 Task: Add an event  with title  Casual Monthly Sales Review and Goal Setting Session, date '2024/04/03' to 2024/04/04 & Select Event type as  Group. Add location for the event as  Melbourne, Australia and add a description: In addition to the formal agenda, the AGM may also include guest speakers, industry experts, or presentations on relevant topics of interest to the attendees. These sessions provide an opportunity to gain insights from external sources, broaden perspectives, and stay informed about emerging trends or challenges that may impact the organization's future.Create an event link  http-casualmonthlysalesreviewandgoalsettingsessioncom & Select the event color as  Lime Green. , logged in from the account softage.4@softage.netand send the event invitation to softage.9@softage.net and softage.10@softage.net
Action: Mouse pressed left at (992, 136)
Screenshot: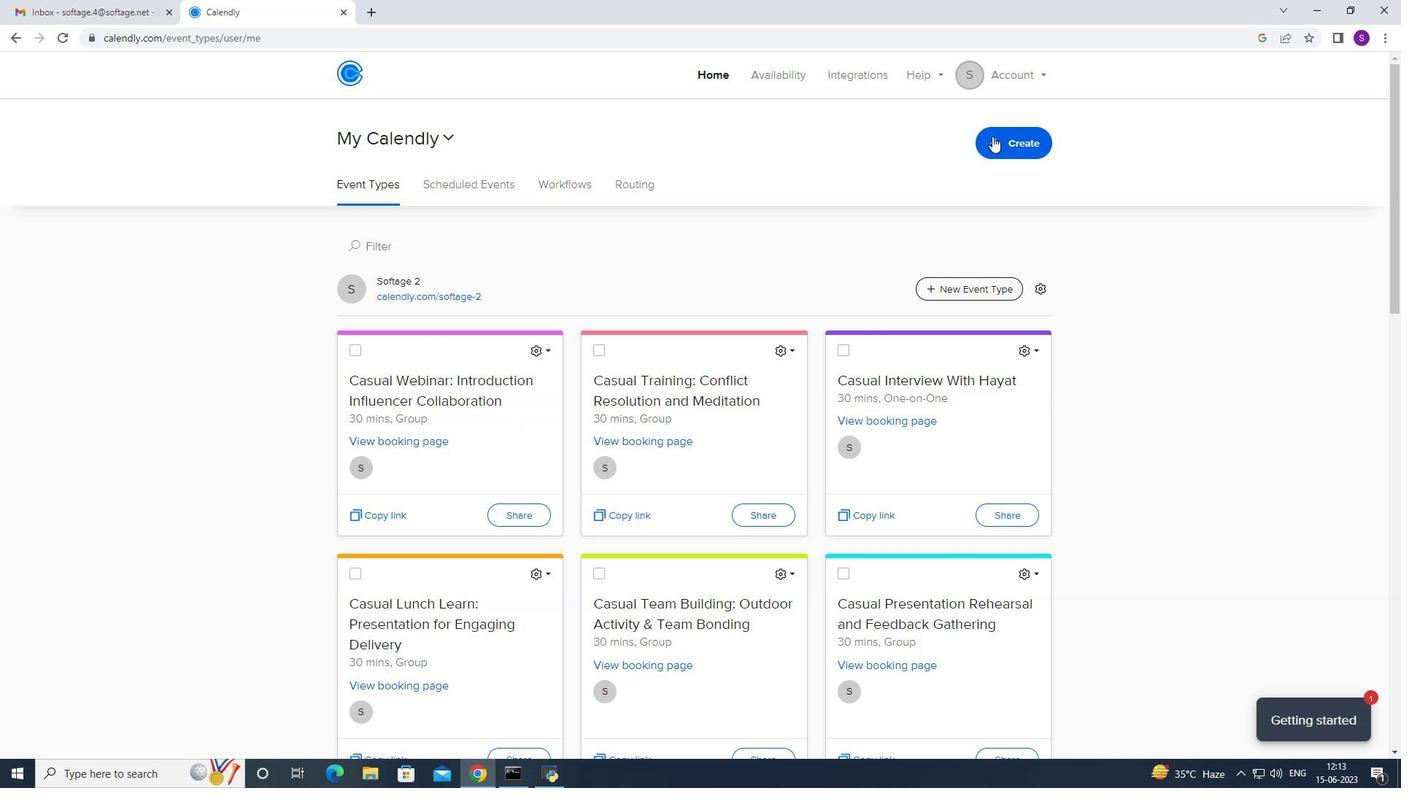 
Action: Mouse moved to (905, 210)
Screenshot: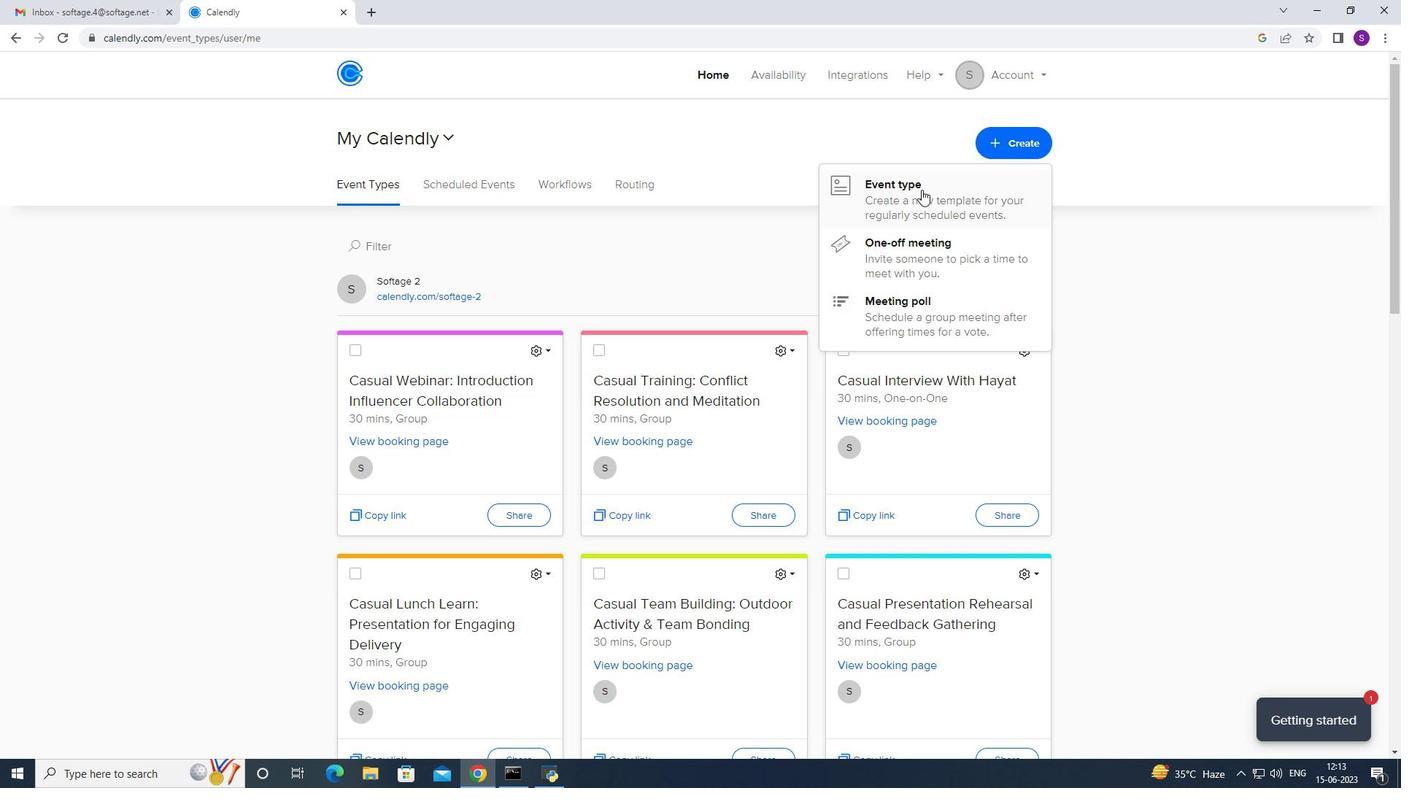 
Action: Mouse pressed left at (905, 210)
Screenshot: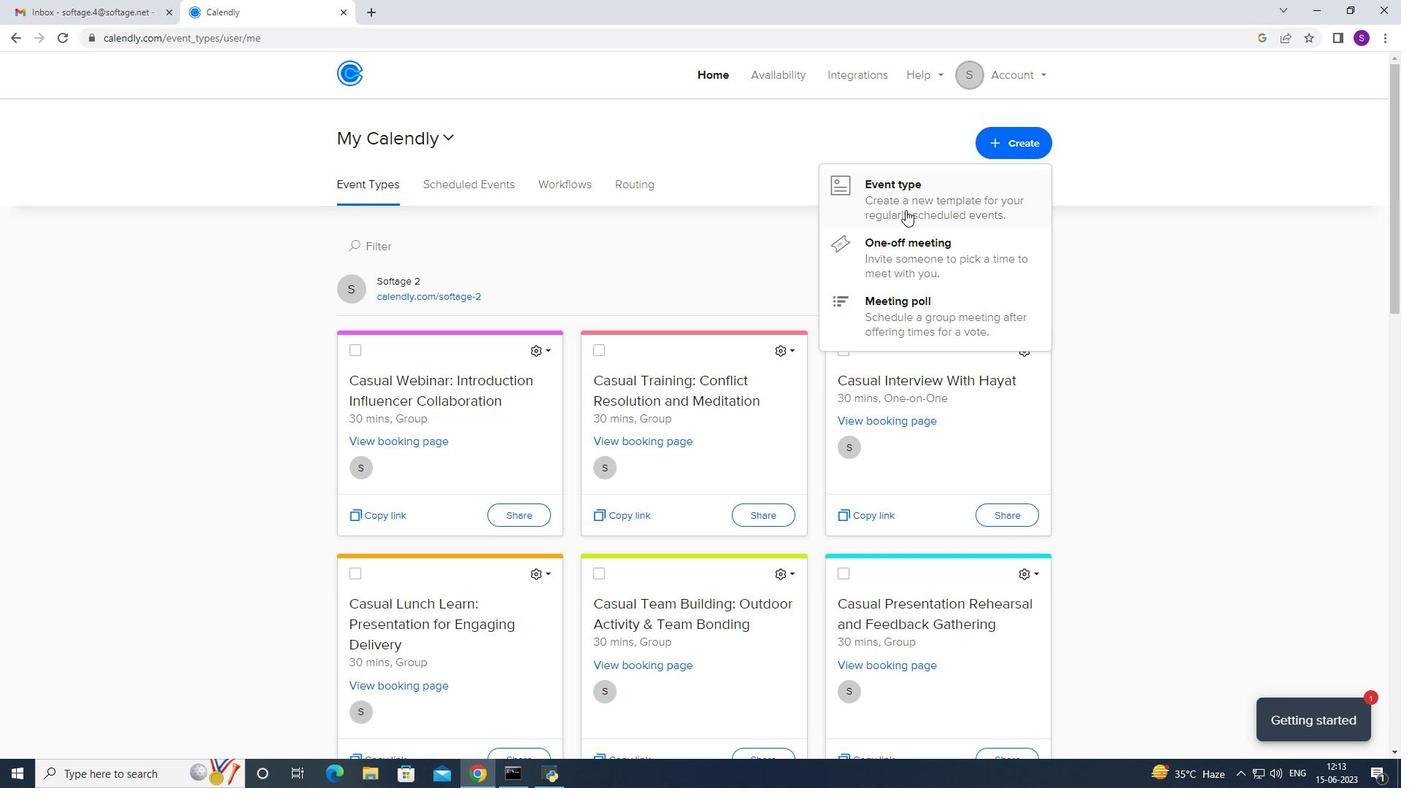 
Action: Mouse moved to (707, 329)
Screenshot: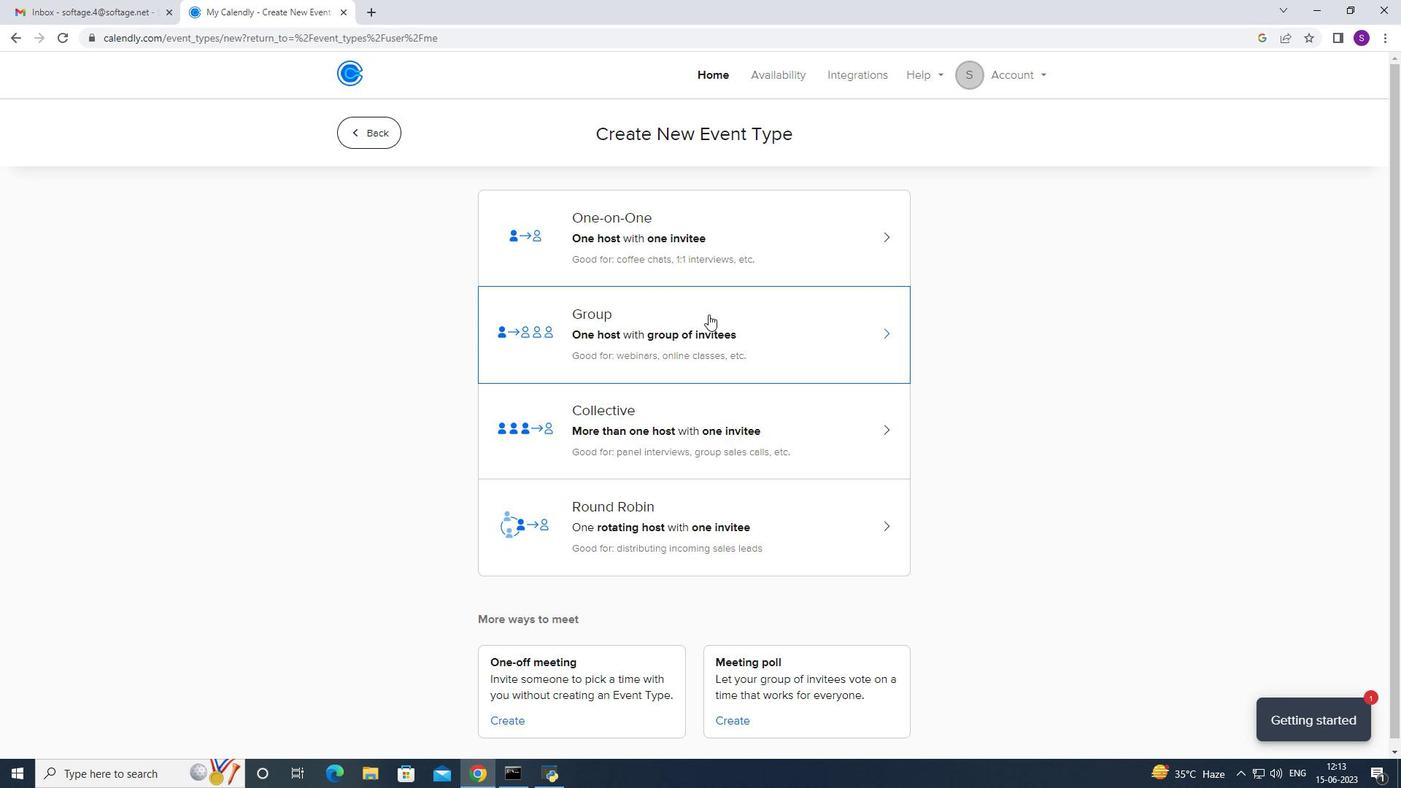
Action: Mouse pressed left at (707, 329)
Screenshot: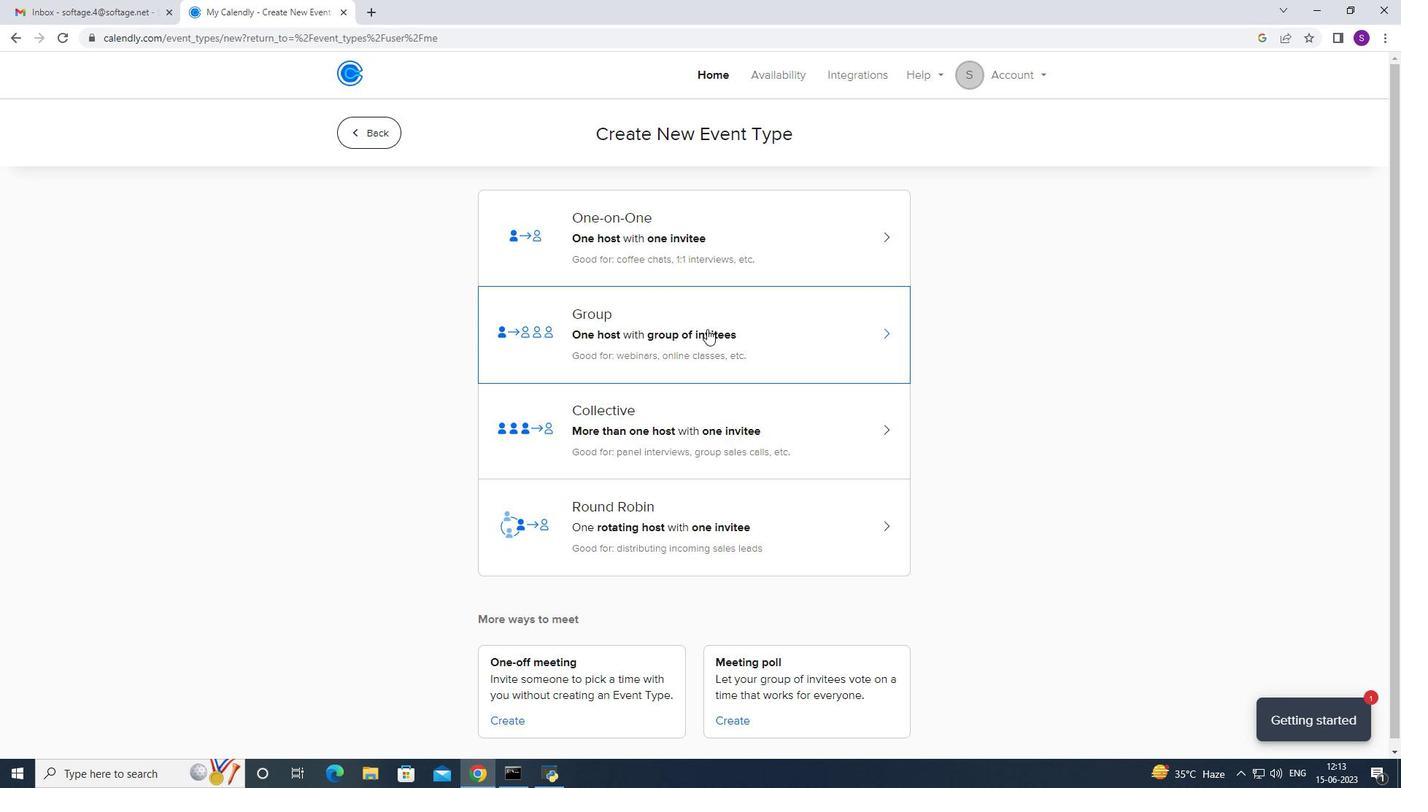 
Action: Mouse moved to (518, 348)
Screenshot: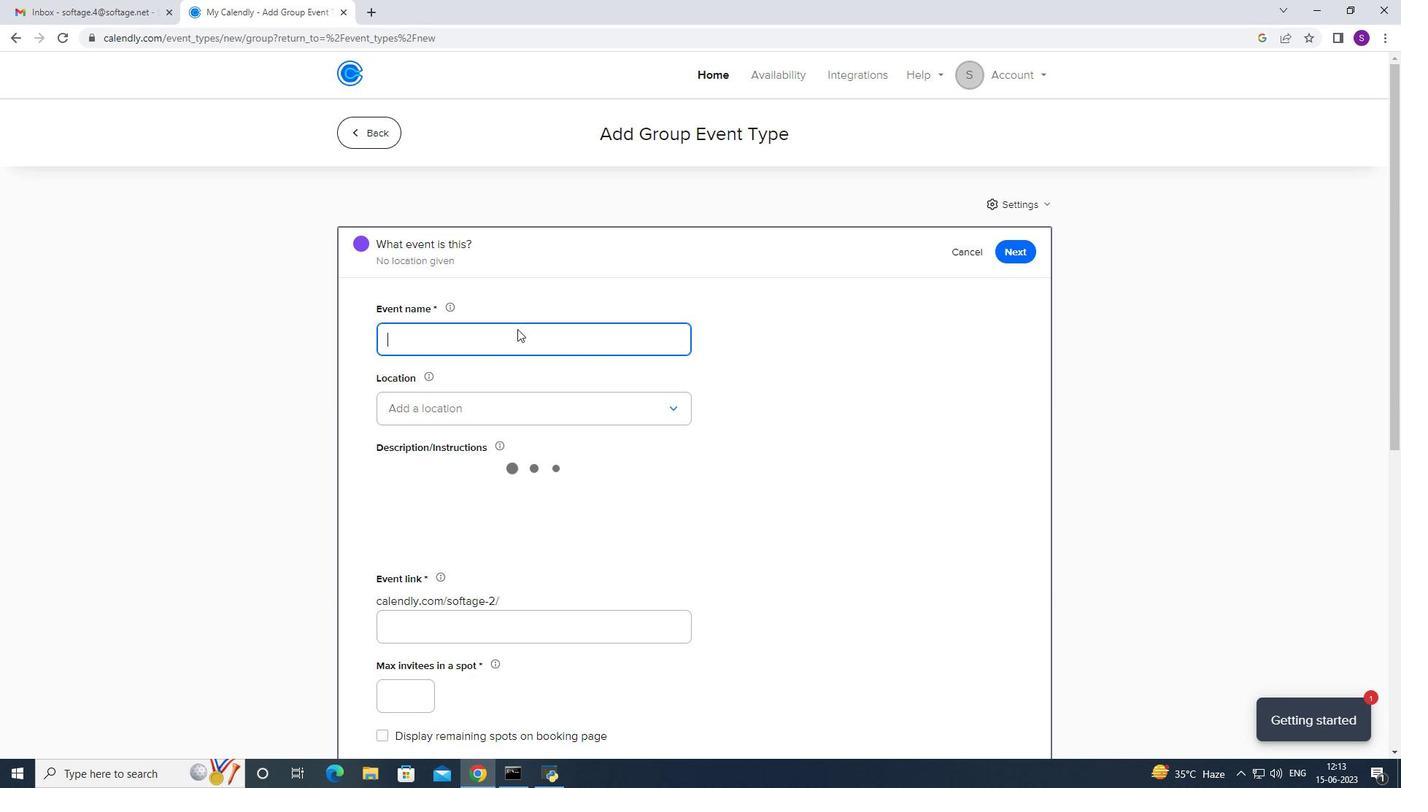 
Action: Key pressed <Key.caps_lock>C<Key.caps_lock>asual<Key.space><Key.caps_lock>M<Key.caps_lock>onthly<Key.space><Key.caps_lock>S<Key.caps_lock>ales<Key.space><Key.caps_lock>R<Key.caps_lock>eview<Key.shift_r>:<Key.space><Key.backspace><Key.backspace><Key.backspace>w<Key.space>and<Key.space><Key.caps_lock>G<Key.caps_lock>oal<Key.space><Key.caps_lock>S<Key.caps_lock>etting<Key.space><Key.caps_lock>S<Key.caps_lock>esssi<Key.backspace><Key.backspace>ion
Screenshot: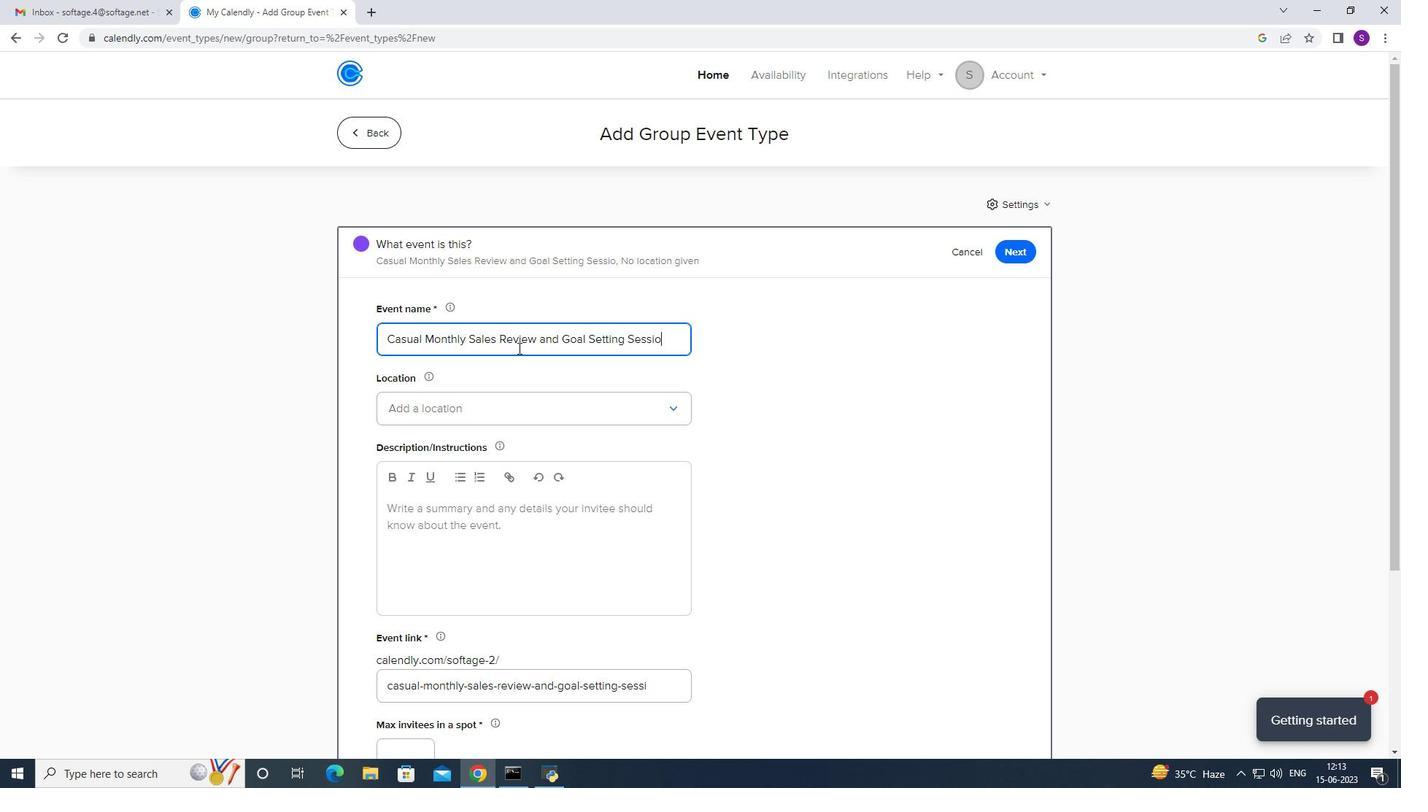 
Action: Mouse moved to (477, 421)
Screenshot: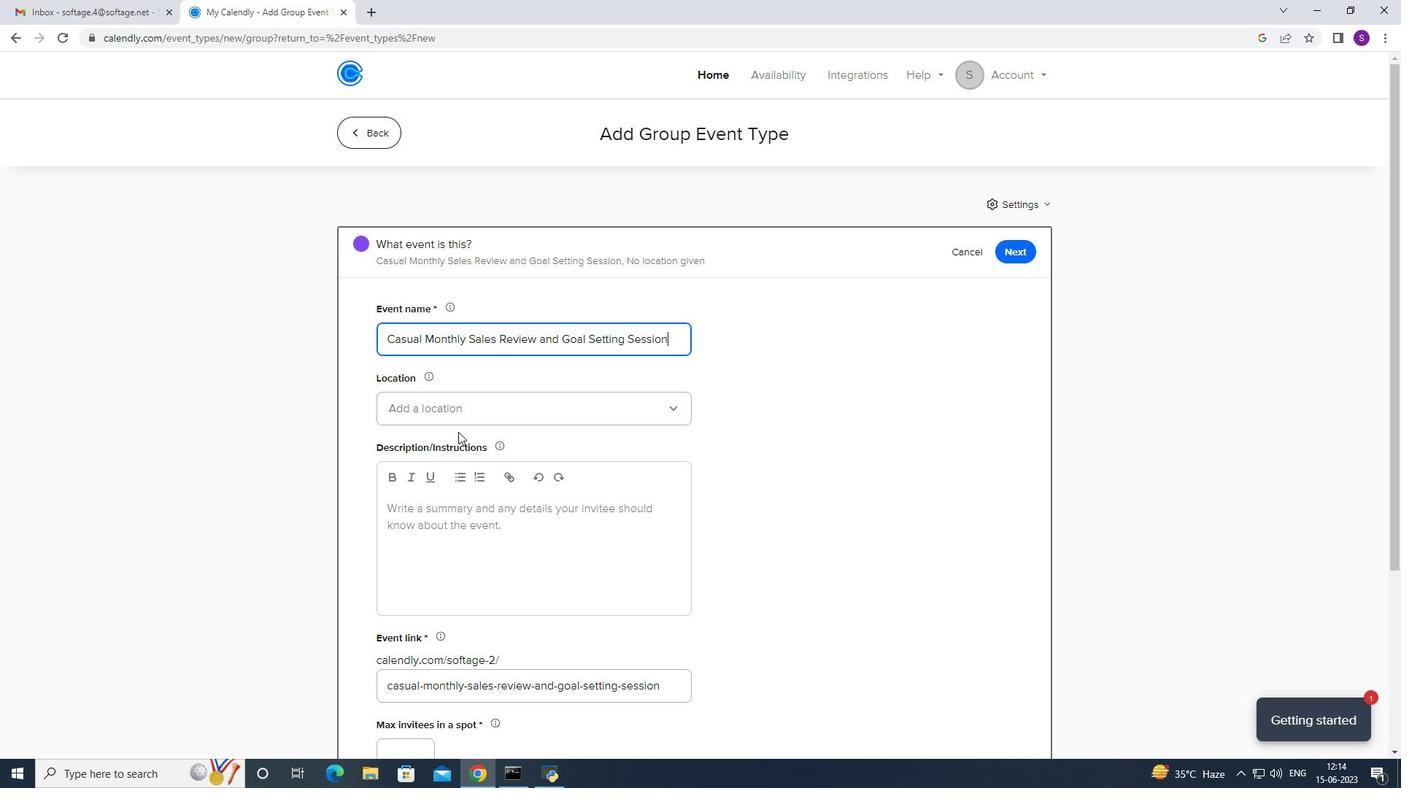
Action: Mouse pressed left at (477, 421)
Screenshot: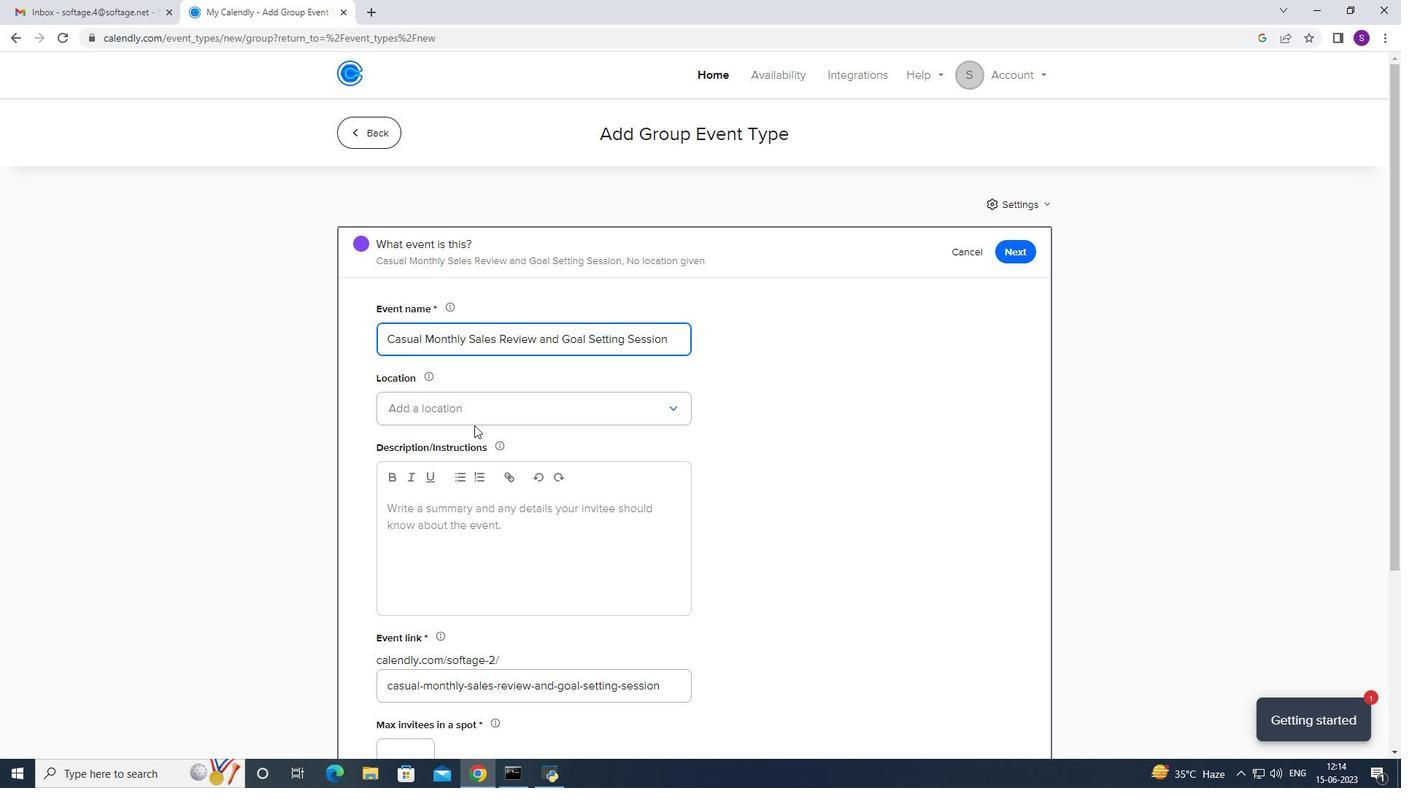 
Action: Mouse moved to (465, 453)
Screenshot: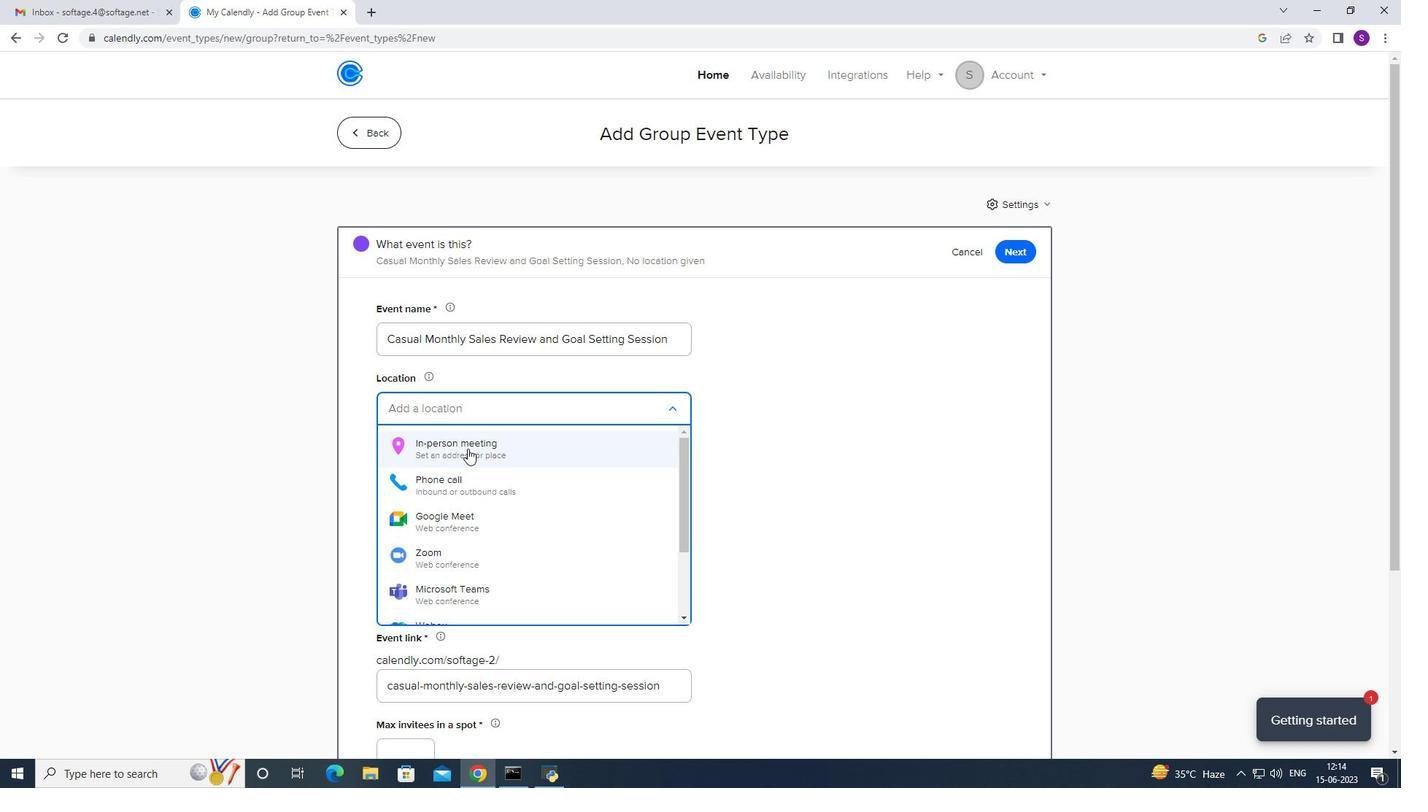 
Action: Mouse pressed left at (465, 453)
Screenshot: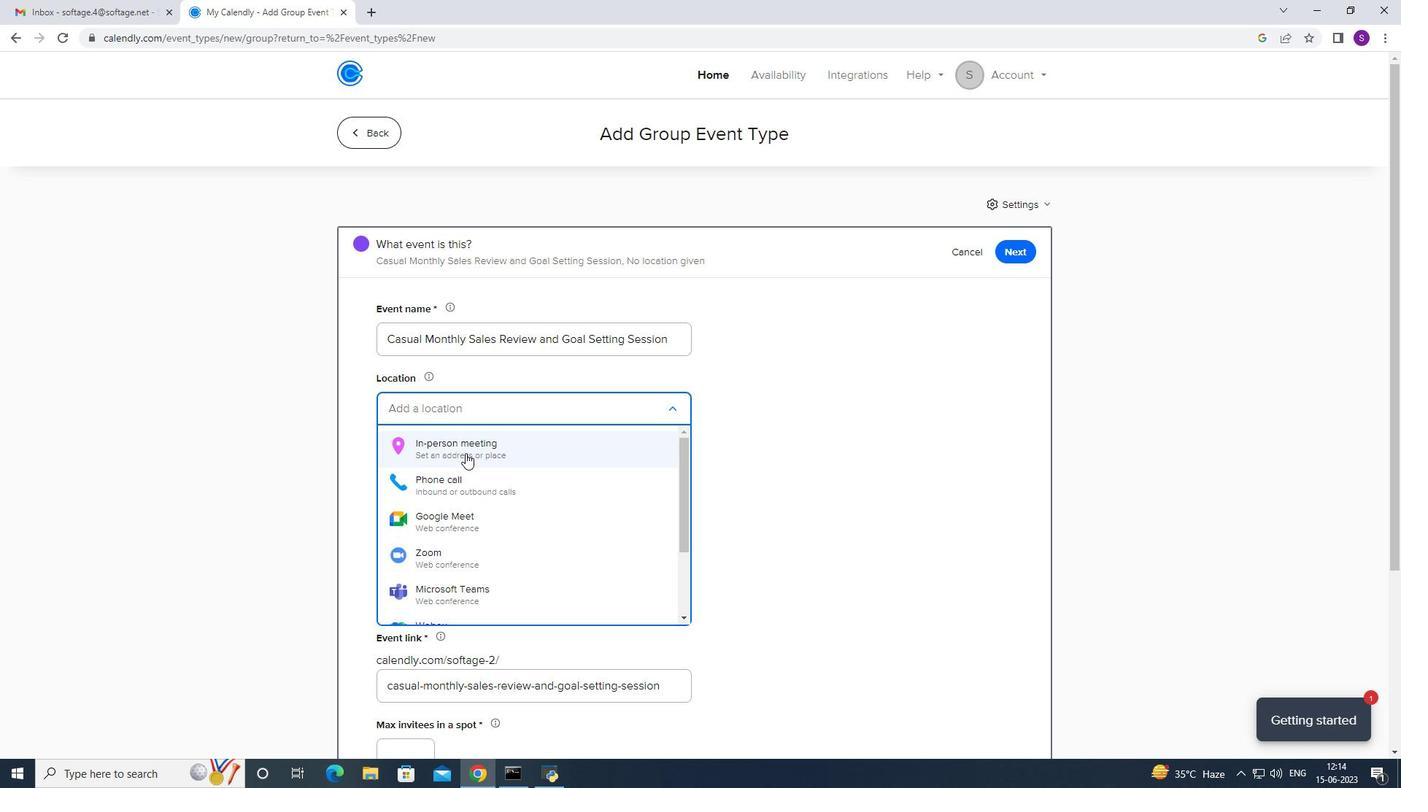
Action: Mouse moved to (629, 220)
Screenshot: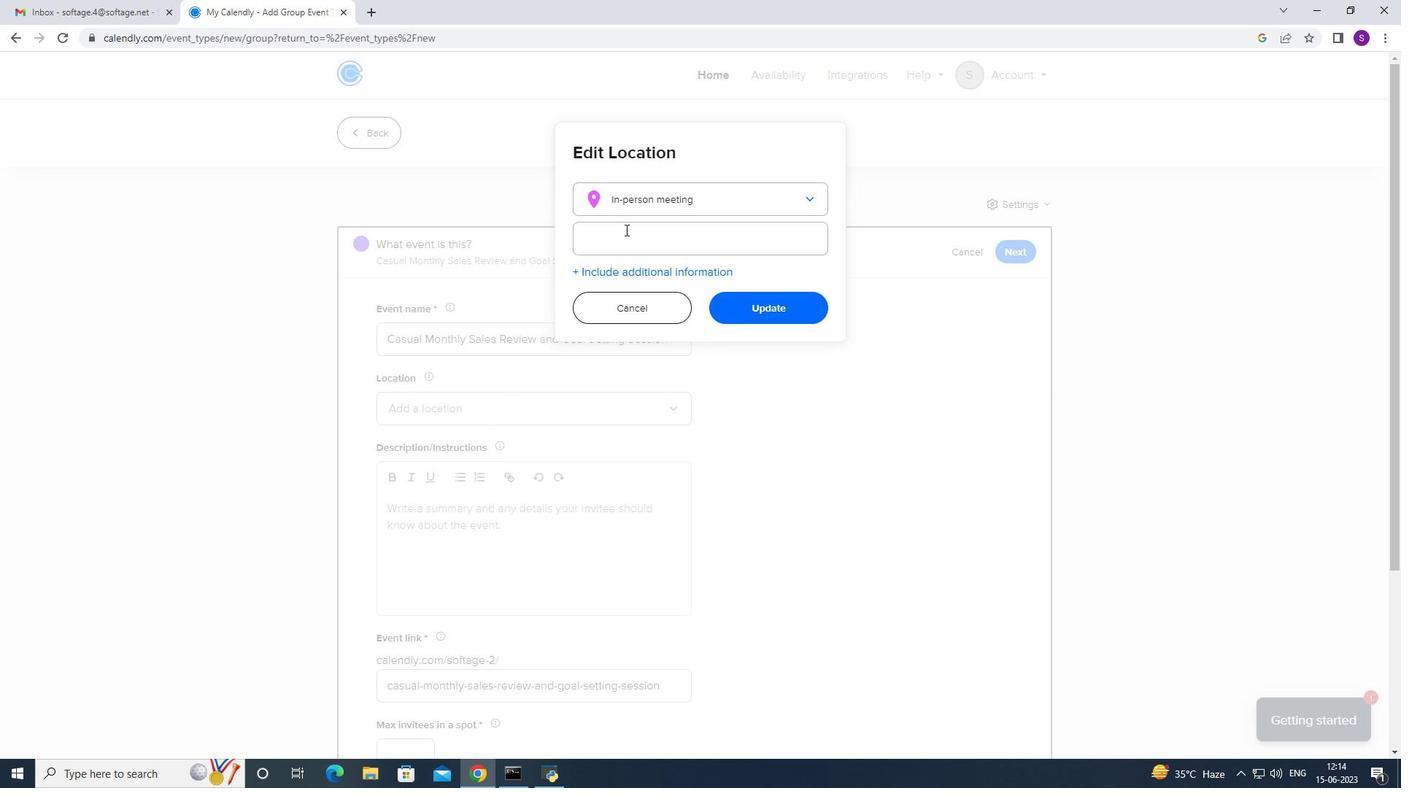 
Action: Mouse pressed left at (629, 220)
Screenshot: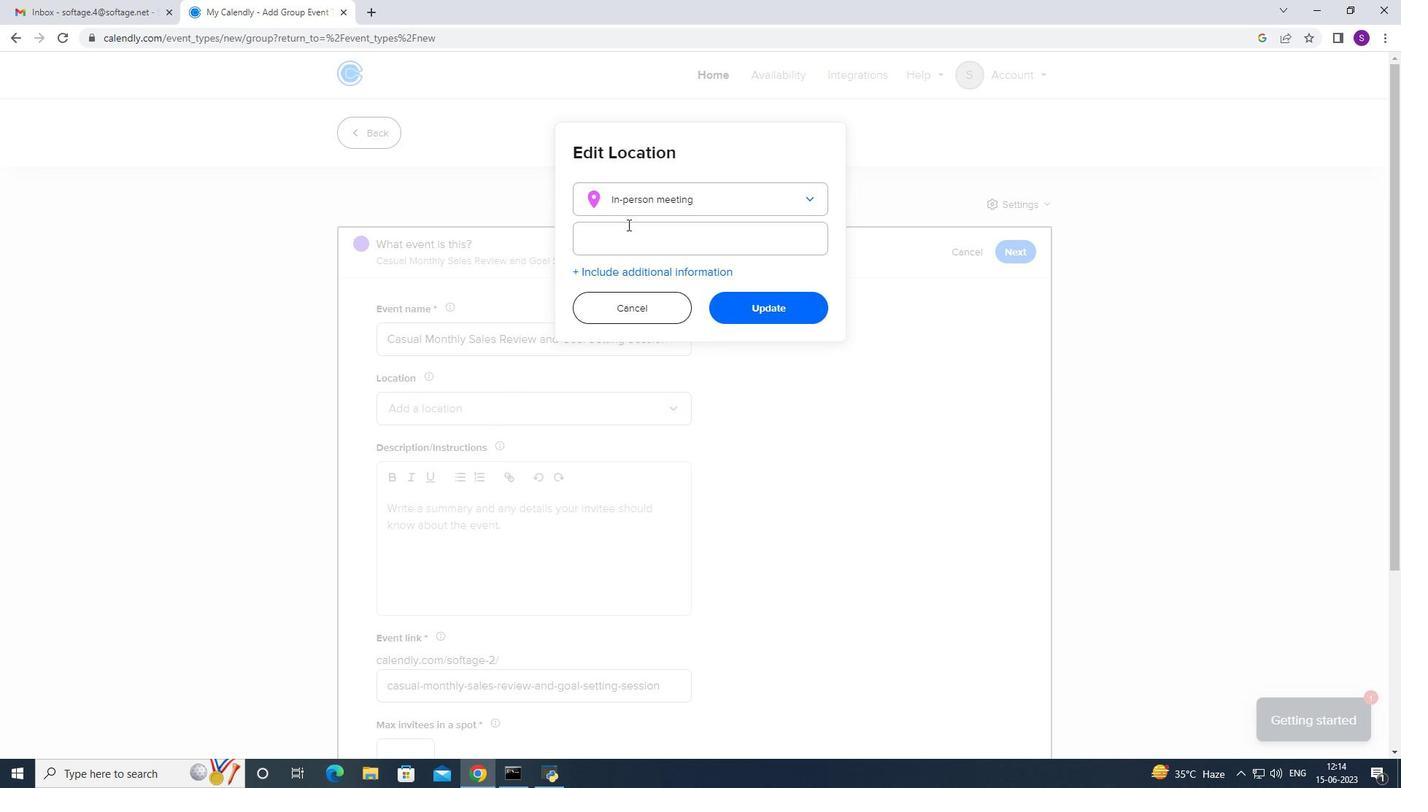 
Action: Mouse moved to (617, 230)
Screenshot: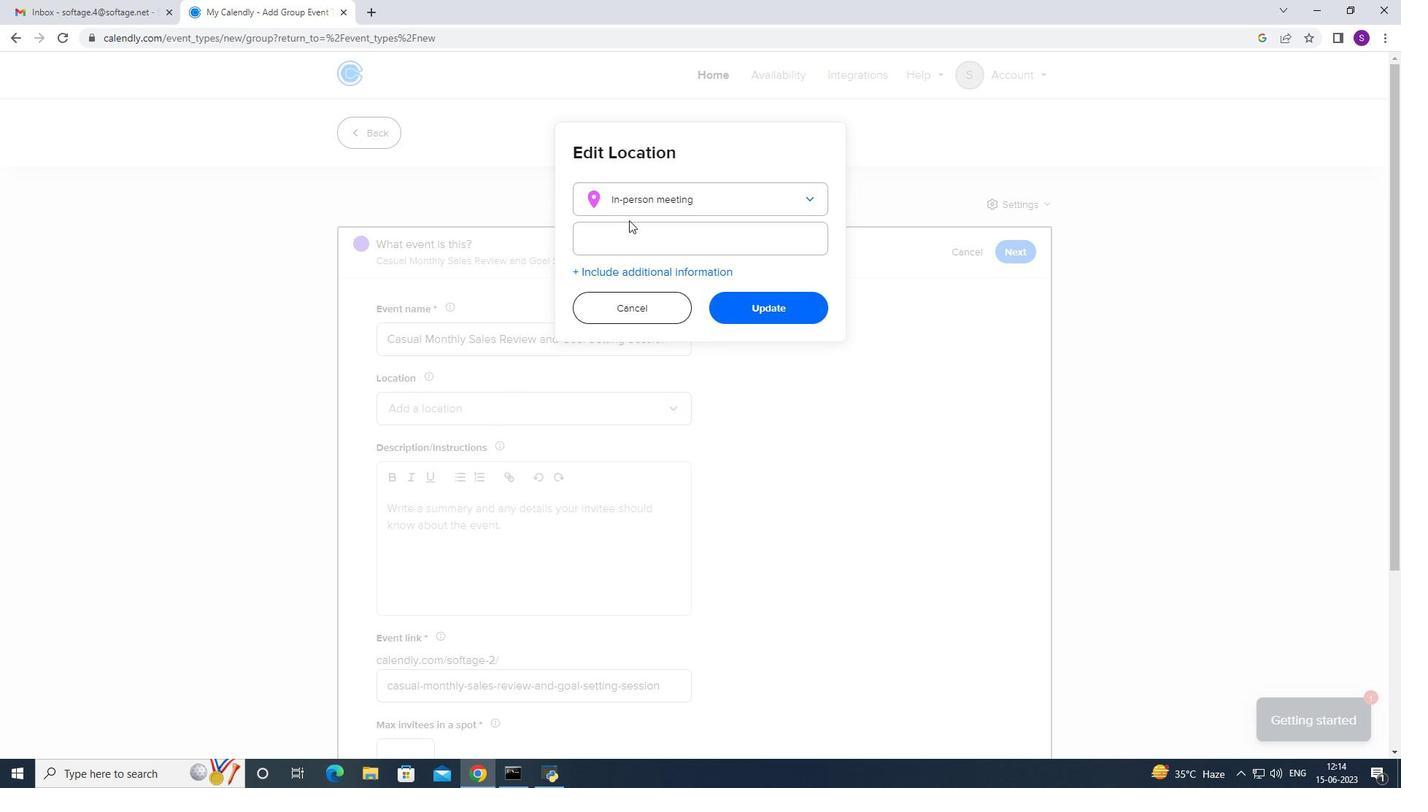 
Action: Mouse pressed left at (617, 230)
Screenshot: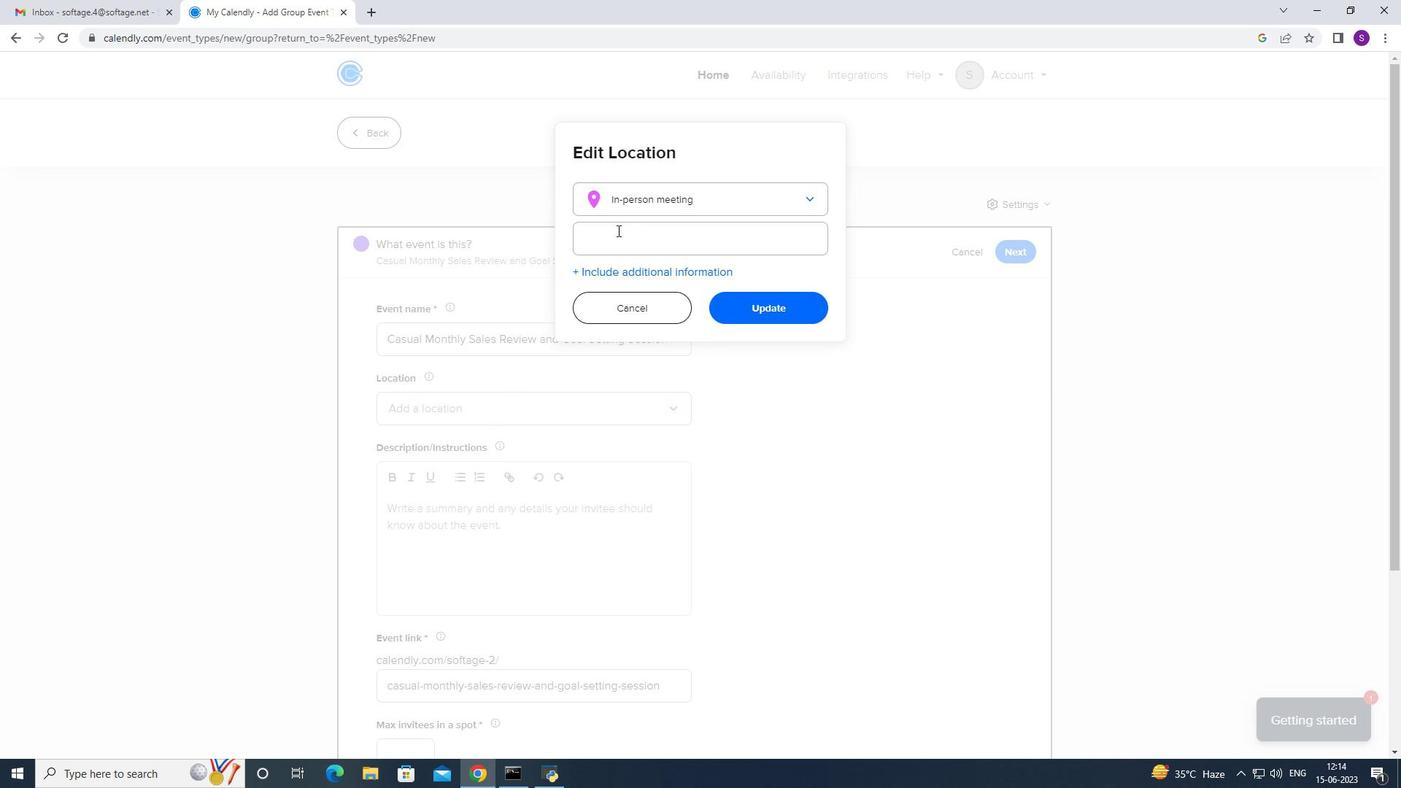 
Action: Mouse moved to (620, 230)
Screenshot: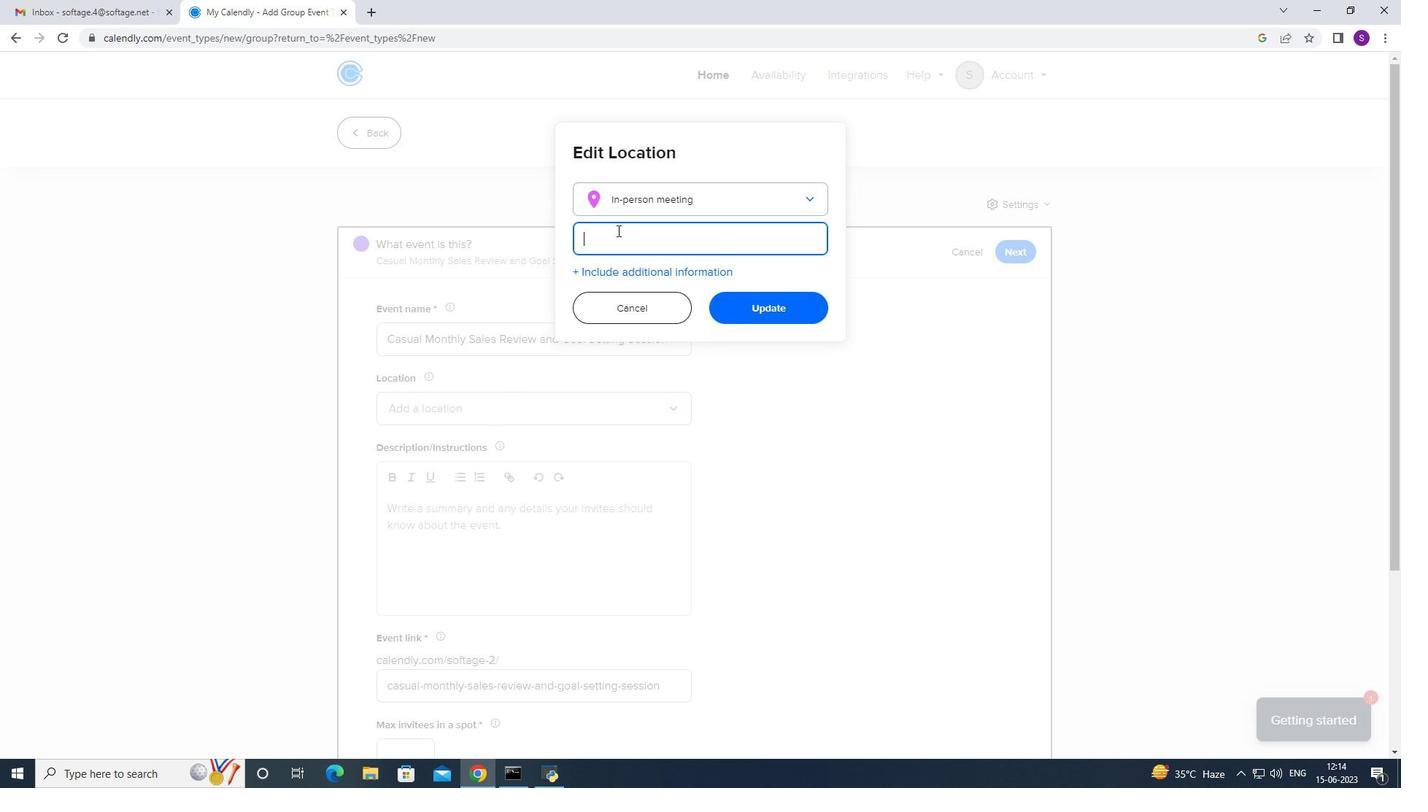 
Action: Key pressed <Key.caps_lock>M<Key.caps_lock>ek=<Key.backspace><Key.backspace>lbourne,<Key.caps_lock>A<Key.caps_lock>ustralia
Screenshot: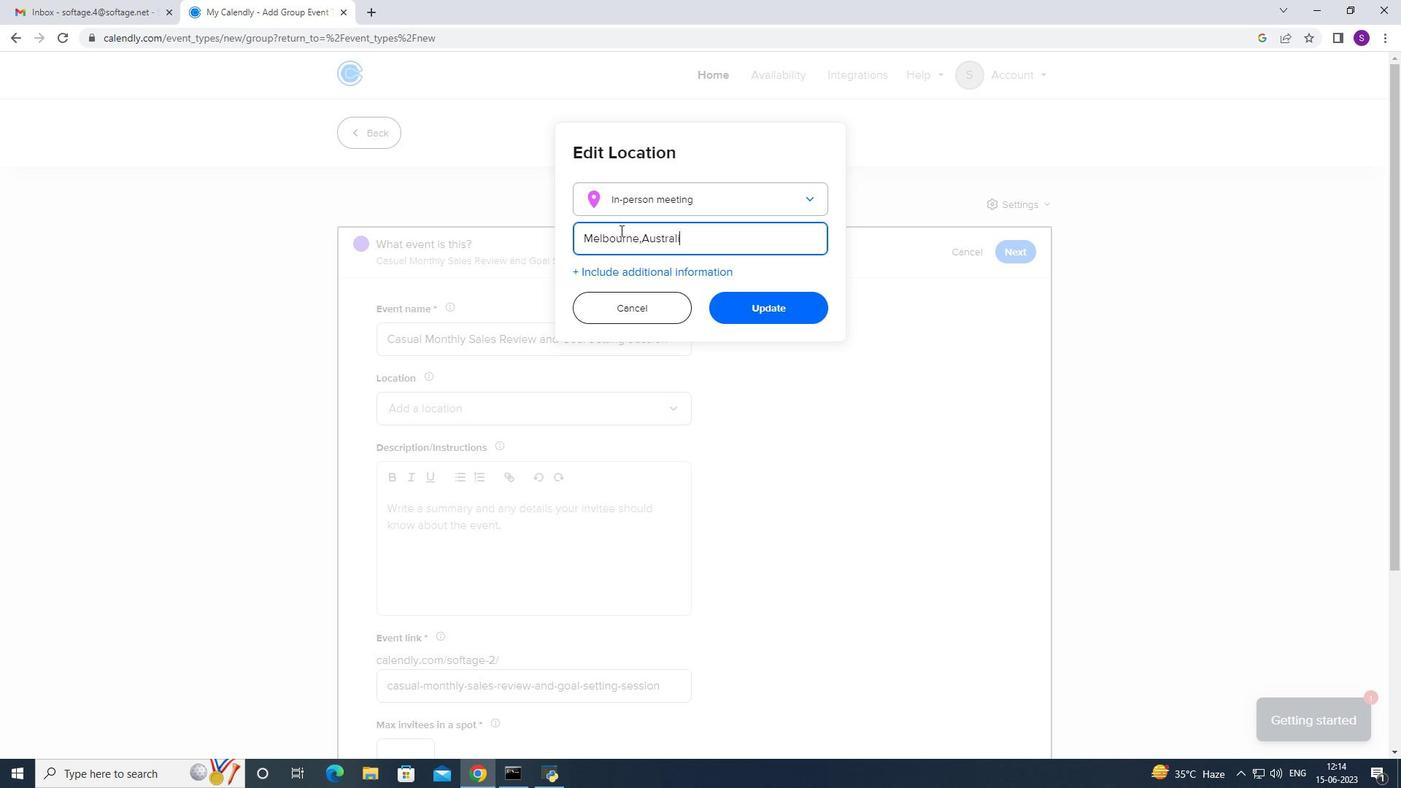 
Action: Mouse moved to (762, 317)
Screenshot: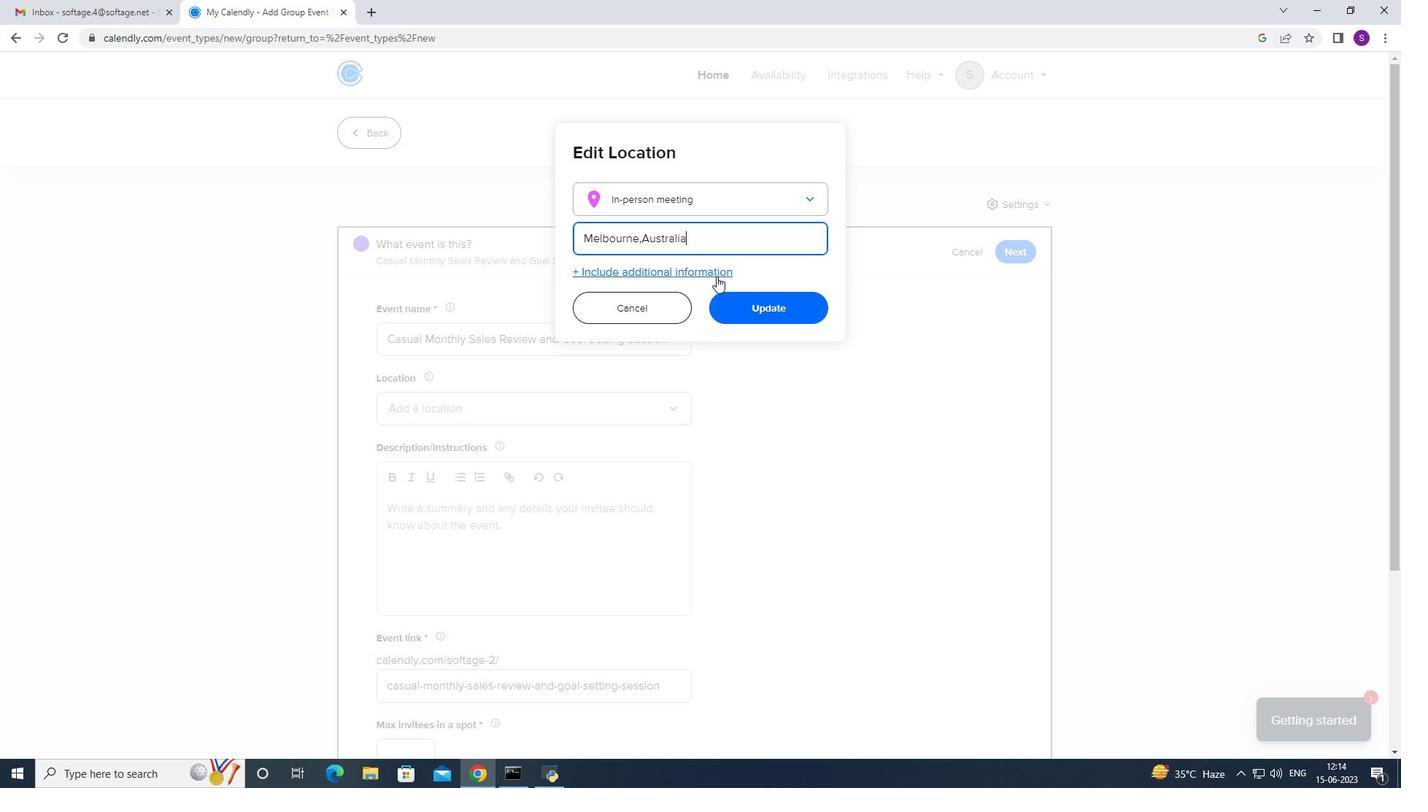 
Action: Mouse pressed left at (762, 317)
Screenshot: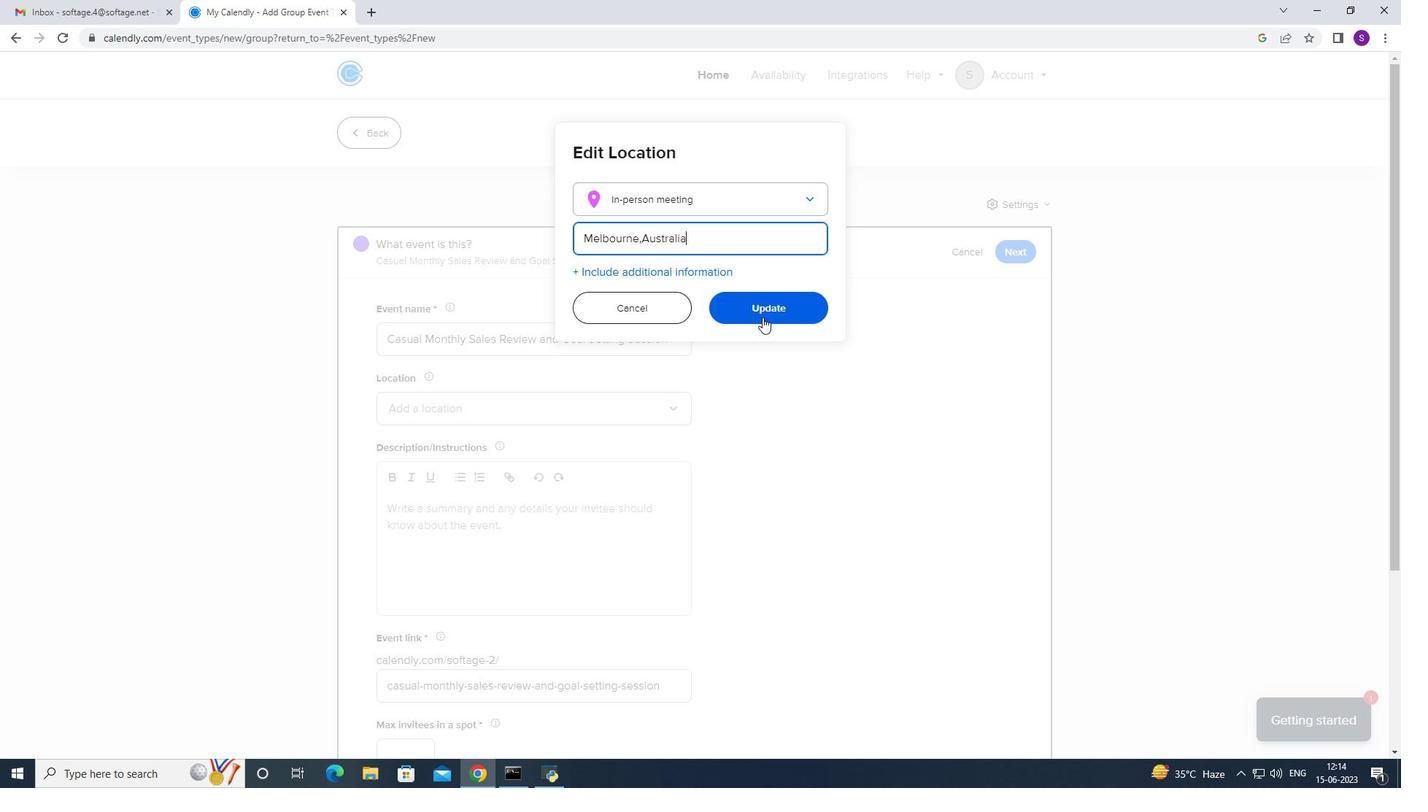 
Action: Mouse moved to (324, 457)
Screenshot: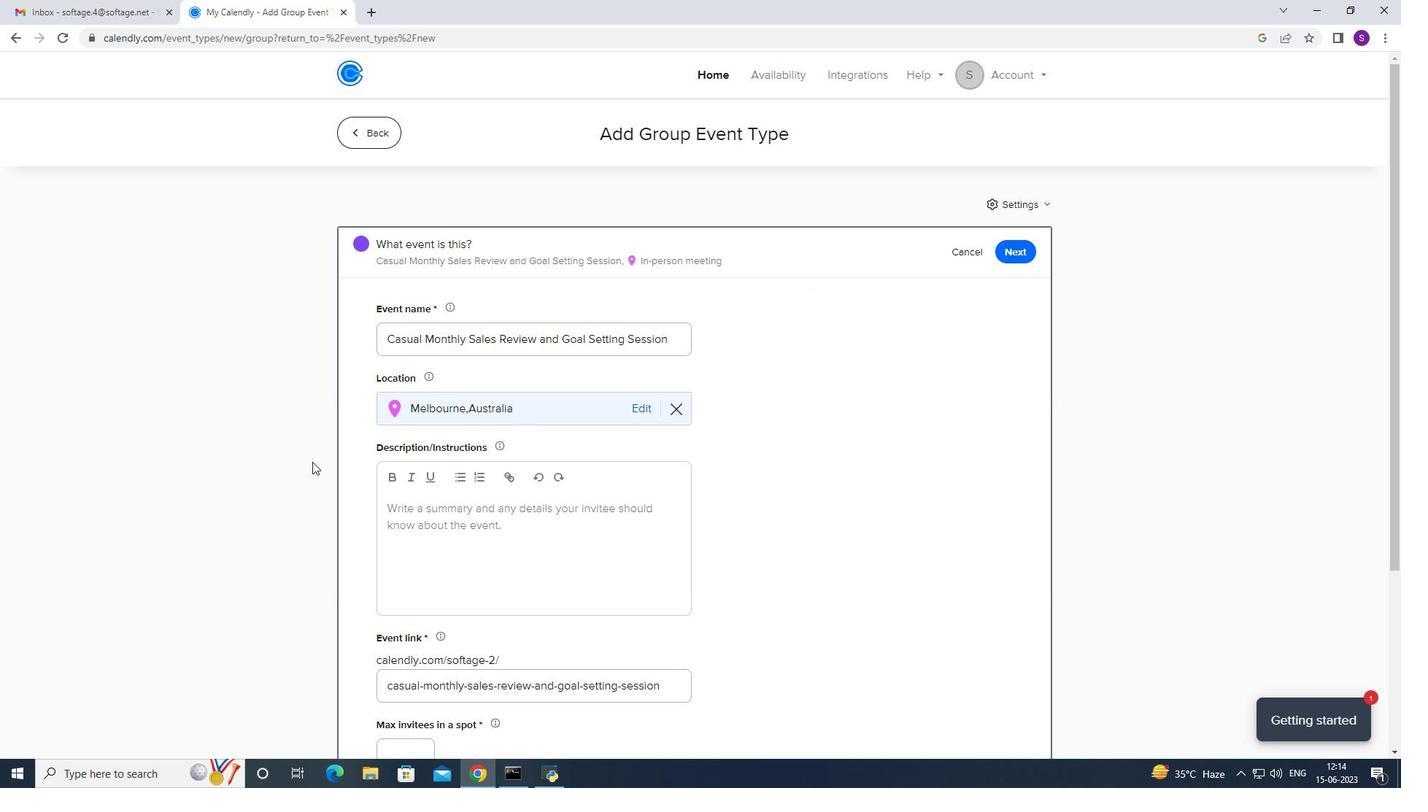 
Action: Mouse scrolled (324, 456) with delta (0, 0)
Screenshot: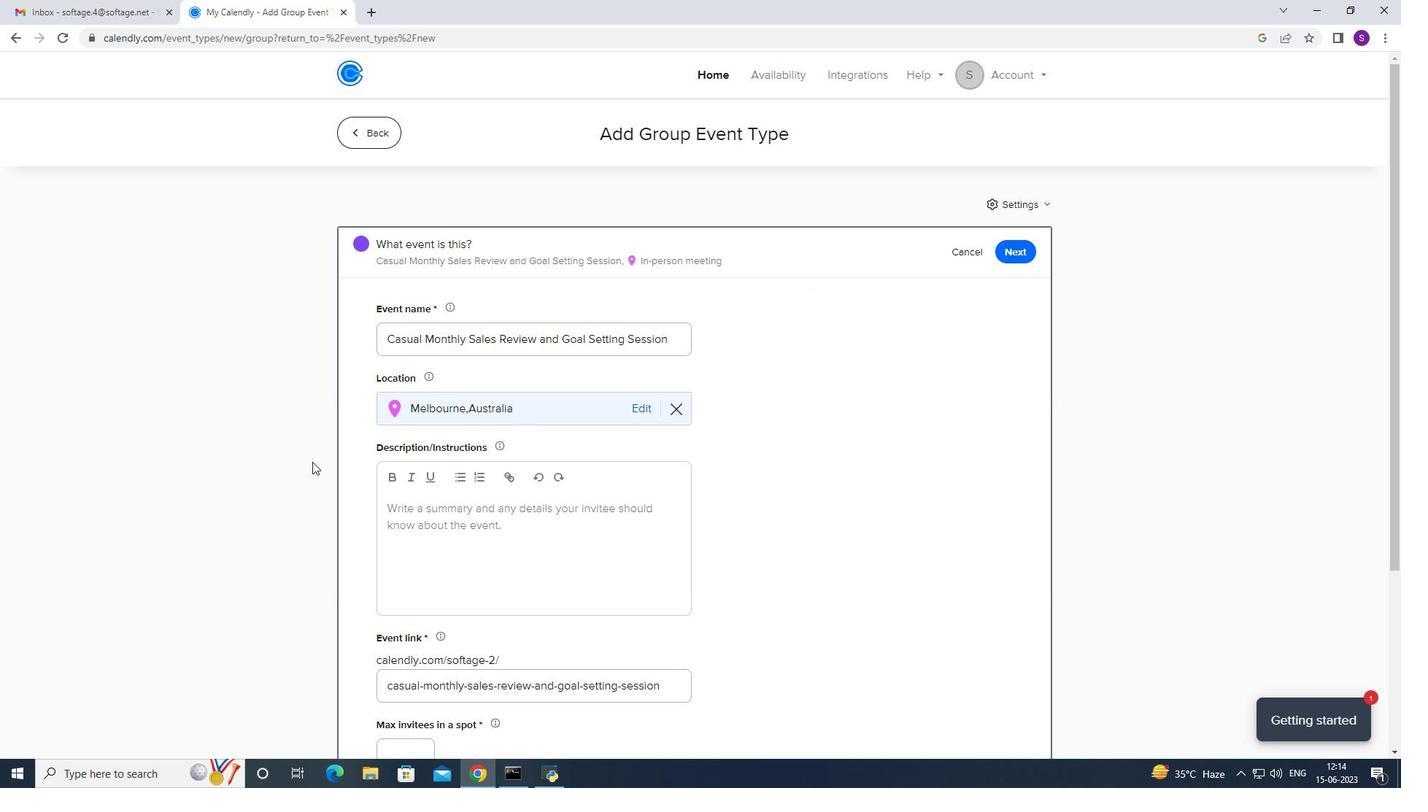 
Action: Mouse moved to (326, 456)
Screenshot: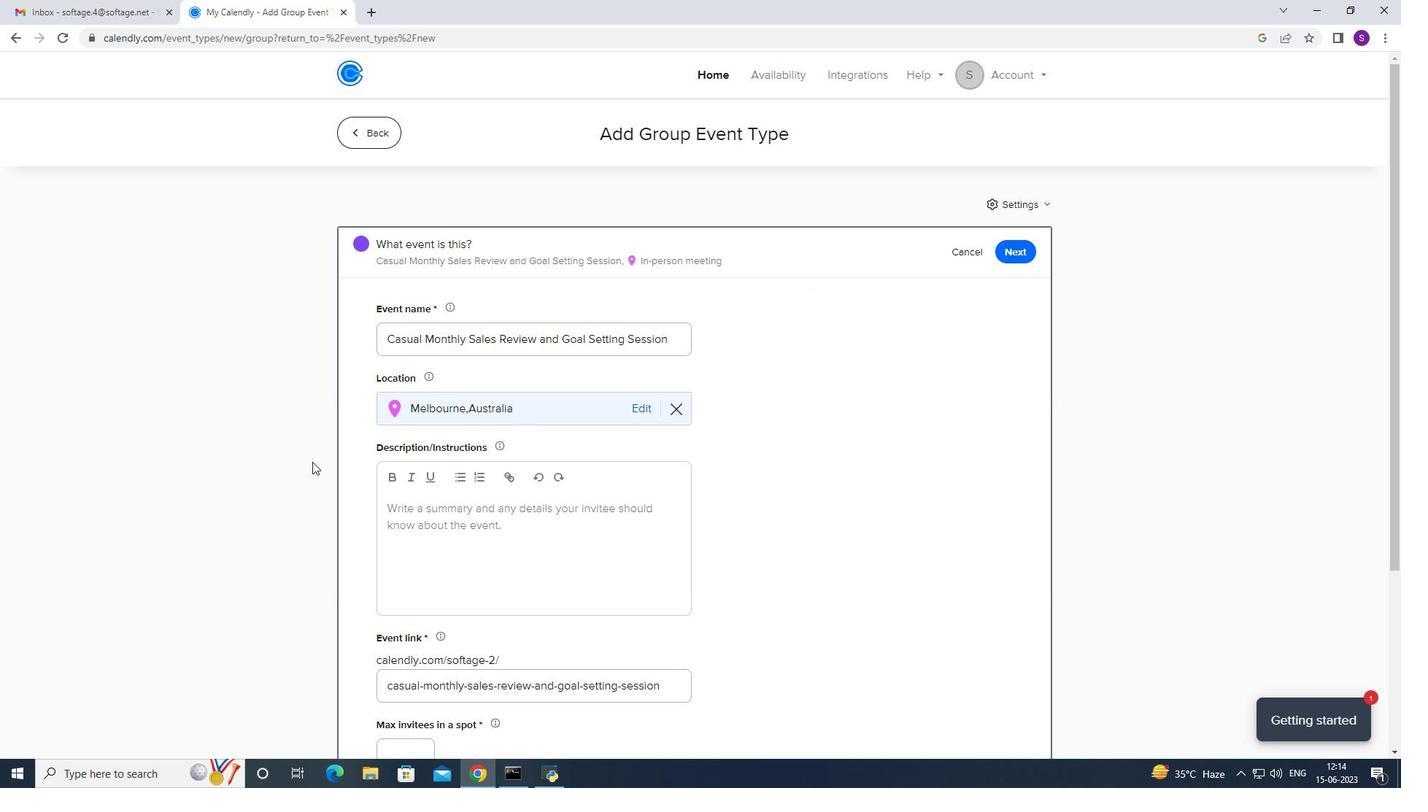 
Action: Mouse scrolled (326, 456) with delta (0, 0)
Screenshot: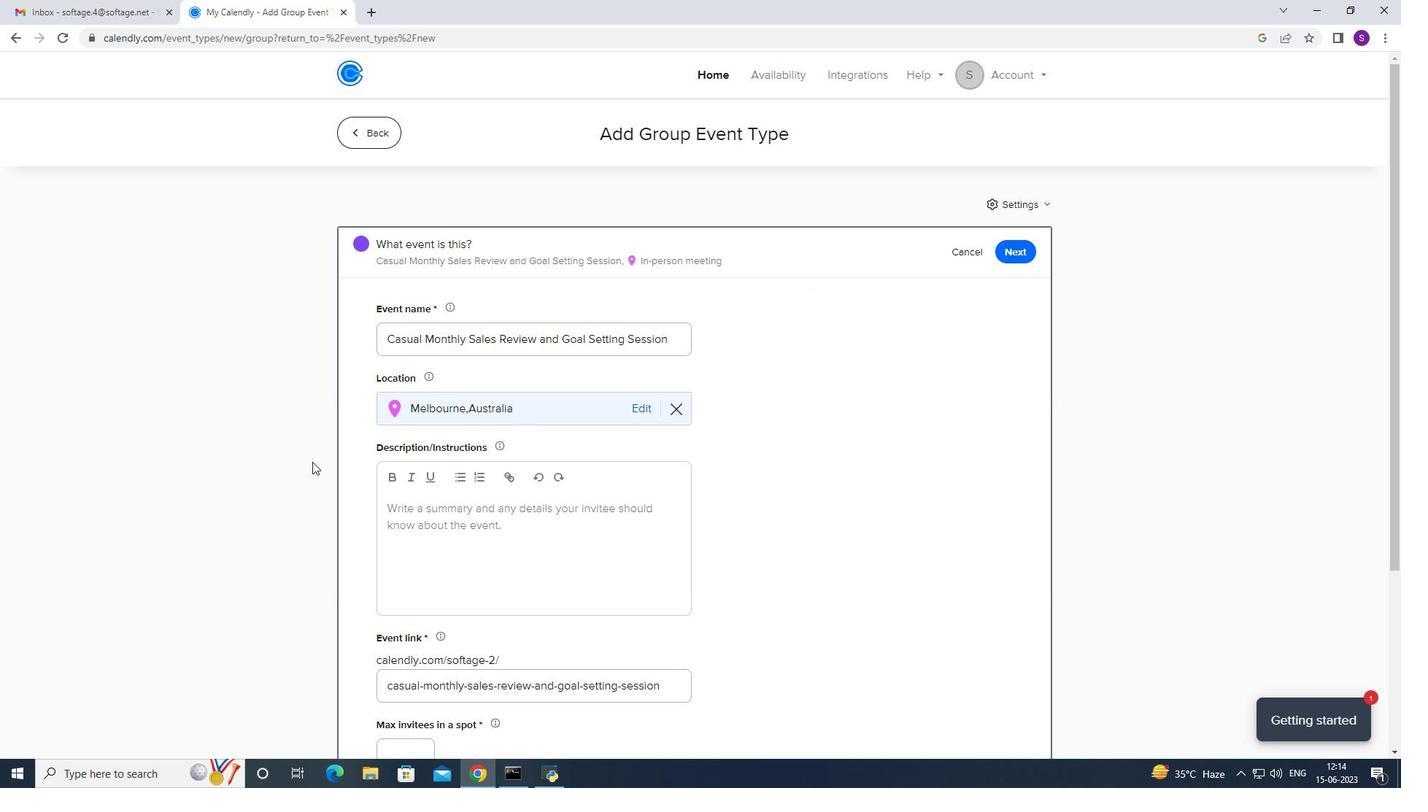 
Action: Mouse moved to (327, 456)
Screenshot: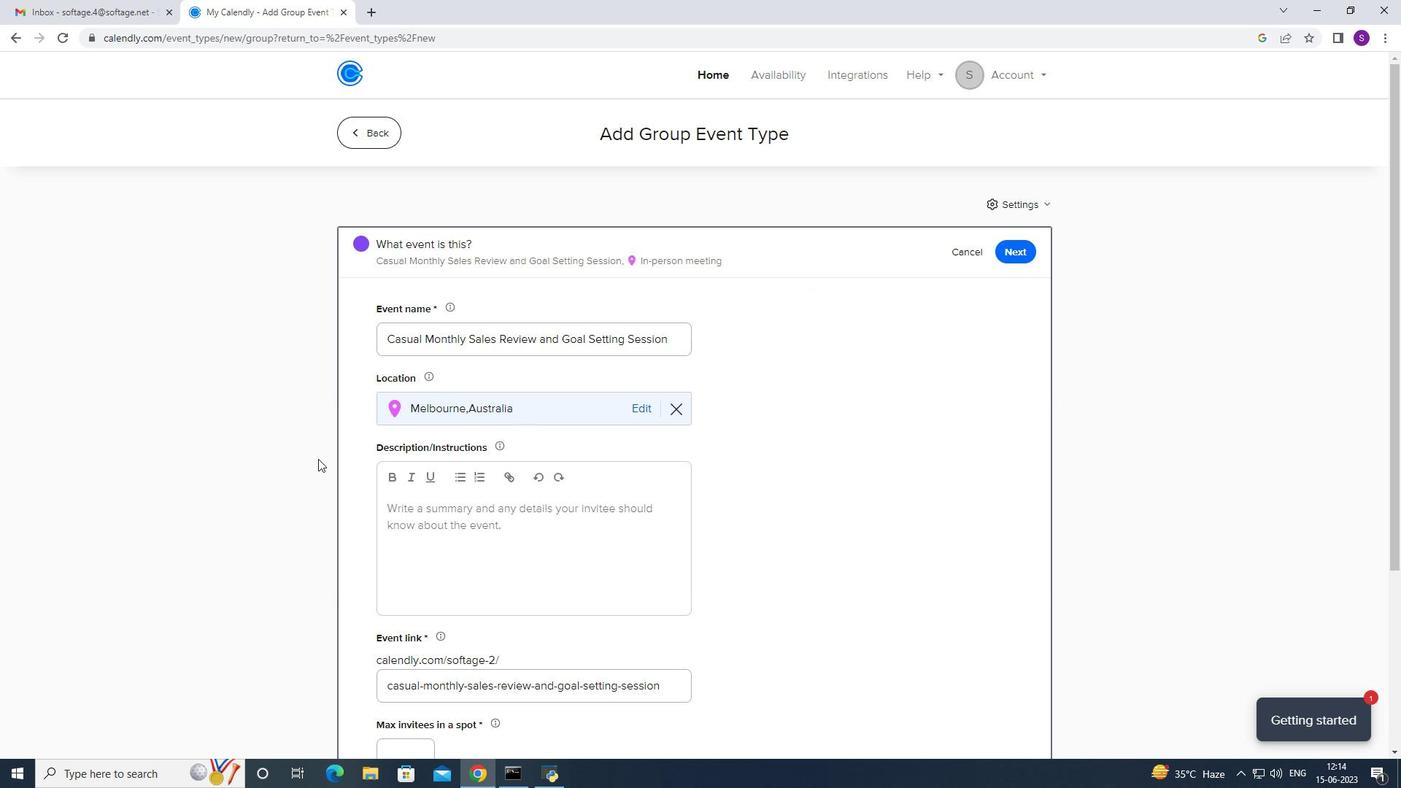 
Action: Mouse scrolled (327, 455) with delta (0, 0)
Screenshot: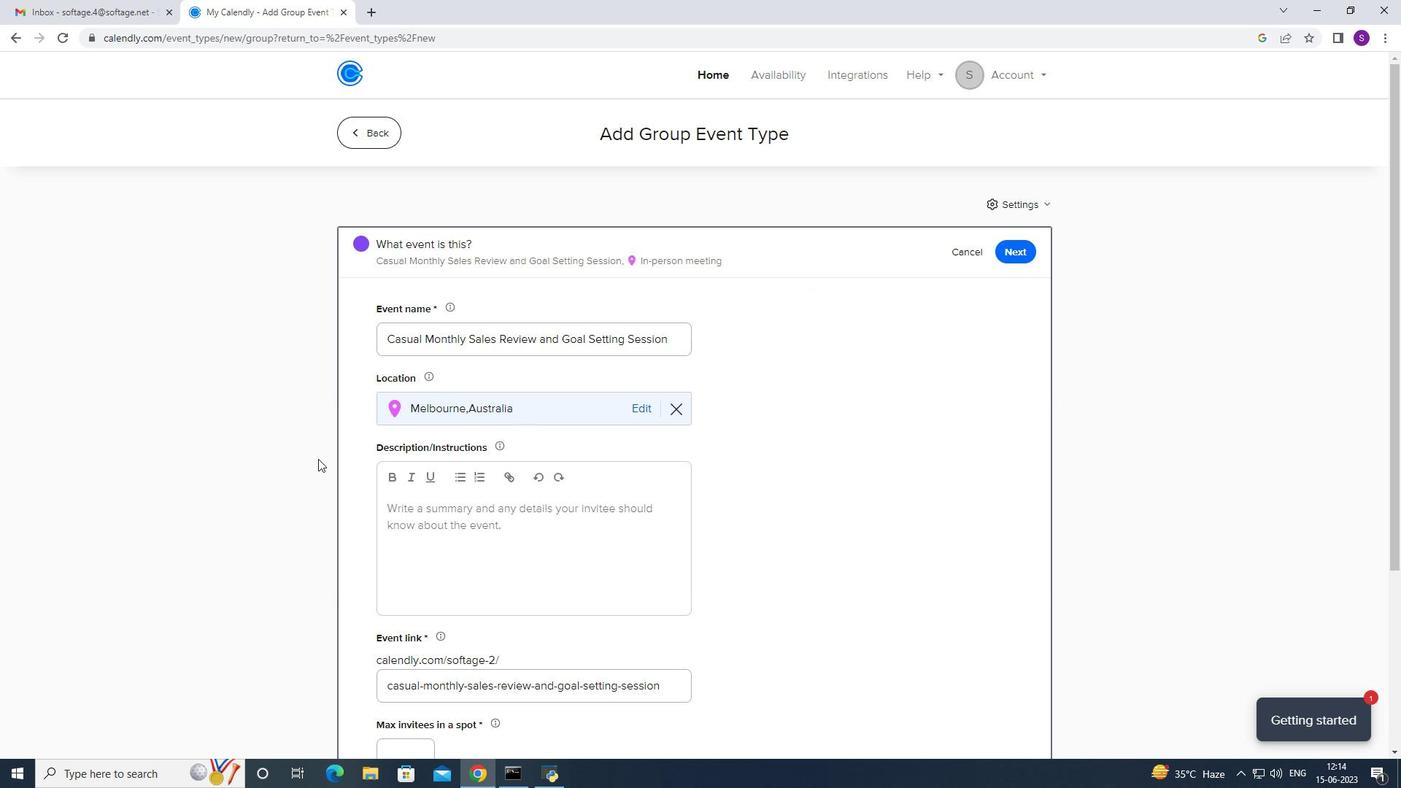 
Action: Mouse moved to (330, 456)
Screenshot: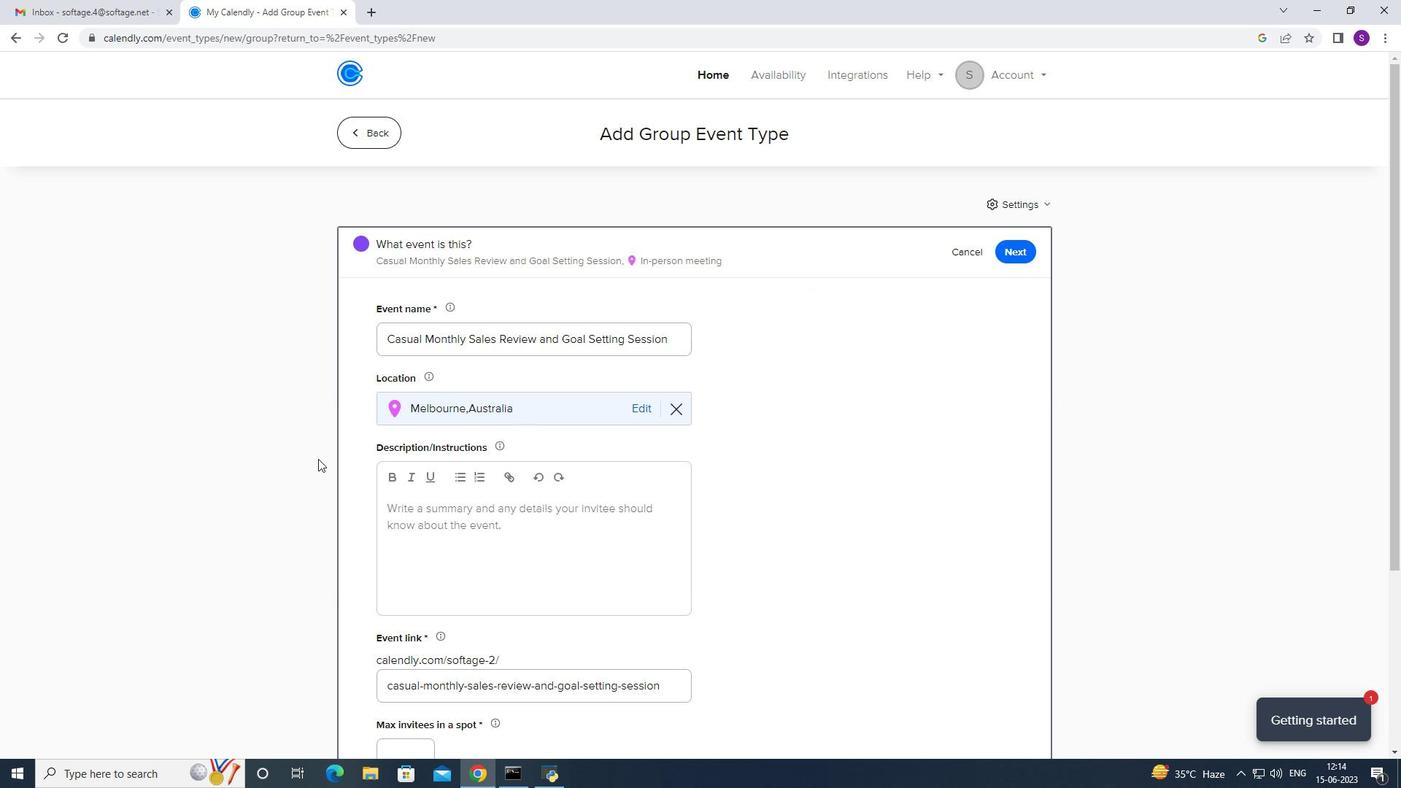 
Action: Mouse scrolled (330, 455) with delta (0, 0)
Screenshot: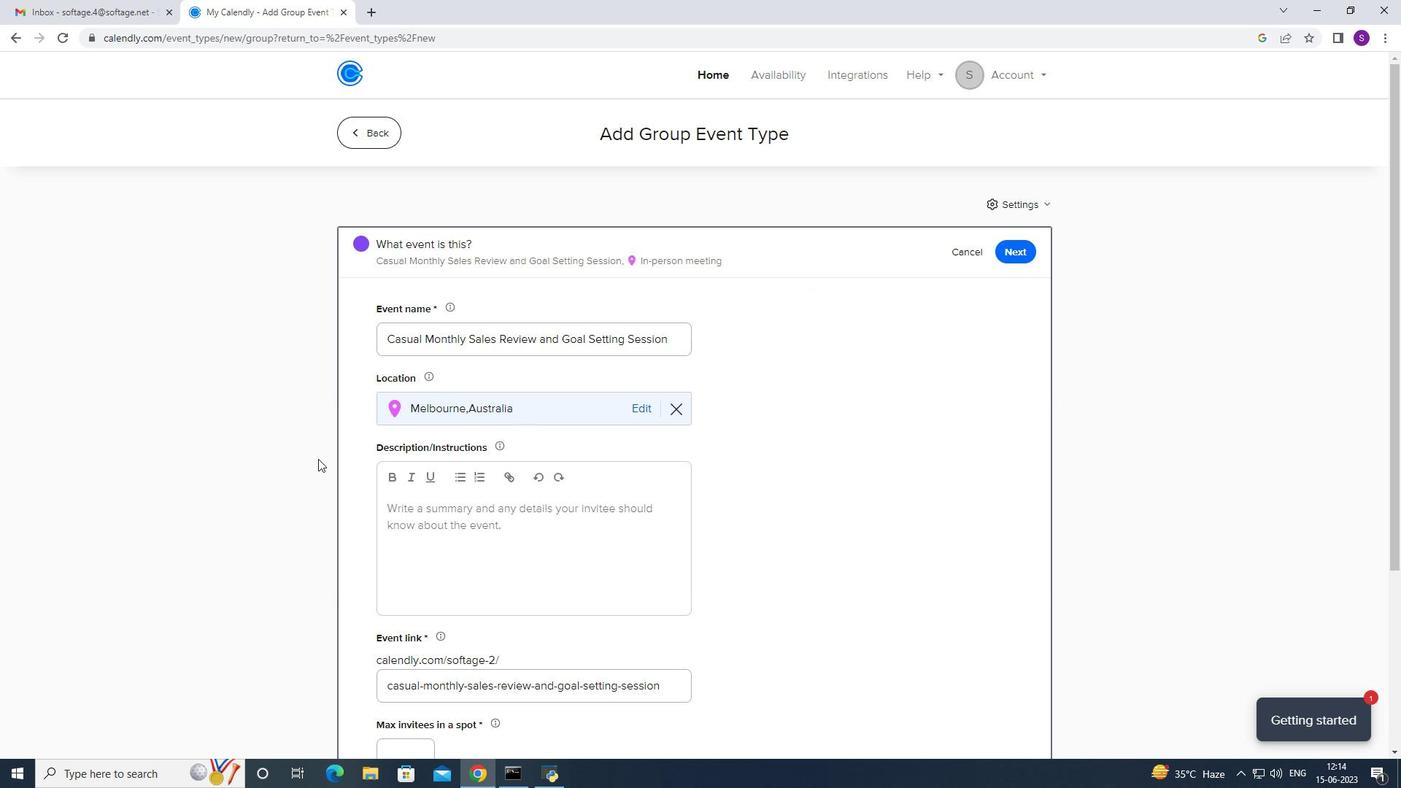 
Action: Mouse moved to (334, 456)
Screenshot: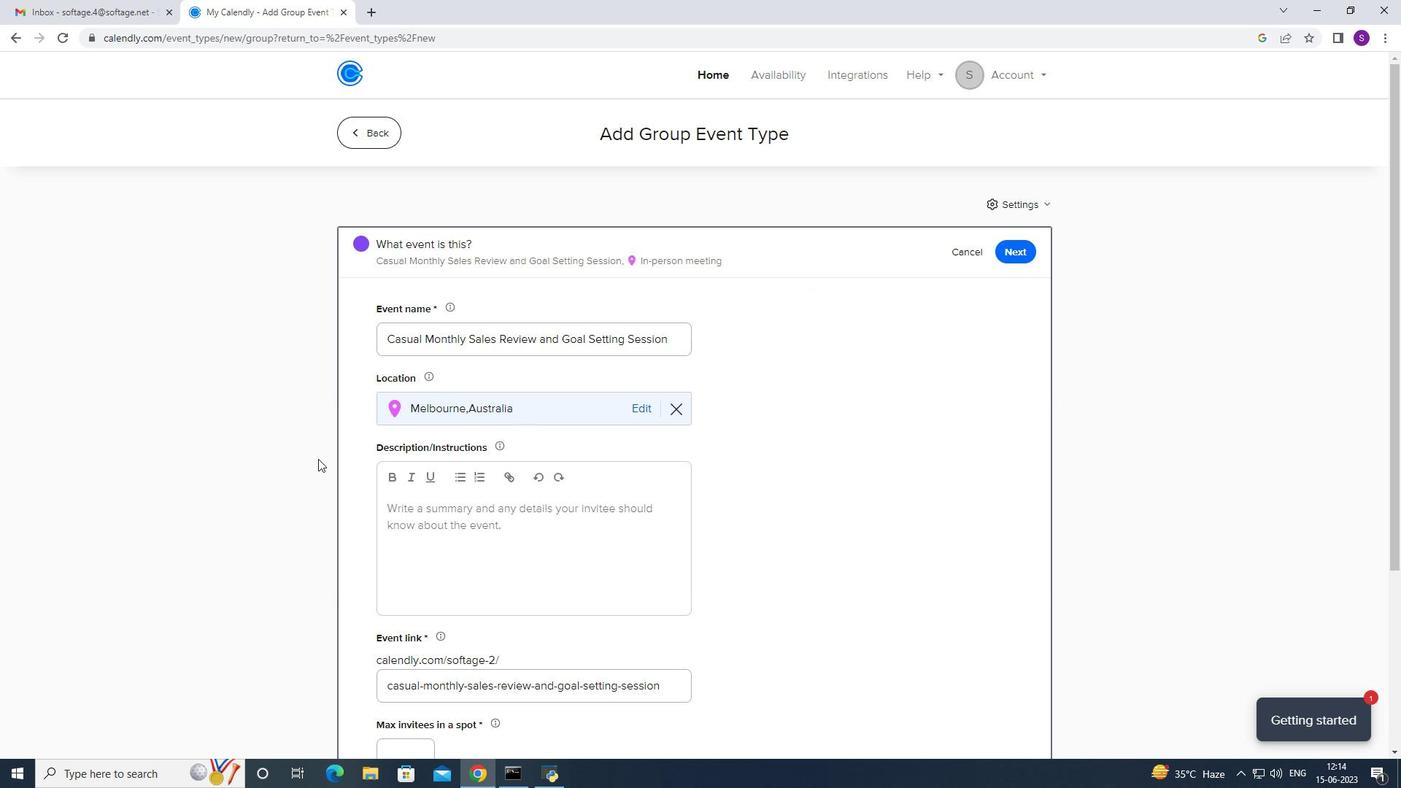 
Action: Mouse scrolled (334, 455) with delta (0, 0)
Screenshot: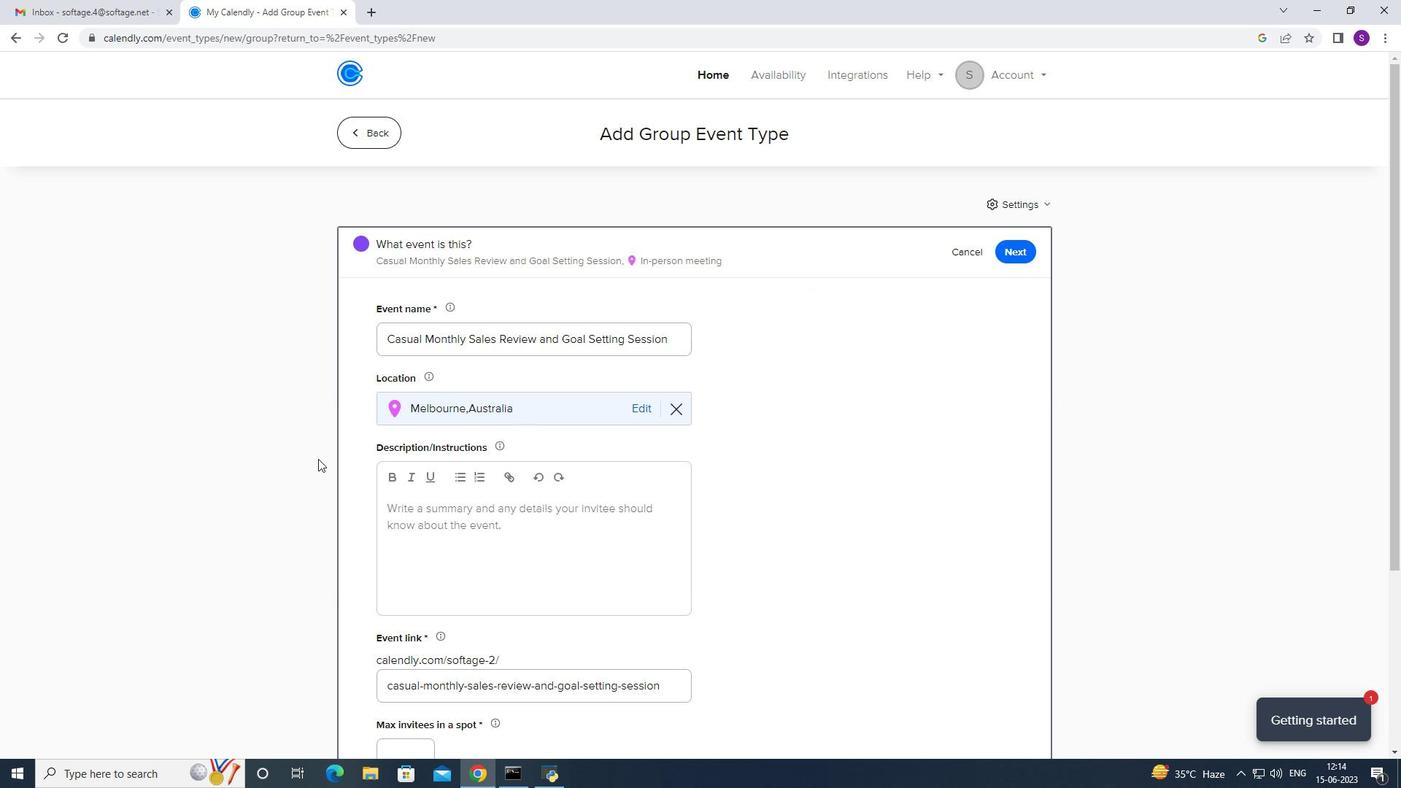 
Action: Mouse moved to (580, 617)
Screenshot: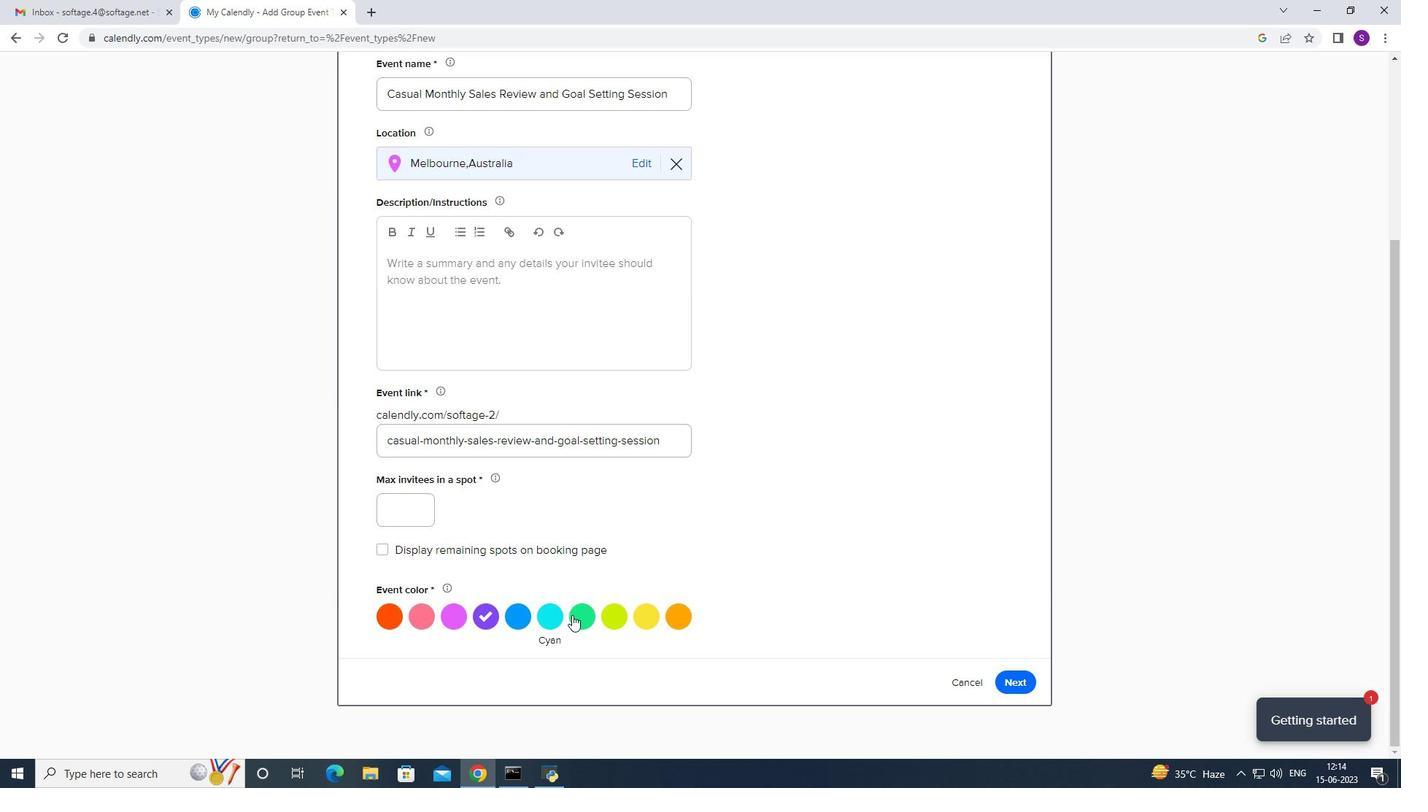 
Action: Mouse pressed left at (580, 617)
Screenshot: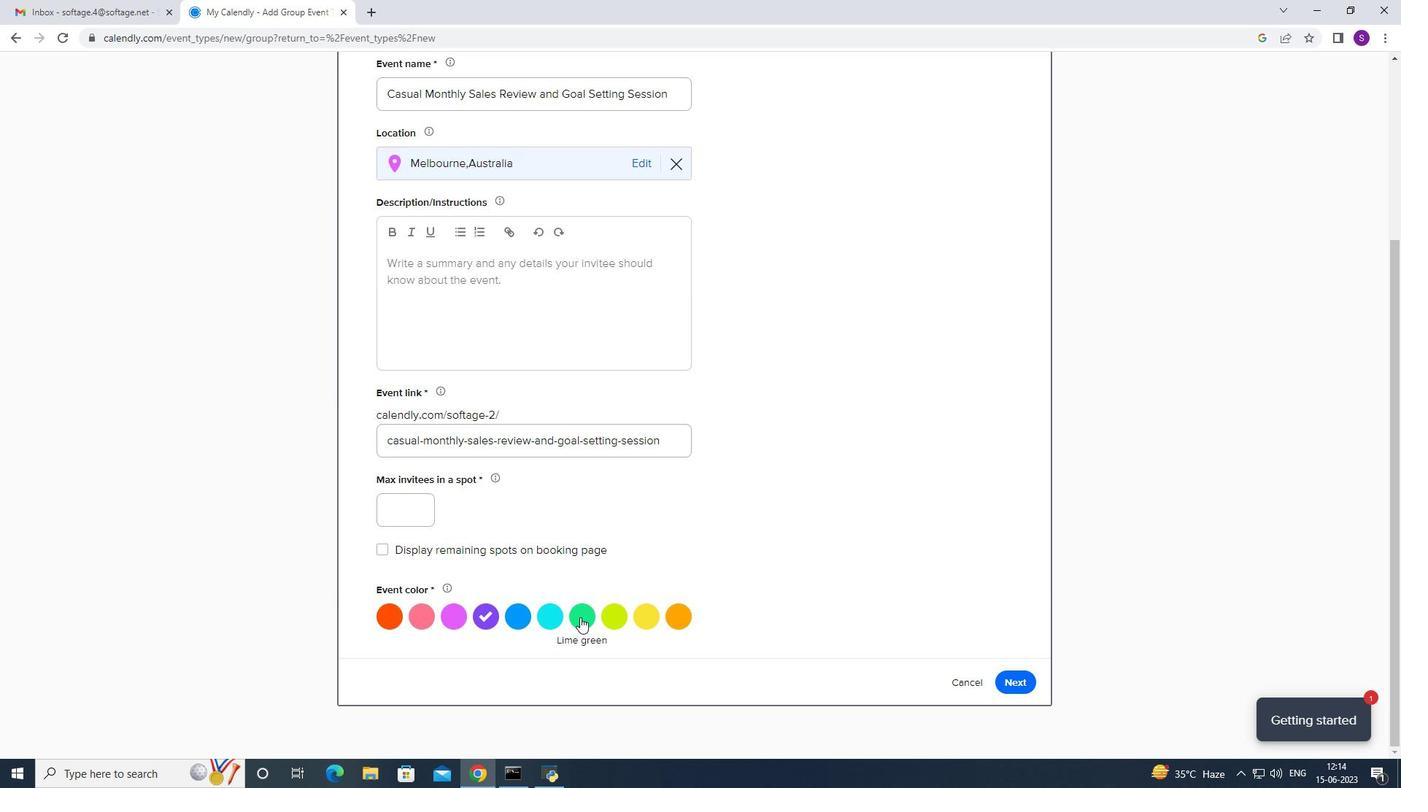 
Action: Mouse moved to (400, 509)
Screenshot: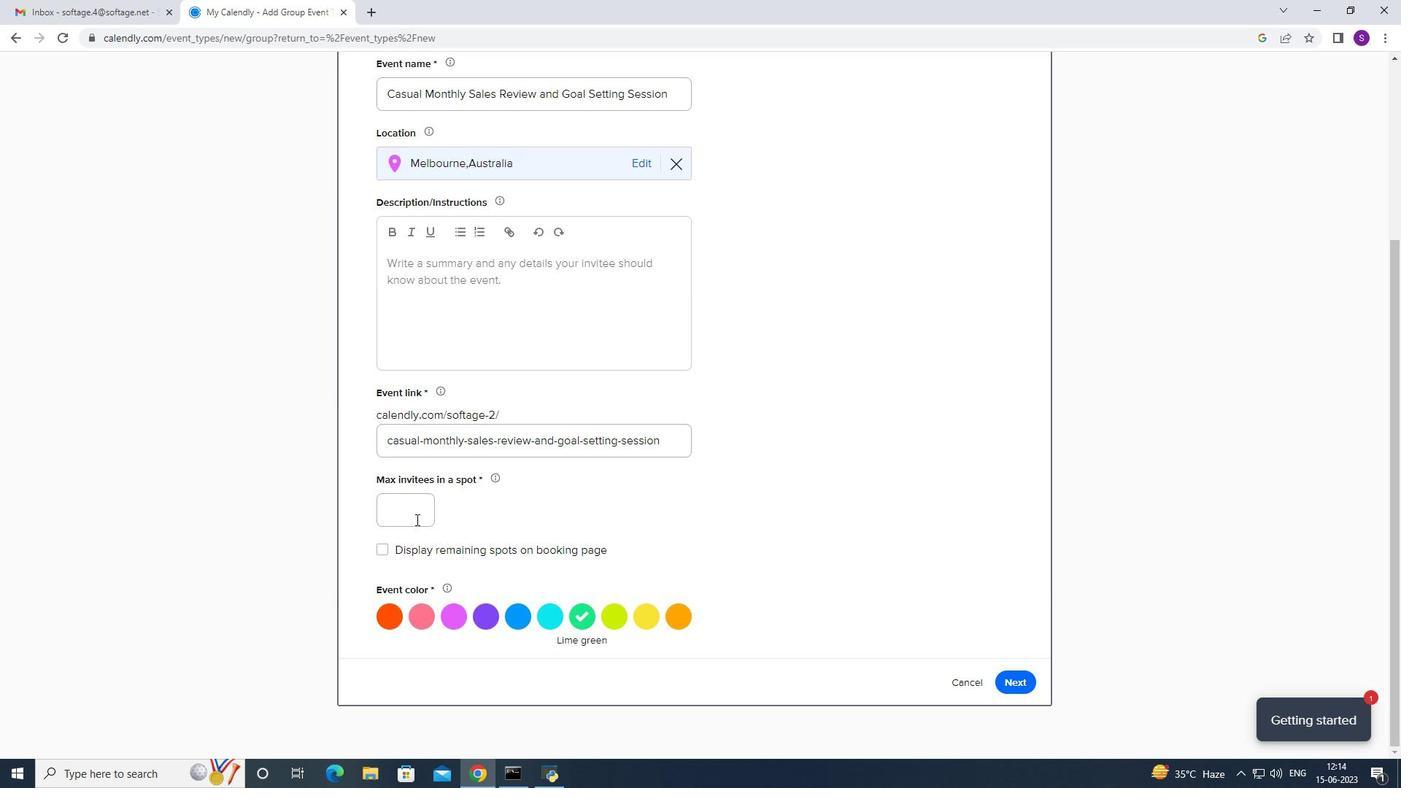 
Action: Mouse pressed left at (400, 509)
Screenshot: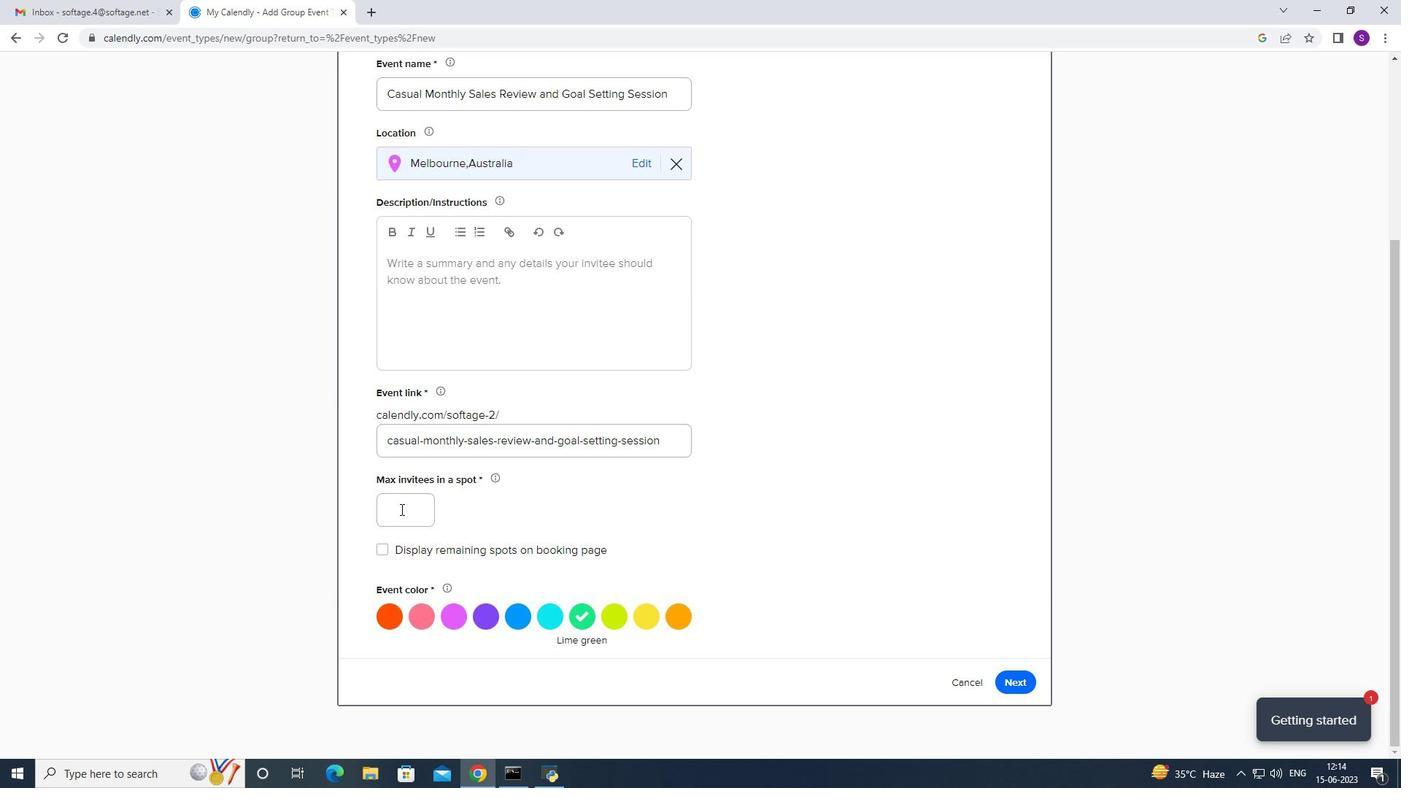 
Action: Key pressed 3
Screenshot: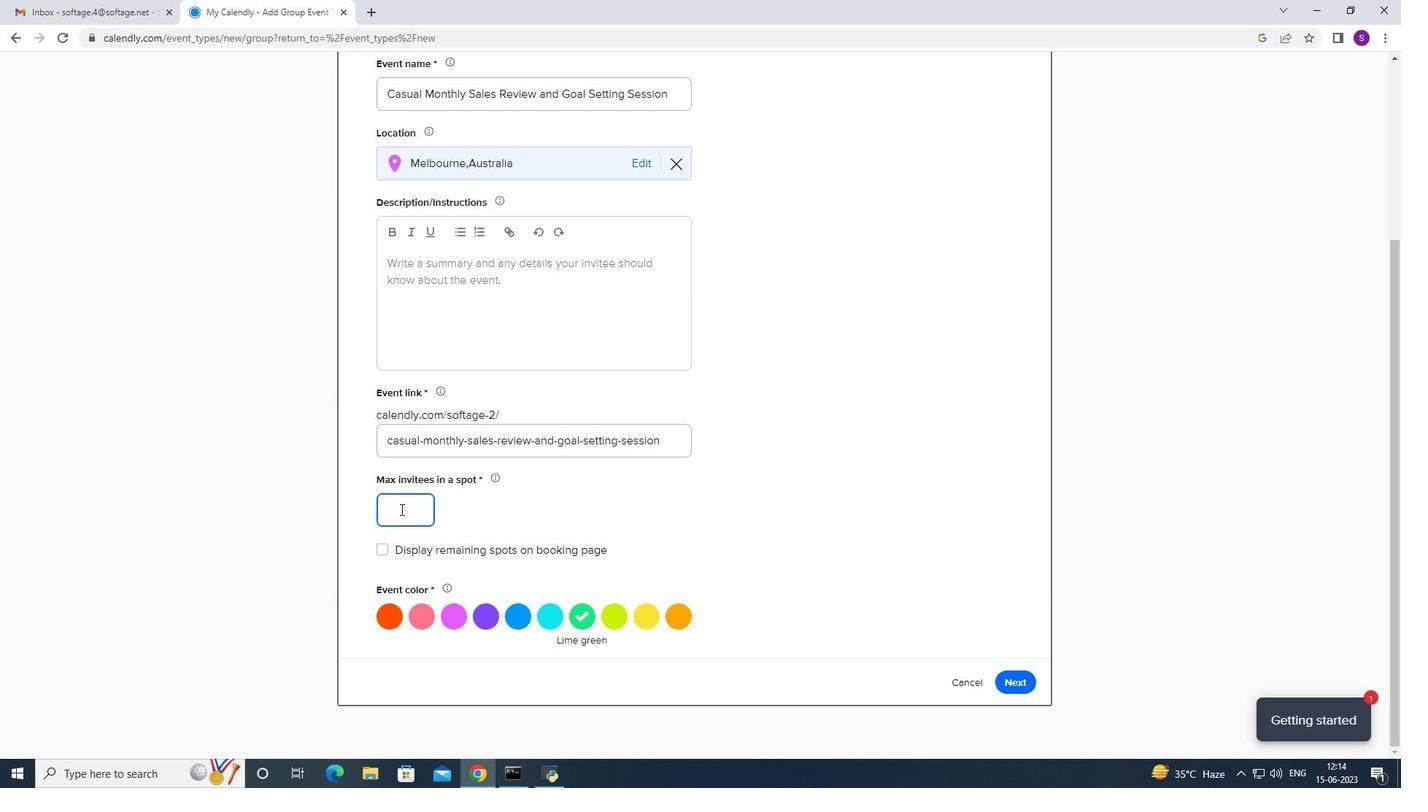 
Action: Mouse moved to (487, 310)
Screenshot: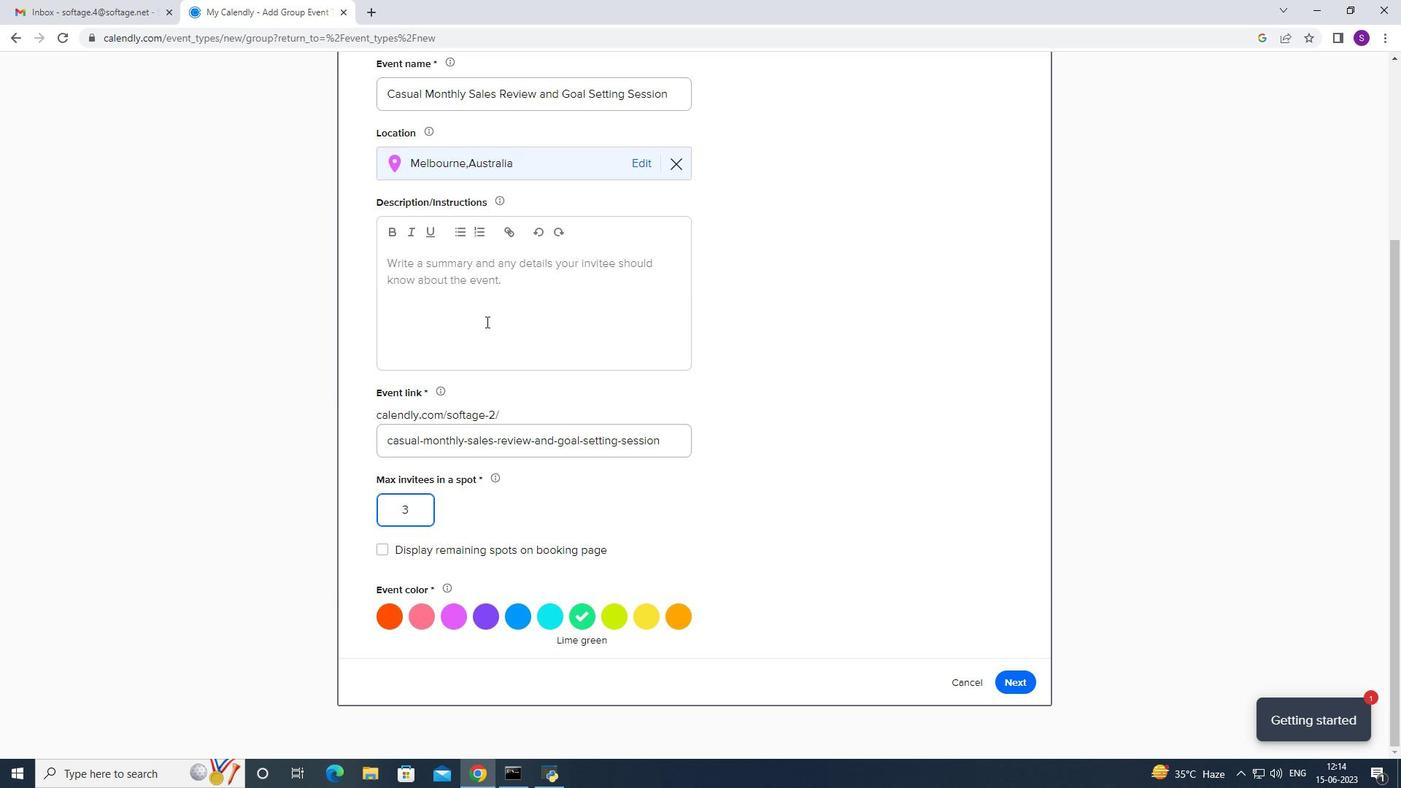 
Action: Mouse pressed left at (487, 310)
Screenshot: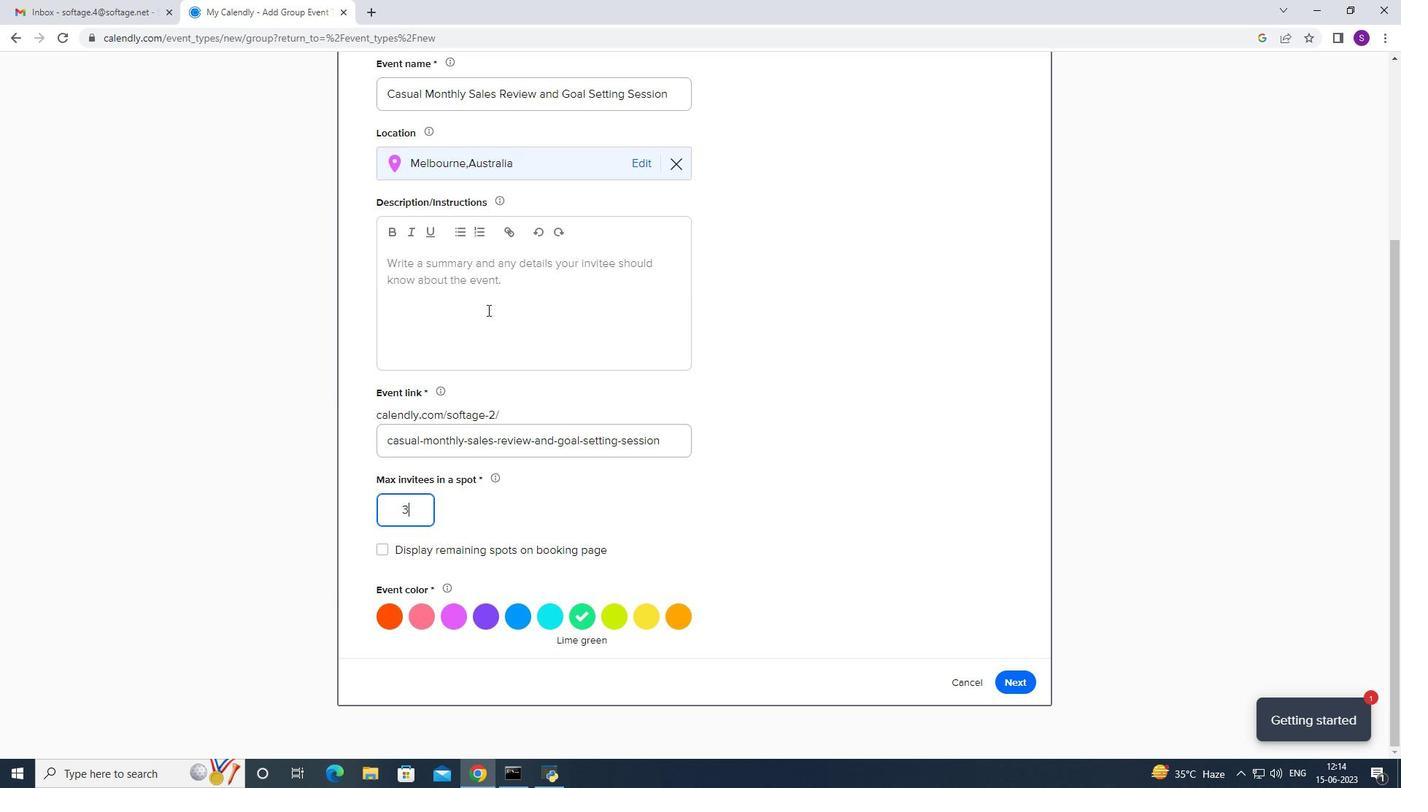 
Action: Mouse moved to (918, 206)
Screenshot: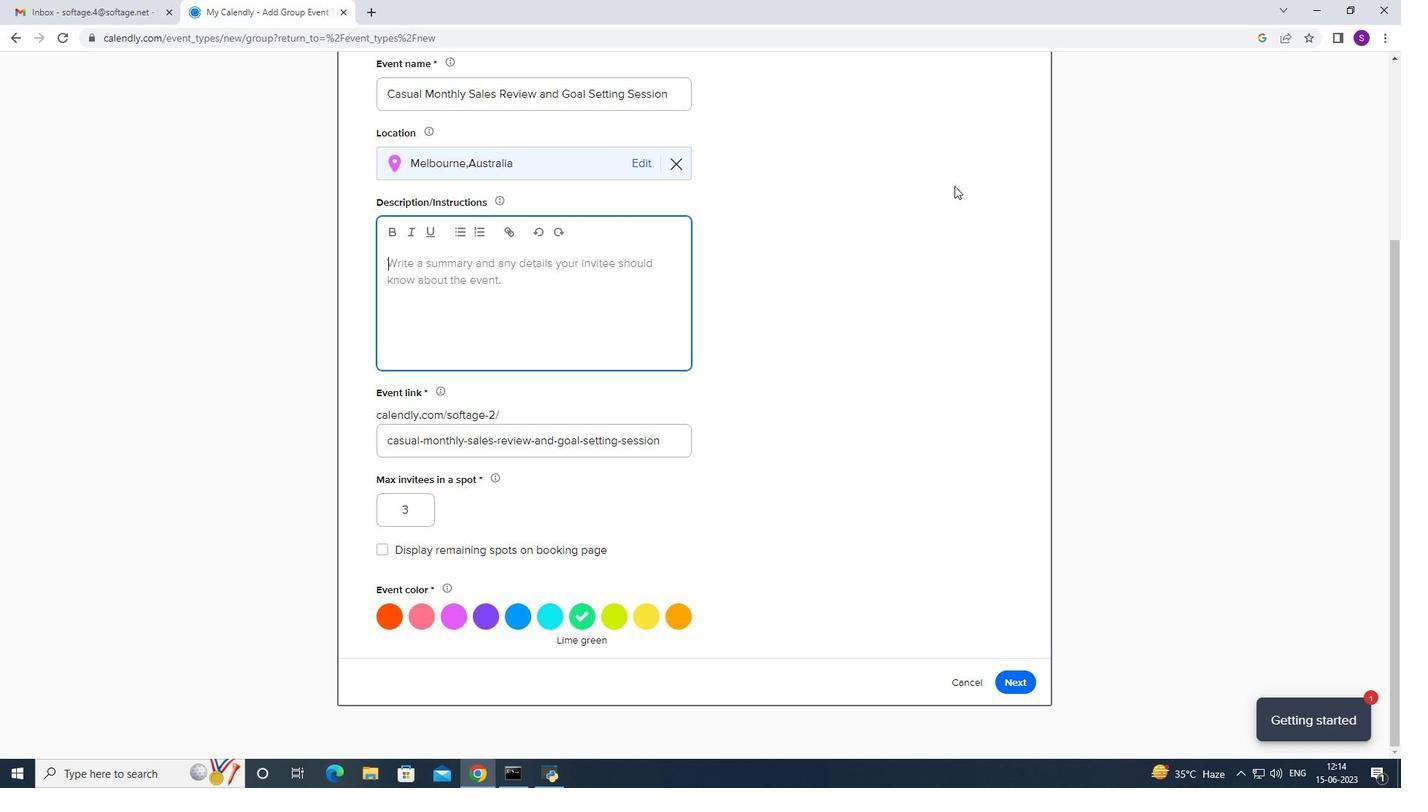 
Action: Key pressed <Key.caps_lock>I<Key.caps_lock>n<Key.space>addituio=<Key.backspace><Key.backspace><Key.backspace><Key.backspace>ion<Key.space>to<Key.space>the<Key.space>formal<Key.space>agenda,the<Key.caps_lock>AGM<Key.space><Key.caps_lock>
Screenshot: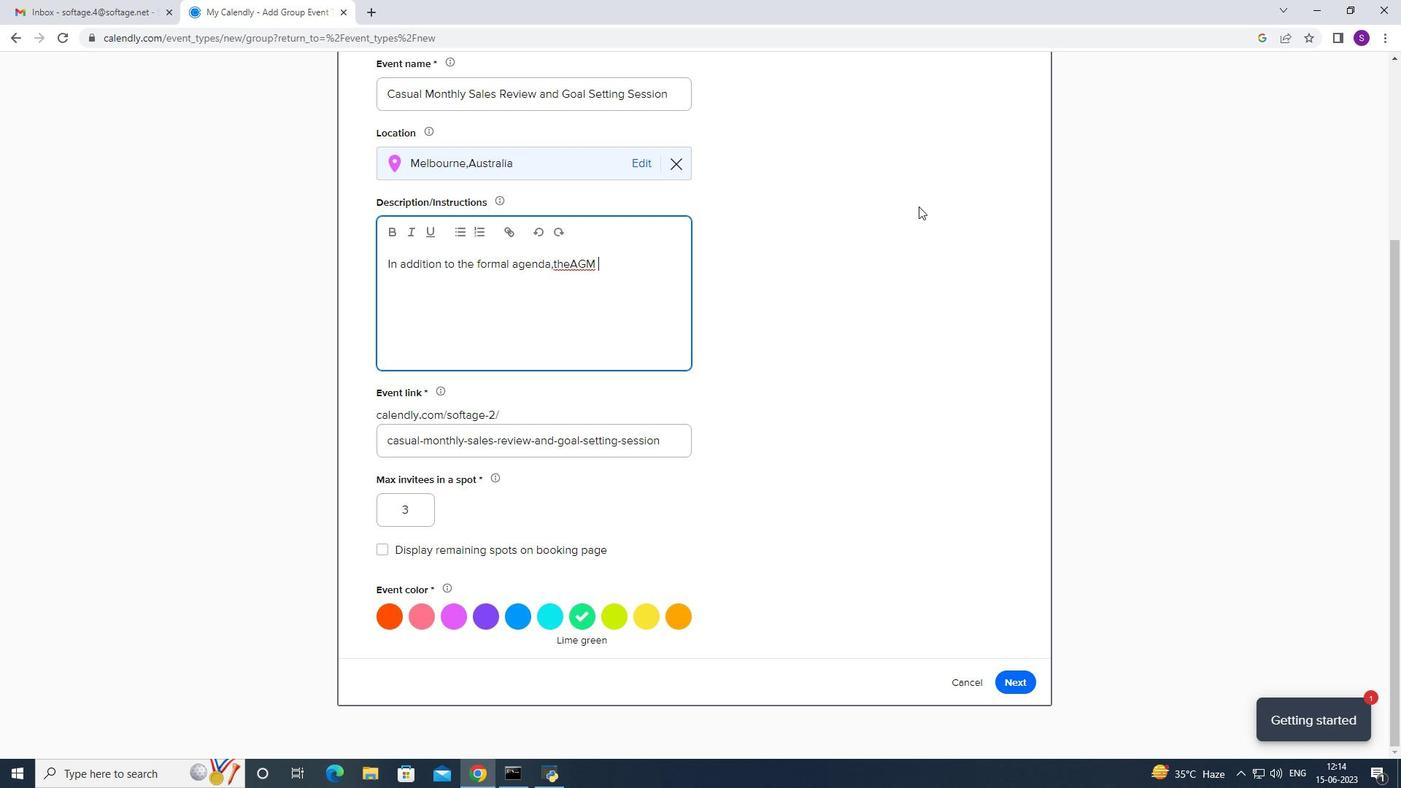 
Action: Mouse moved to (570, 263)
Screenshot: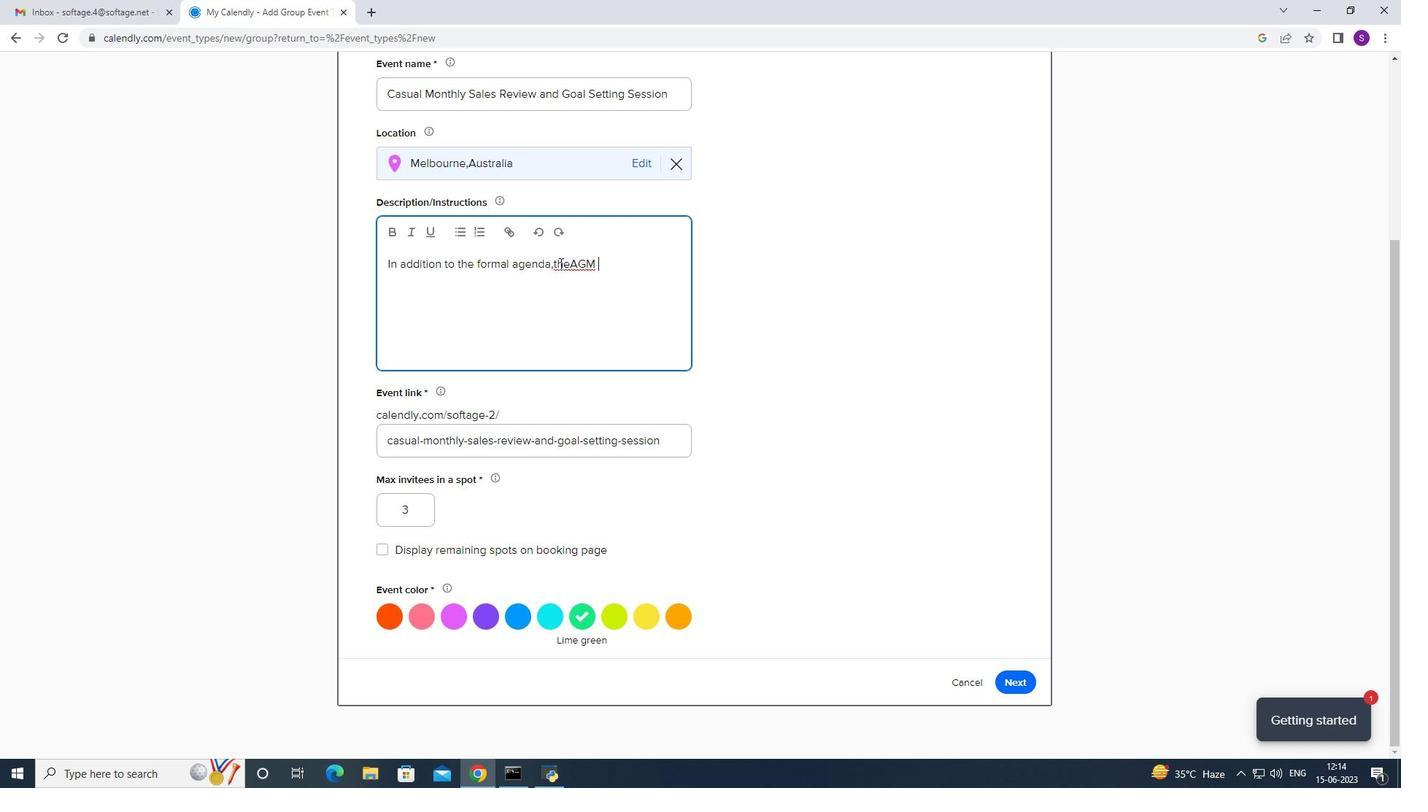 
Action: Mouse pressed left at (570, 263)
Screenshot: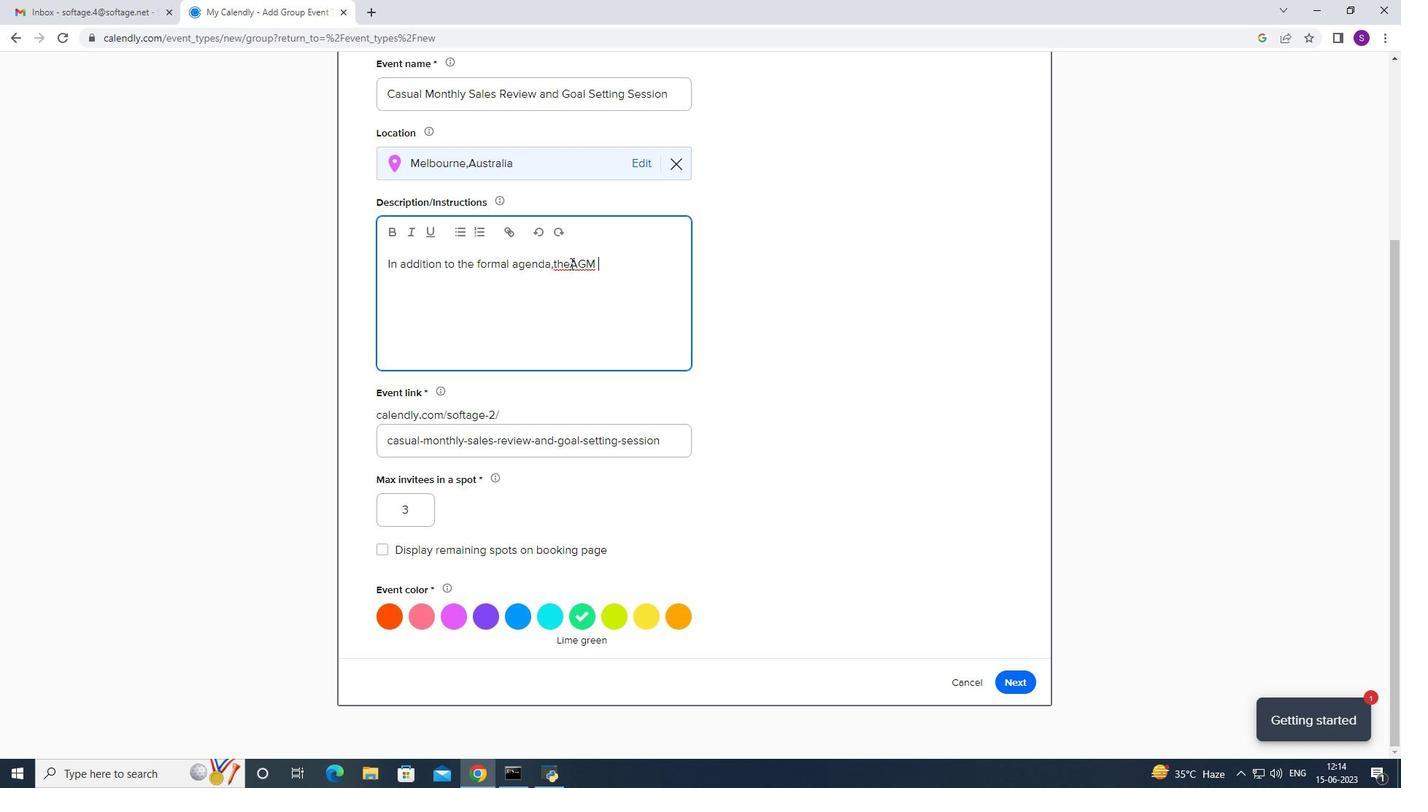
Action: Key pressed <Key.space>
Screenshot: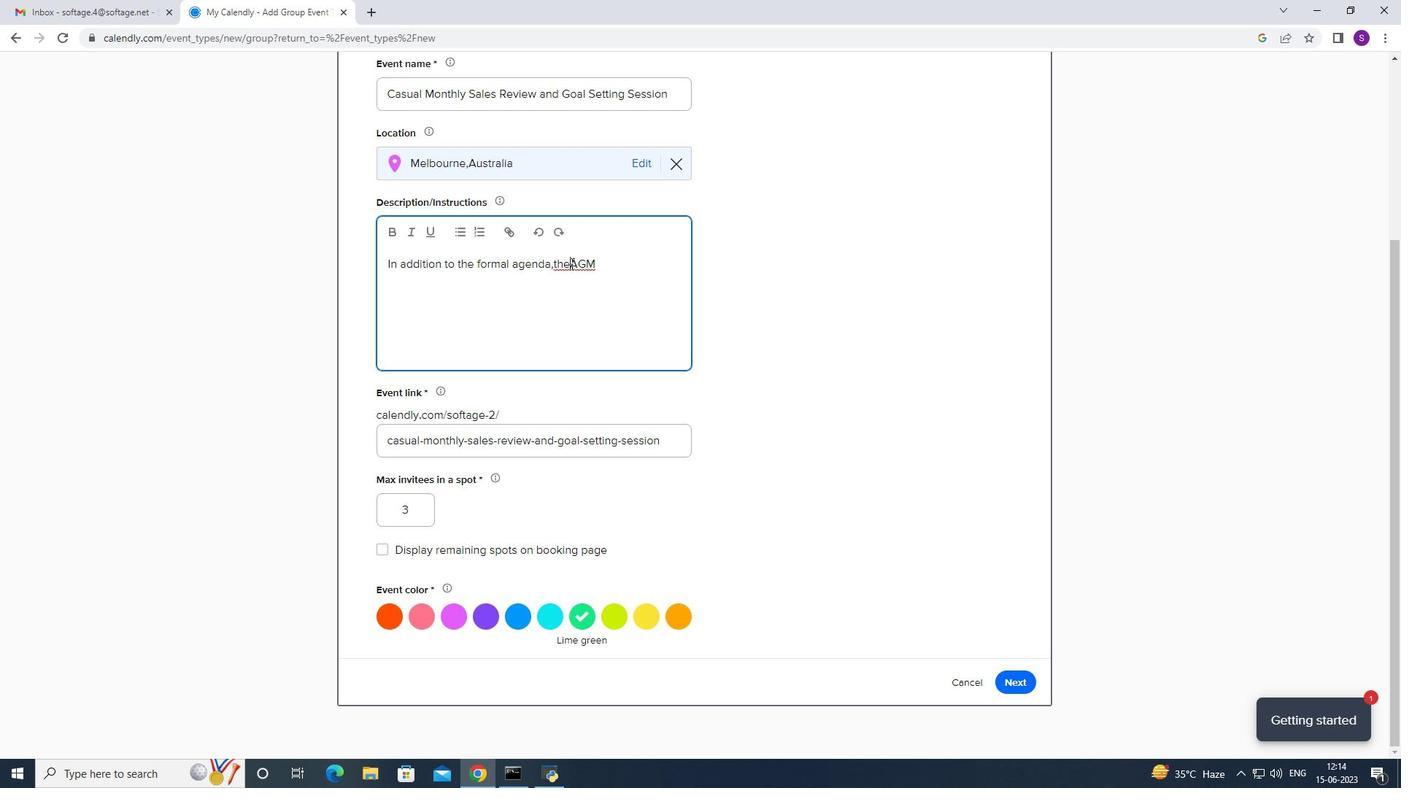 
Action: Mouse moved to (634, 263)
Screenshot: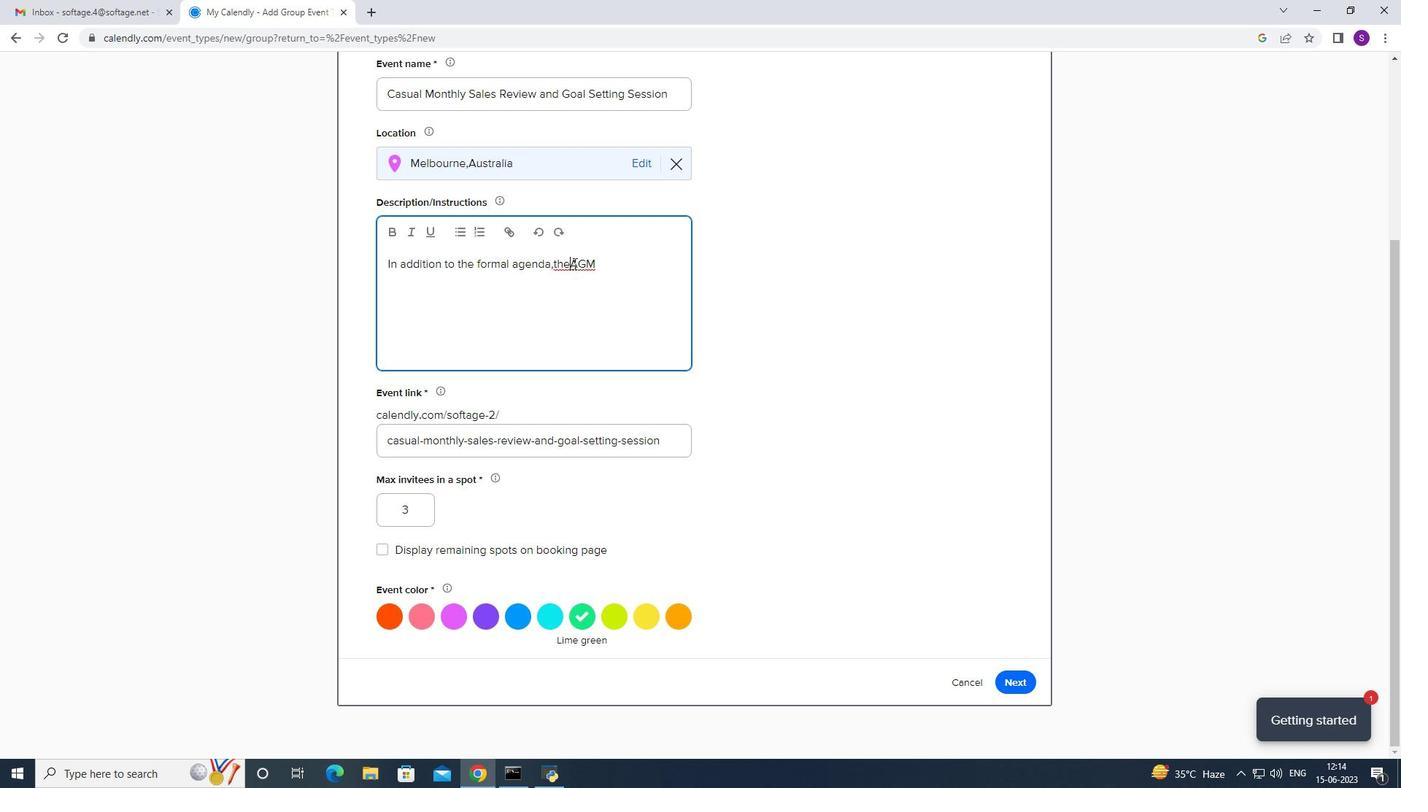
Action: Mouse pressed left at (634, 263)
Screenshot: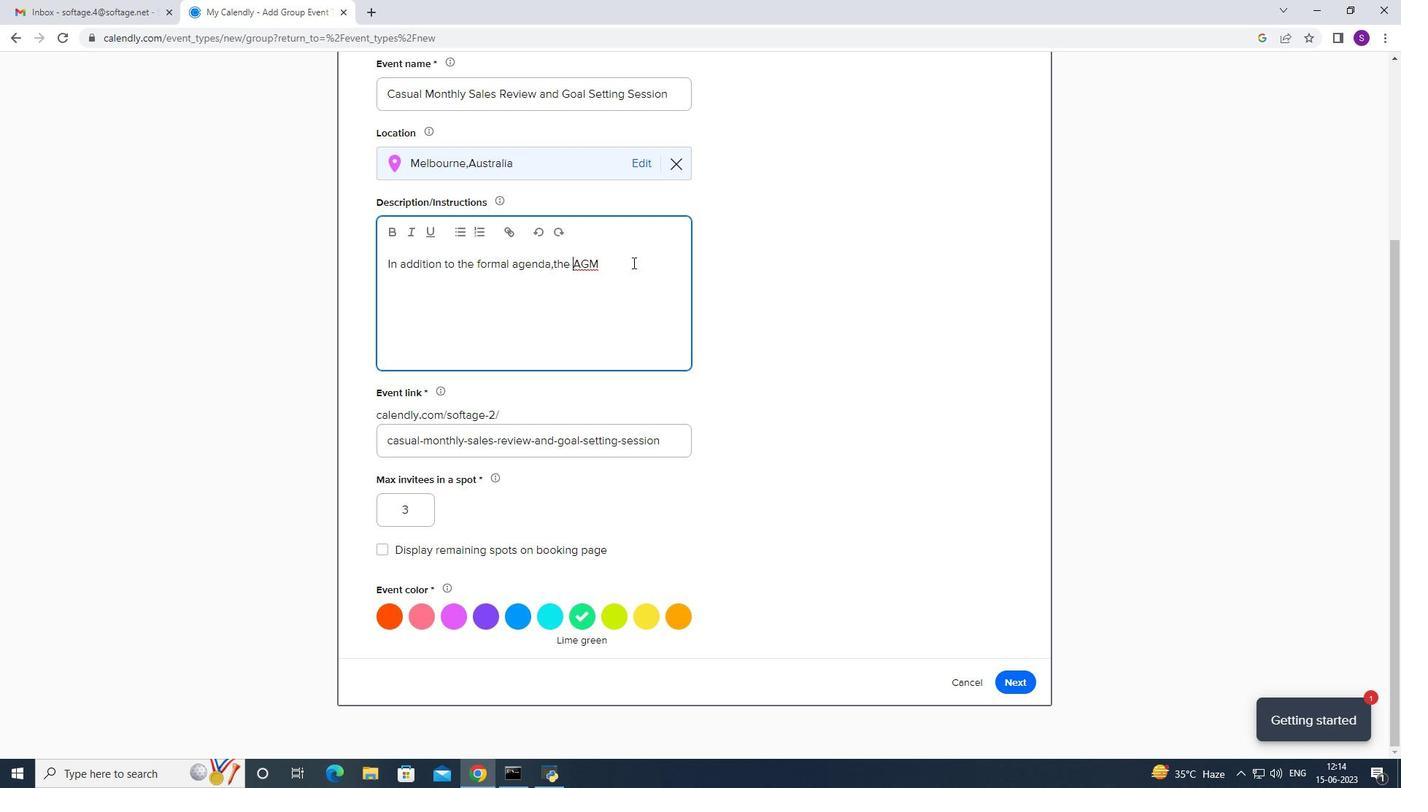
Action: Mouse moved to (668, 273)
Screenshot: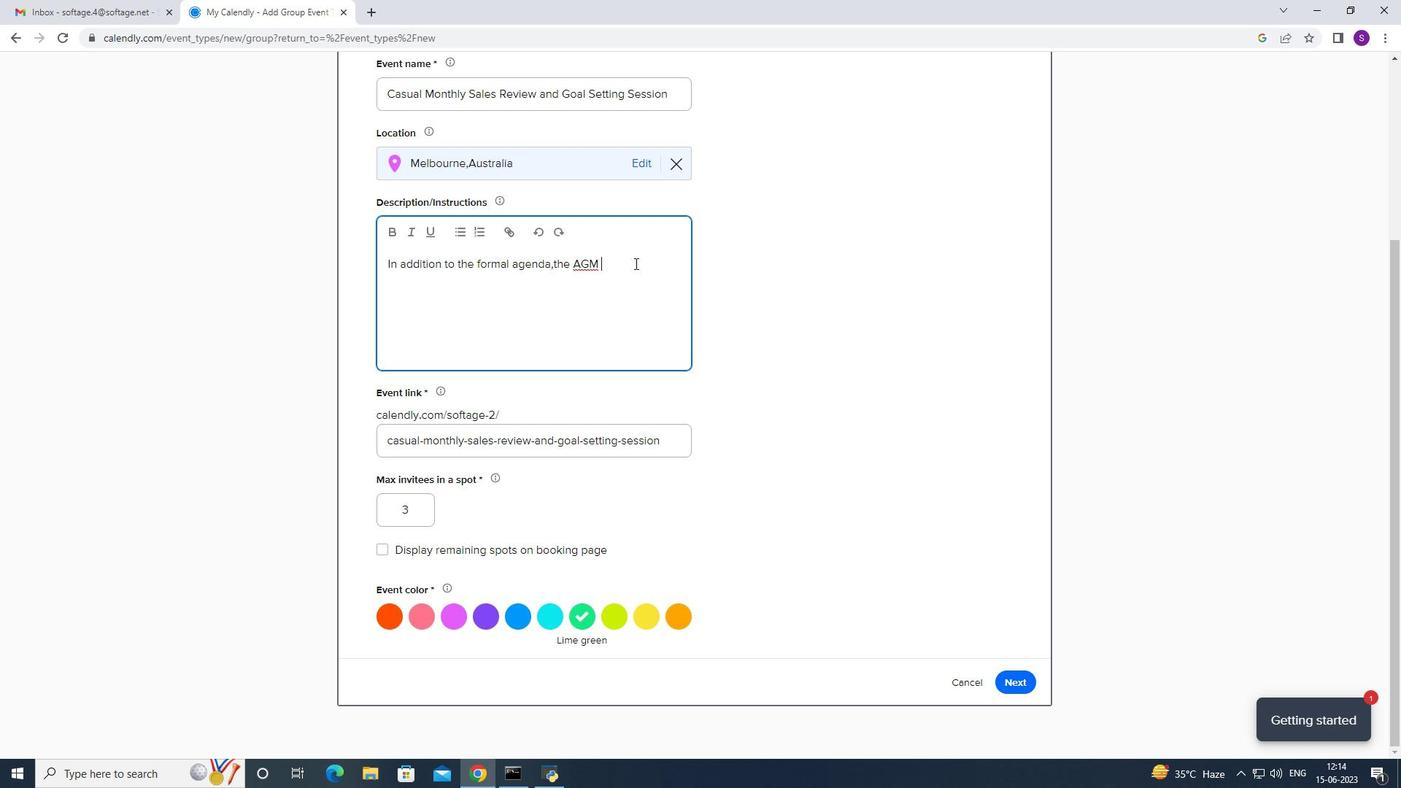 
Action: Key pressed may<Key.space>alos<Key.backspace><Key.backspace>so<Key.space>include<Key.space>guest<Key.space>speakers<Key.space>,<Key.space>industry<Key.space>e<Key.backspace>x<Key.backspace>experts<Key.space>or<Key.space>presenat<Key.backspace>tation<Key.space><Key.backspace><Key.backspace><Key.backspace><Key.backspace><Key.backspace><Key.backspace><Key.backspace><Key.backspace>tations<Key.space>on<Key.space>relevant<Key.space>topics<Key.space>of<Key.space>interesrt<Key.backspace><Key.backspace>t<Key.space>to<Key.space>the<Key.space>attendees.<Key.space><Key.caps_lock><Key.caps_lock><Key.caps_lock>T<Key.caps_lock>hese<Key.space>sessions<Key.space>provide<Key.space>van<Key.space>opportunityto<Key.space>gai<Key.space>=<Key.backspace><Key.backspace><Key.backspace><Key.backspace><Key.backspace><Key.backspace><Key.backspace><Key.backspace><Key.space>to<Key.space>h<Key.backspace>gain<Key.space>insights<Key.space>fromexternal<Key.space>sourxces<Key.space>
Screenshot: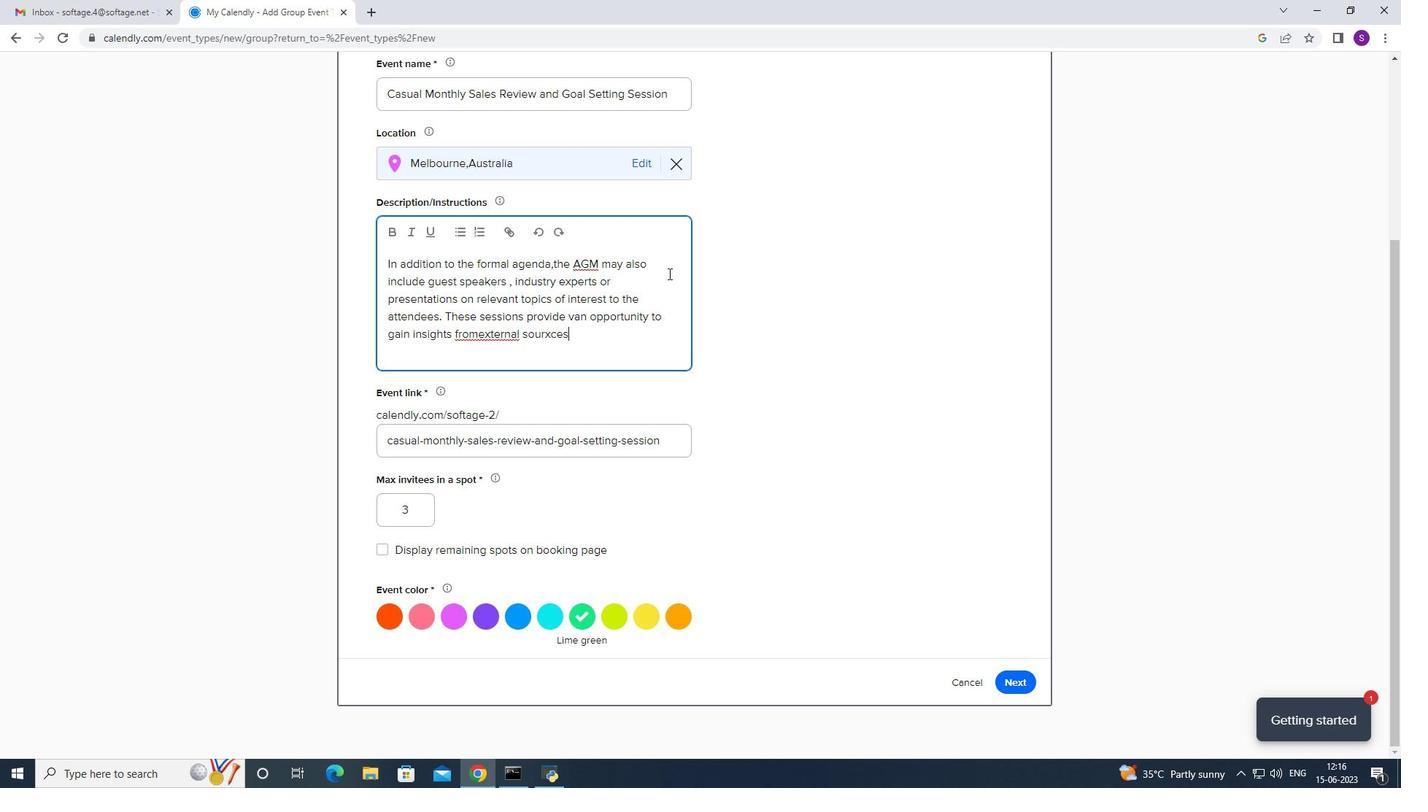 
Action: Mouse moved to (480, 331)
Screenshot: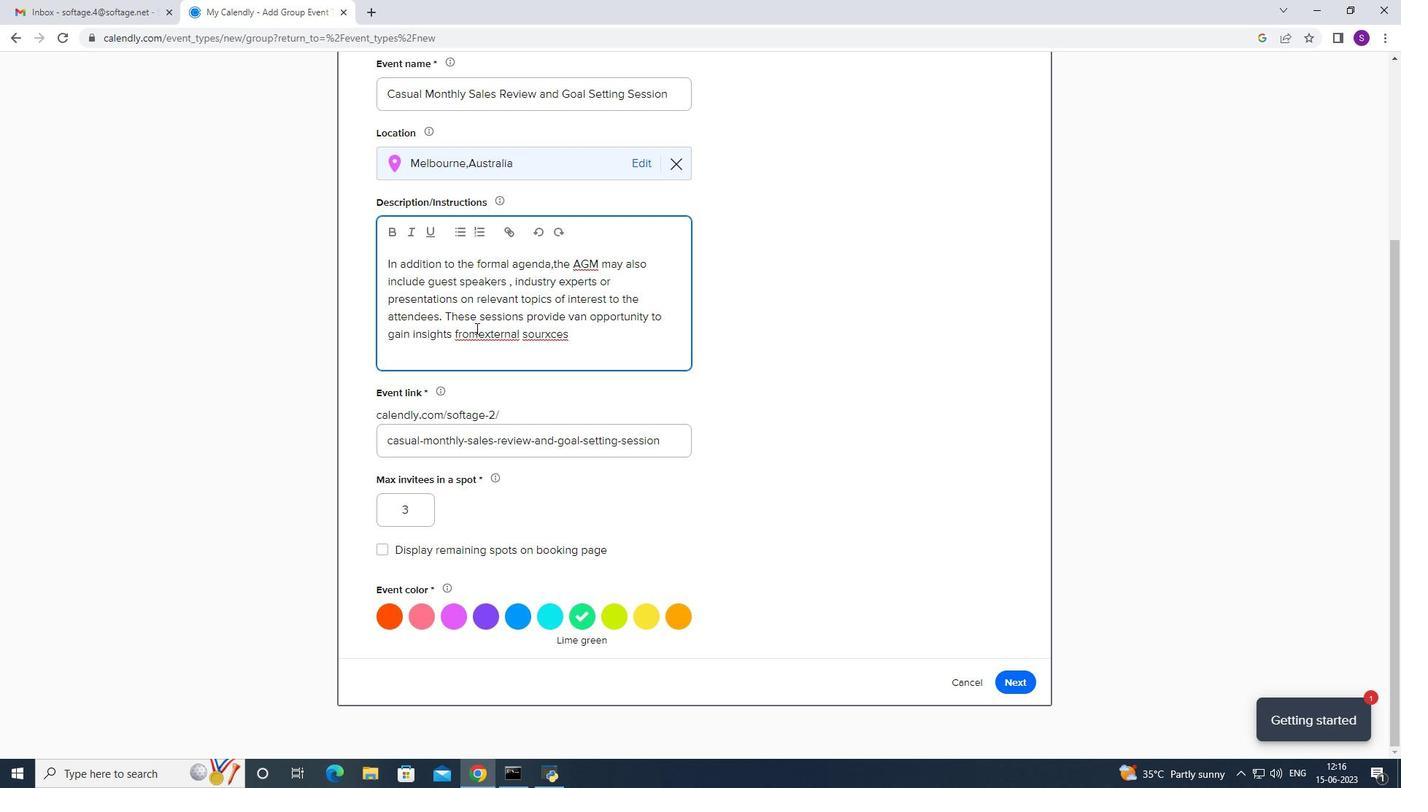
Action: Mouse pressed left at (480, 331)
Screenshot: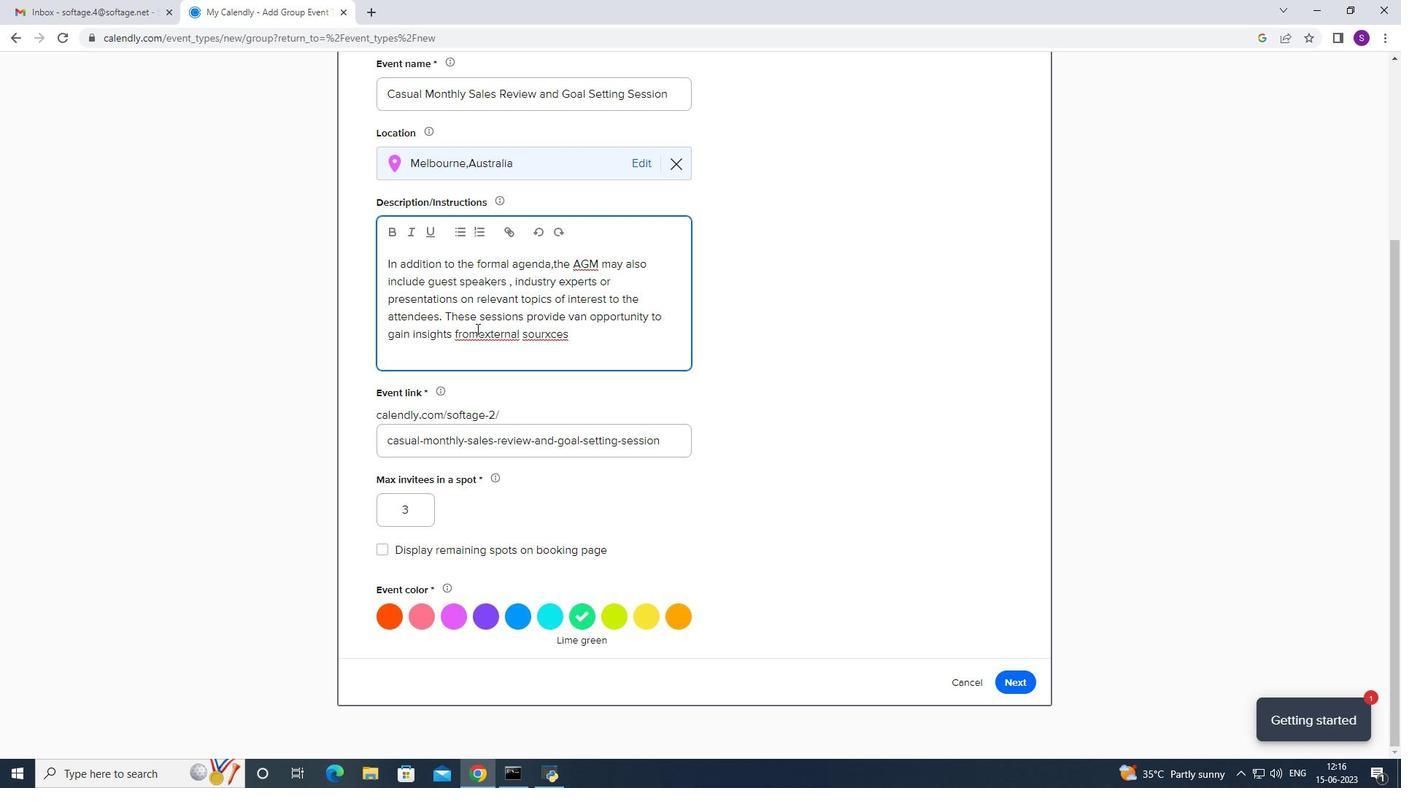 
Action: Mouse moved to (480, 331)
Screenshot: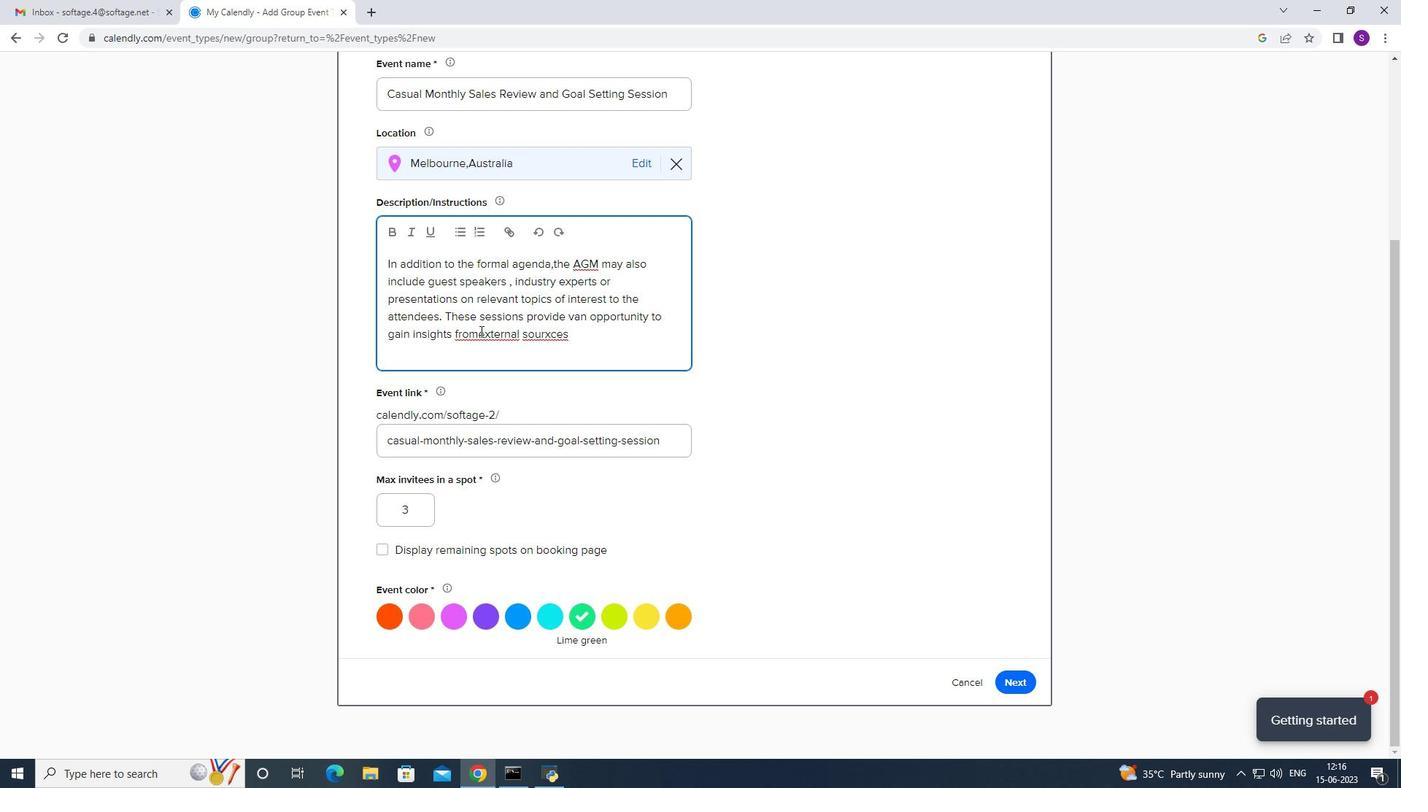 
Action: Key pressed <Key.space>
Screenshot: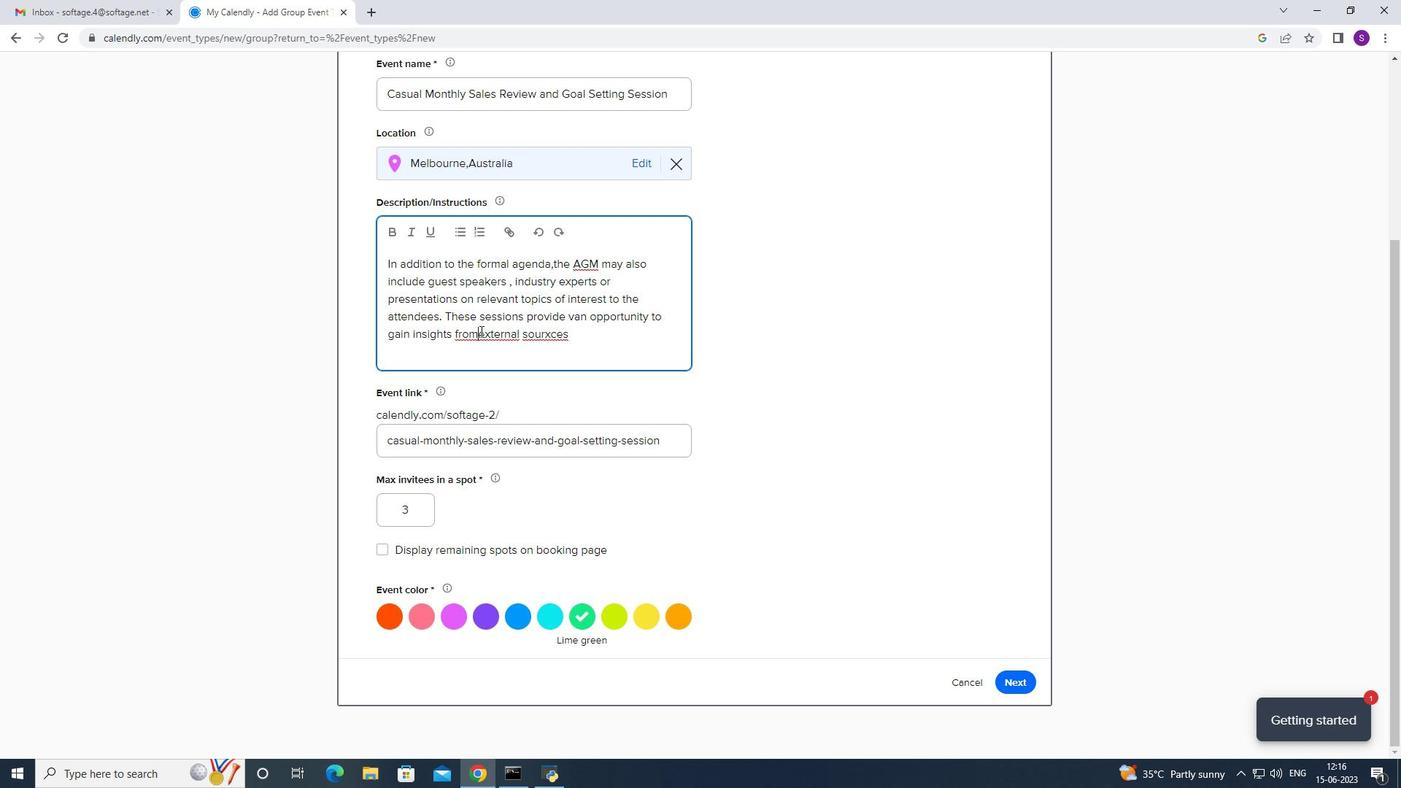
Action: Mouse moved to (580, 336)
Screenshot: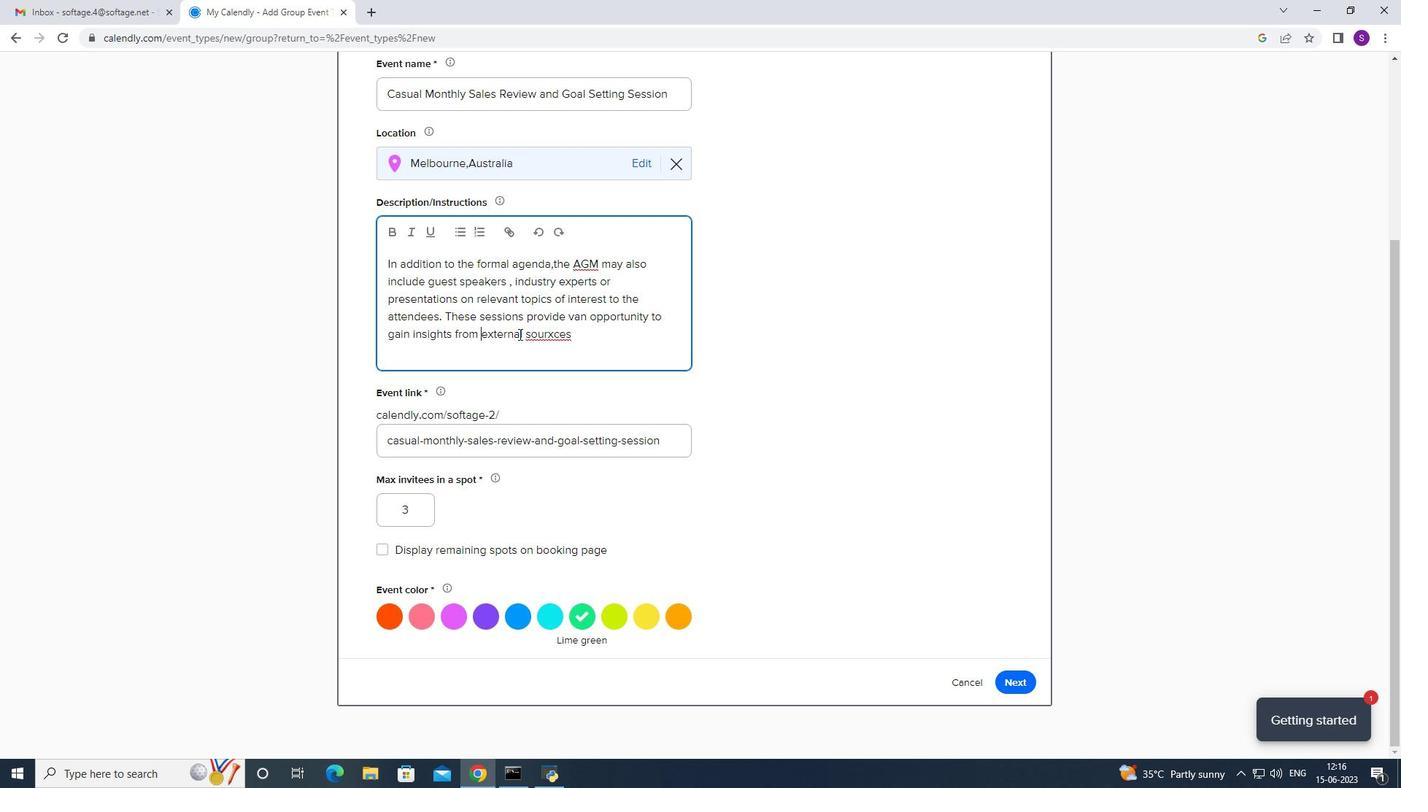 
Action: Mouse pressed left at (580, 336)
Screenshot: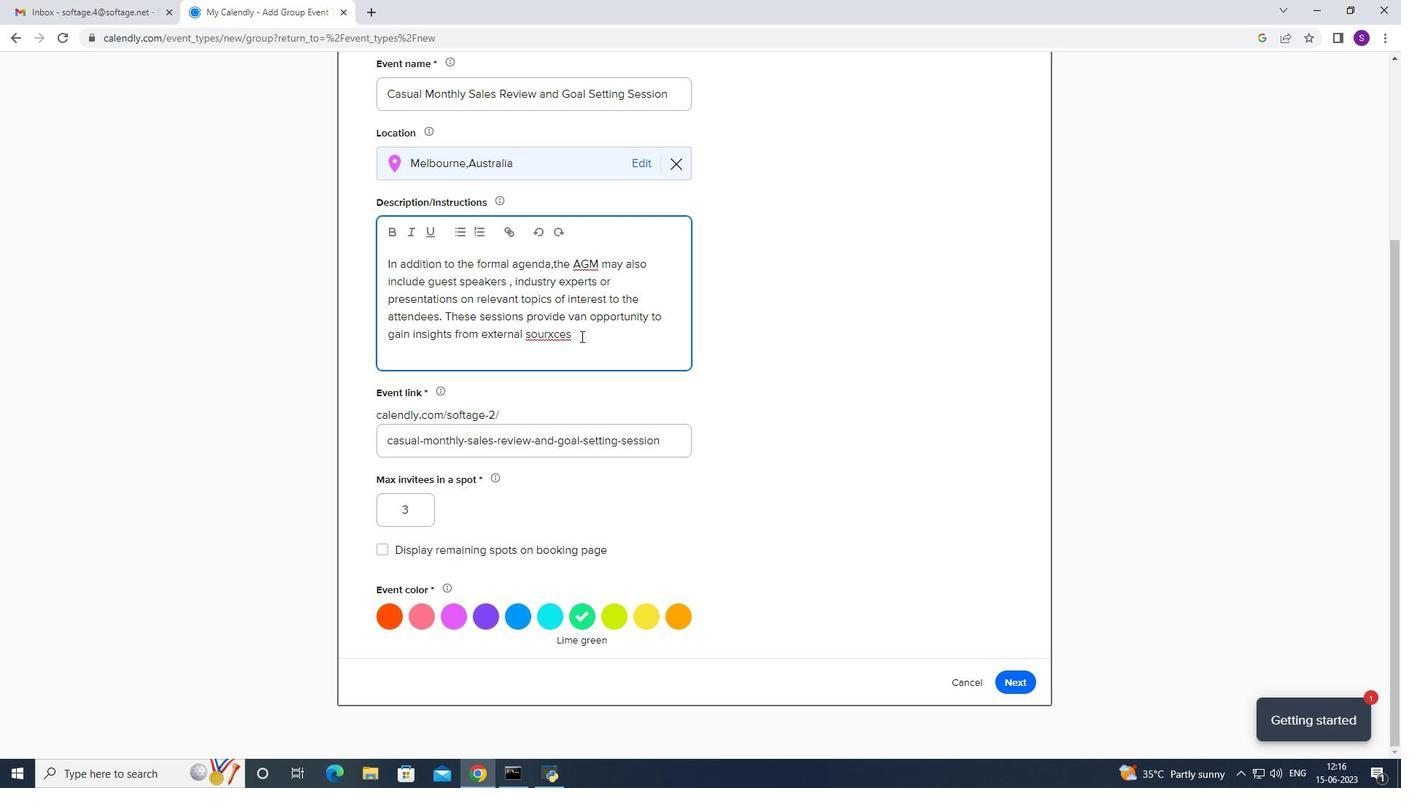
Action: Mouse moved to (542, 336)
Screenshot: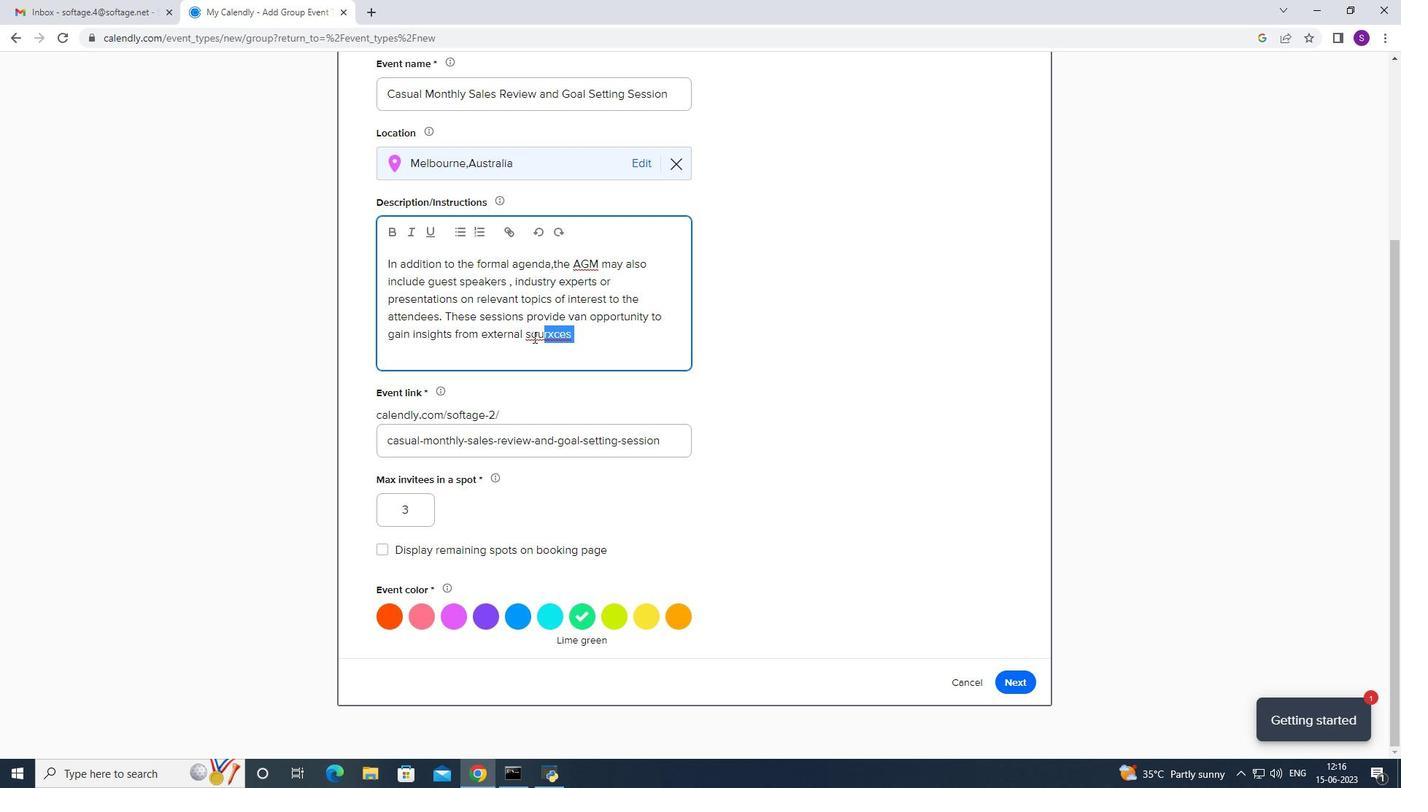 
Action: Mouse pressed left at (542, 336)
Screenshot: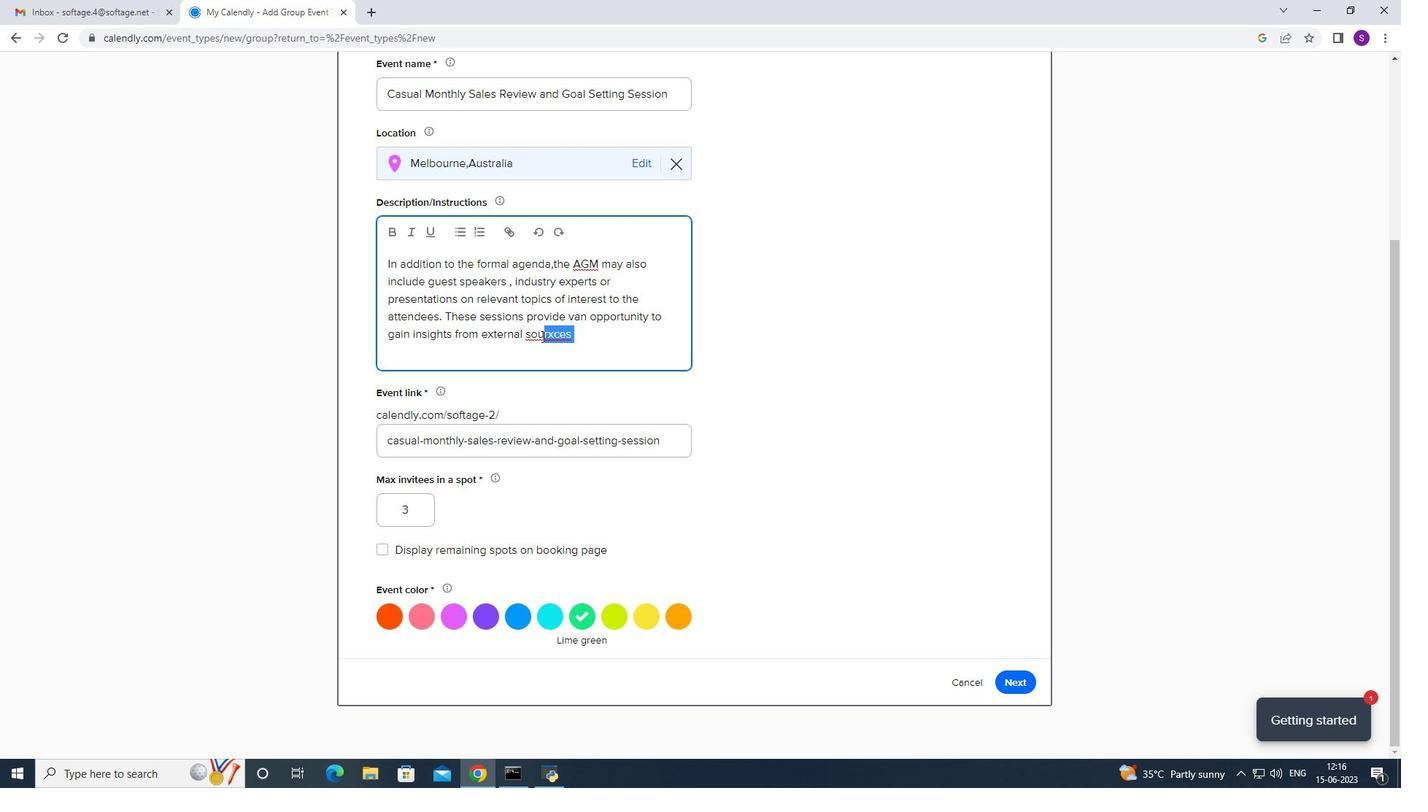 
Action: Mouse moved to (553, 335)
Screenshot: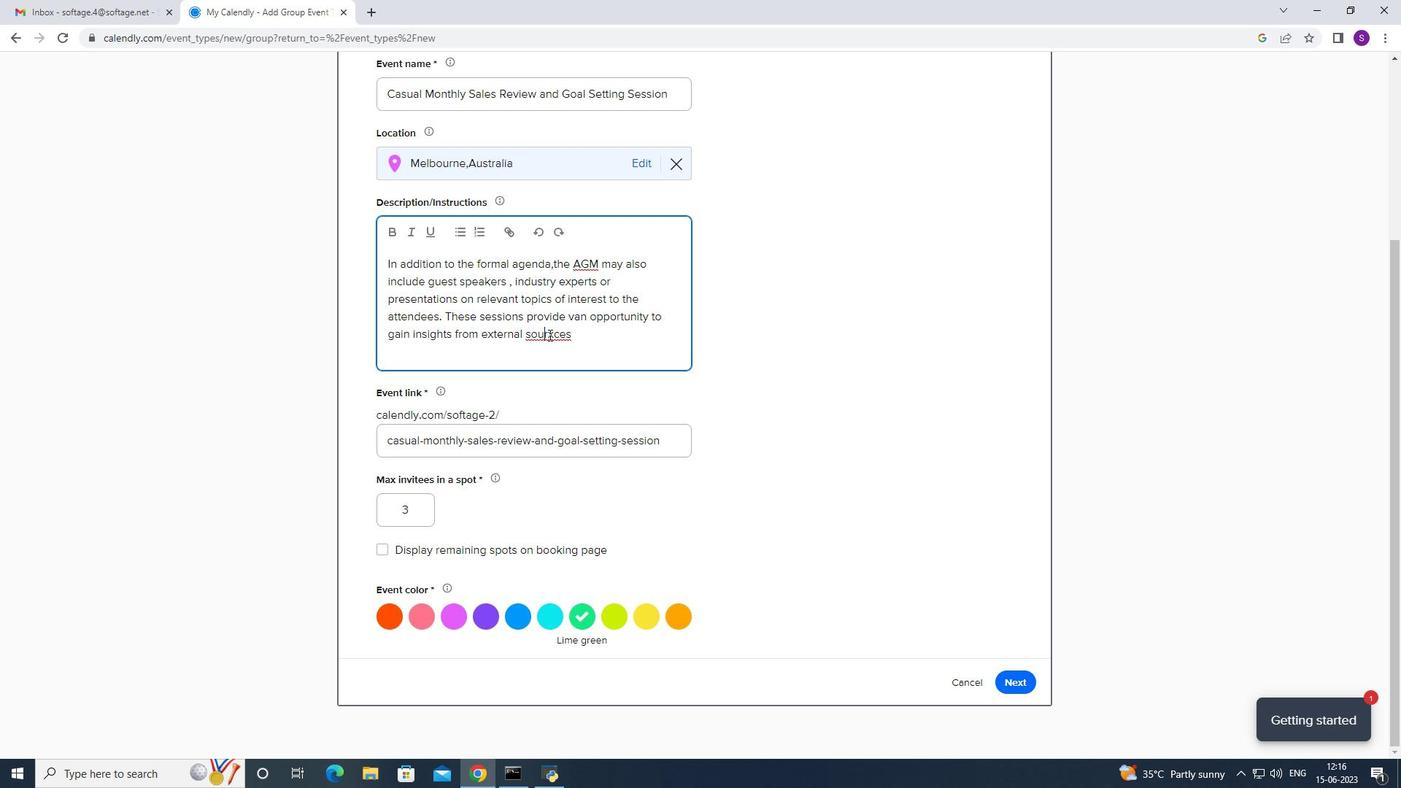 
Action: Mouse pressed left at (553, 335)
Screenshot: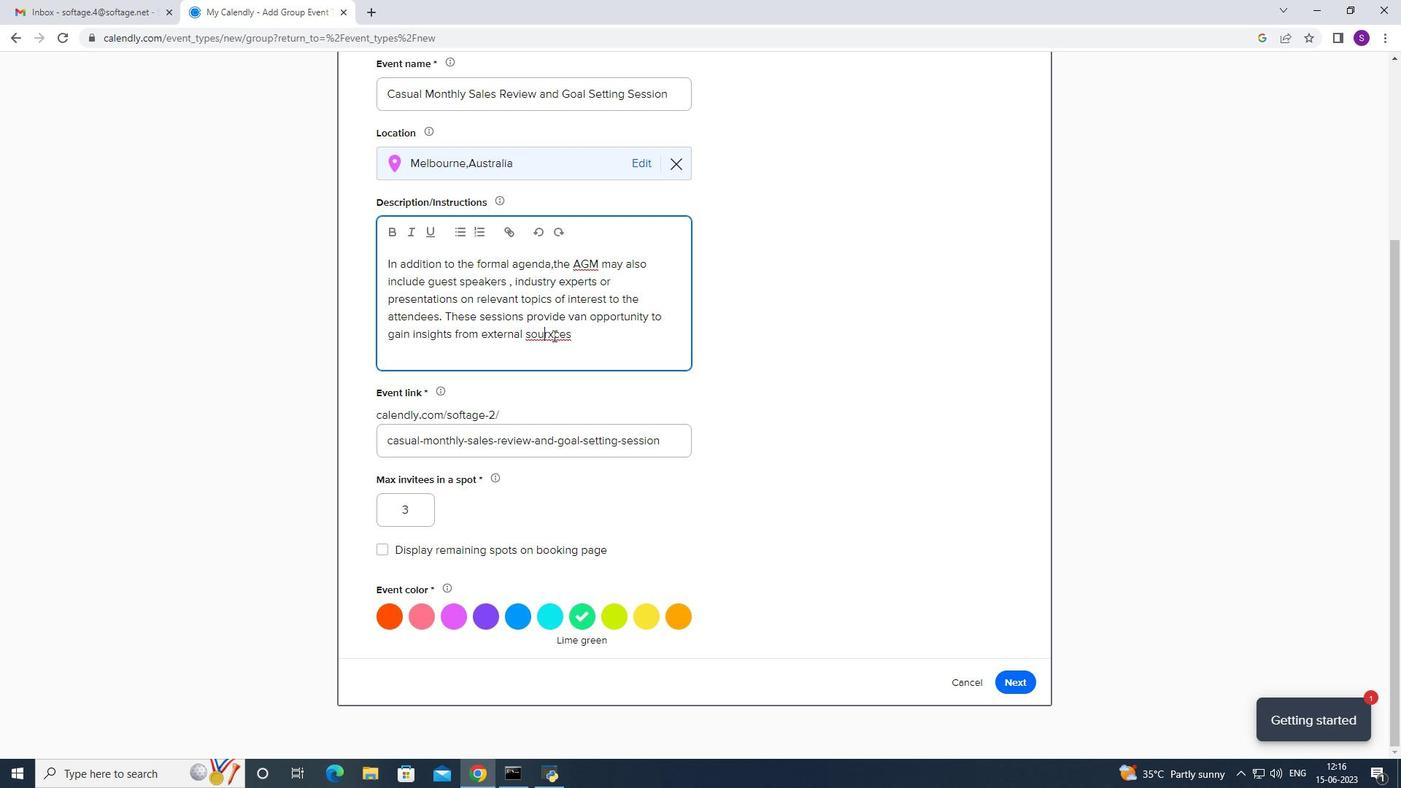 
Action: Mouse moved to (486, 294)
Screenshot: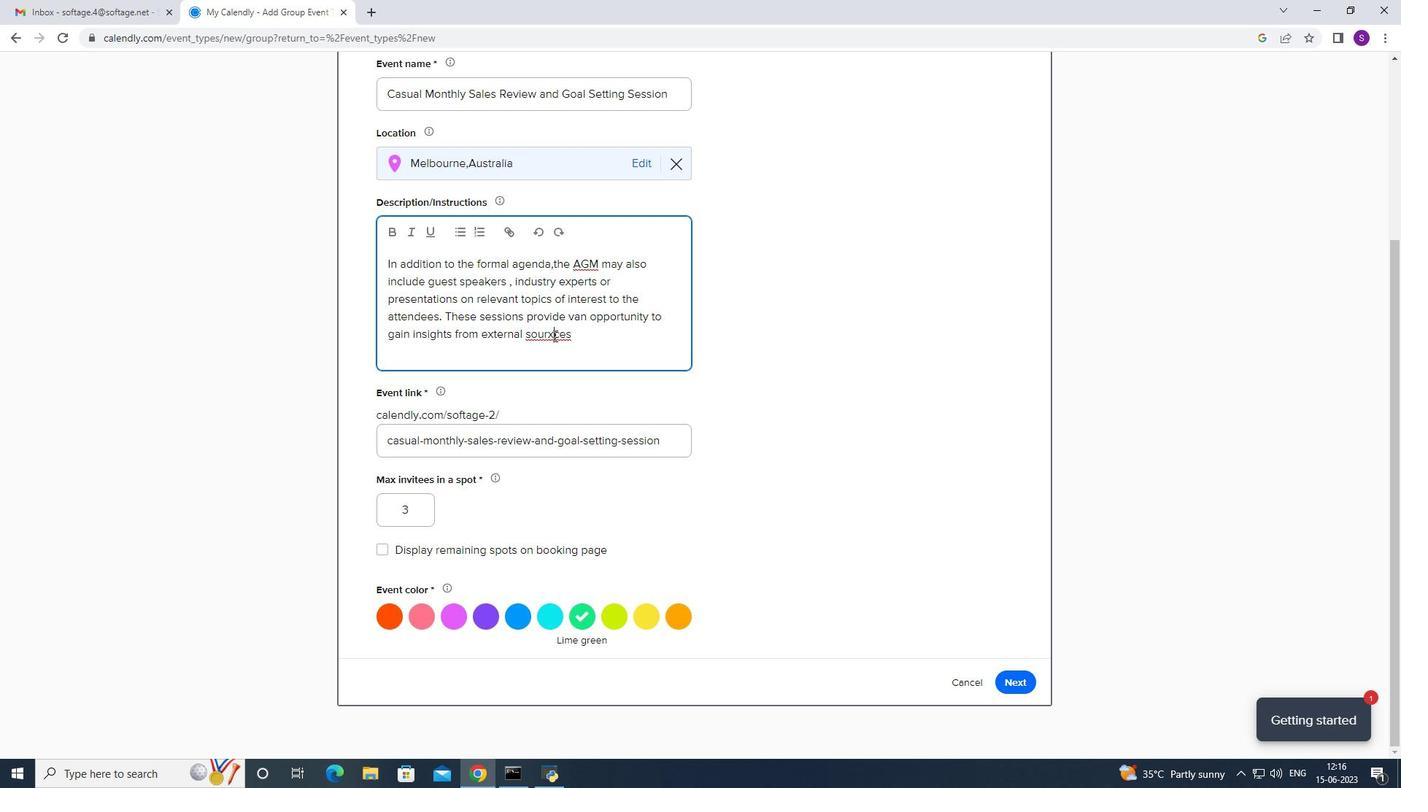 
Action: Key pressed <Key.backspace>
Screenshot: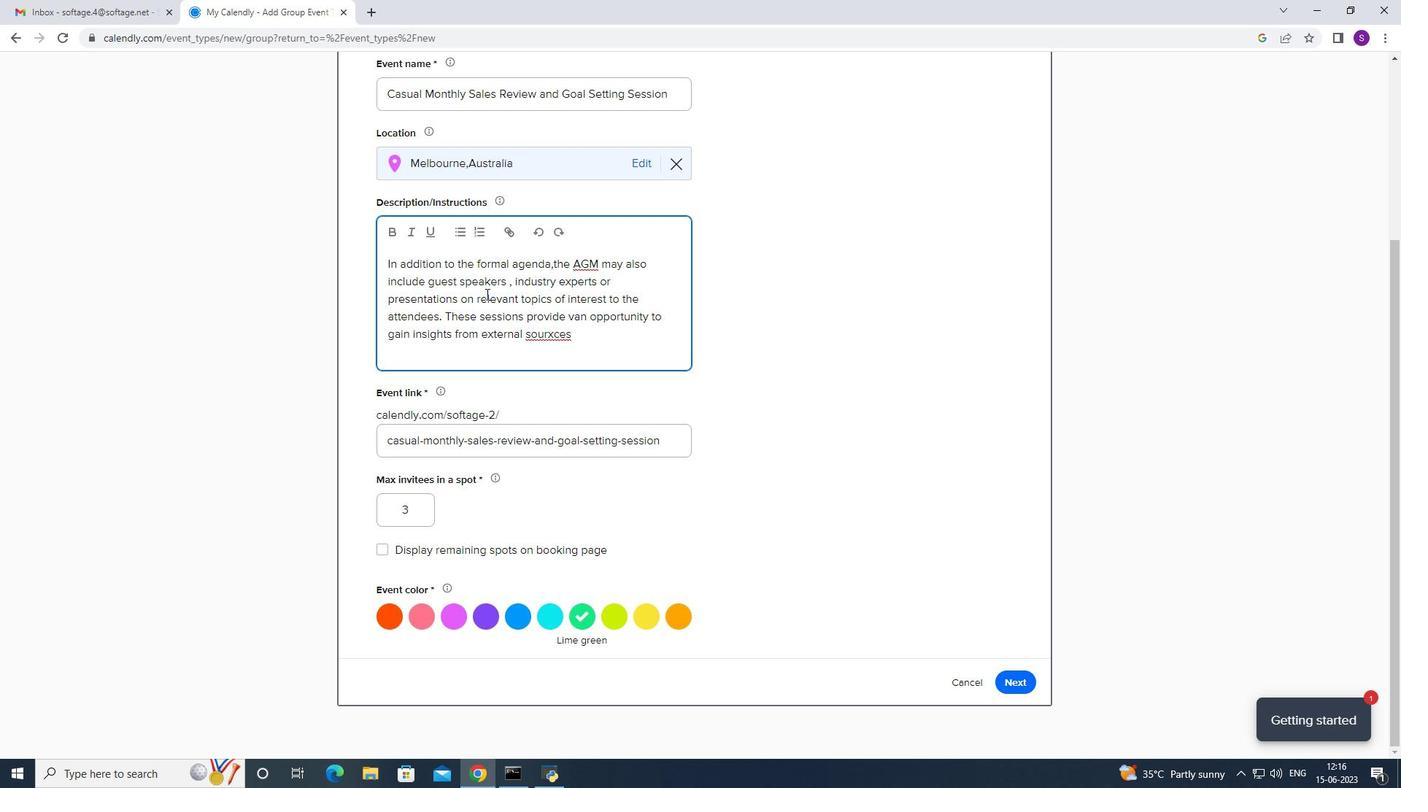 
Action: Mouse moved to (575, 332)
Screenshot: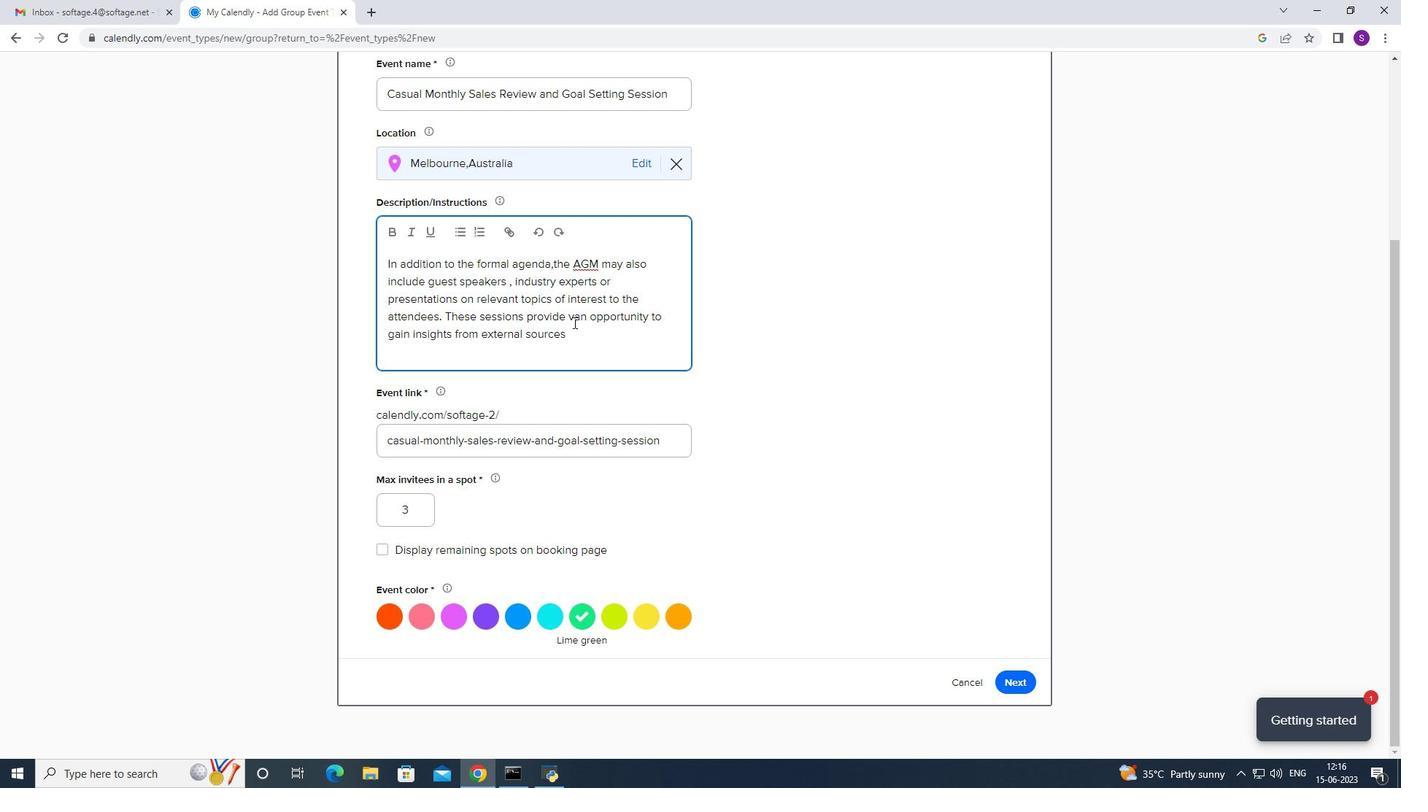 
Action: Mouse pressed left at (575, 332)
Screenshot: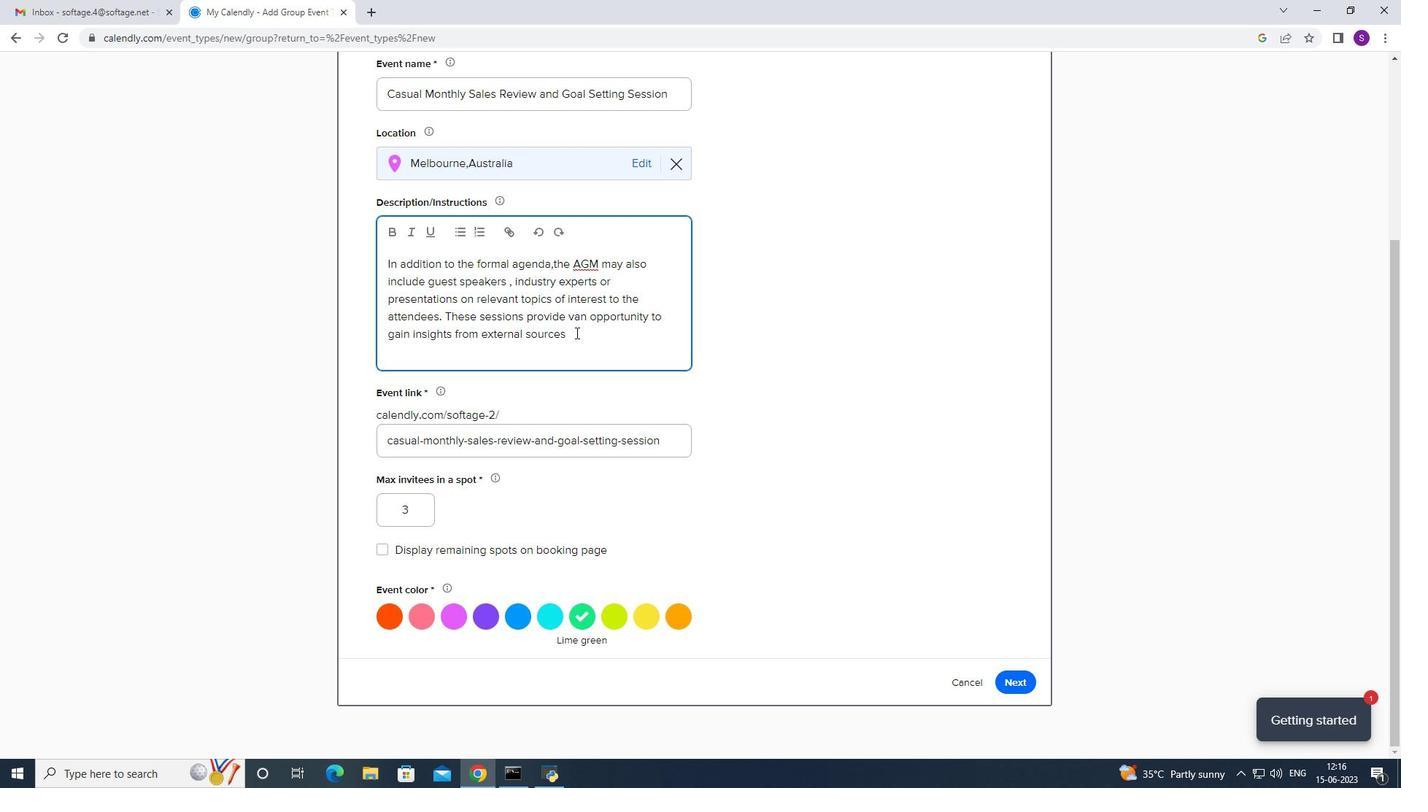 
Action: Mouse moved to (587, 332)
Screenshot: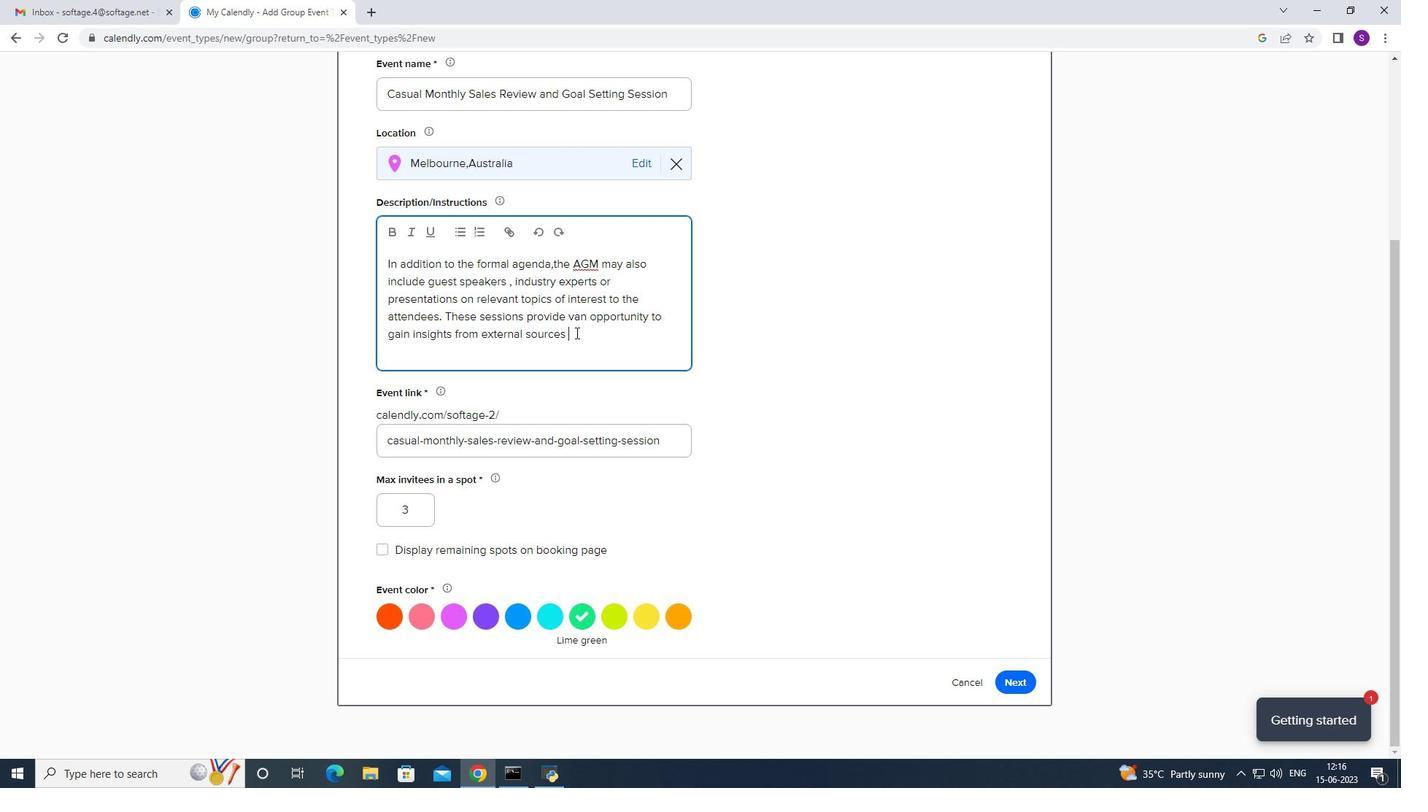 
Action: Key pressed ,broaden<Key.space>perse\<Key.backspace><Key.backspace>pectives<Key.space>and<Key.space>stay<Key.space>informed<Key.space>about<Key.space>emerging<Key.space>trends<Key.space>that<Key.space>may<Key.space>impav<Key.backspace>ct<Key.space>the<Key.space>future<Key.space>of<Key.space>the<Key.space>organization.
Screenshot: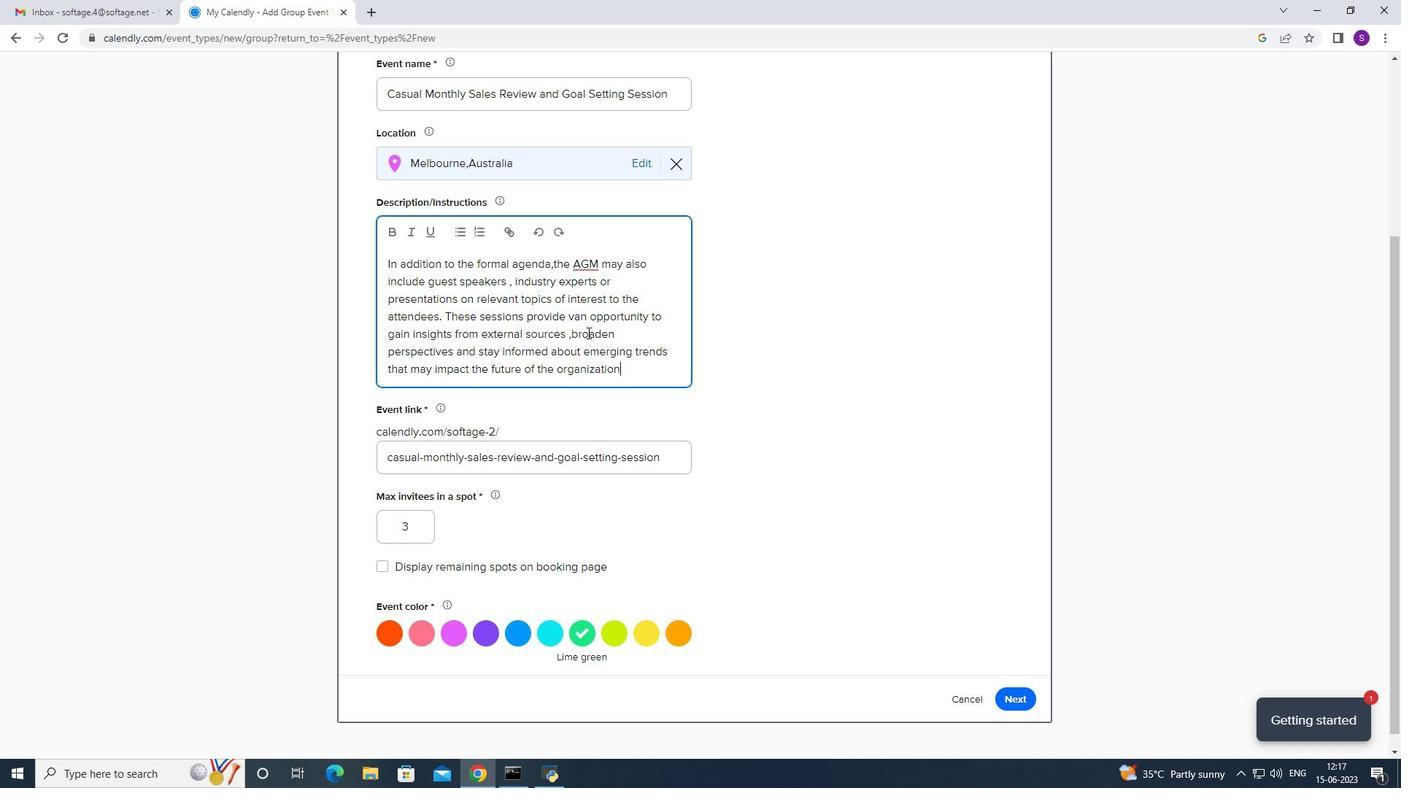 
Action: Mouse moved to (336, 749)
Screenshot: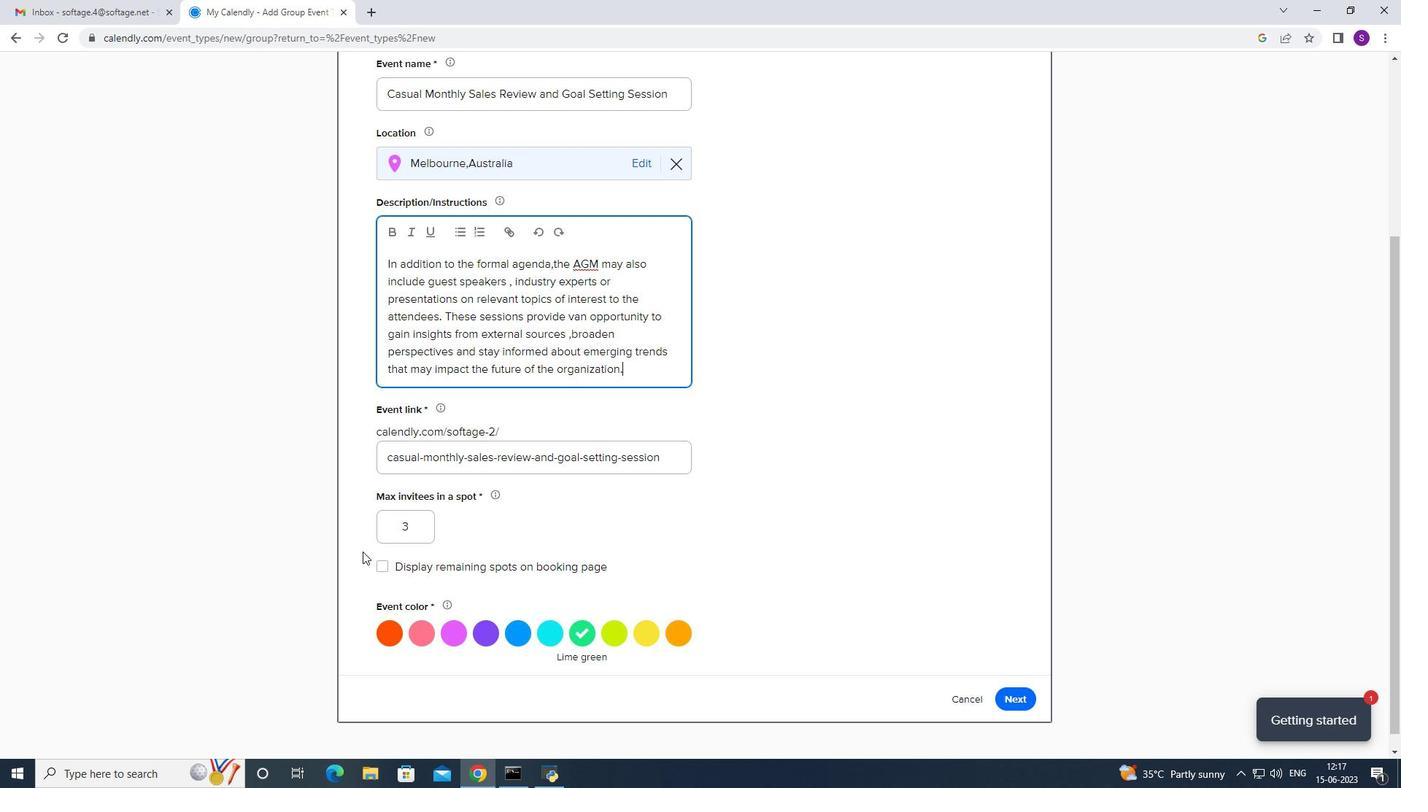 
Action: Mouse scrolled (336, 748) with delta (0, 0)
Screenshot: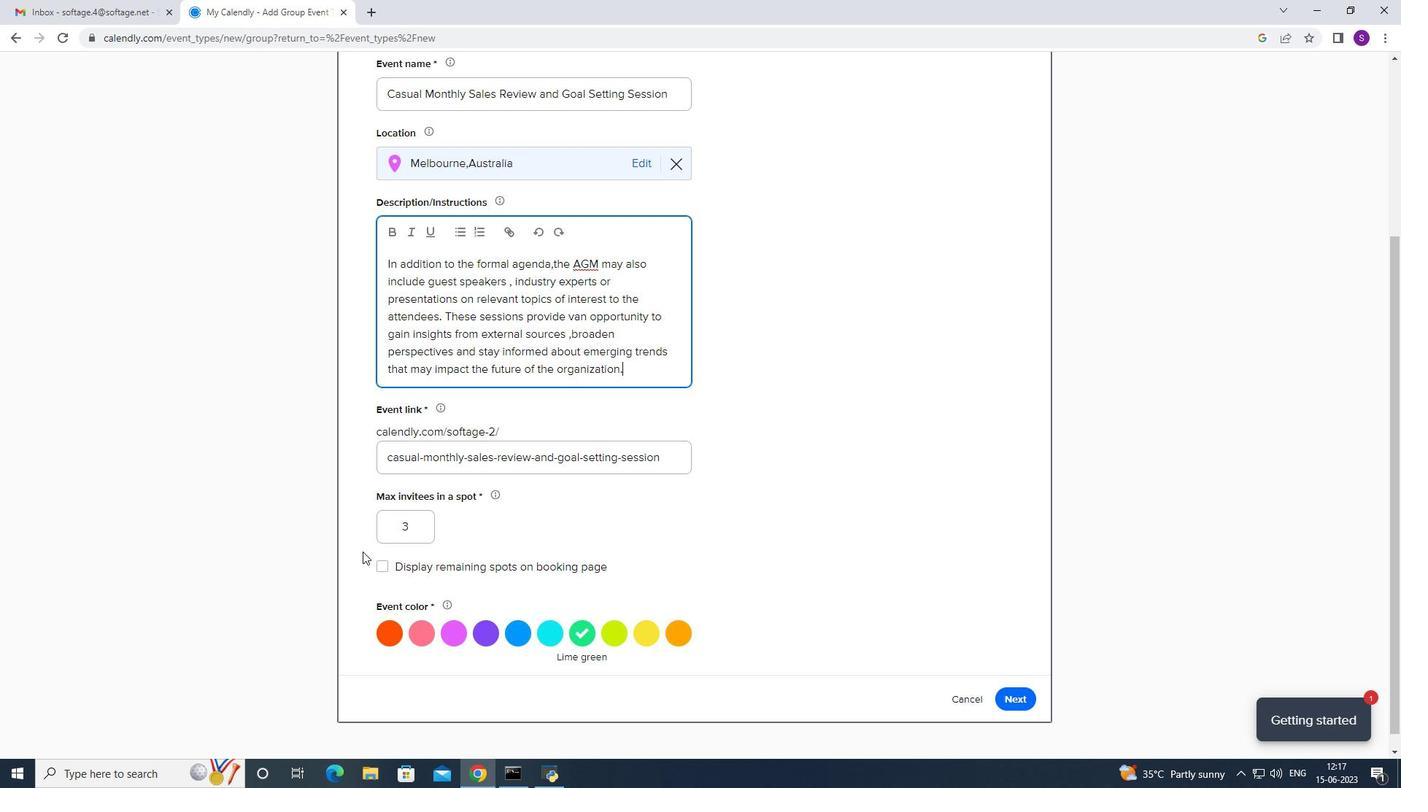 
Action: Mouse moved to (1023, 681)
Screenshot: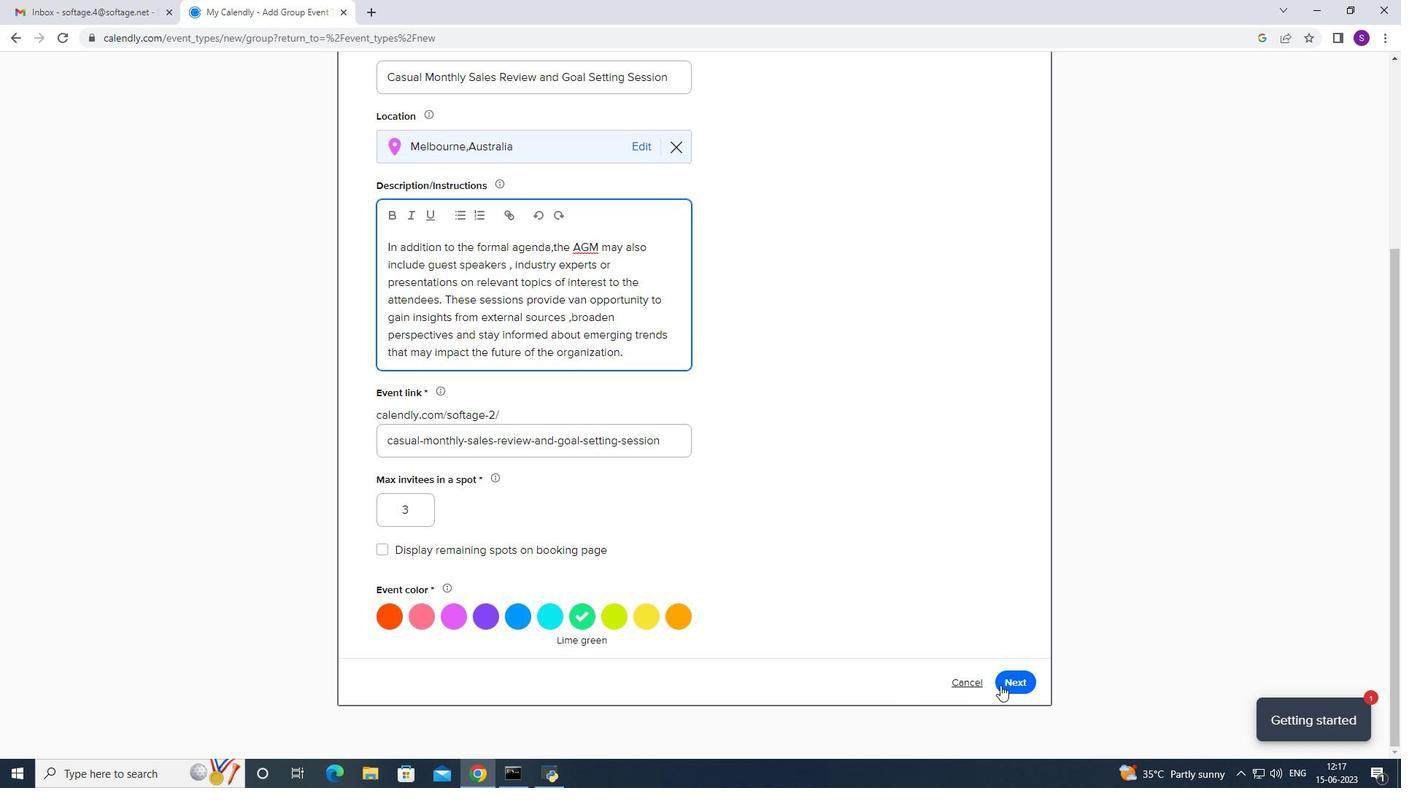 
Action: Mouse scrolled (1023, 682) with delta (0, 0)
Screenshot: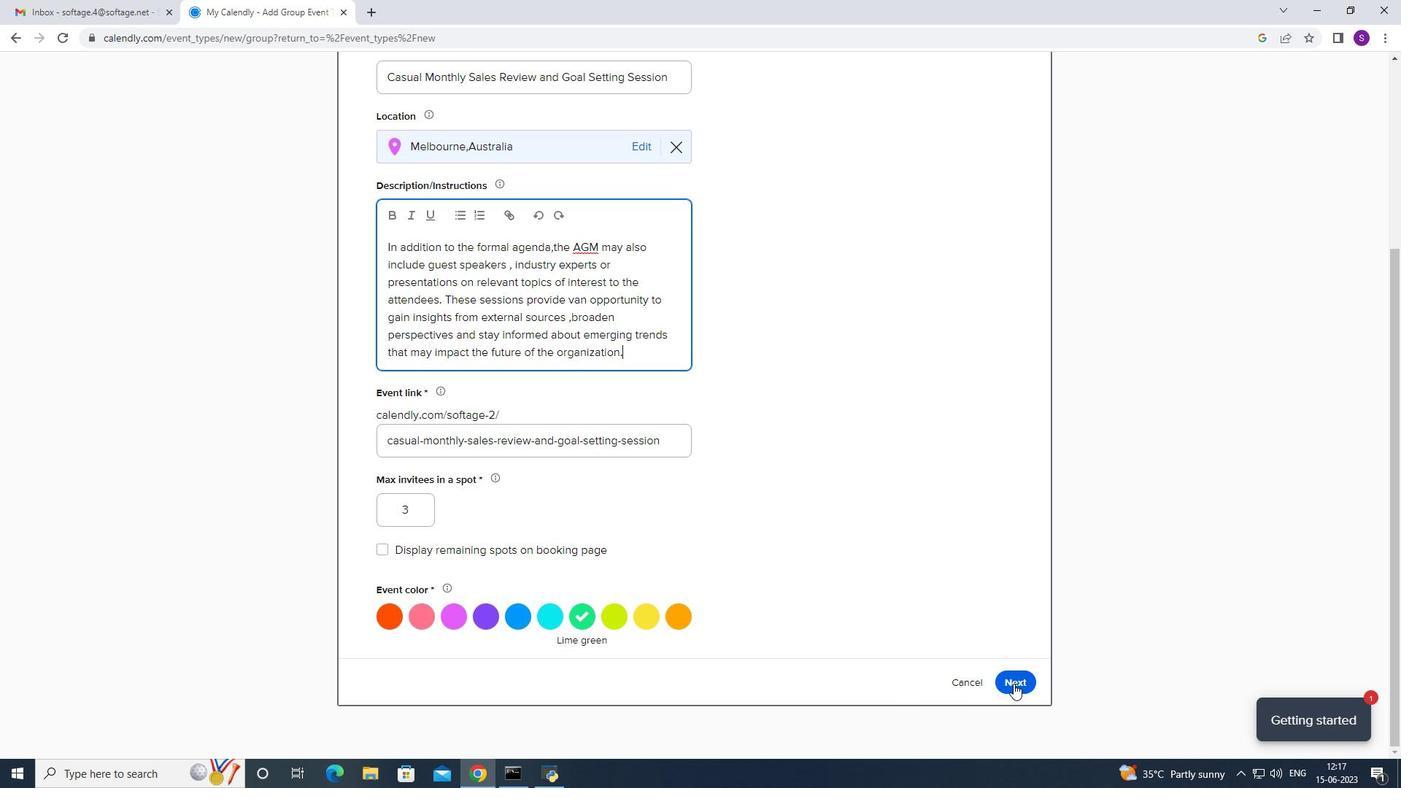 
Action: Mouse moved to (1014, 677)
Screenshot: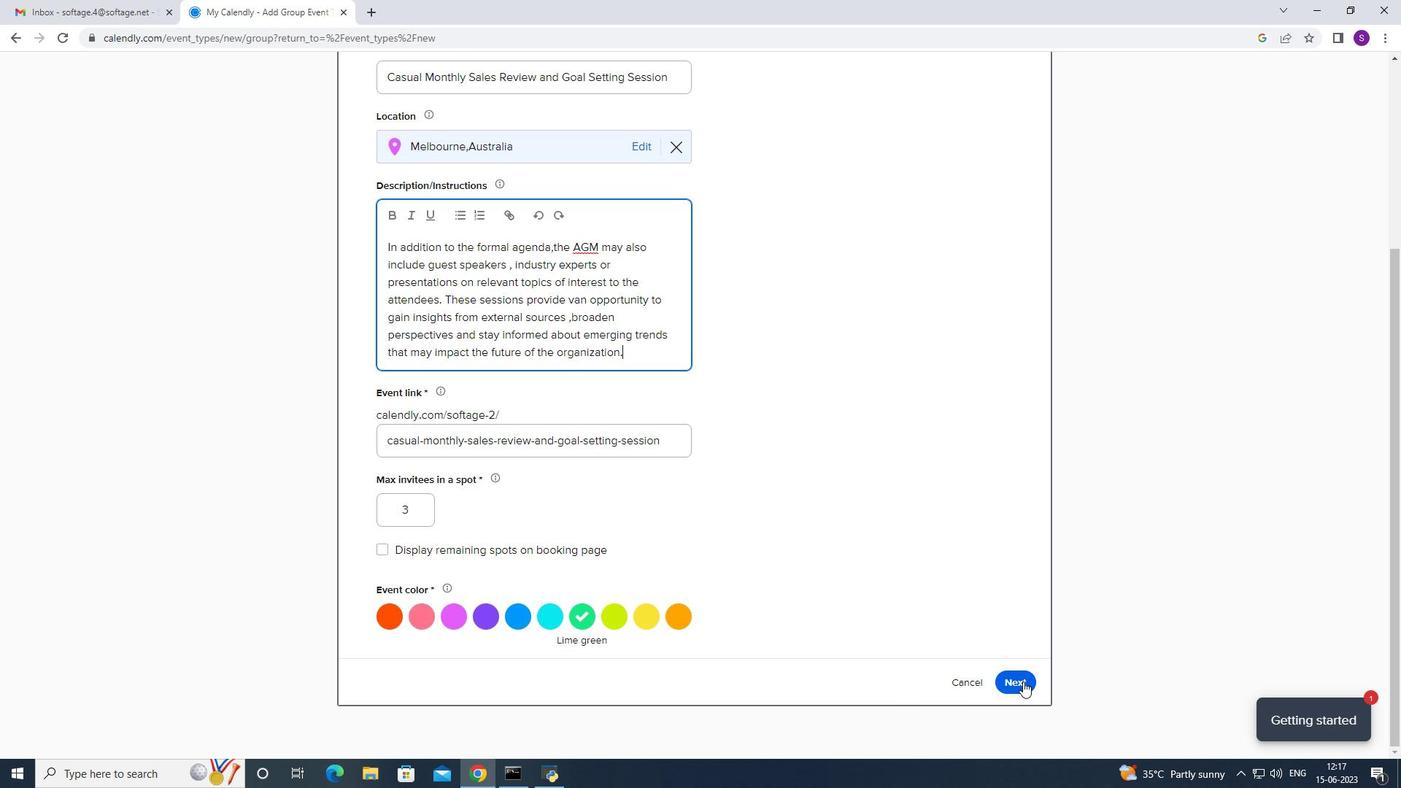 
Action: Mouse pressed left at (1014, 677)
Screenshot: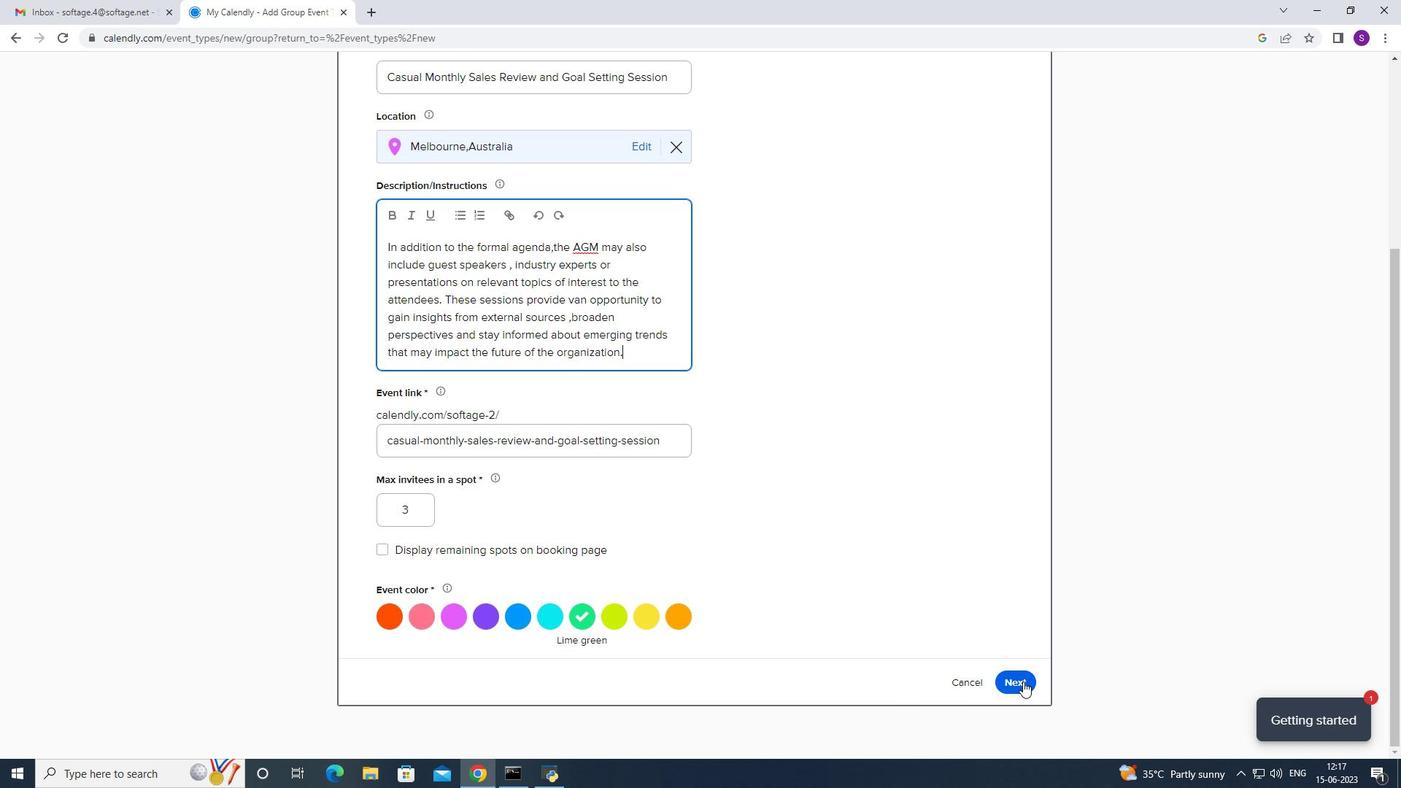 
Action: Mouse moved to (1001, 683)
Screenshot: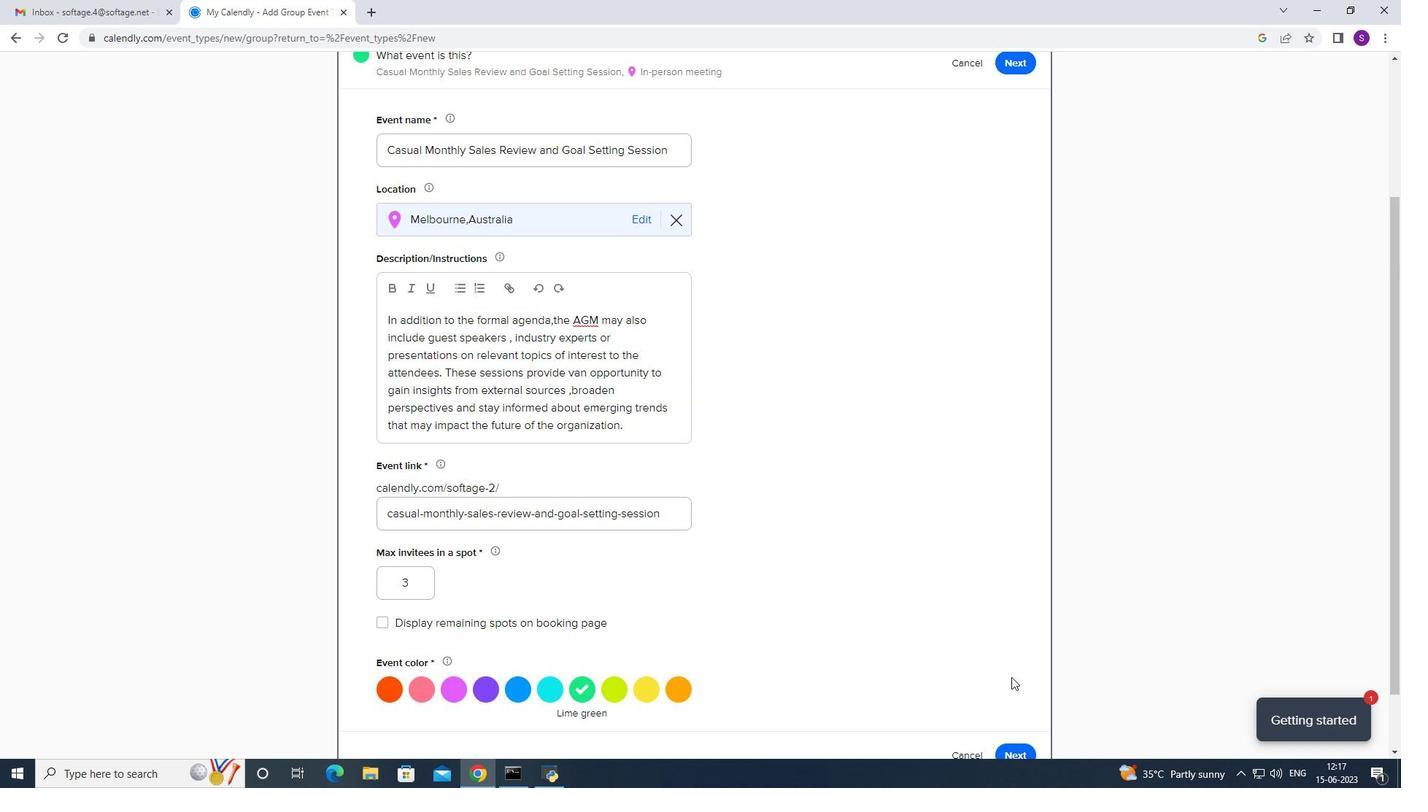 
Action: Mouse scrolled (1001, 682) with delta (0, 0)
Screenshot: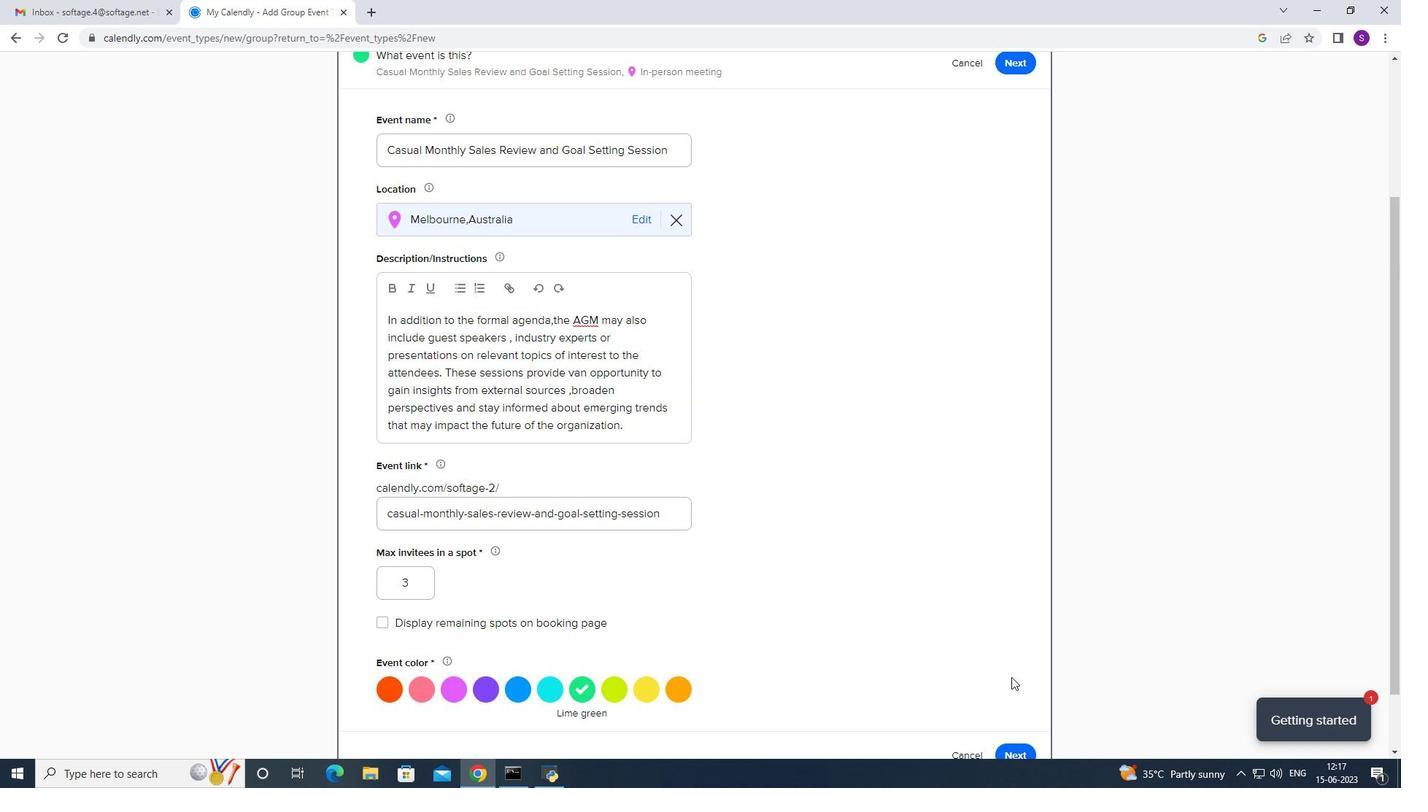 
Action: Mouse moved to (1026, 686)
Screenshot: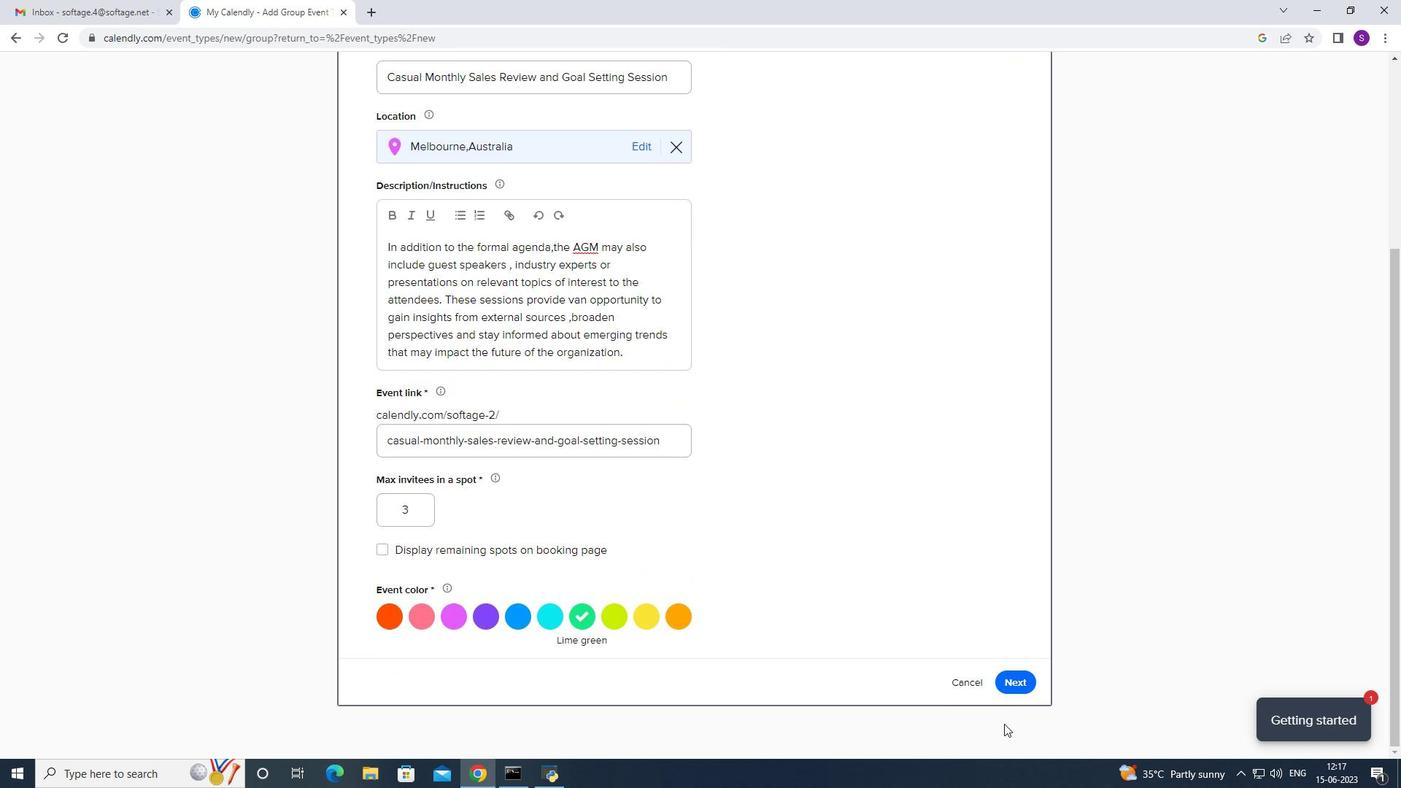 
Action: Mouse pressed left at (1026, 686)
Screenshot: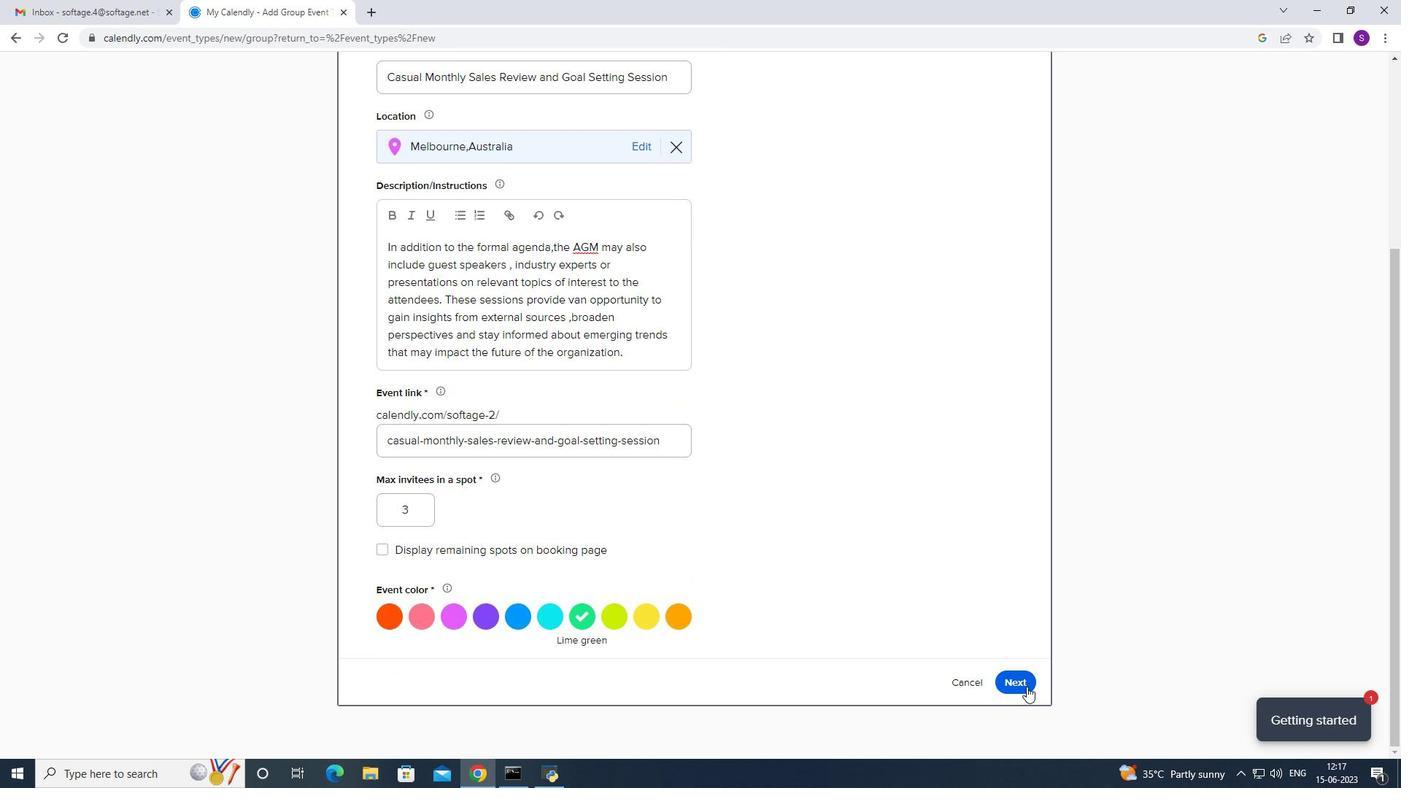 
Action: Mouse moved to (455, 453)
Screenshot: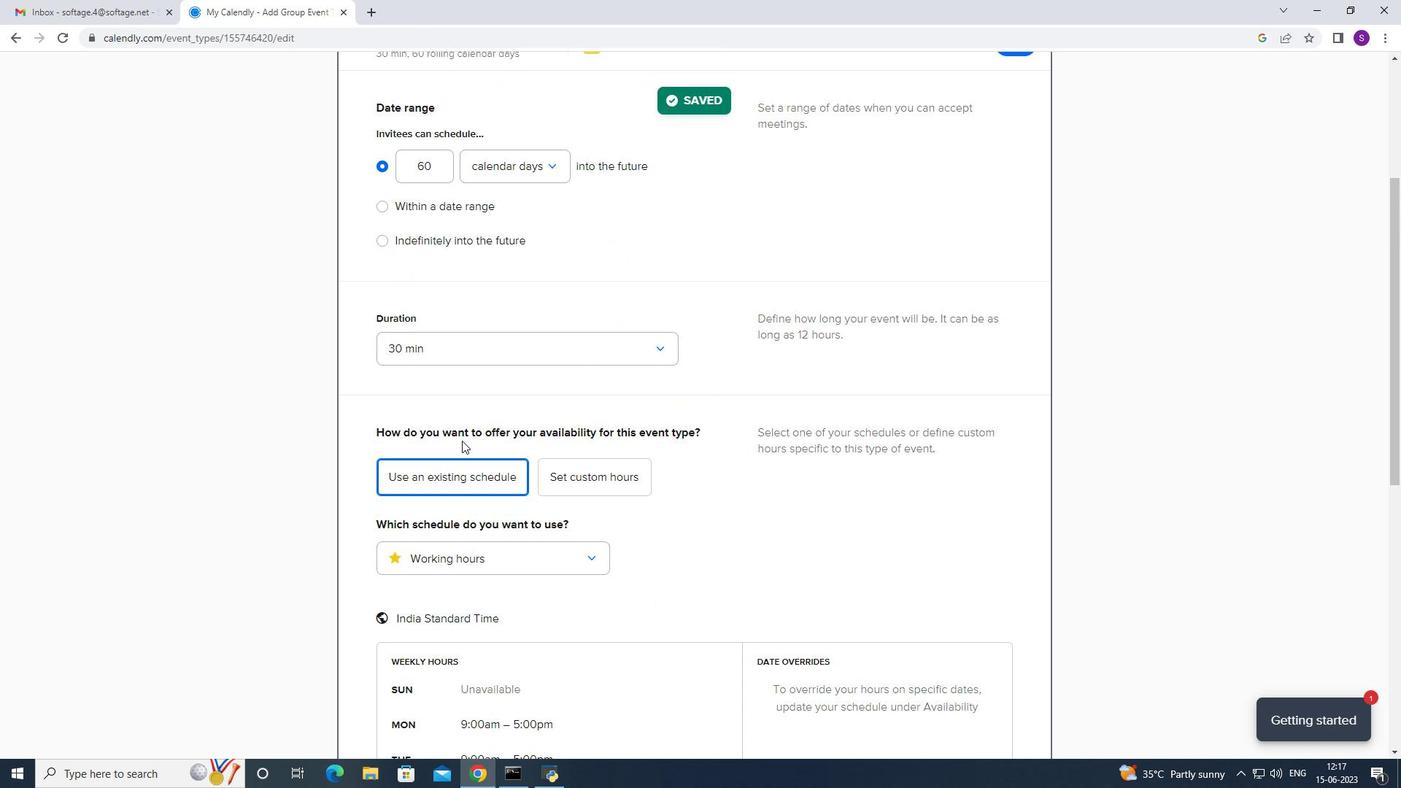
Action: Mouse scrolled (455, 452) with delta (0, 0)
Screenshot: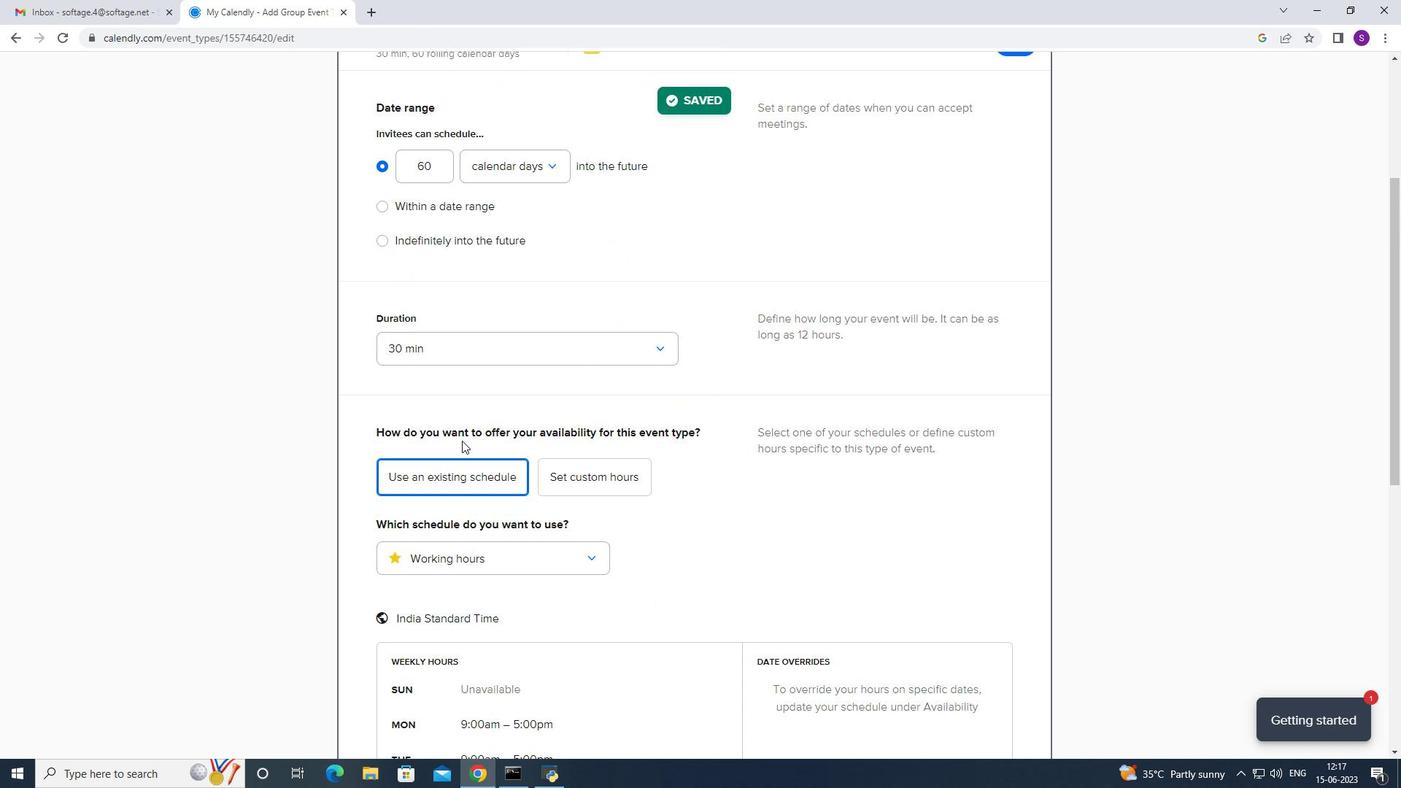 
Action: Mouse moved to (496, 430)
Screenshot: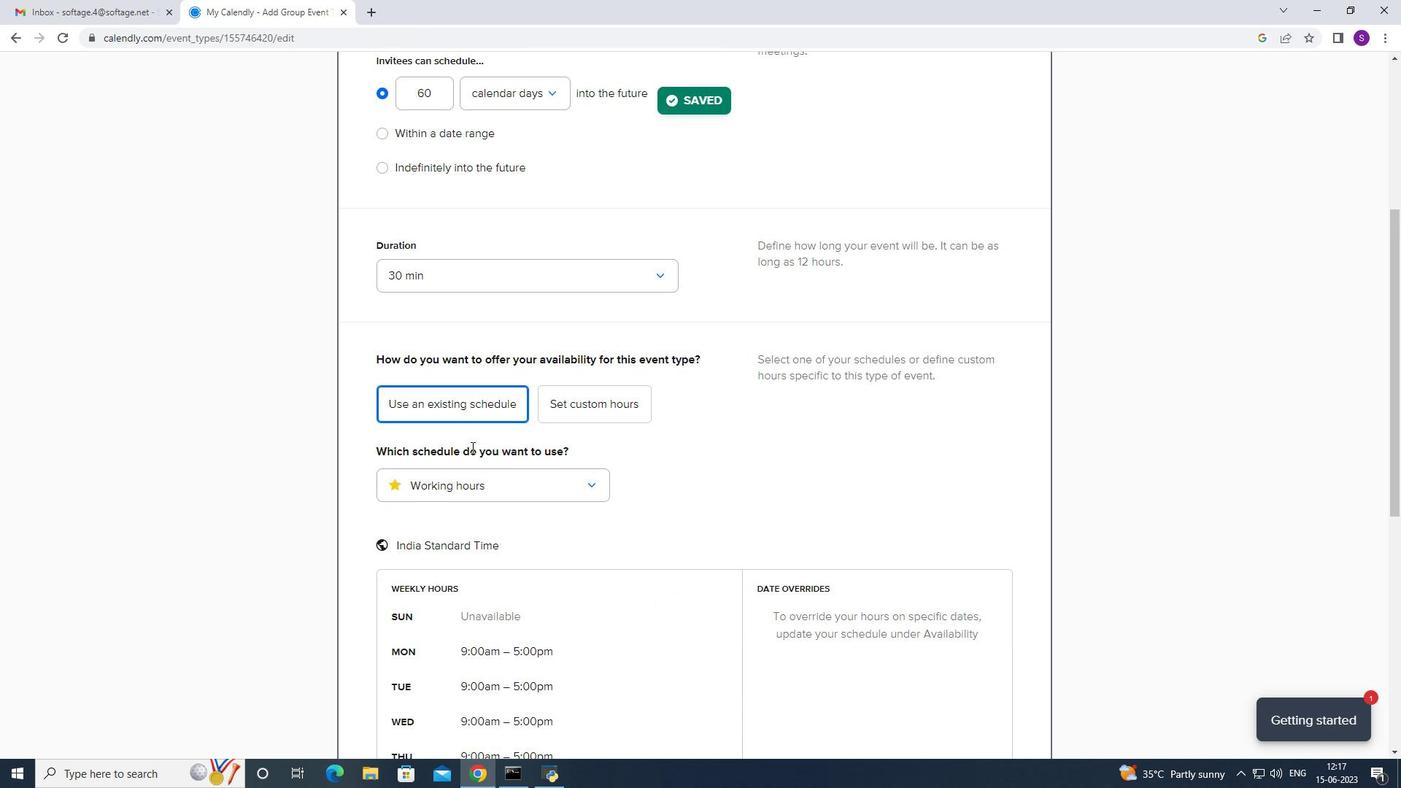 
Action: Mouse scrolled (496, 431) with delta (0, 0)
Screenshot: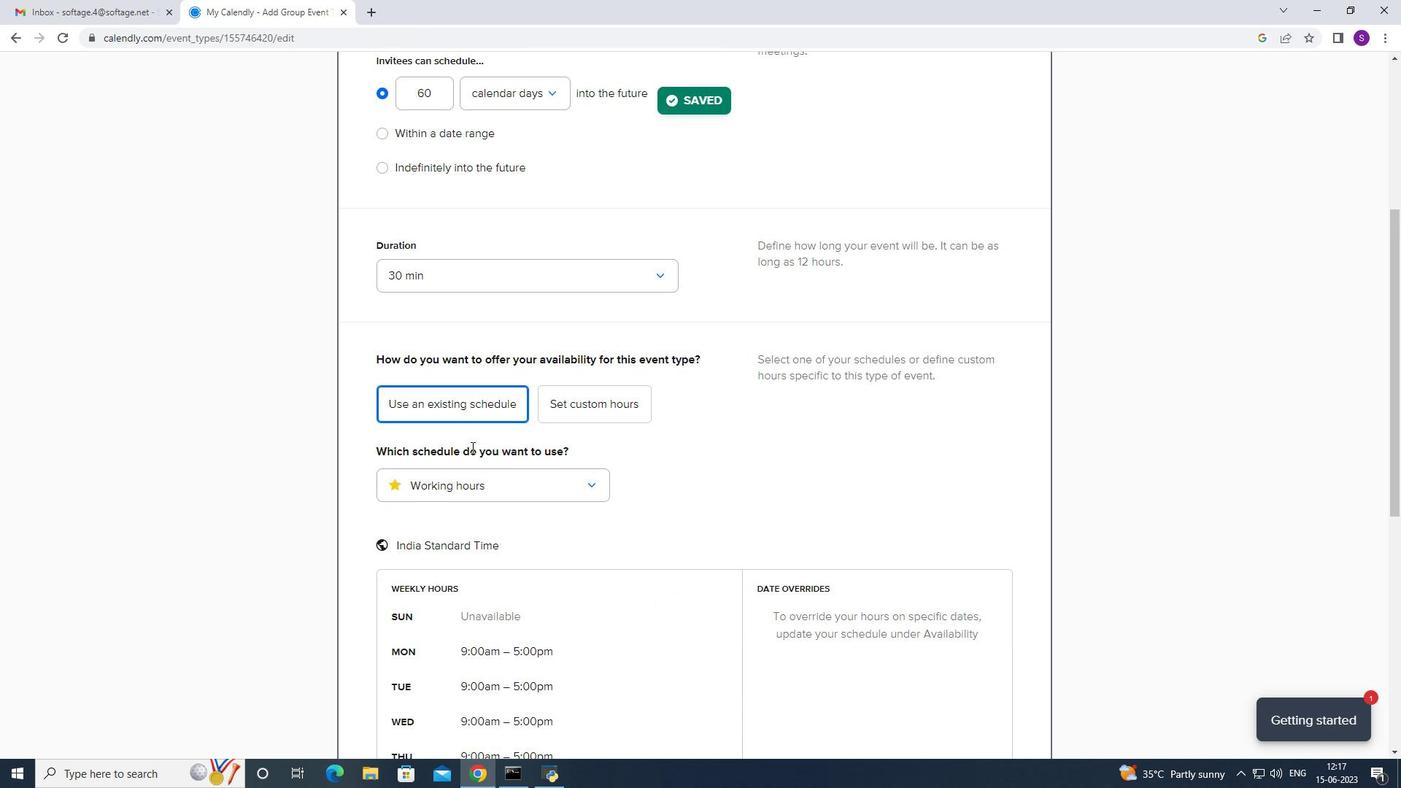
Action: Mouse scrolled (496, 431) with delta (0, 0)
Screenshot: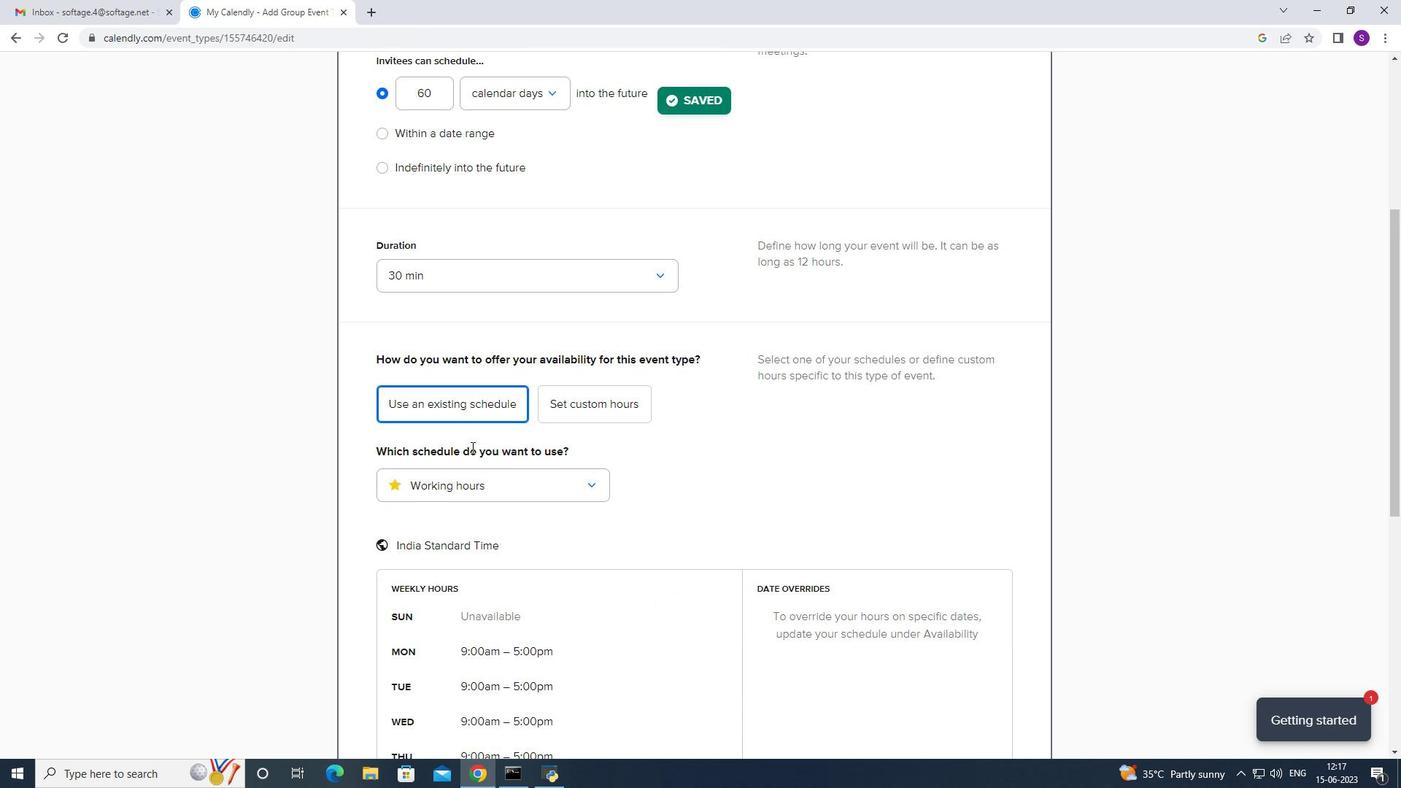 
Action: Mouse scrolled (496, 431) with delta (0, 0)
Screenshot: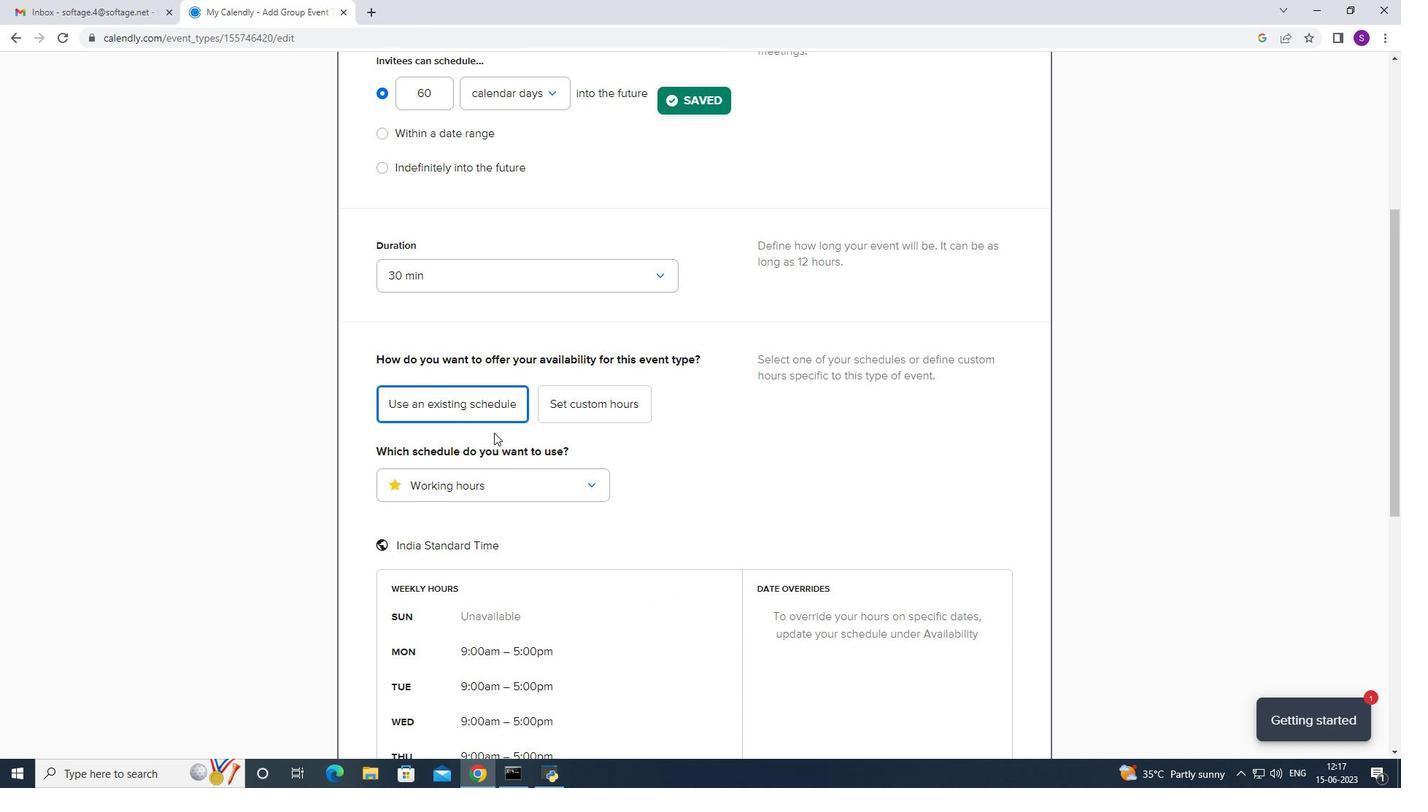 
Action: Mouse scrolled (496, 431) with delta (0, 0)
Screenshot: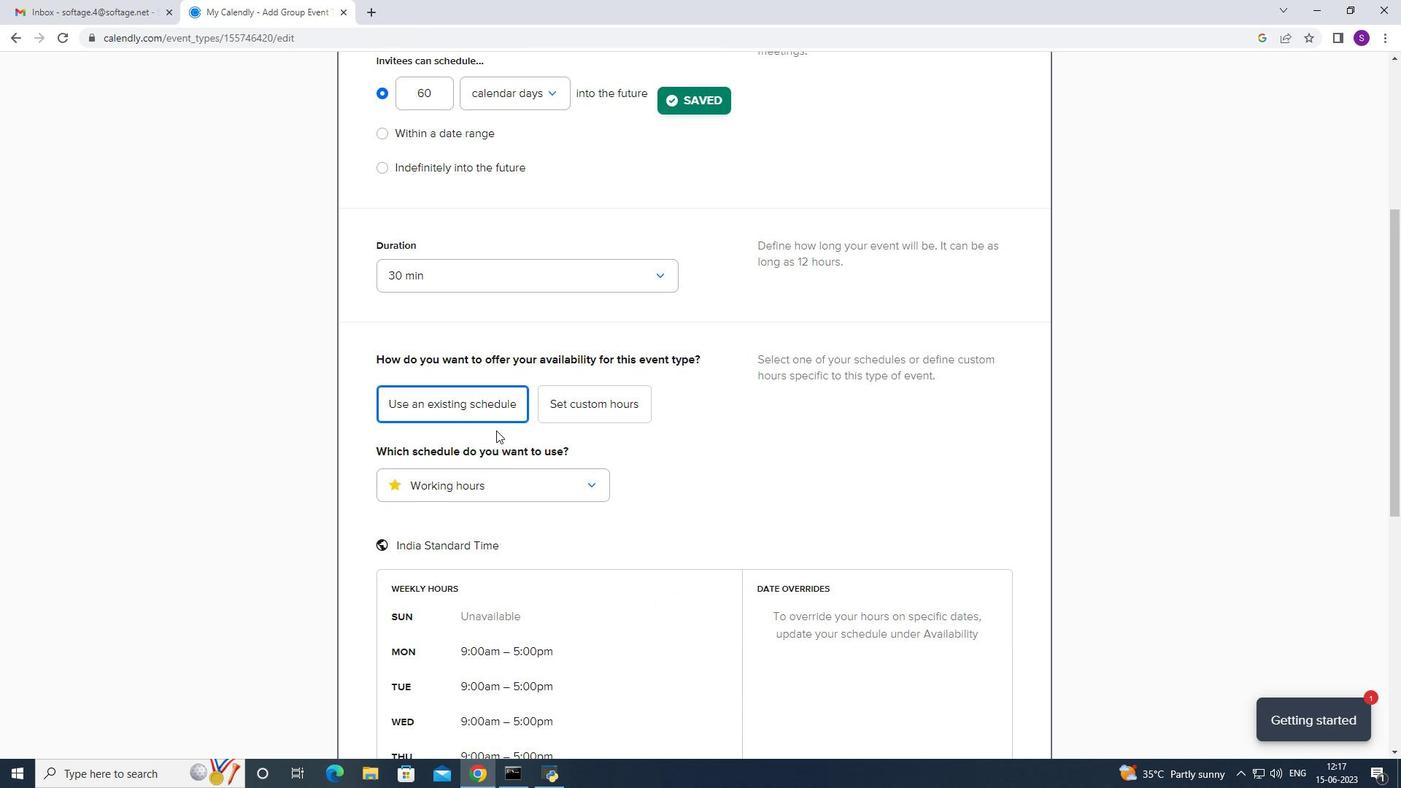 
Action: Mouse moved to (459, 414)
Screenshot: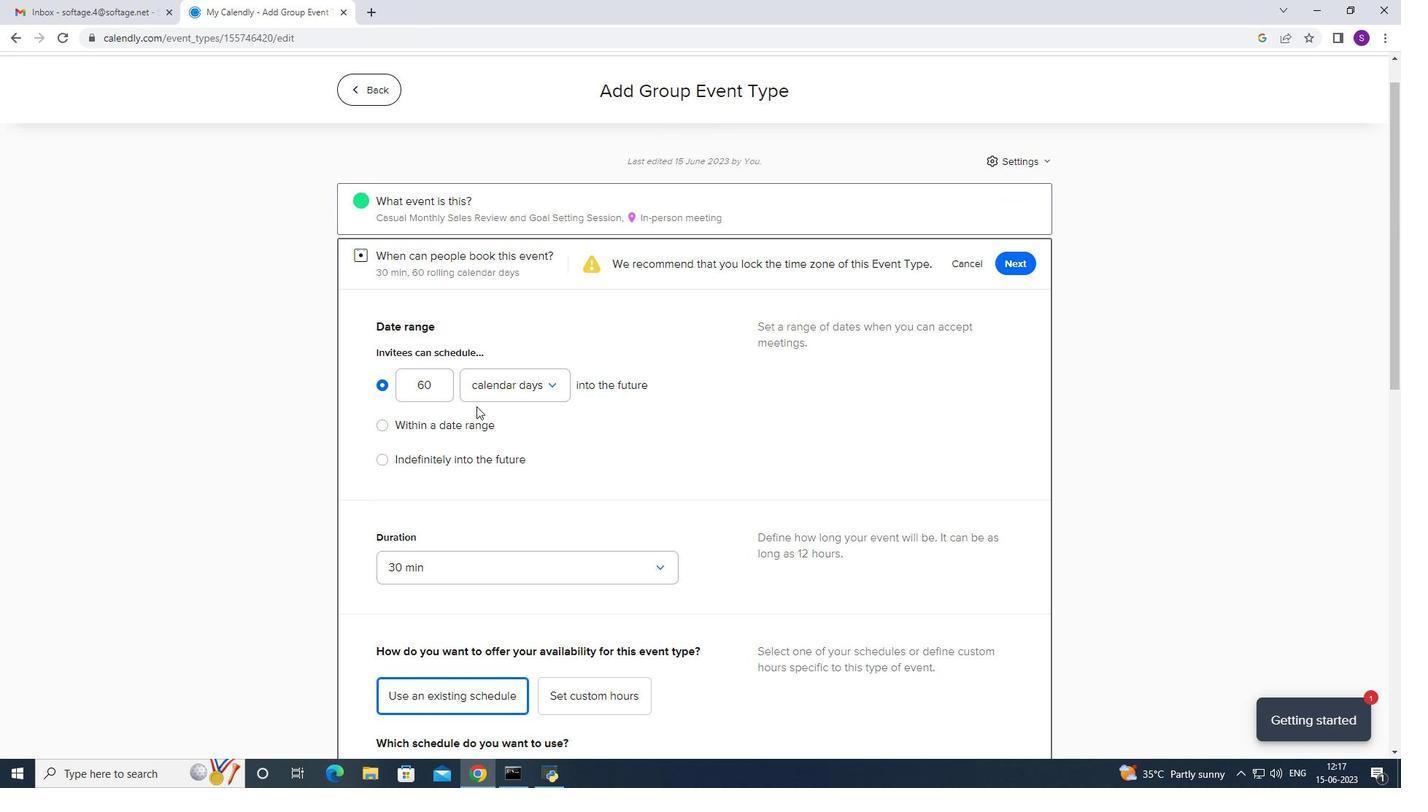 
Action: Mouse pressed left at (459, 414)
Screenshot: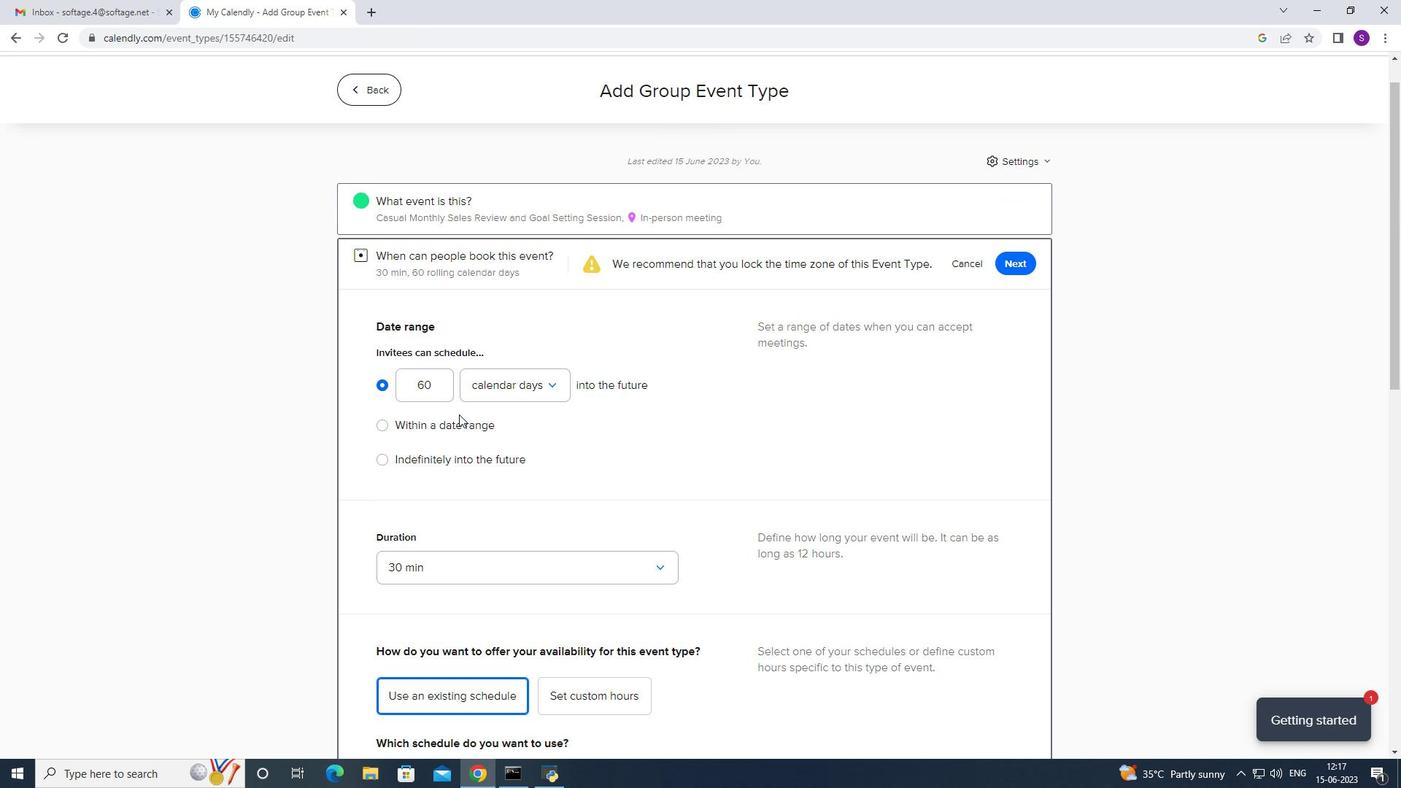 
Action: Mouse moved to (453, 420)
Screenshot: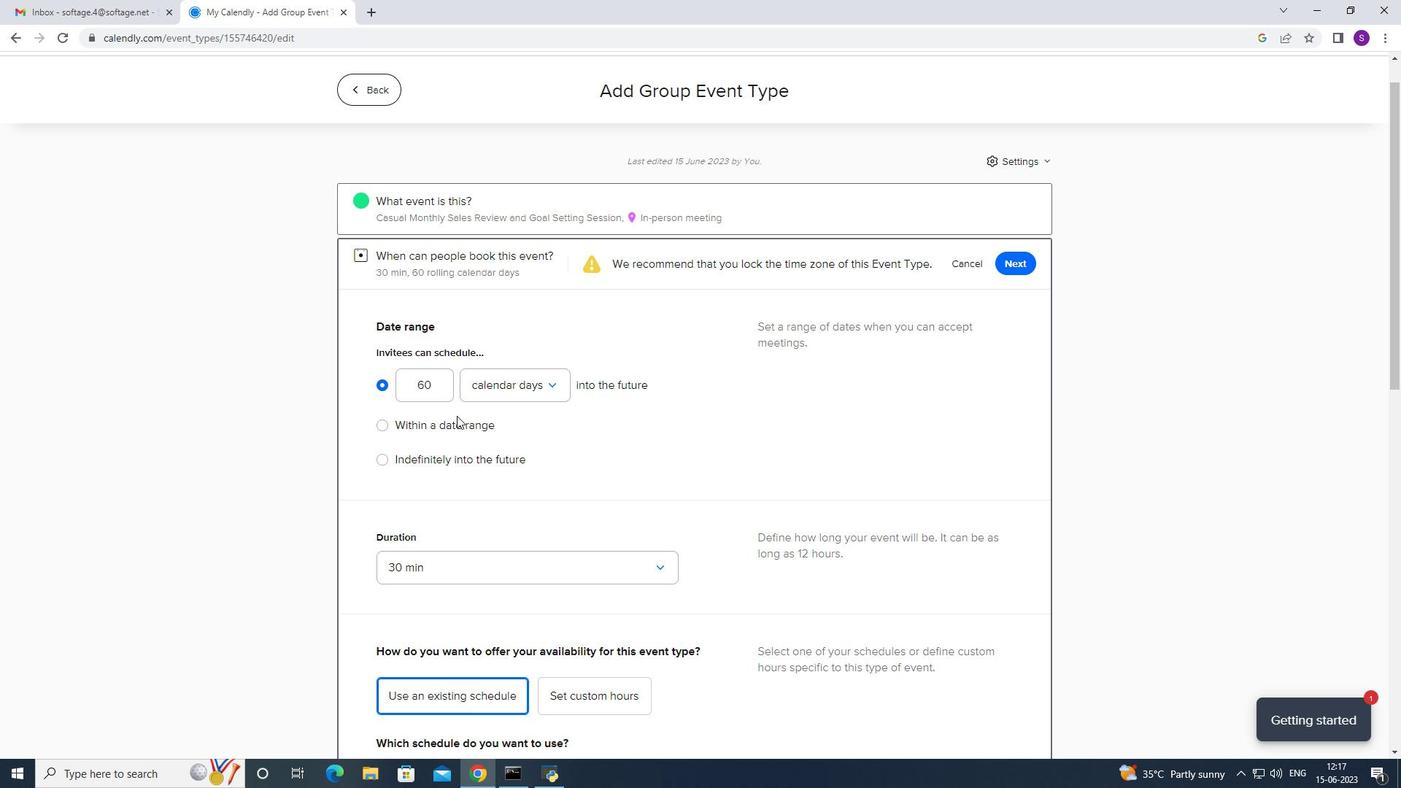
Action: Mouse pressed left at (453, 420)
Screenshot: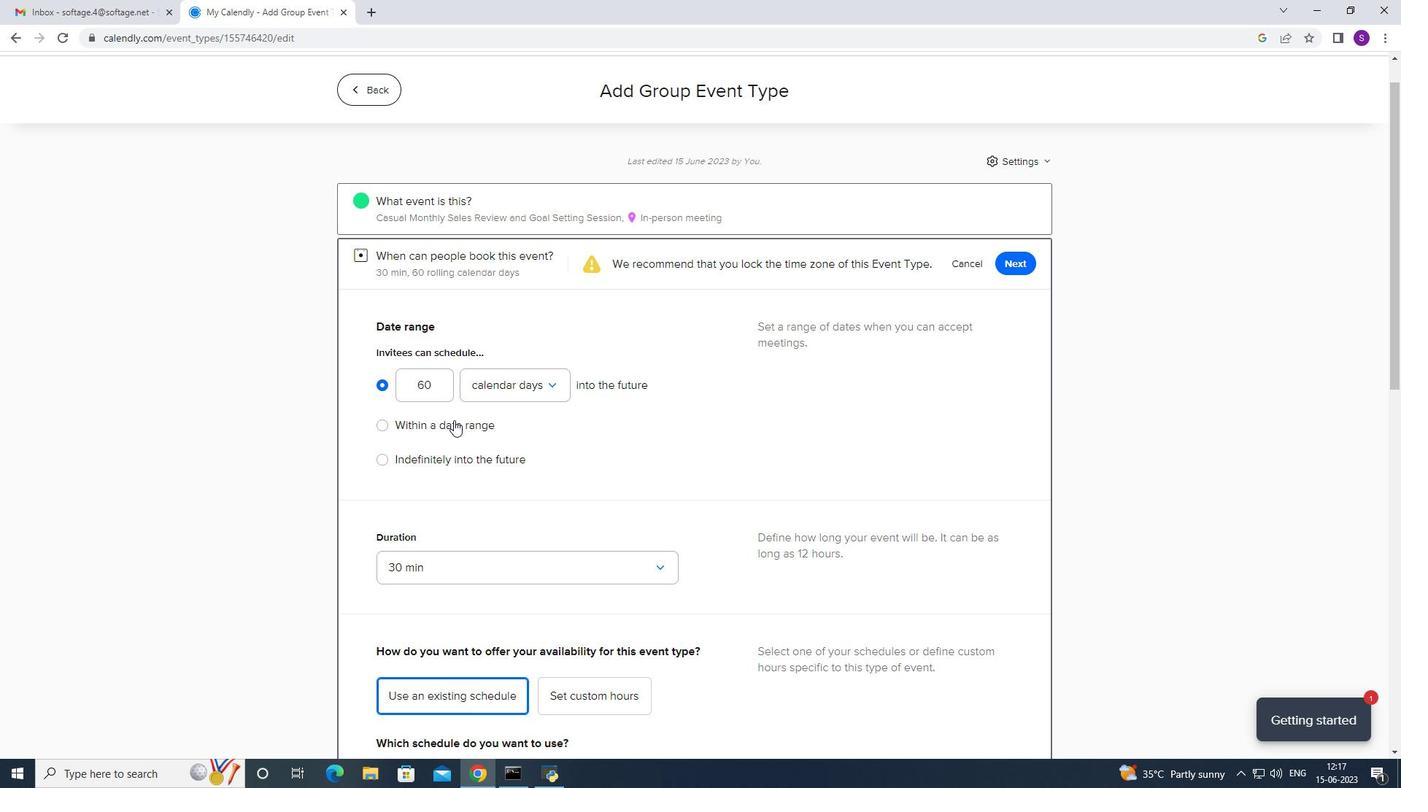 
Action: Mouse moved to (546, 432)
Screenshot: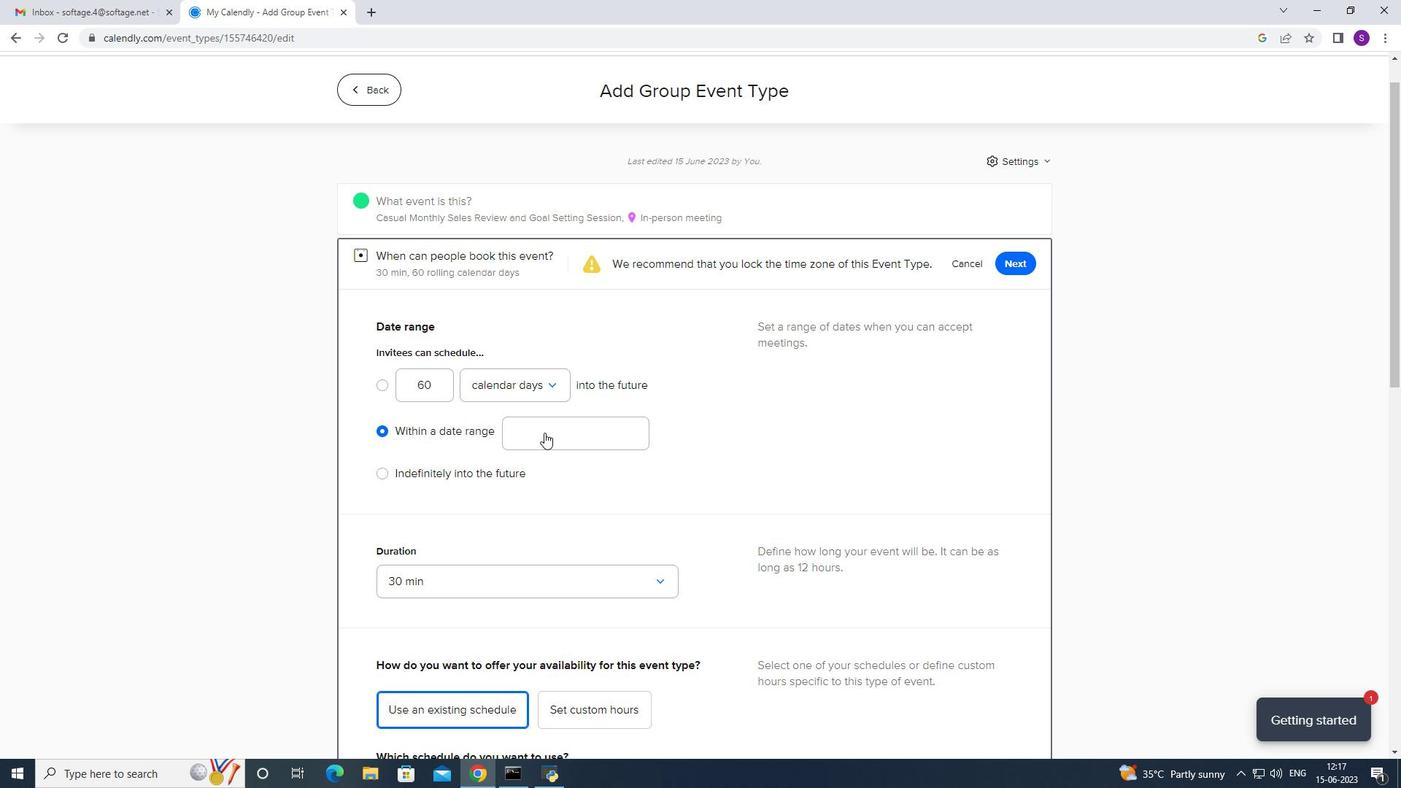 
Action: Mouse pressed left at (546, 432)
Screenshot: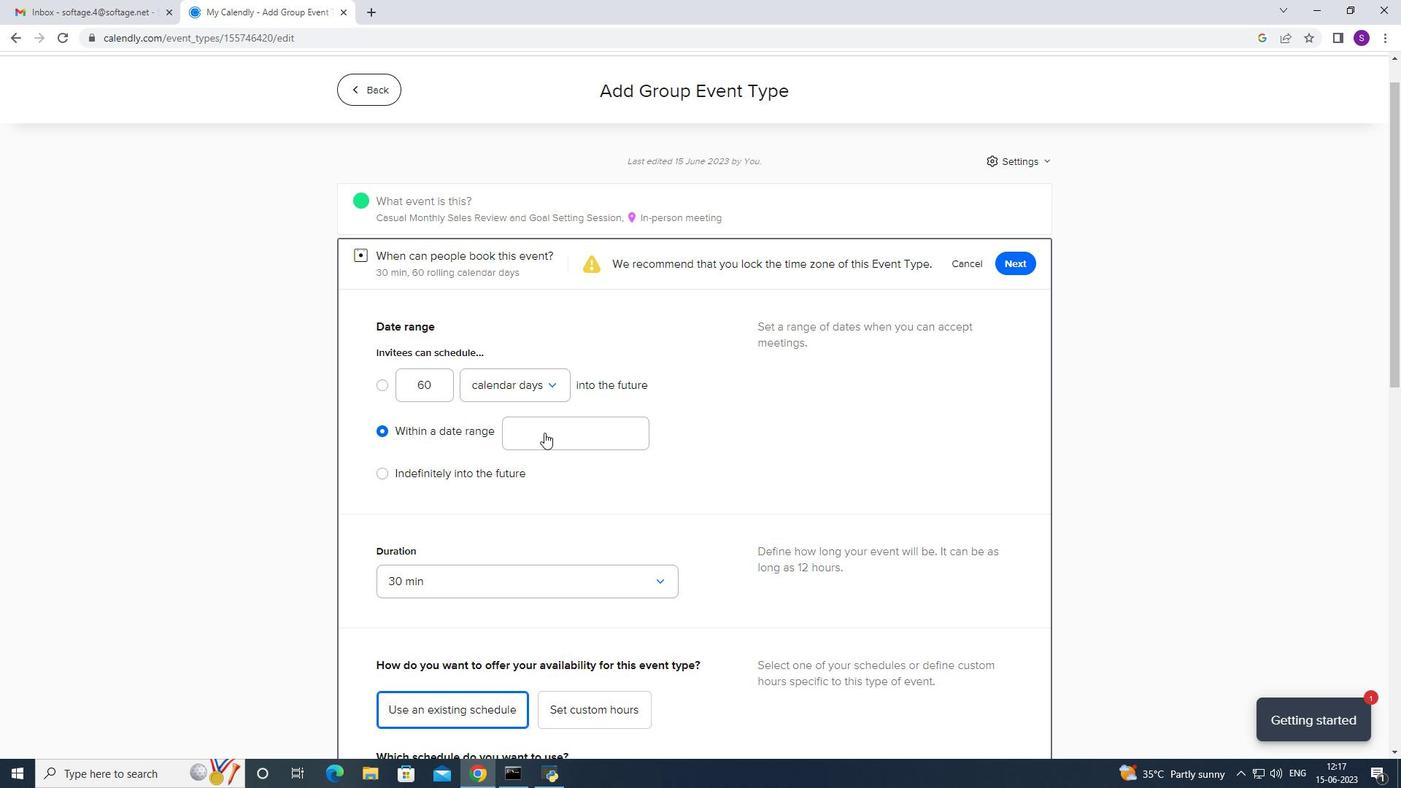 
Action: Mouse moved to (616, 491)
Screenshot: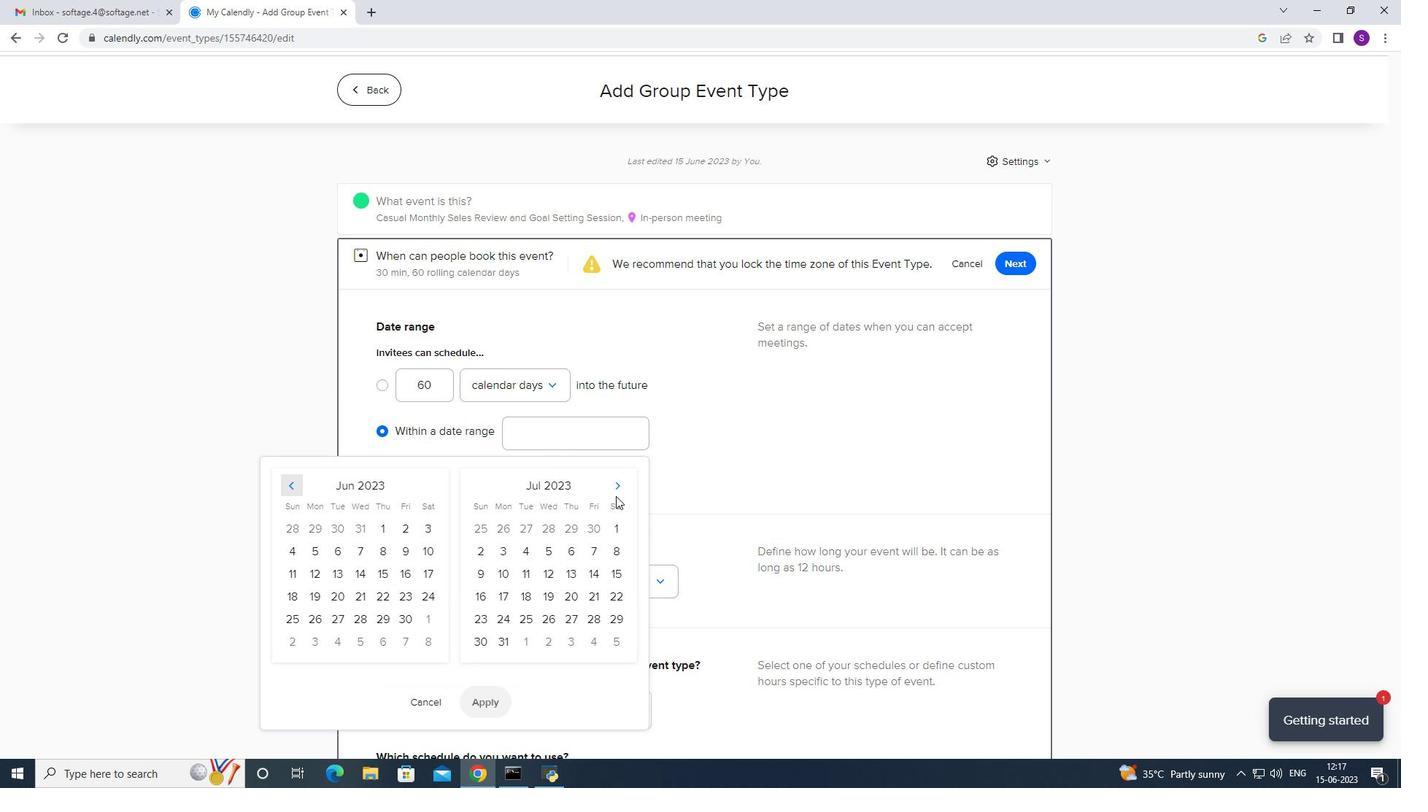 
Action: Mouse pressed left at (616, 491)
Screenshot: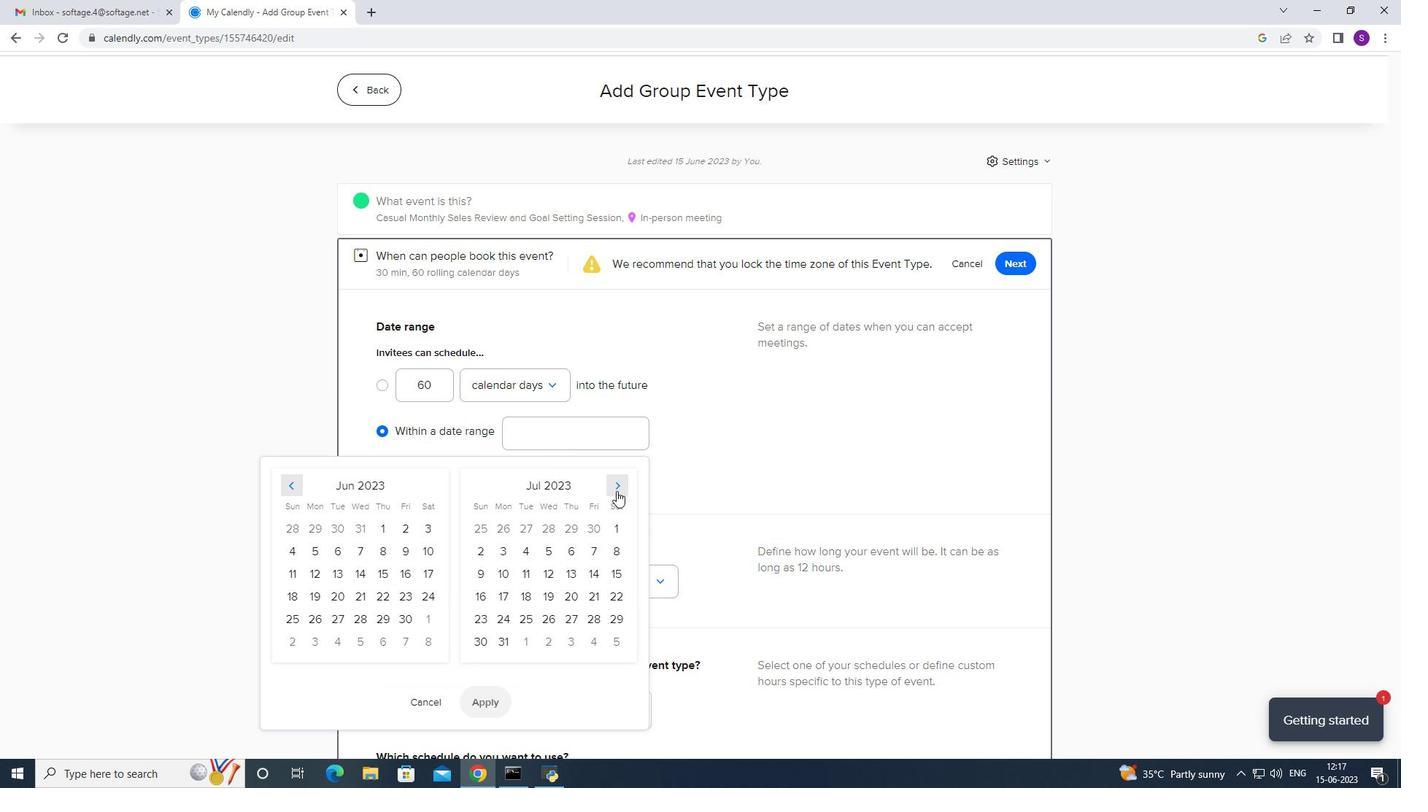 
Action: Mouse pressed left at (616, 491)
Screenshot: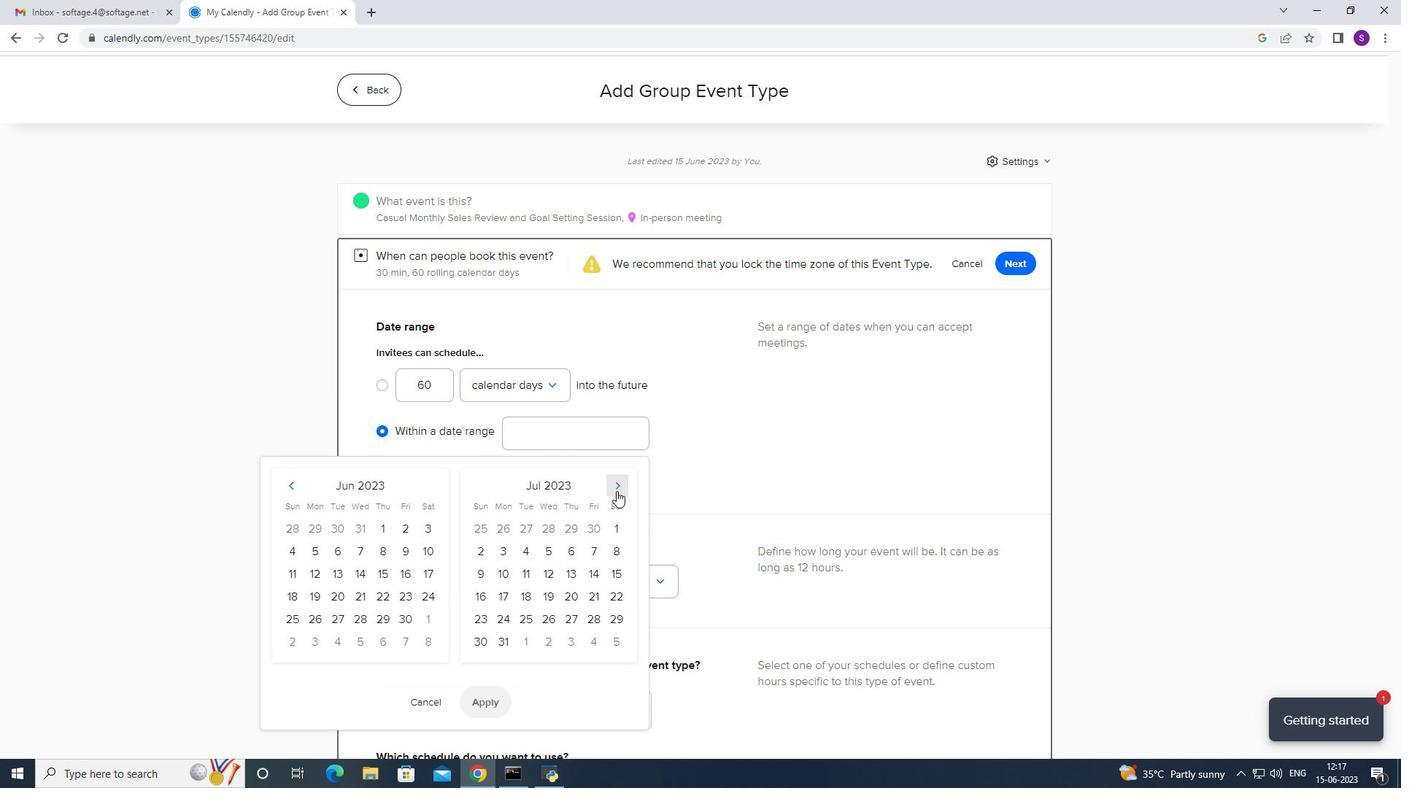 
Action: Mouse pressed left at (616, 491)
Screenshot: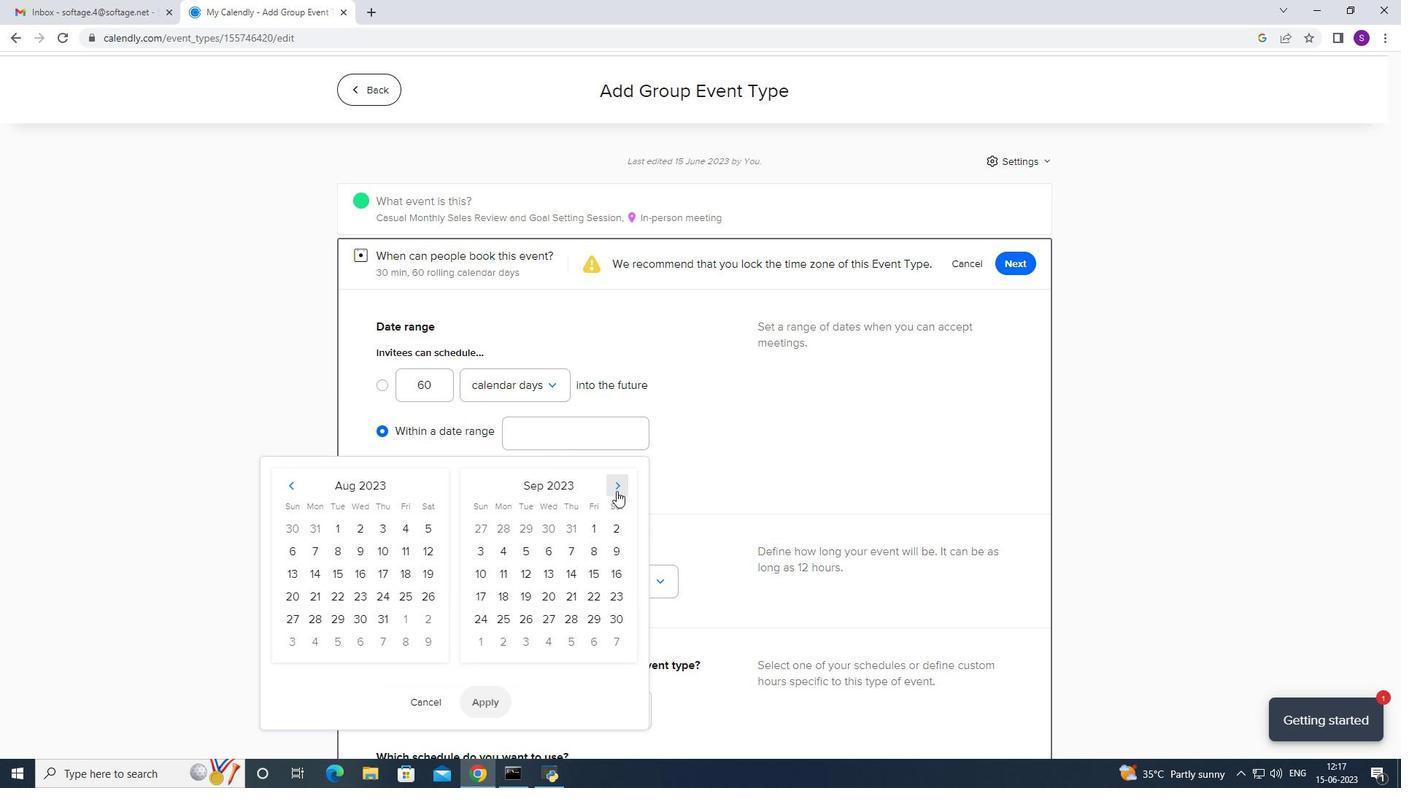 
Action: Mouse pressed left at (616, 491)
Screenshot: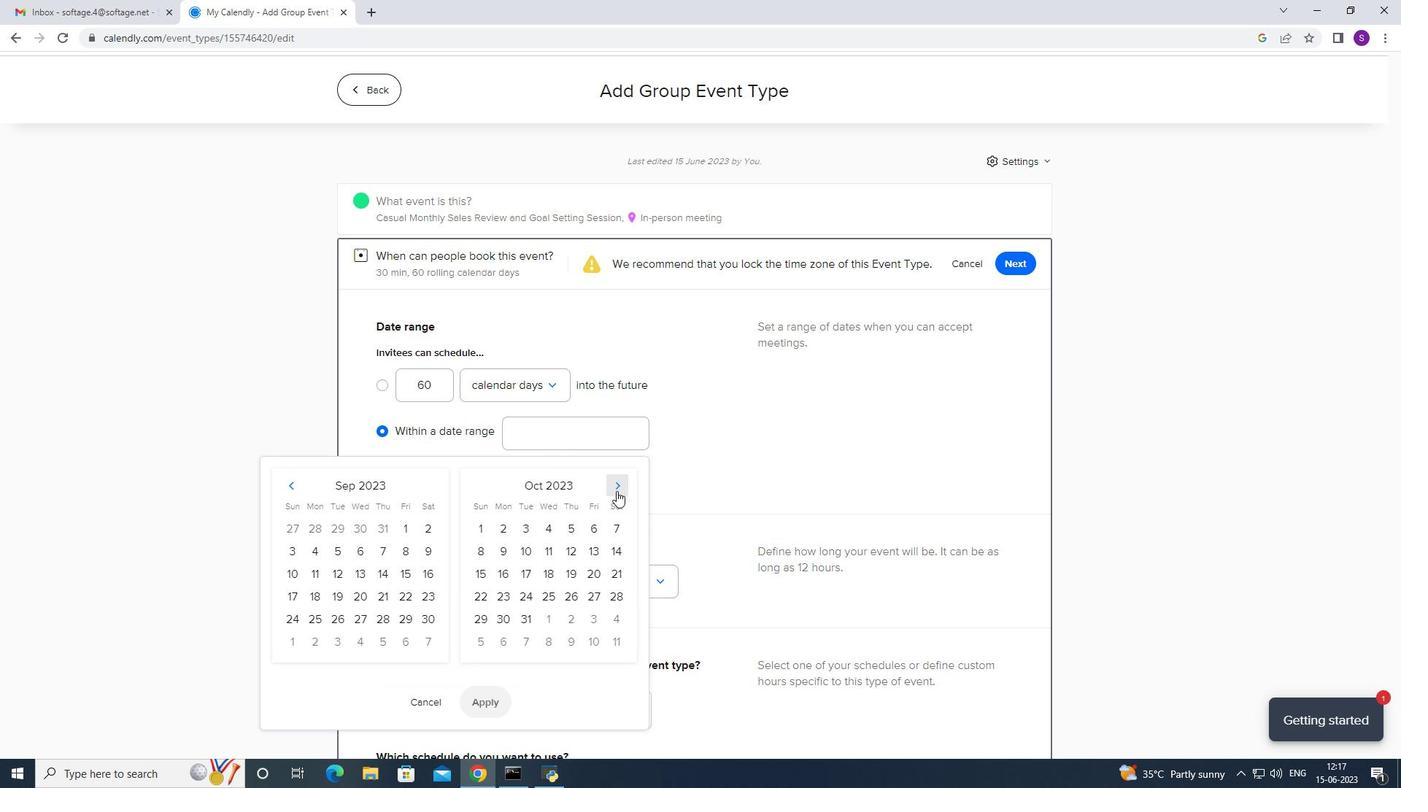 
Action: Mouse pressed left at (616, 491)
Screenshot: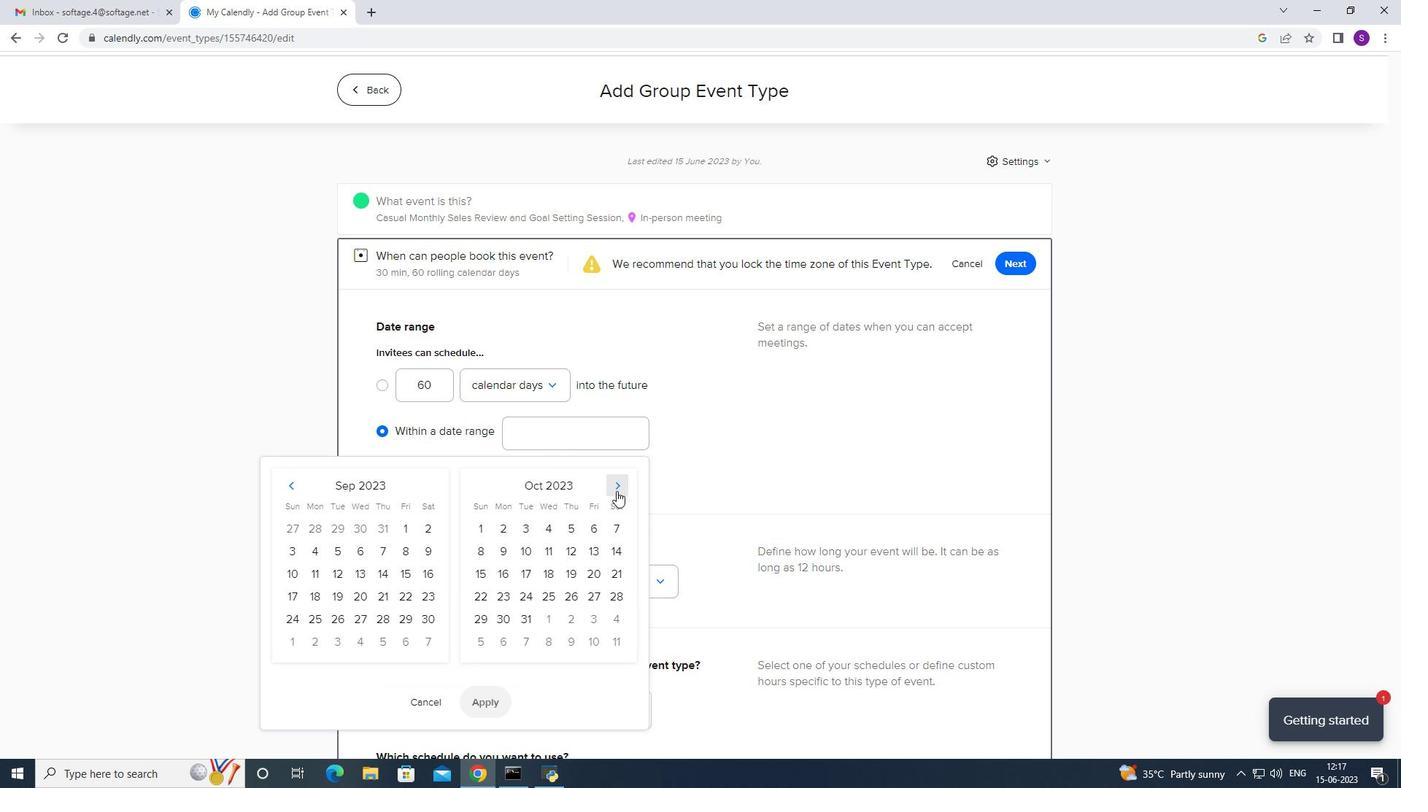 
Action: Mouse pressed left at (616, 491)
Screenshot: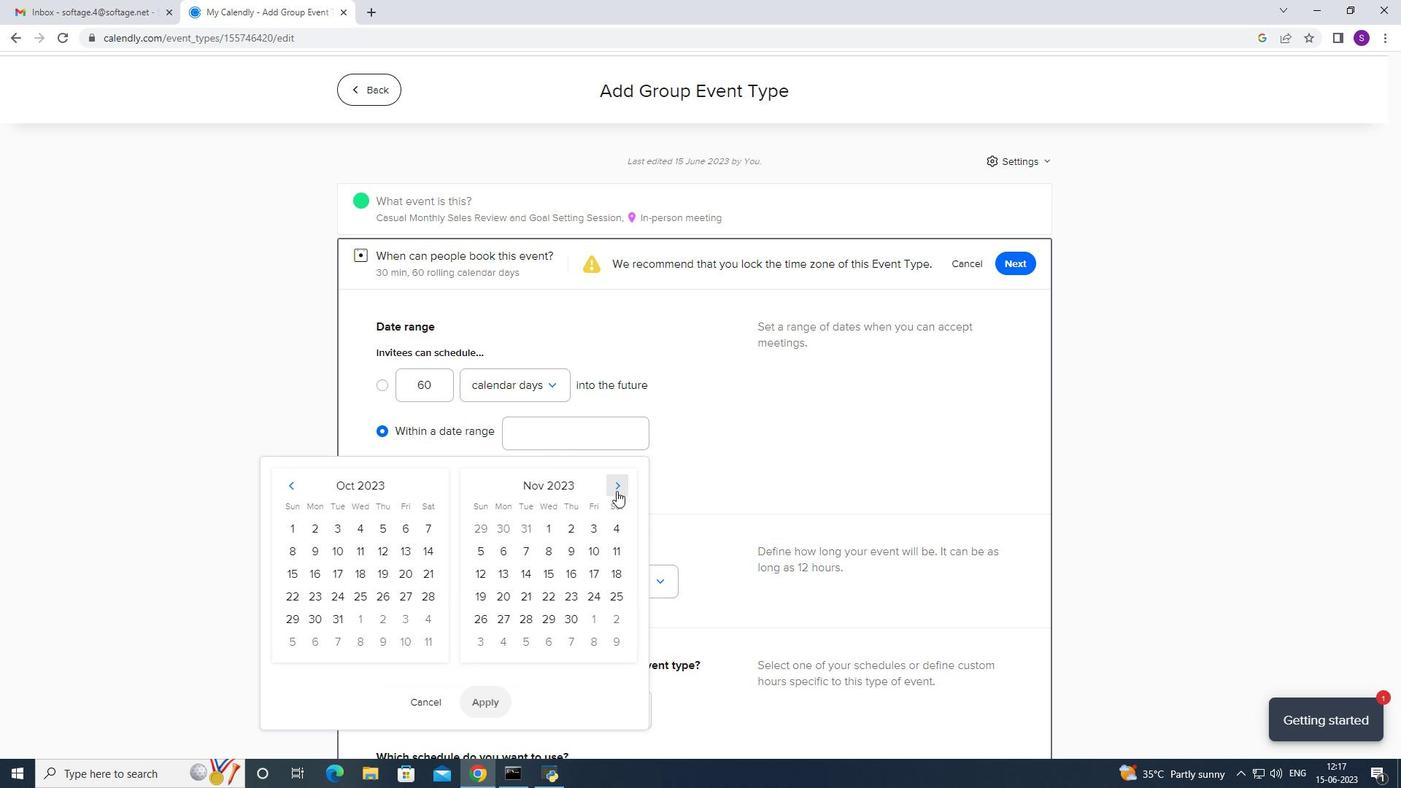 
Action: Mouse pressed left at (616, 491)
Screenshot: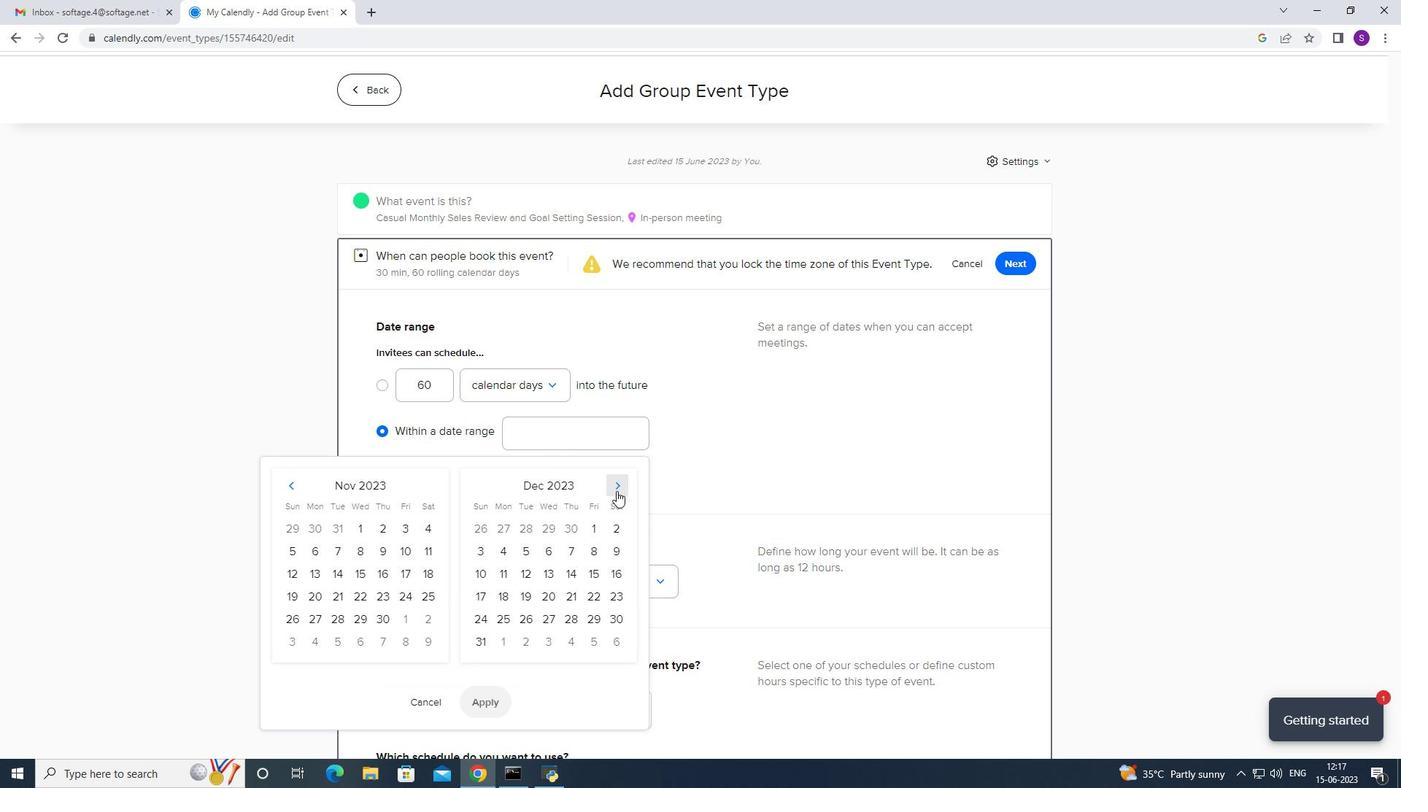 
Action: Mouse pressed left at (616, 491)
Screenshot: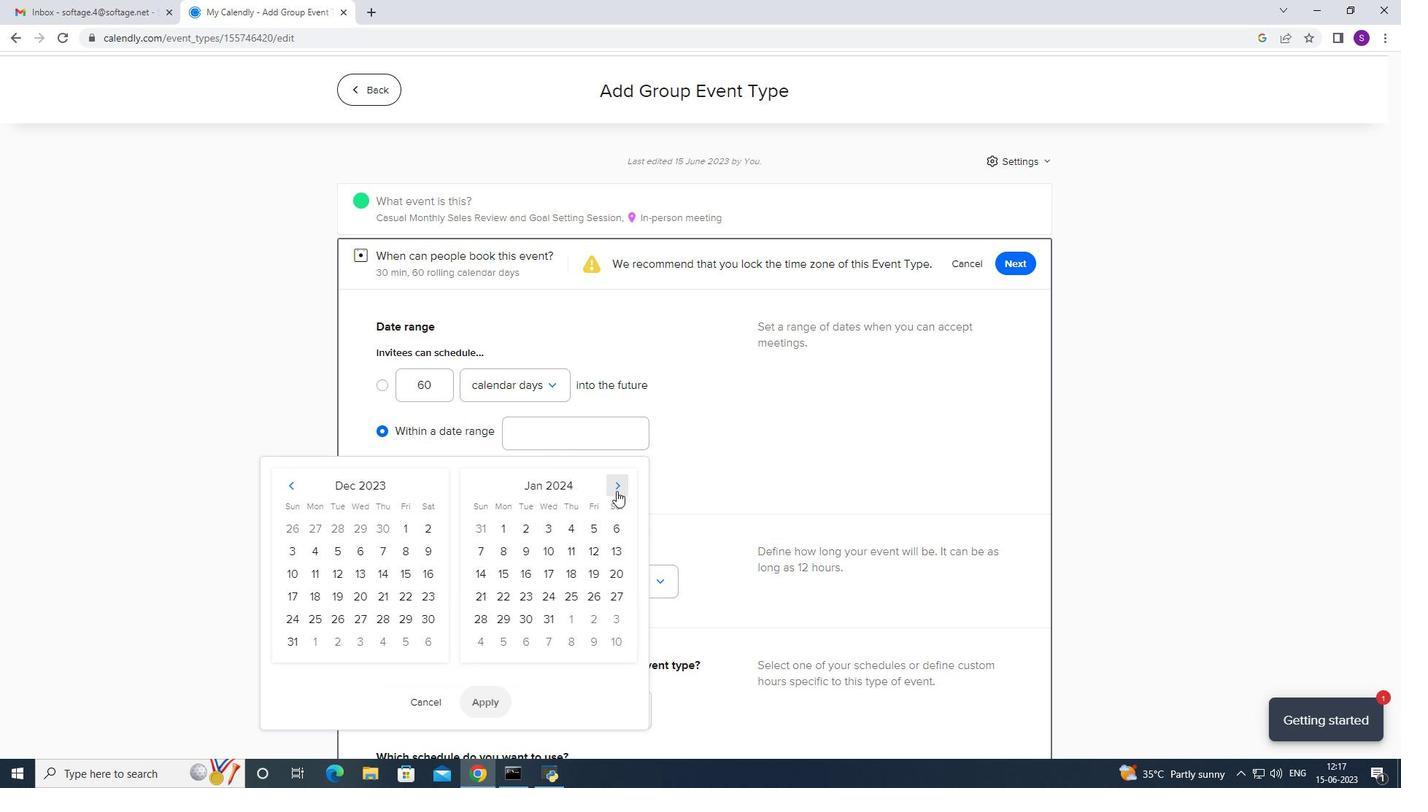 
Action: Mouse pressed left at (616, 491)
Screenshot: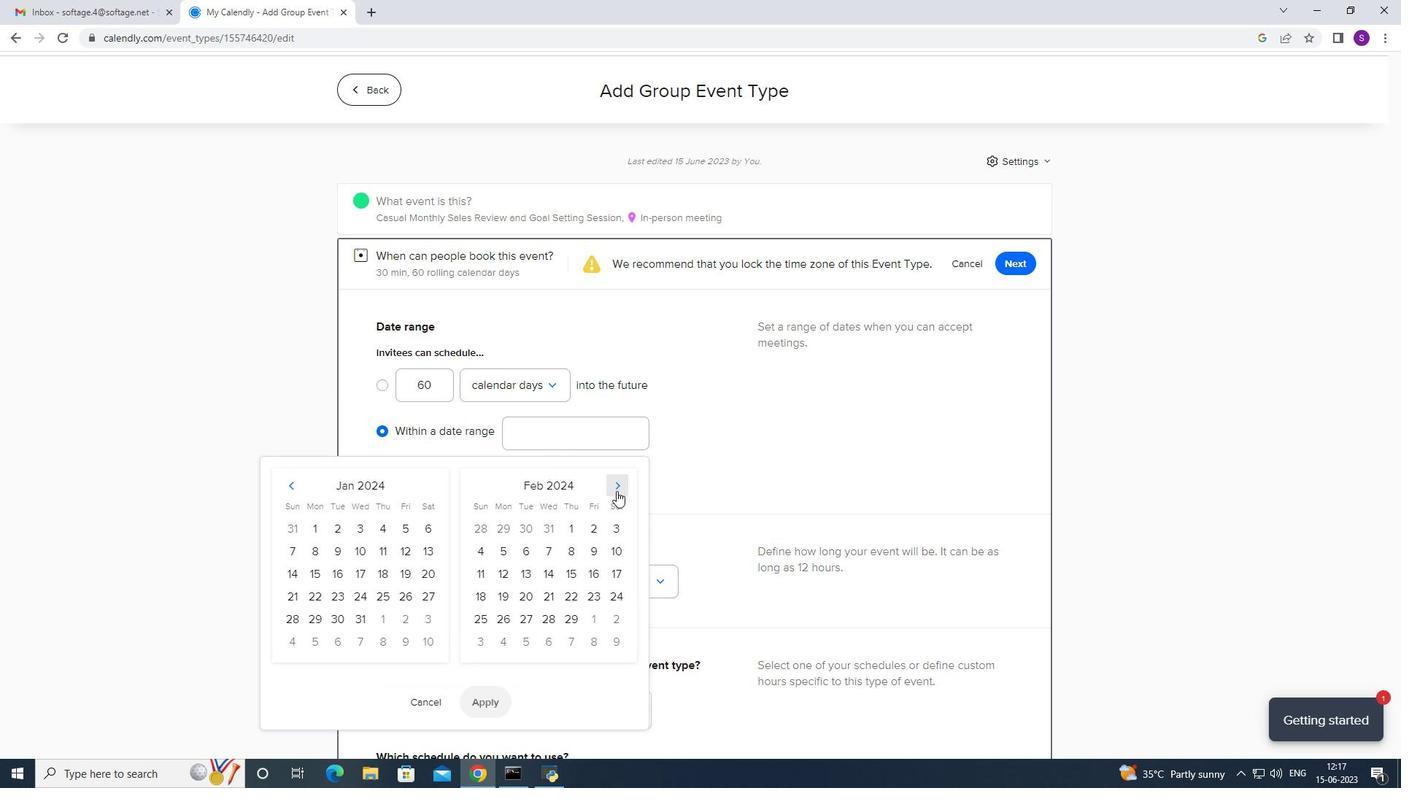 
Action: Mouse moved to (575, 532)
Screenshot: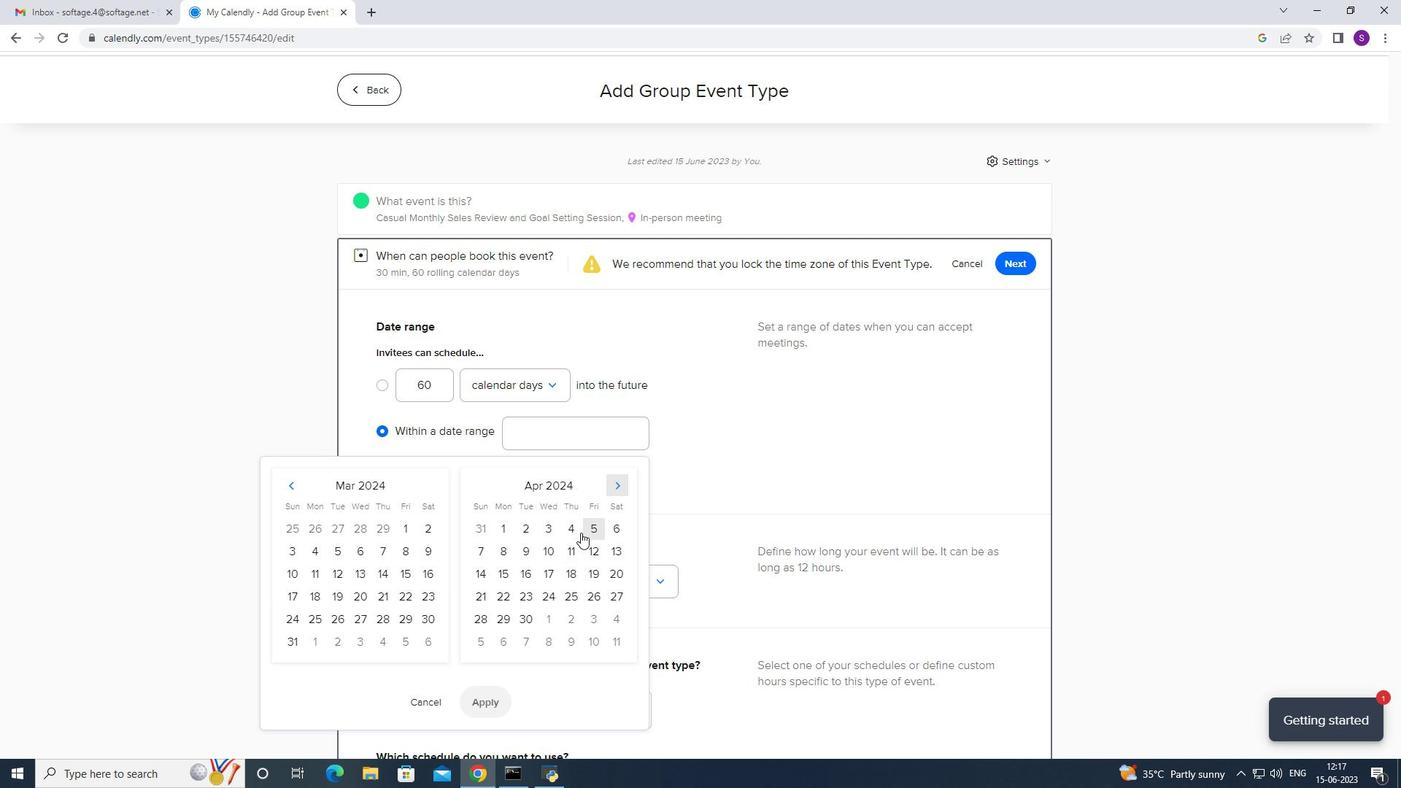 
Action: Mouse pressed left at (575, 532)
Screenshot: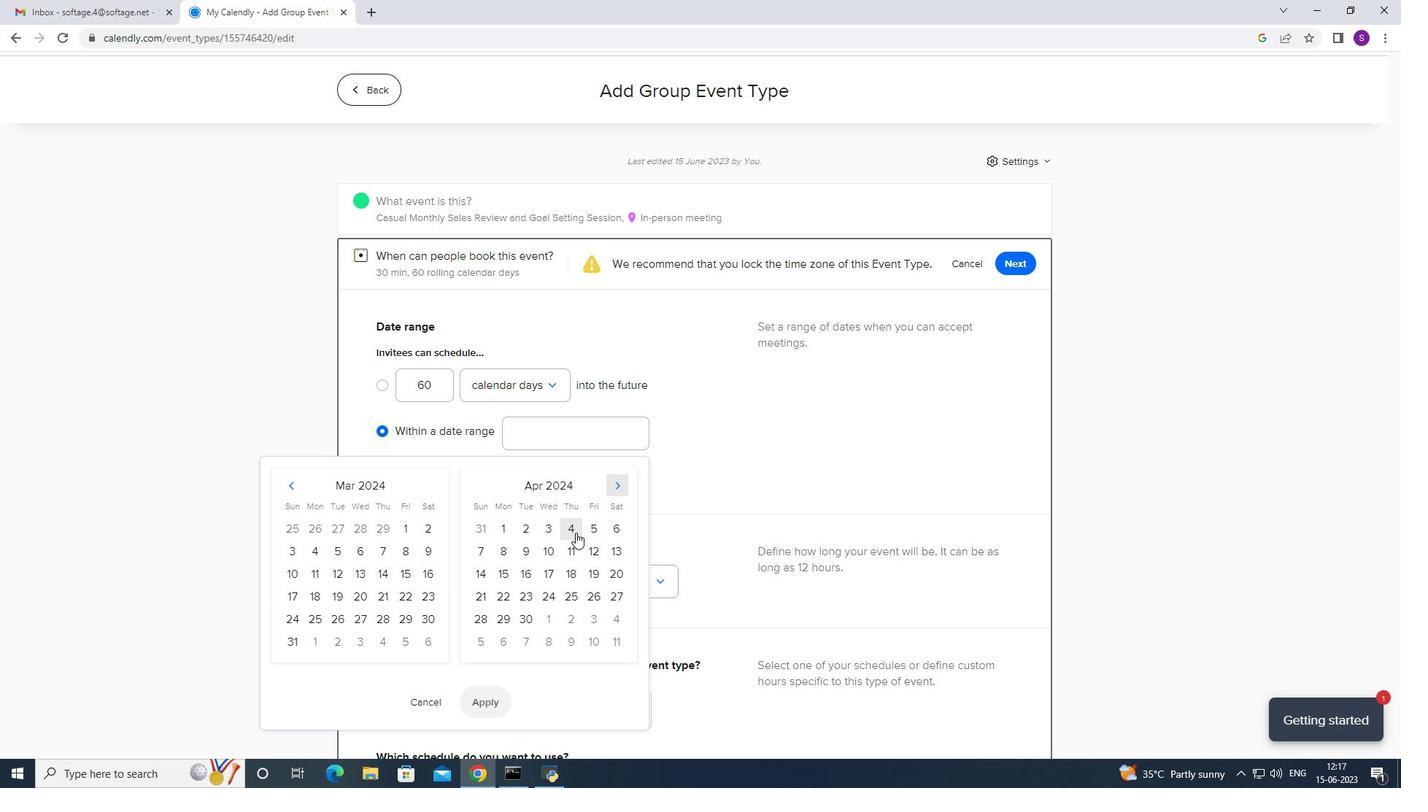 
Action: Mouse moved to (581, 532)
Screenshot: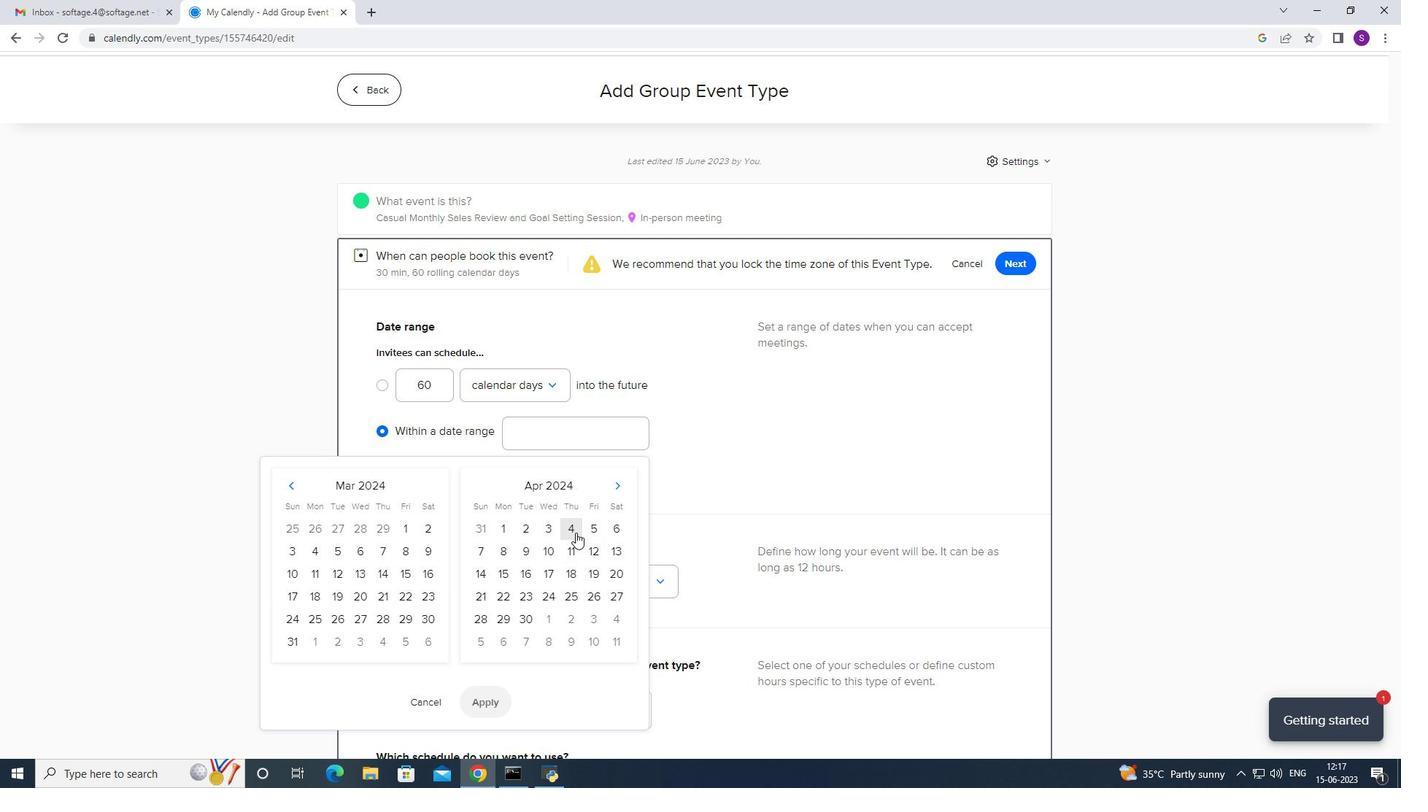 
Action: Mouse pressed left at (581, 532)
Screenshot: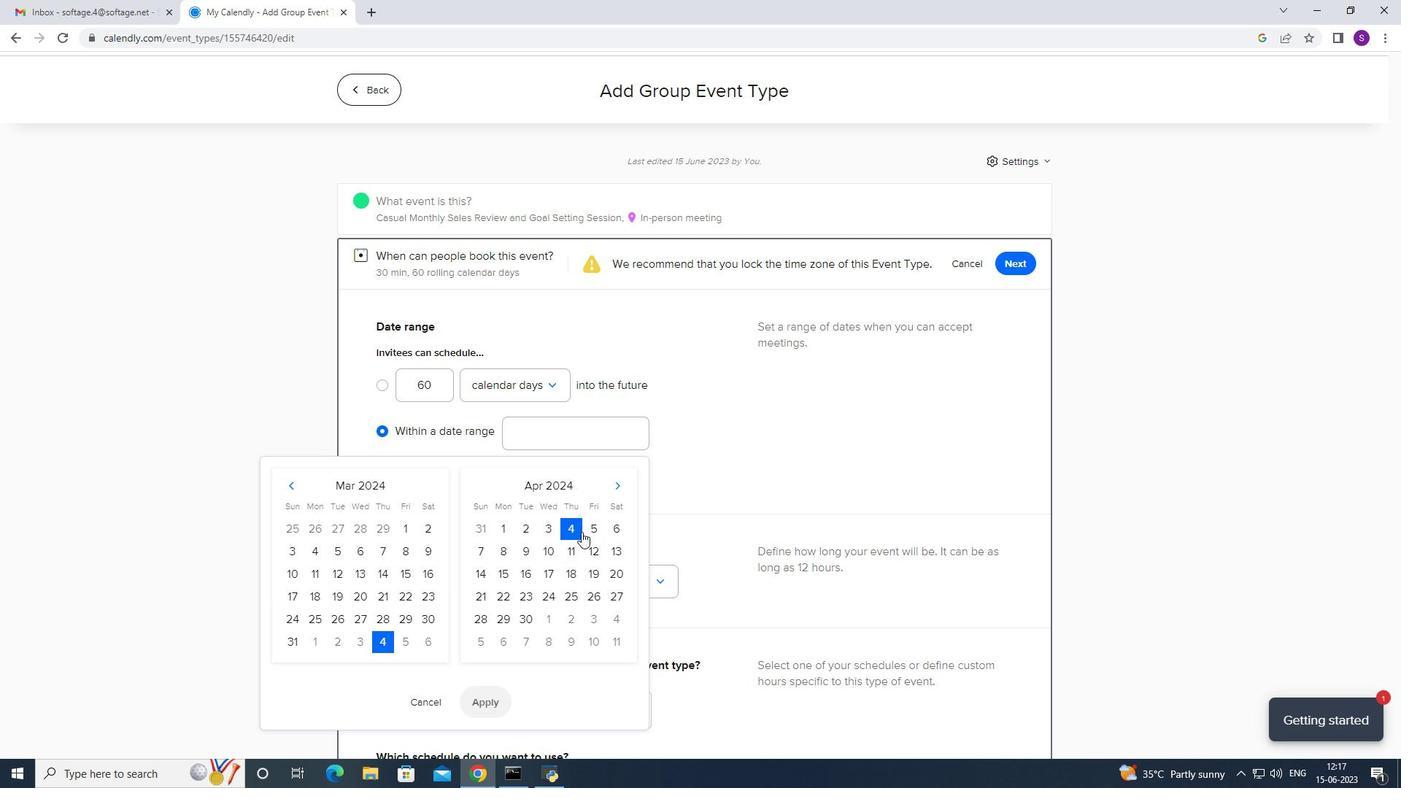 
Action: Mouse moved to (593, 525)
Screenshot: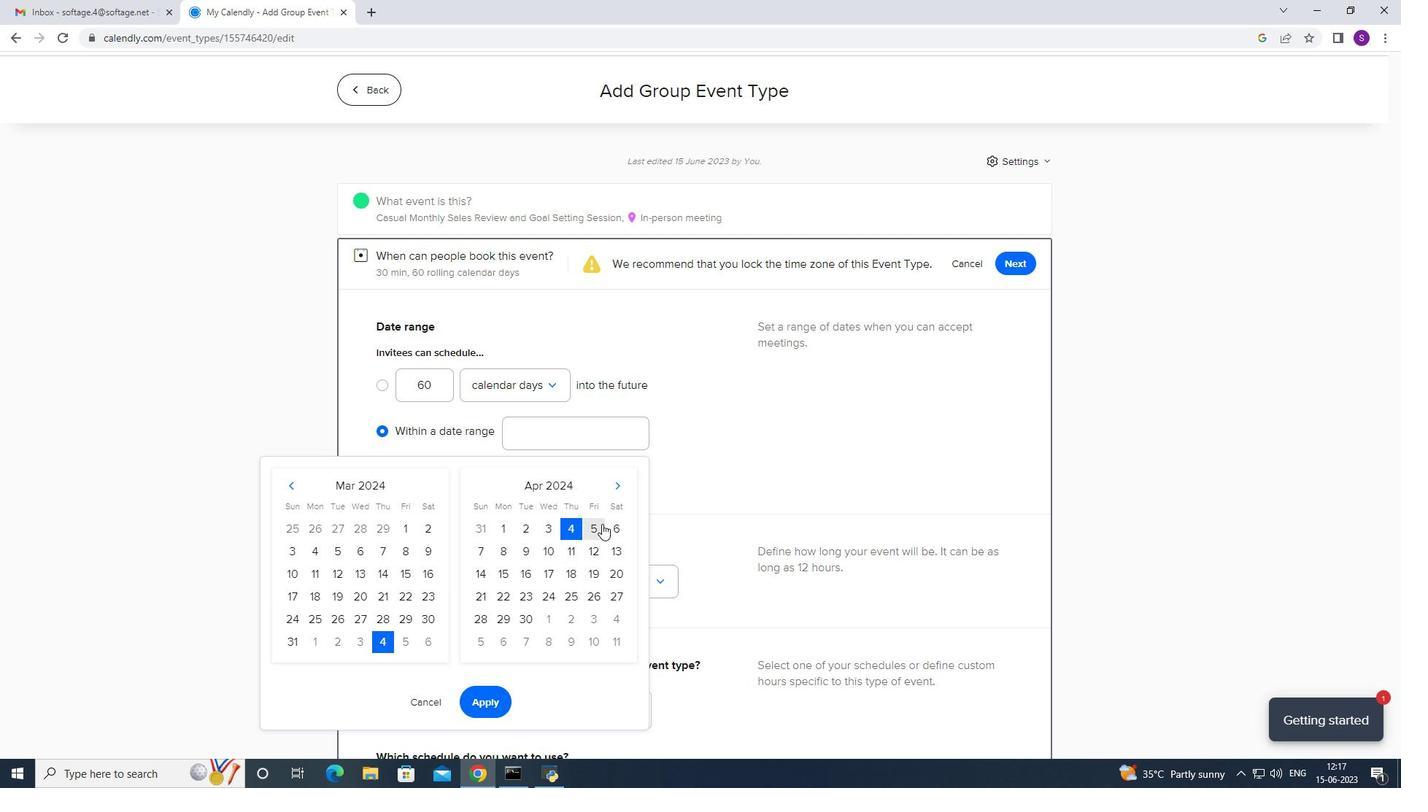 
Action: Mouse pressed left at (593, 525)
Screenshot: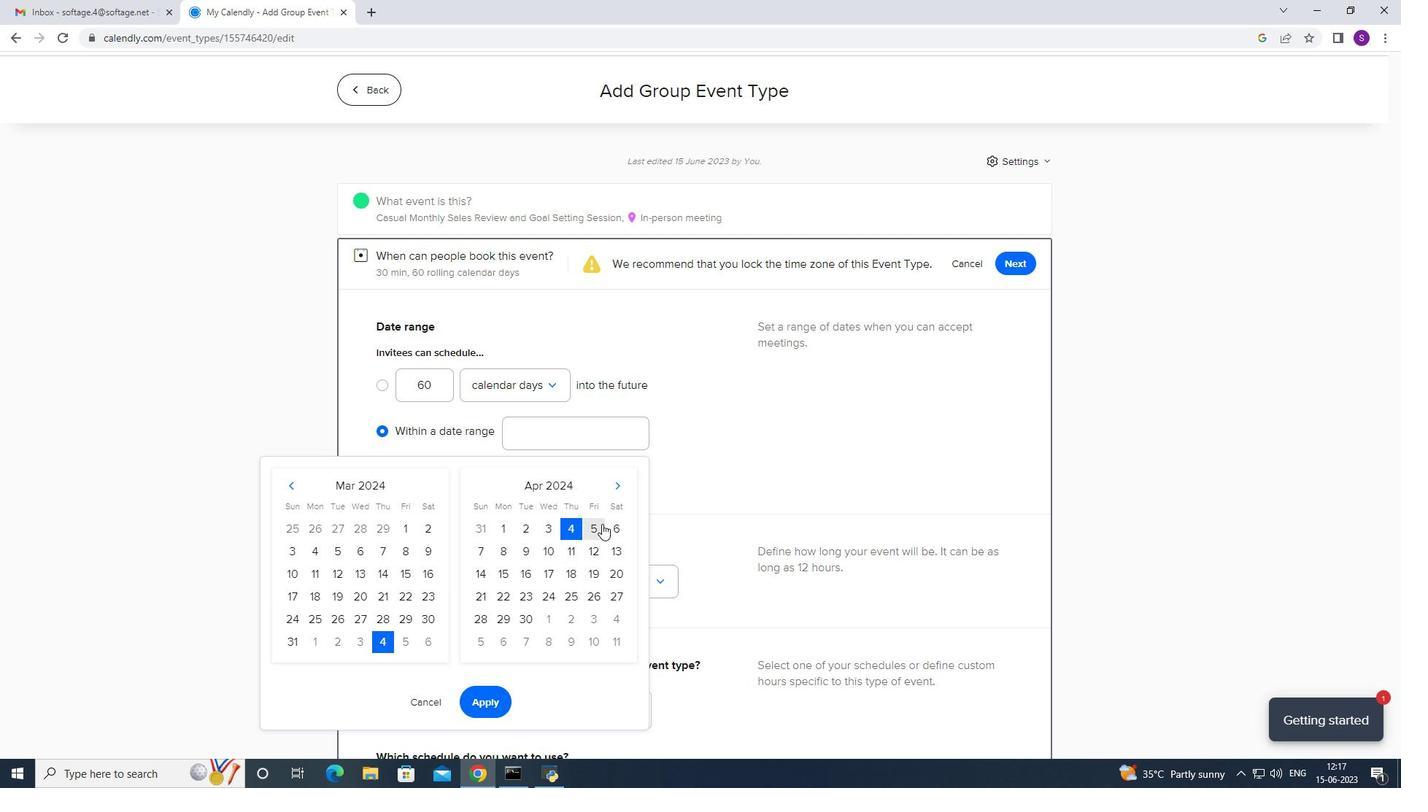 
Action: Mouse moved to (576, 523)
Screenshot: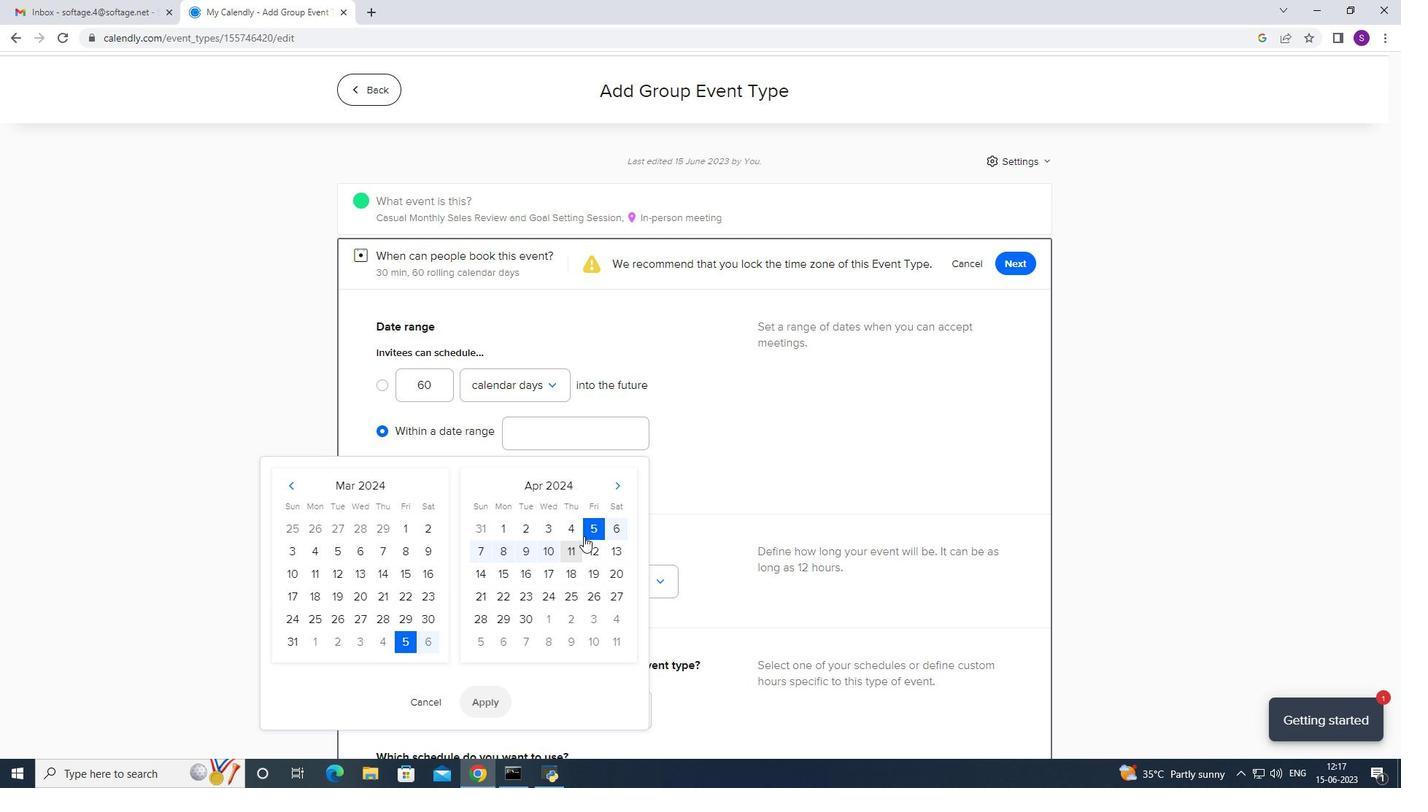 
Action: Mouse pressed left at (576, 523)
Screenshot: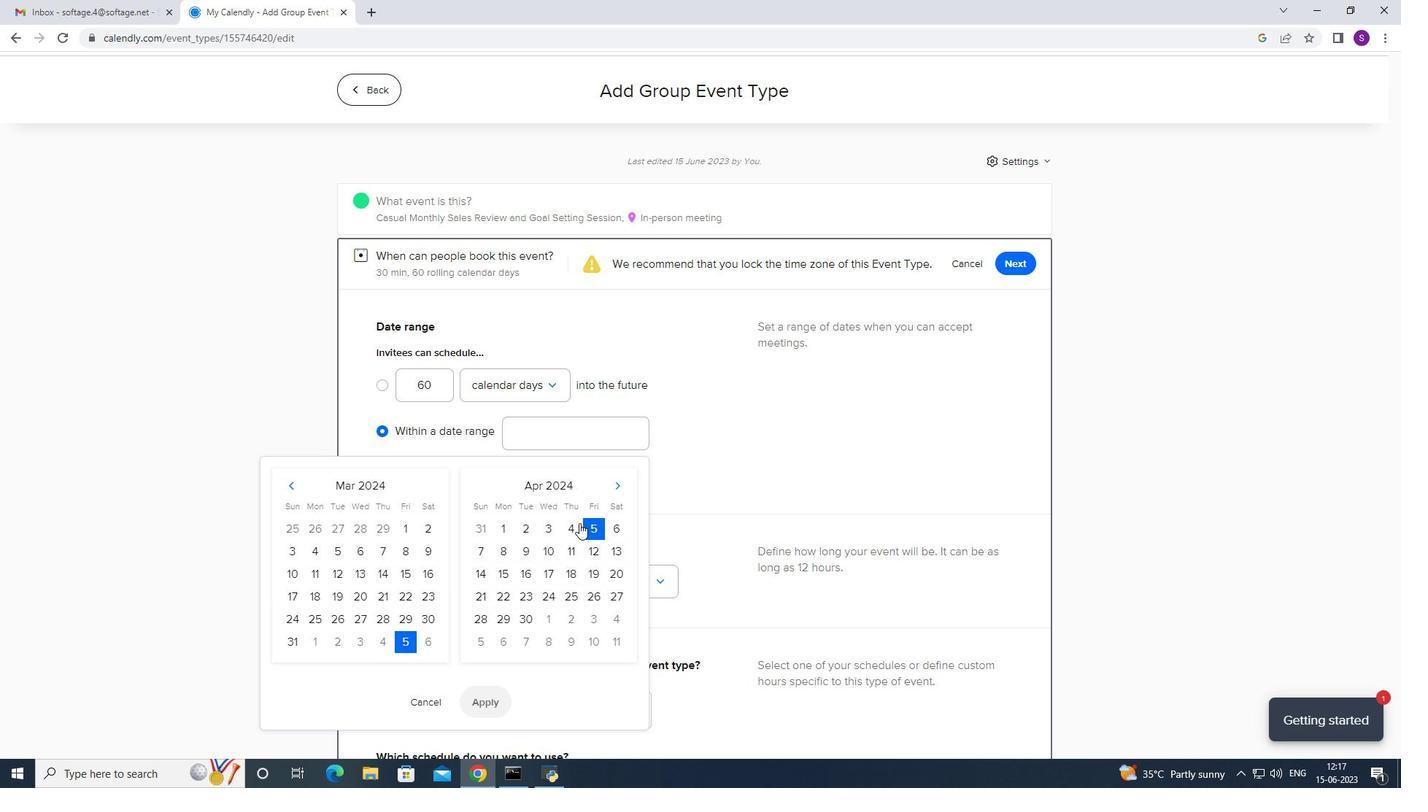 
Action: Mouse moved to (602, 524)
Screenshot: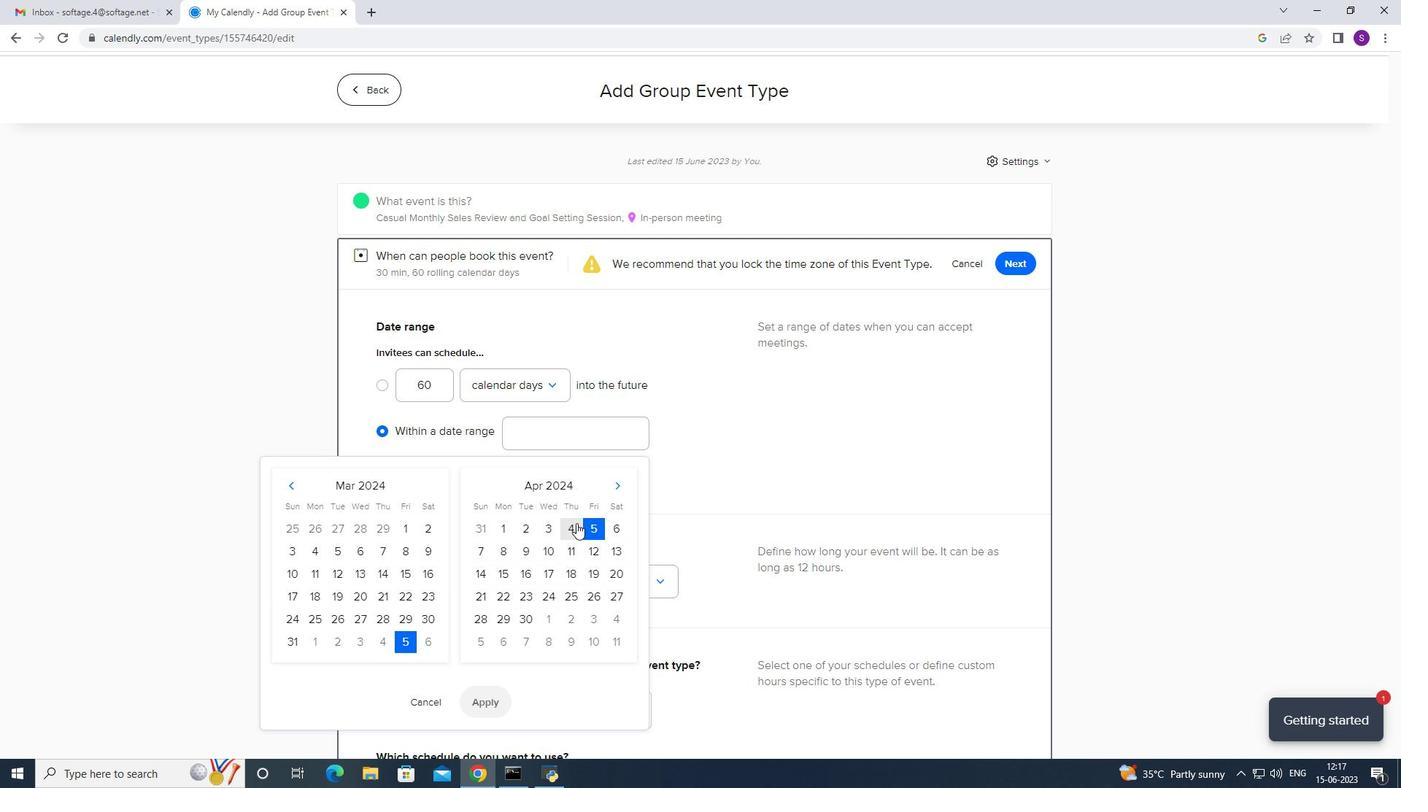 
Action: Mouse pressed left at (602, 524)
Screenshot: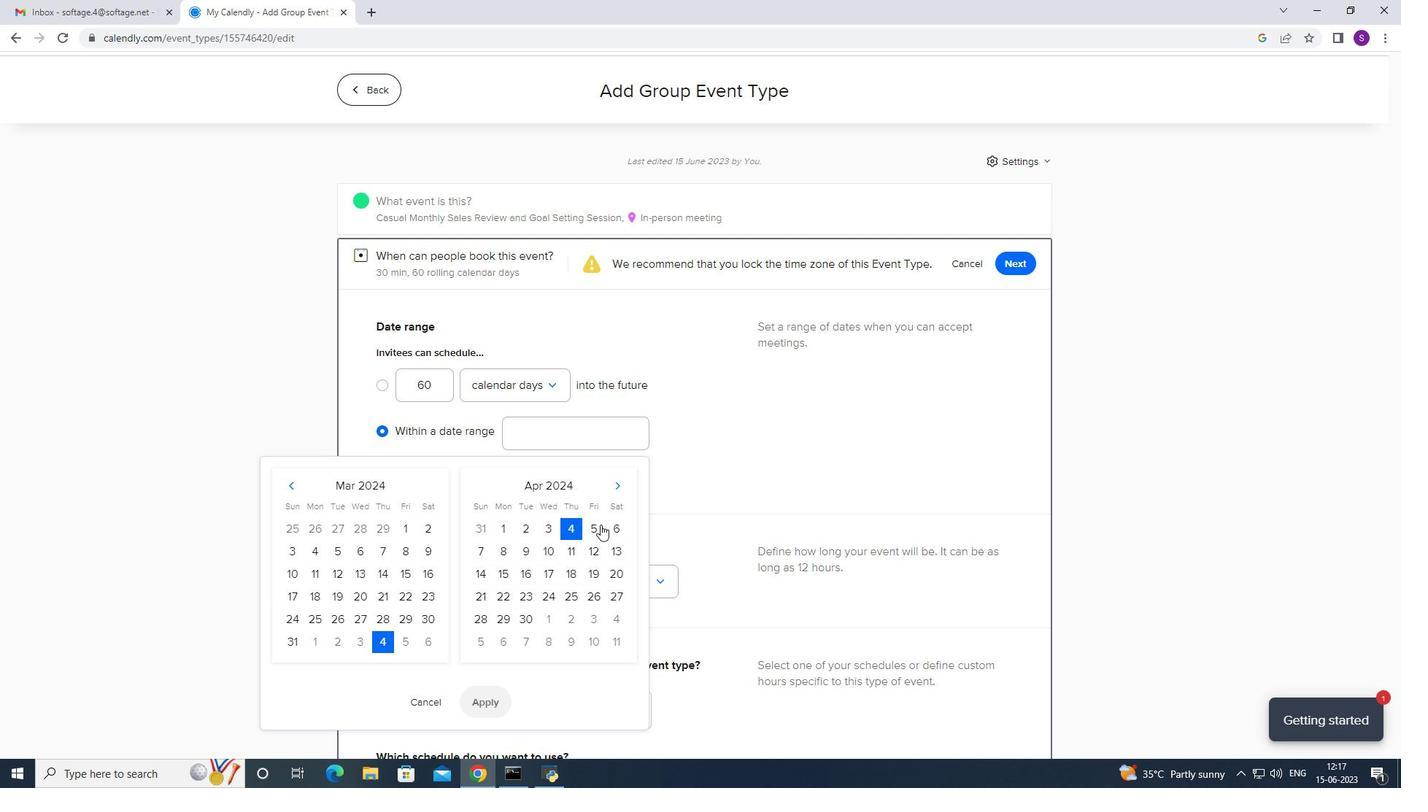 
Action: Mouse moved to (483, 707)
Screenshot: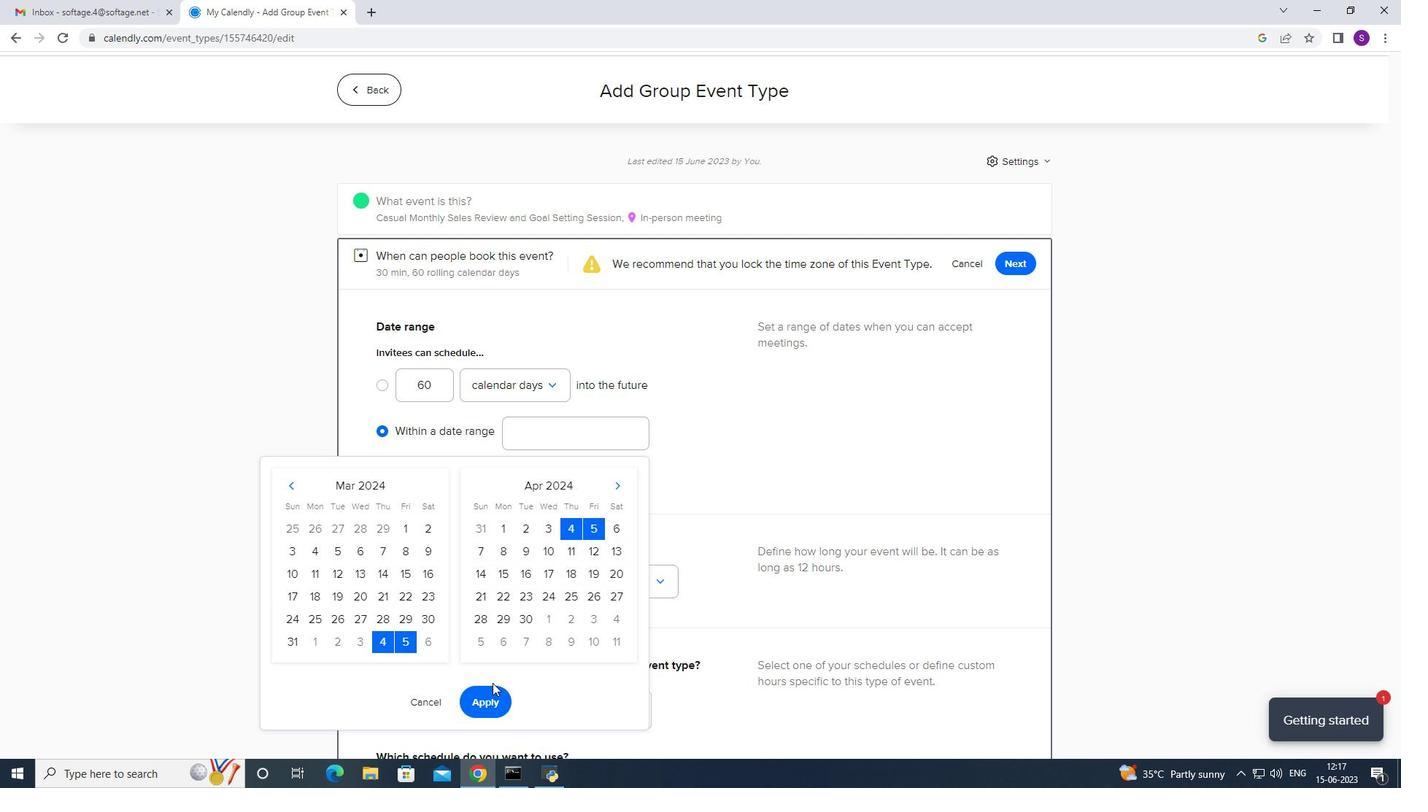 
Action: Mouse pressed left at (483, 707)
Screenshot: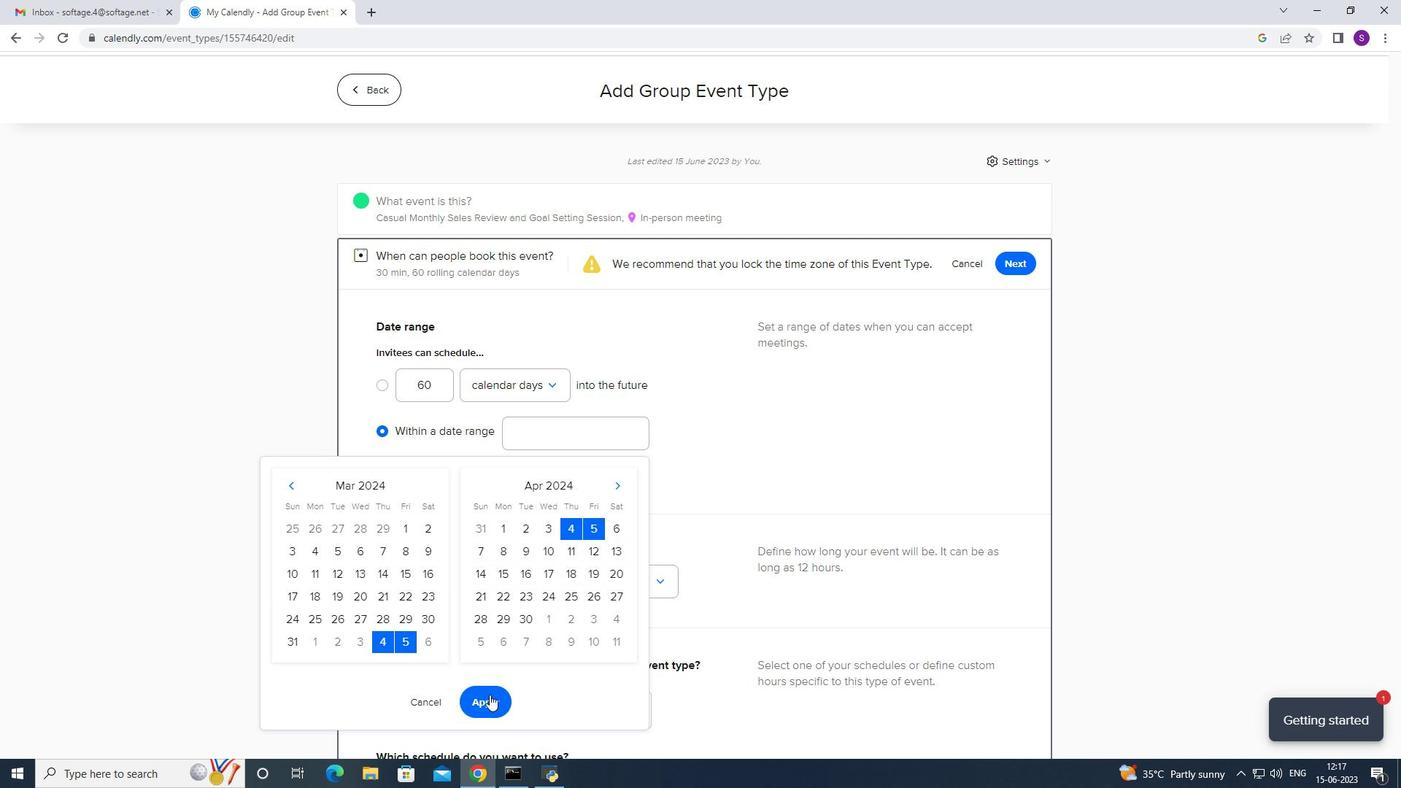 
Action: Mouse moved to (535, 645)
Screenshot: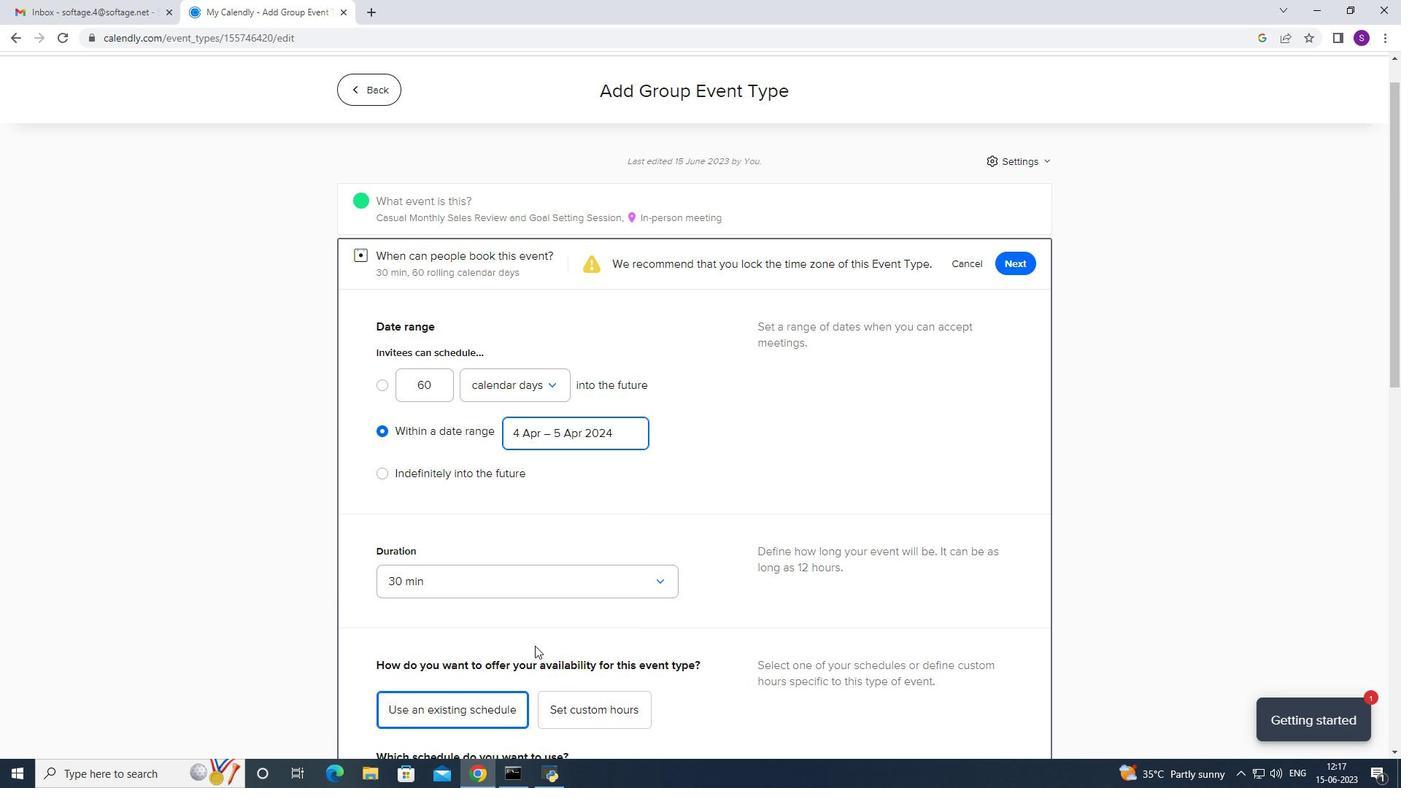 
Action: Mouse scrolled (535, 644) with delta (0, 0)
Screenshot: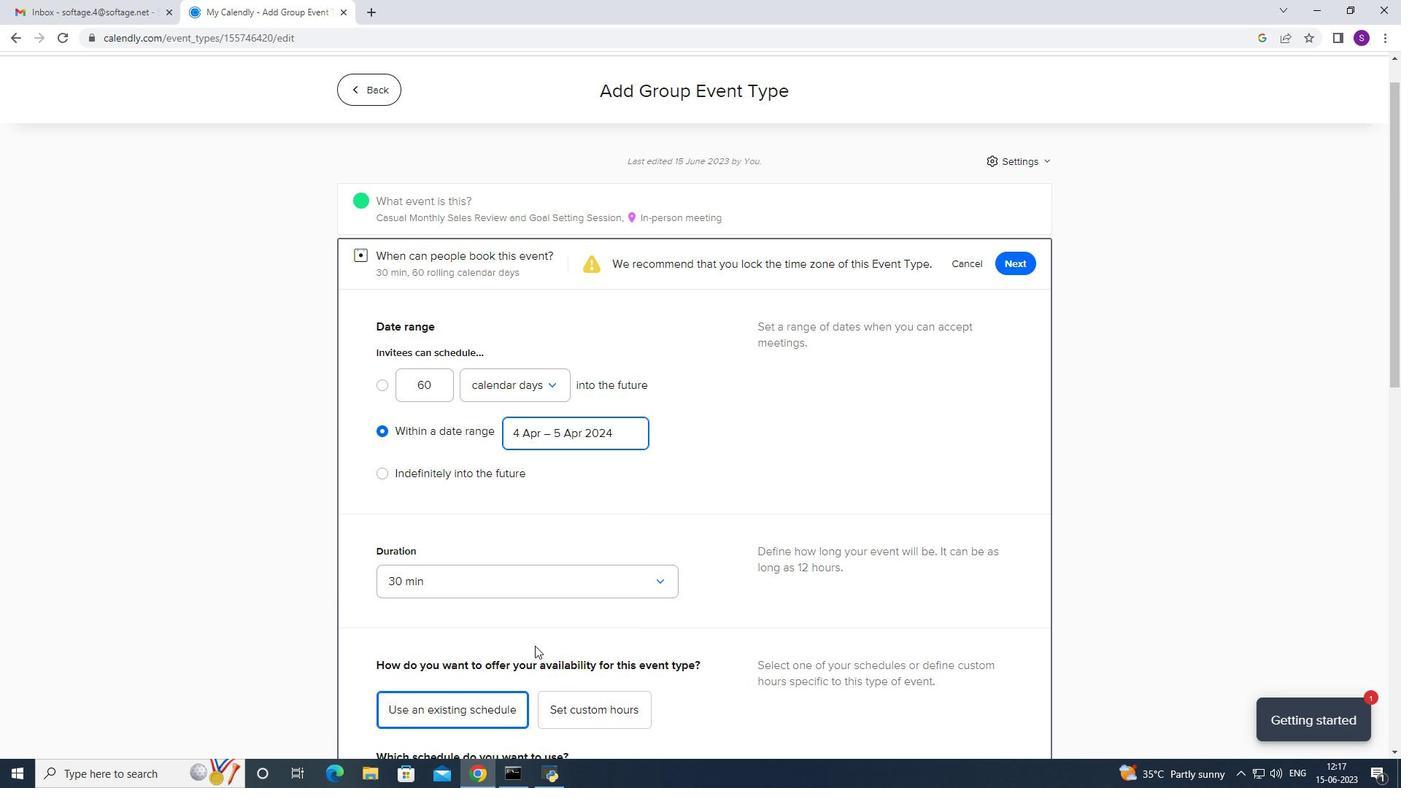 
Action: Mouse scrolled (535, 644) with delta (0, 0)
Screenshot: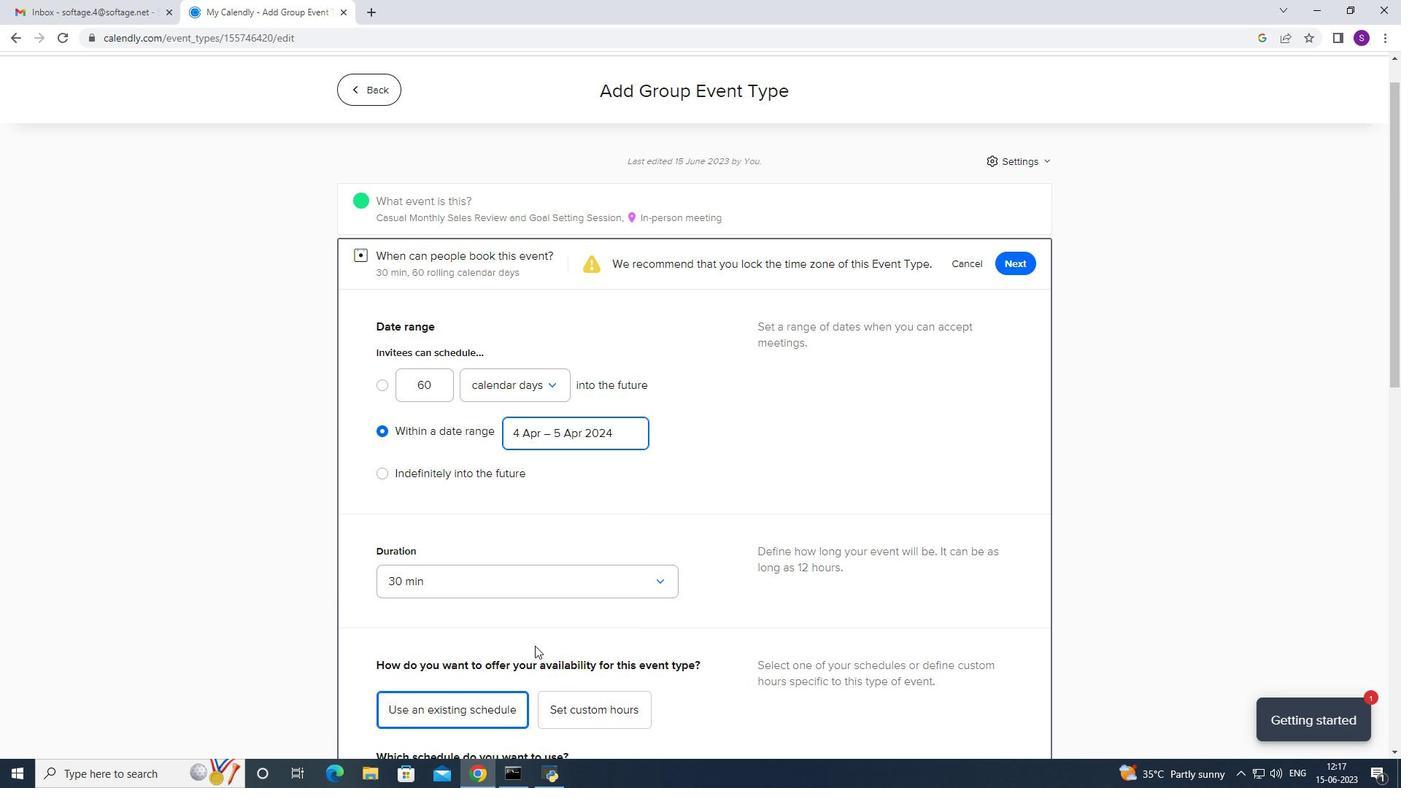 
Action: Mouse scrolled (535, 644) with delta (0, 0)
Screenshot: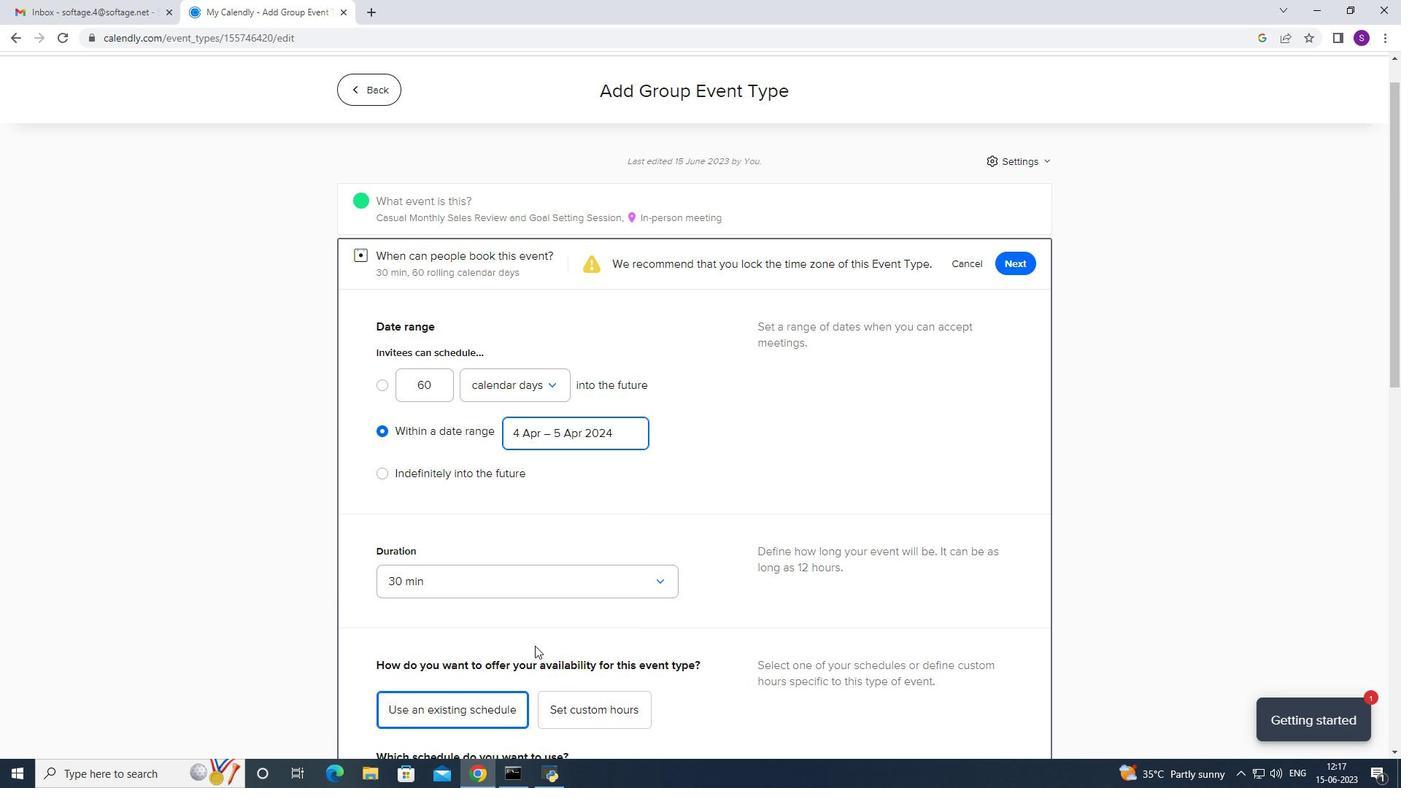 
Action: Mouse scrolled (535, 643) with delta (0, -1)
Screenshot: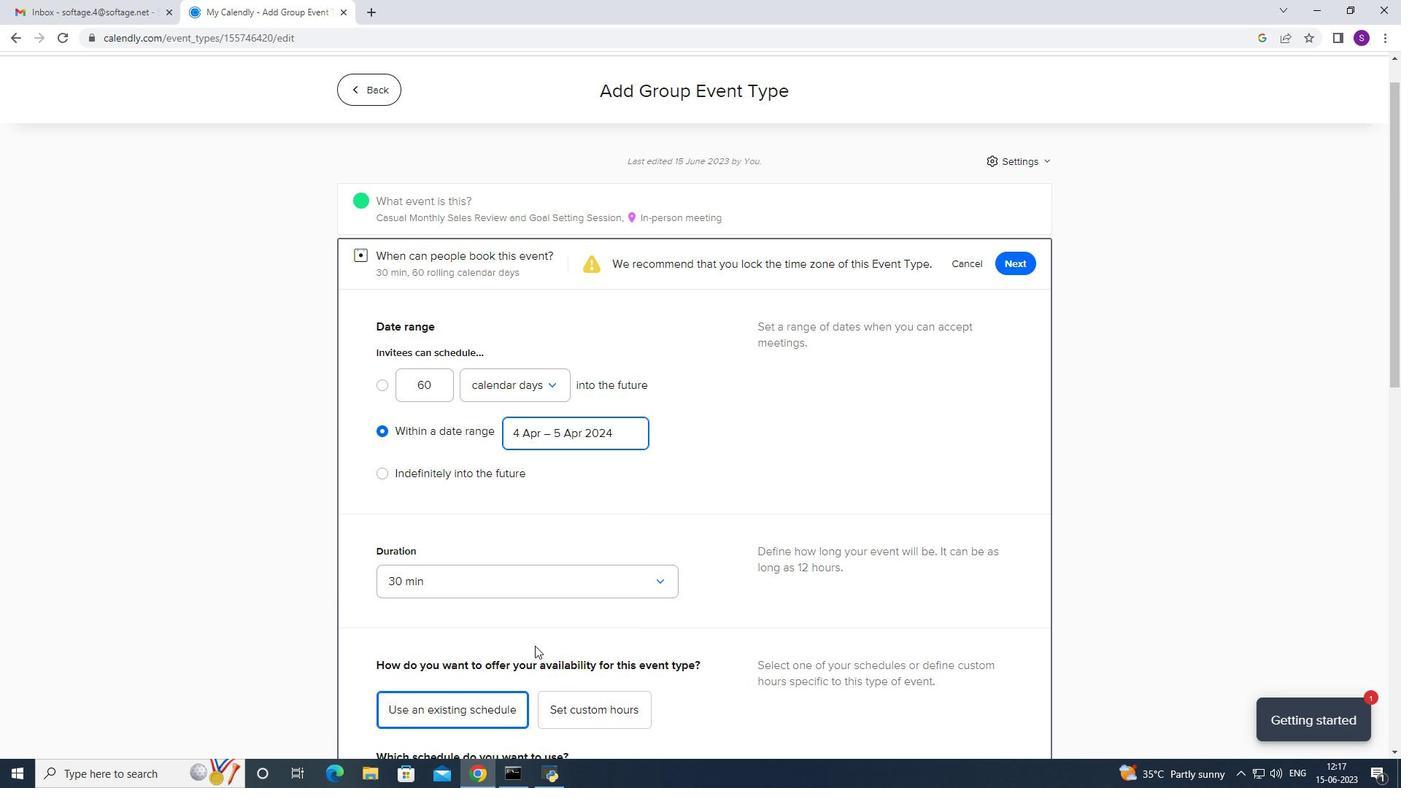 
Action: Mouse scrolled (535, 644) with delta (0, 0)
Screenshot: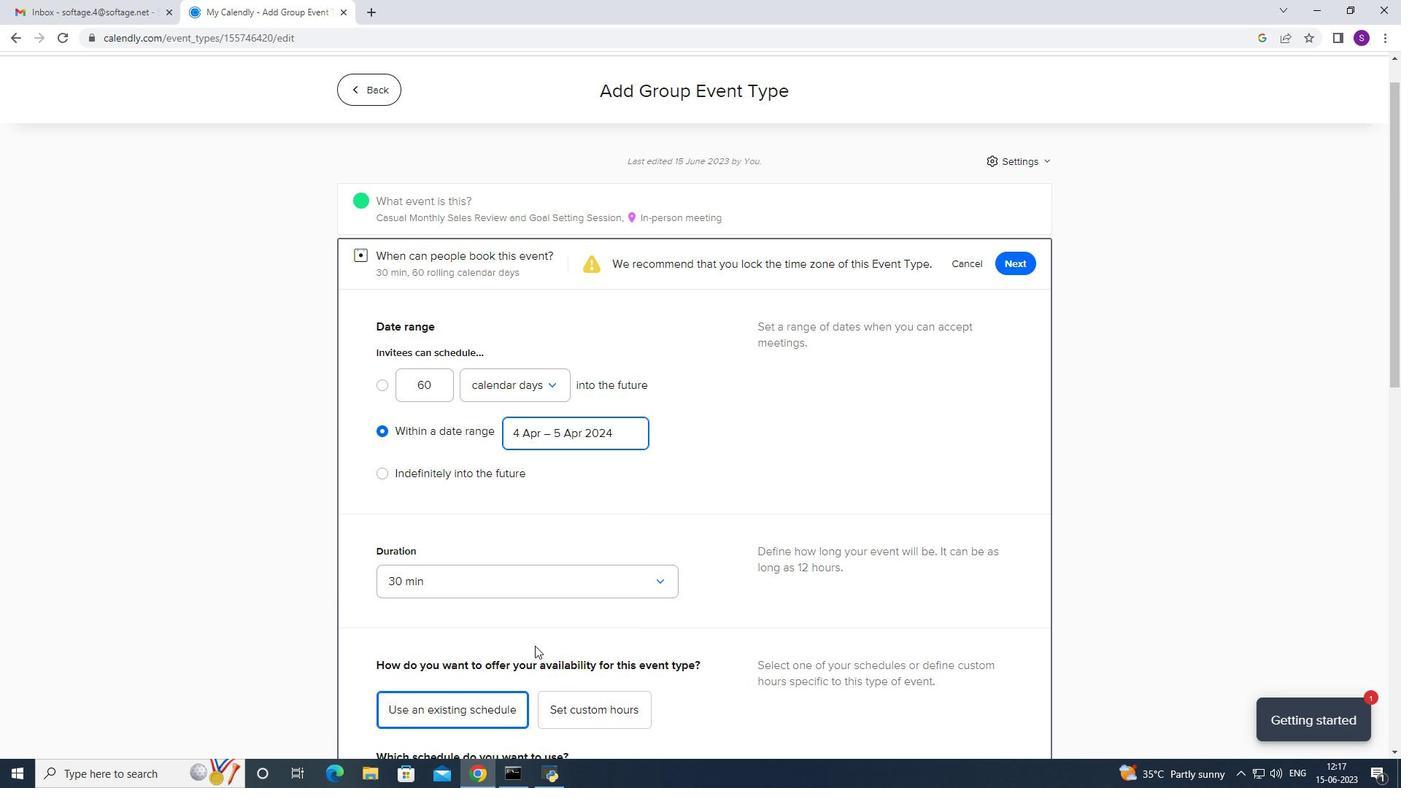 
Action: Mouse scrolled (535, 644) with delta (0, 0)
Screenshot: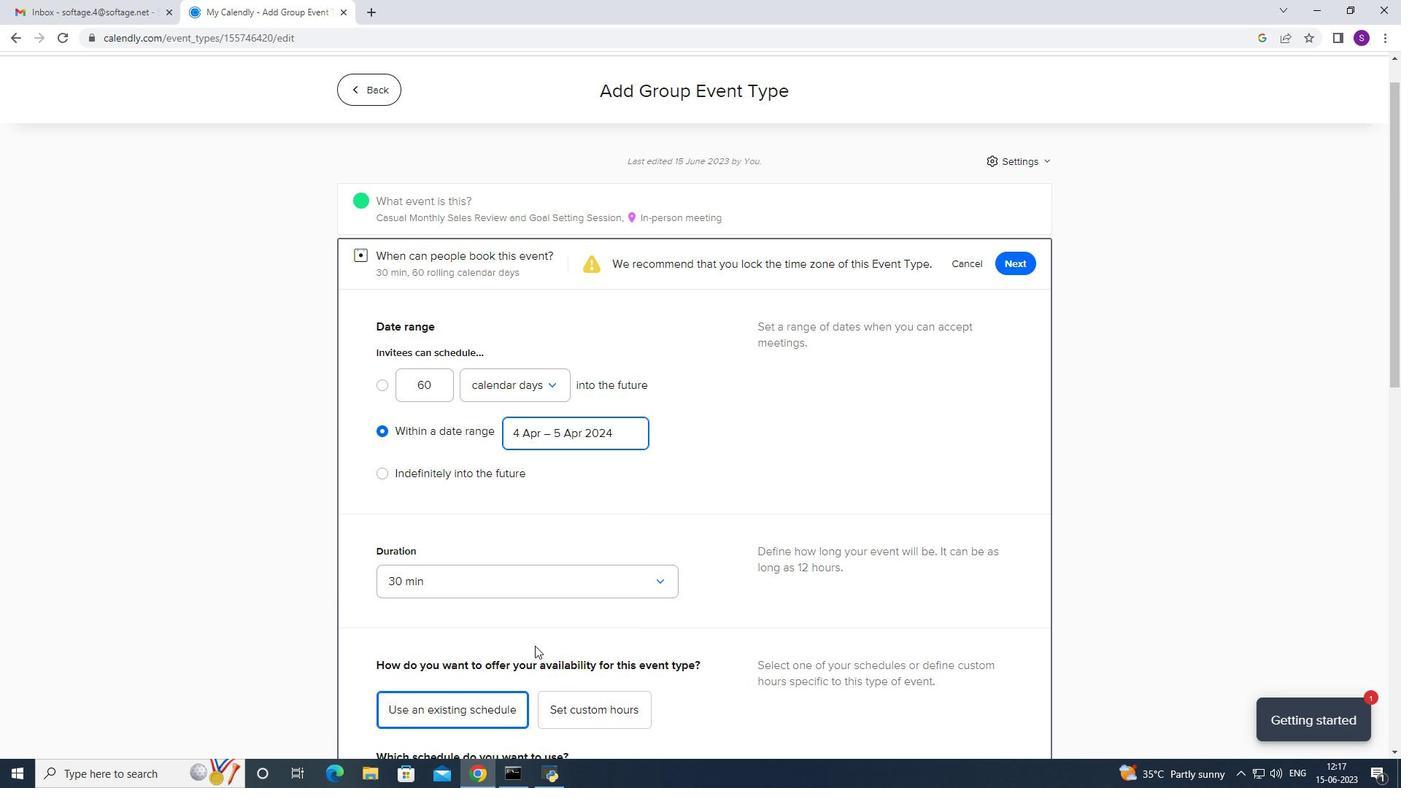 
Action: Mouse scrolled (535, 644) with delta (0, 0)
Screenshot: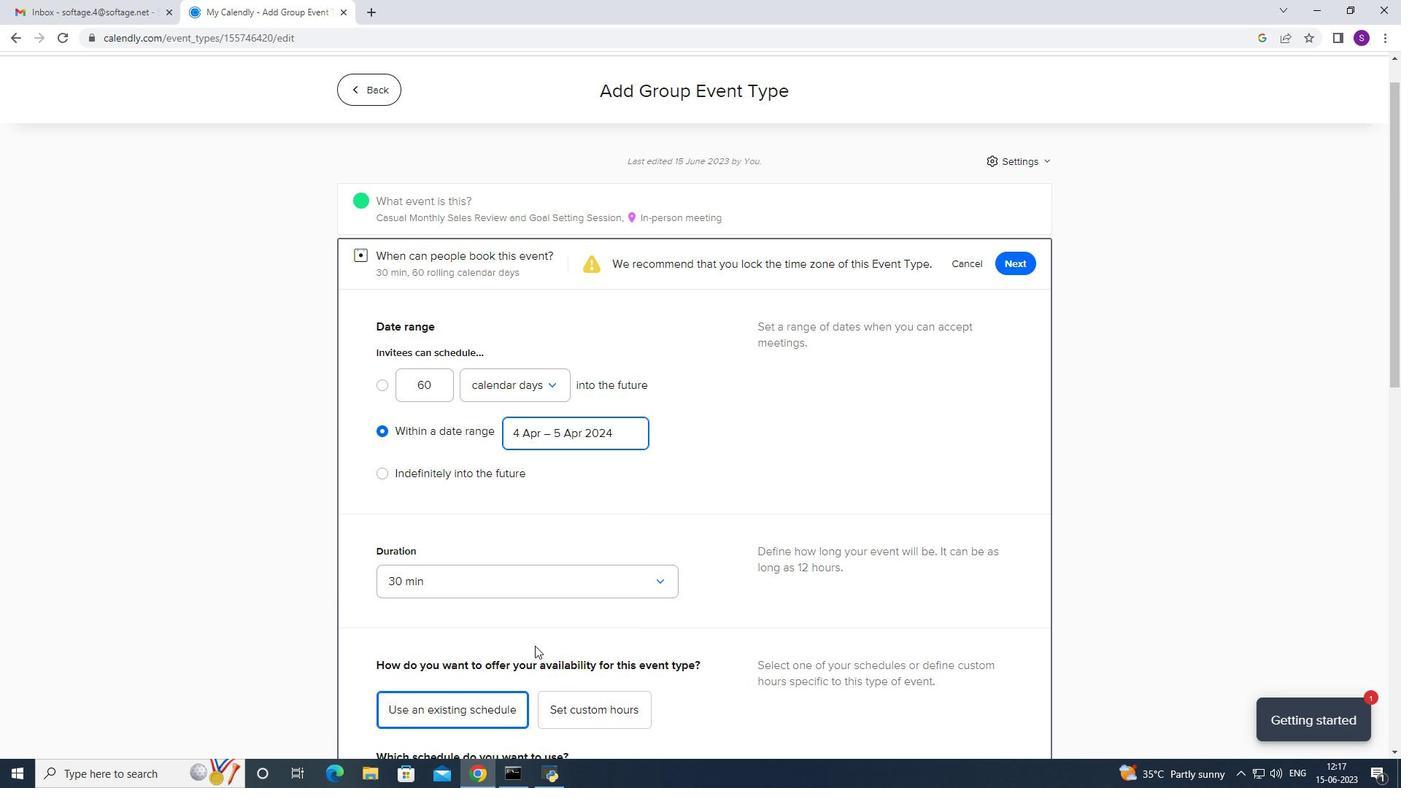 
Action: Mouse moved to (540, 642)
Screenshot: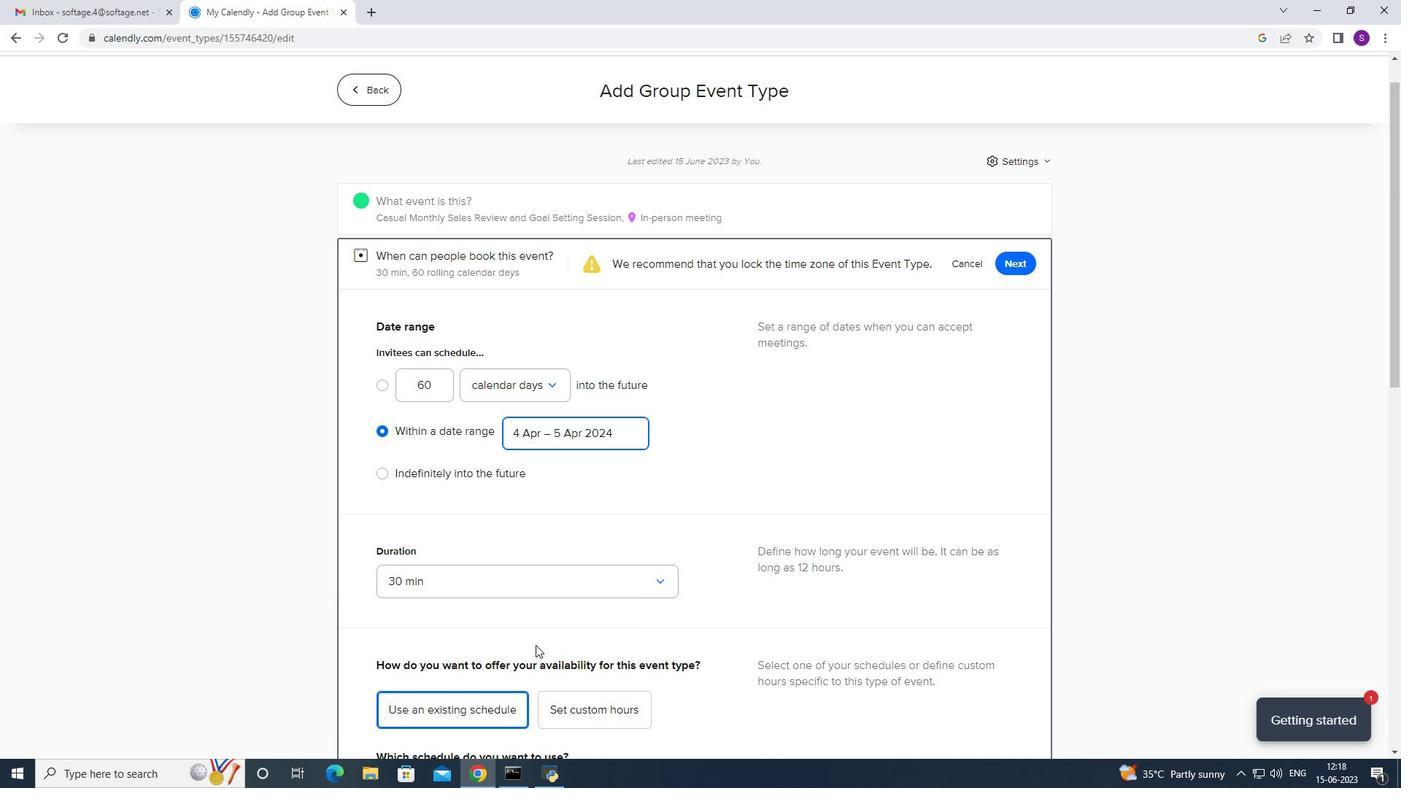 
Action: Mouse scrolled (540, 642) with delta (0, 0)
Screenshot: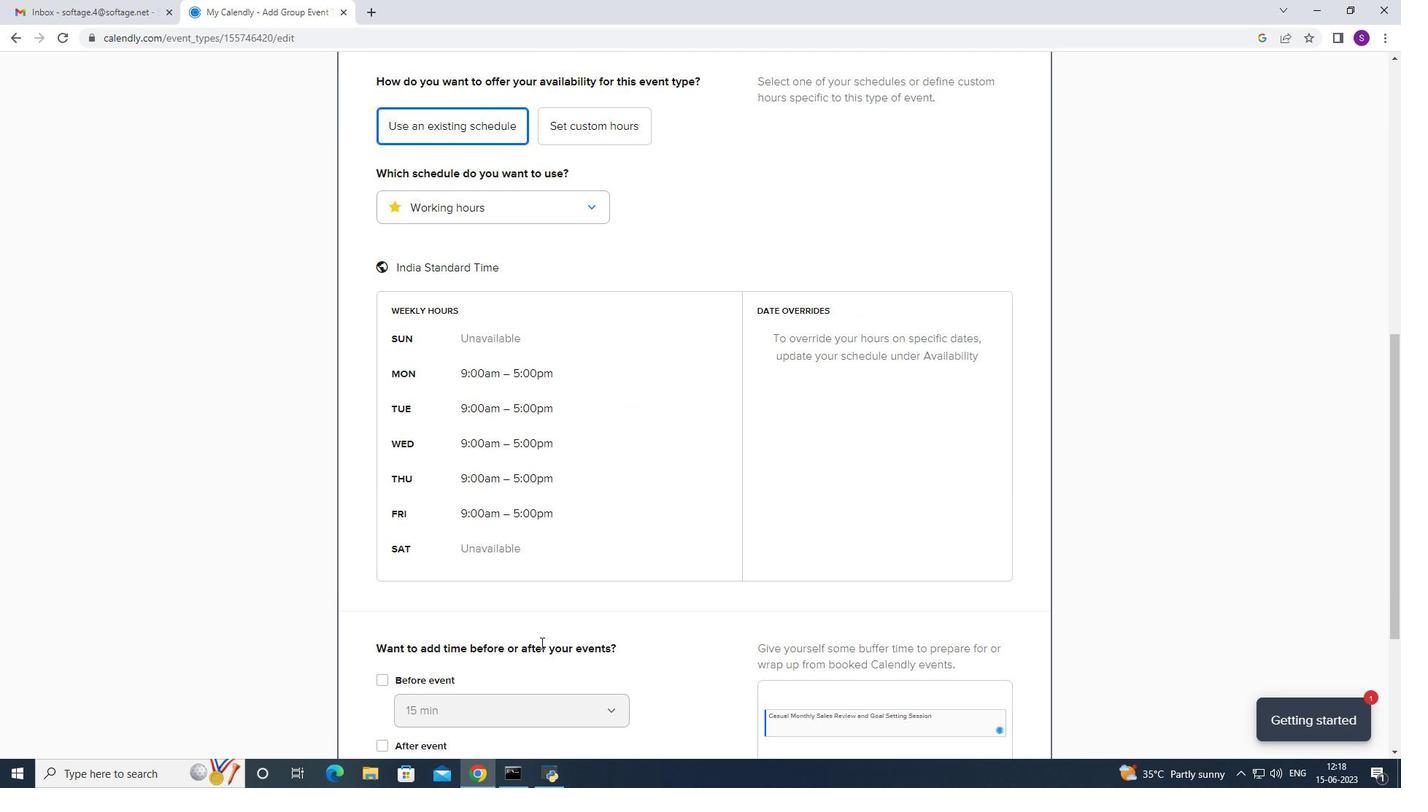 
Action: Mouse scrolled (540, 642) with delta (0, 0)
Screenshot: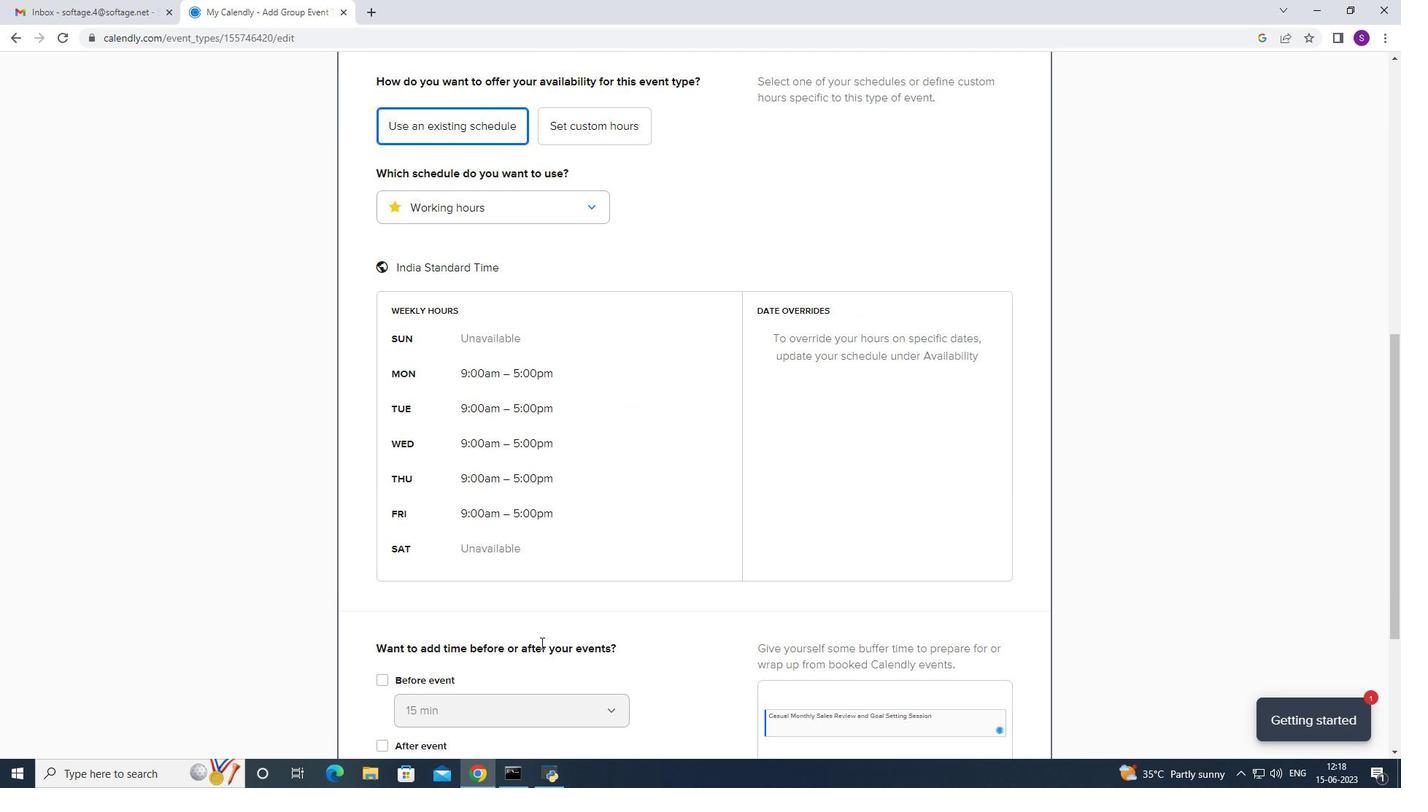 
Action: Mouse scrolled (540, 641) with delta (0, -1)
Screenshot: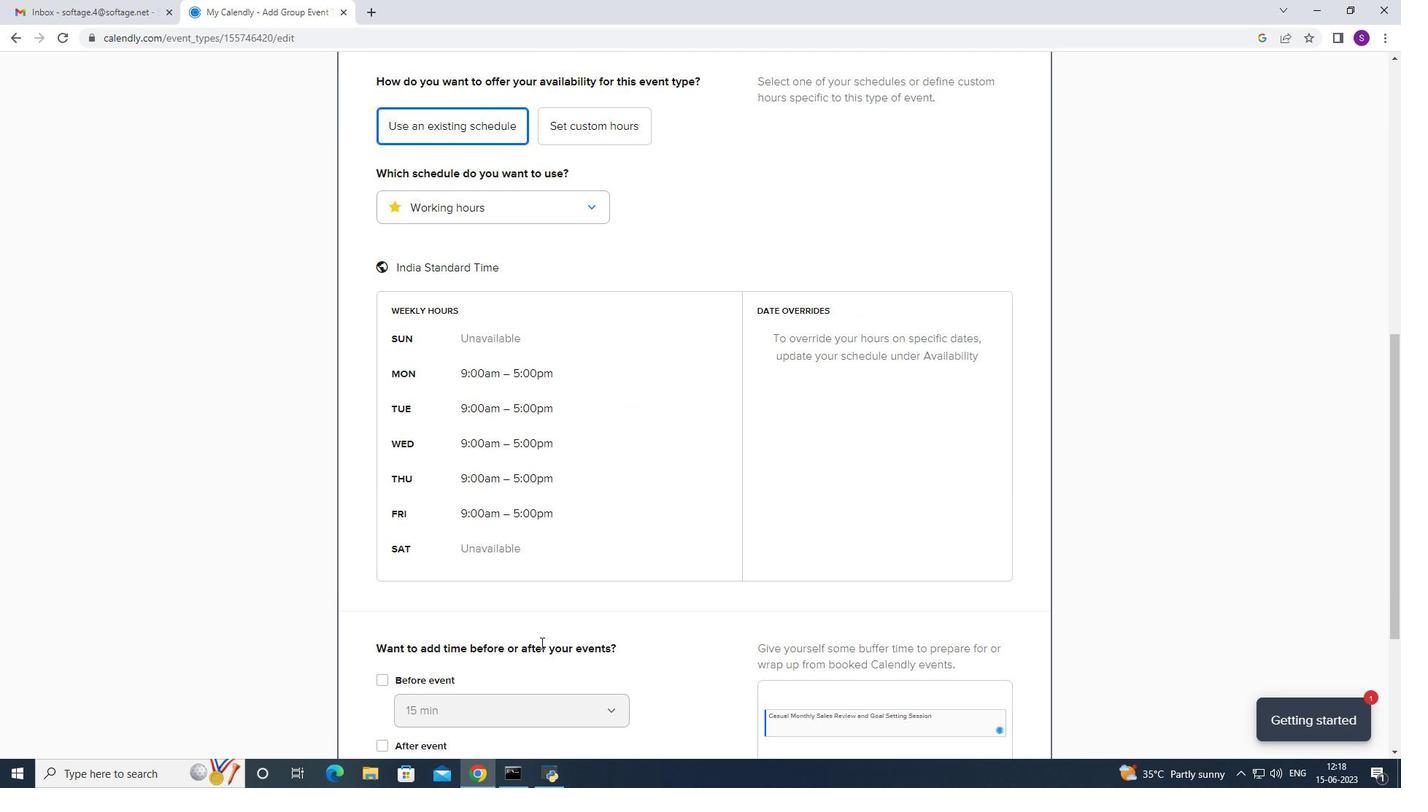 
Action: Mouse scrolled (540, 642) with delta (0, 0)
Screenshot: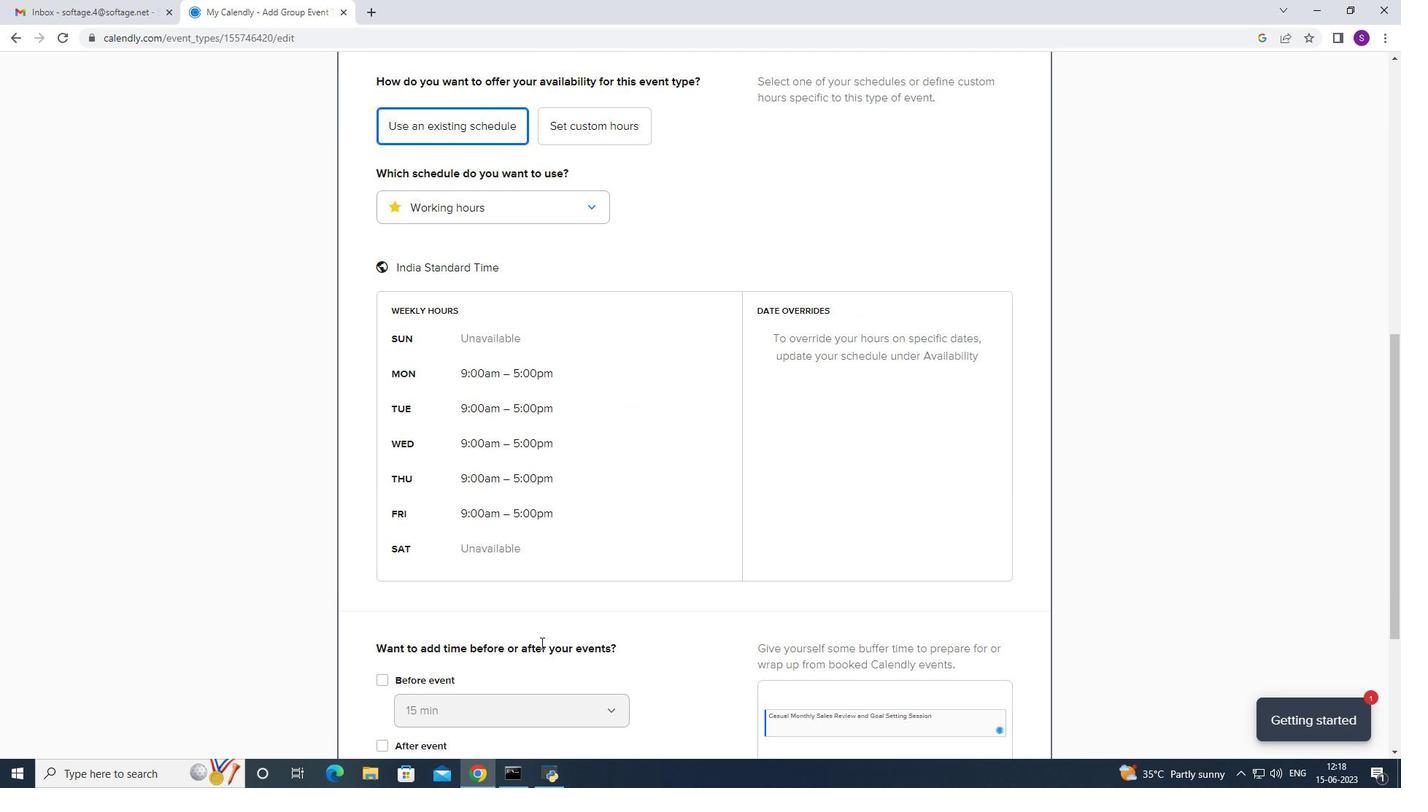 
Action: Mouse moved to (540, 642)
Screenshot: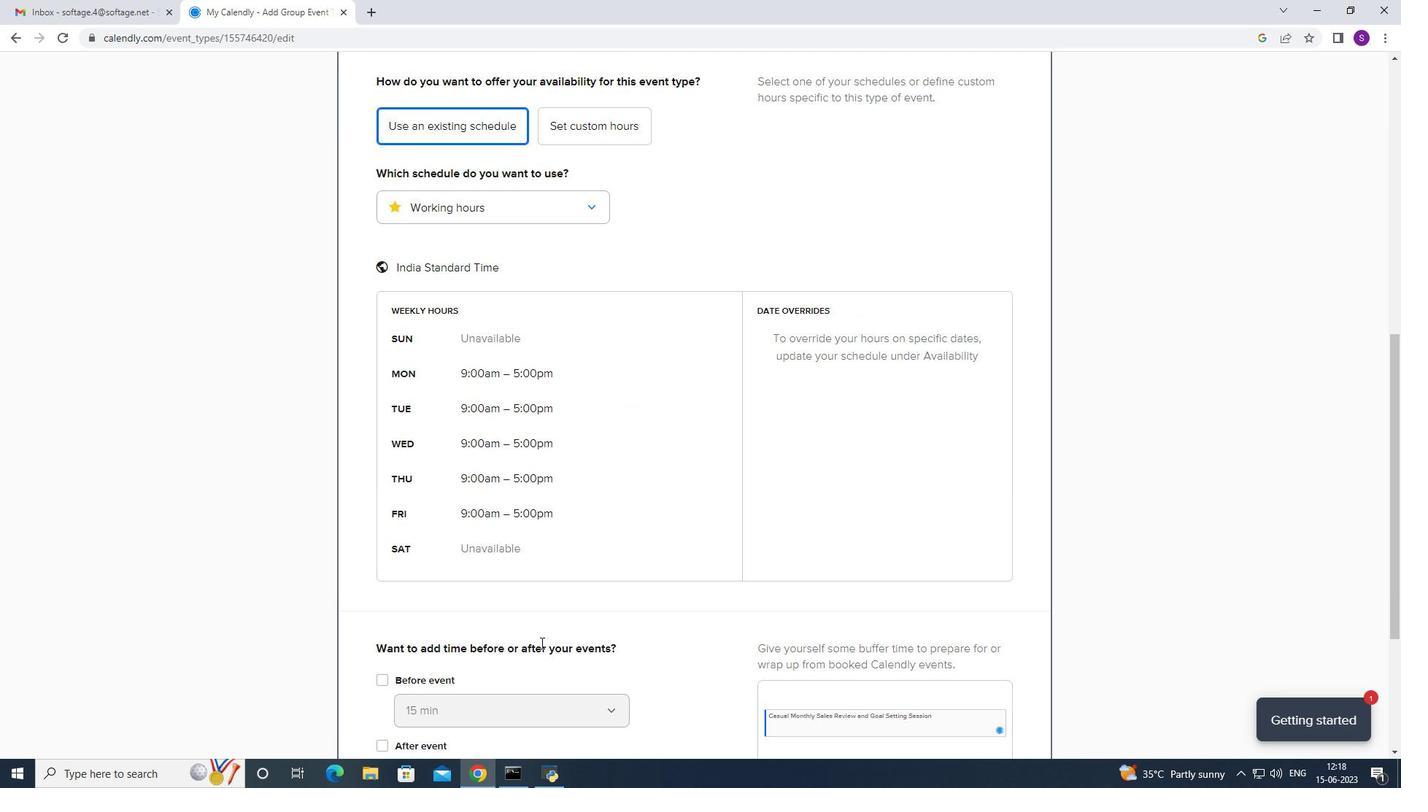 
Action: Mouse scrolled (540, 641) with delta (0, 0)
Screenshot: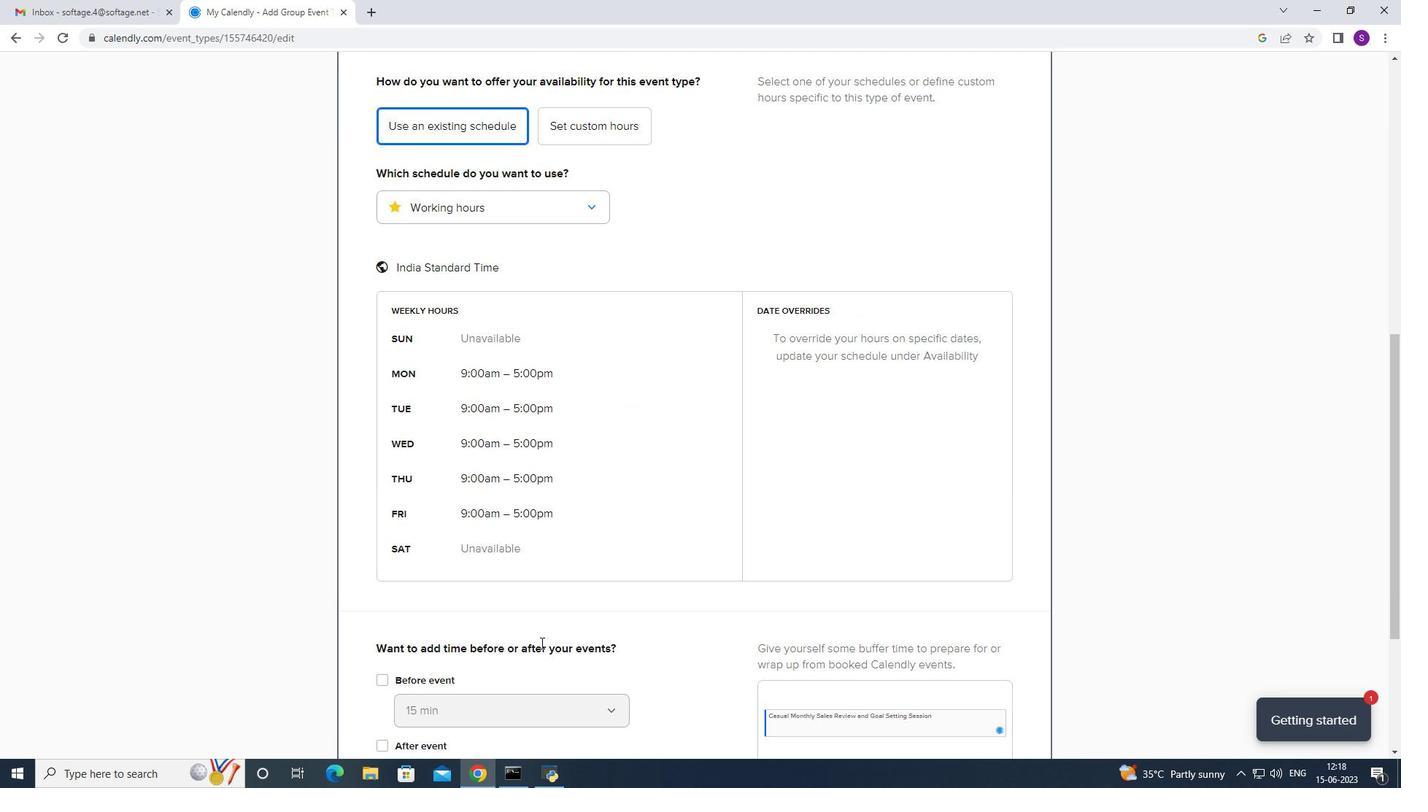 
Action: Mouse moved to (1021, 686)
Screenshot: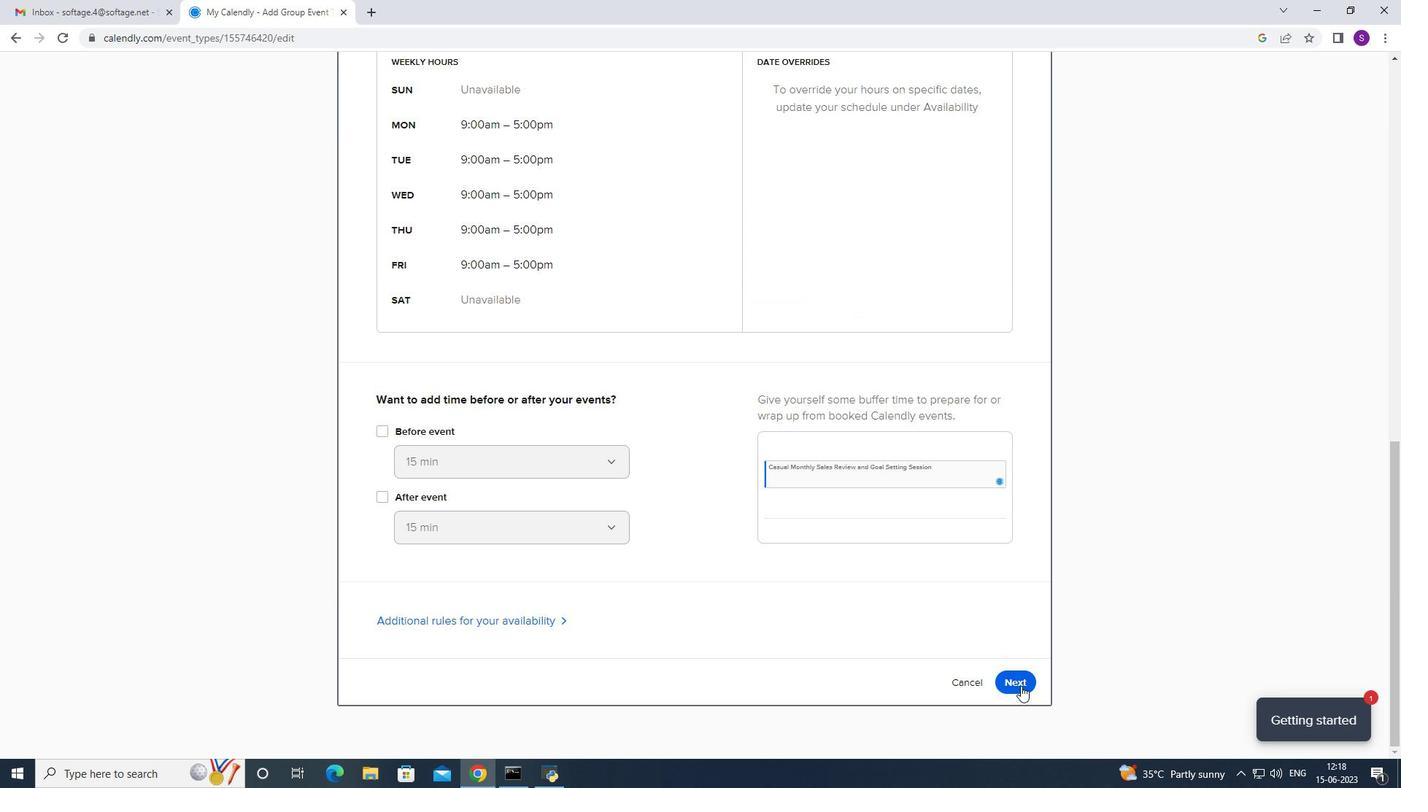 
Action: Mouse pressed left at (1021, 686)
Screenshot: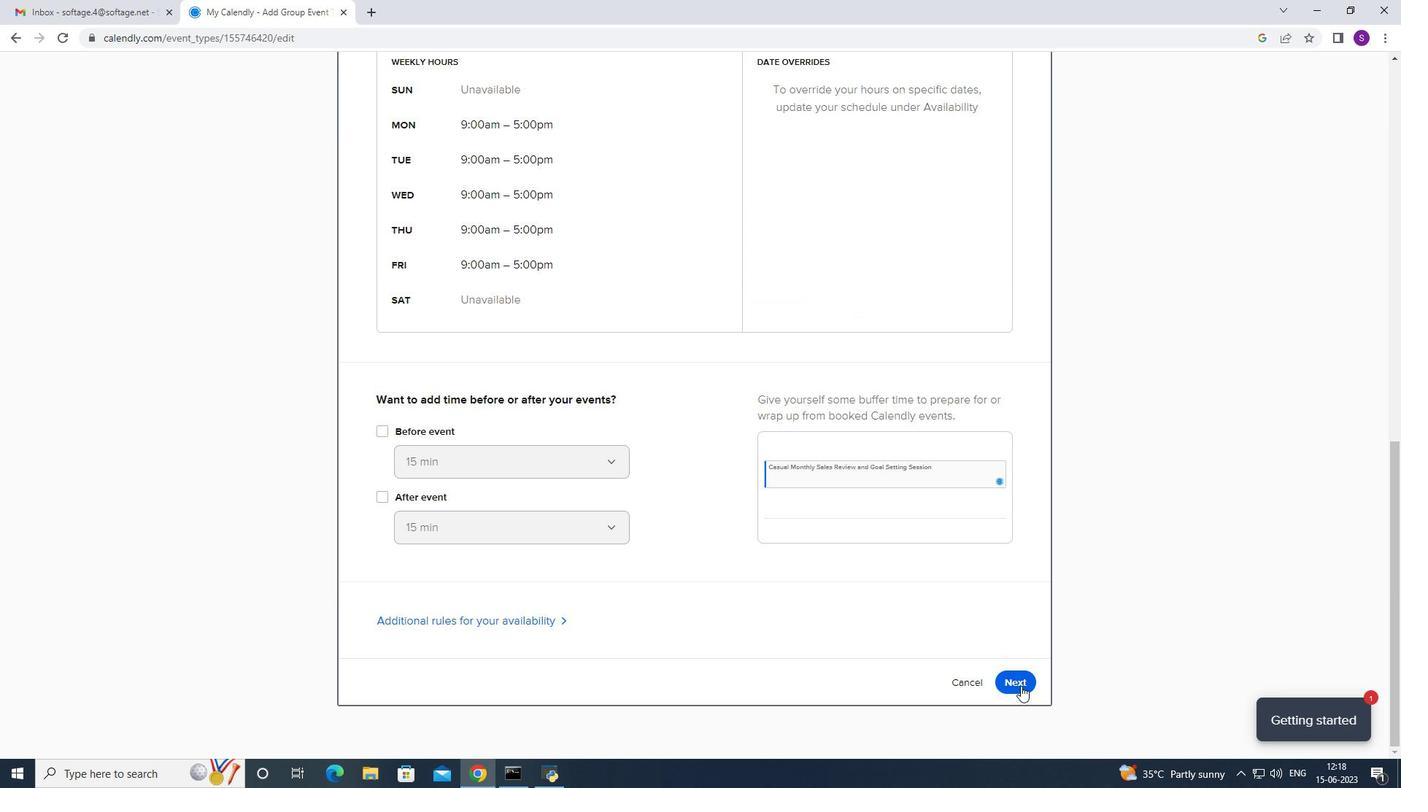 
Action: Mouse moved to (1006, 145)
Screenshot: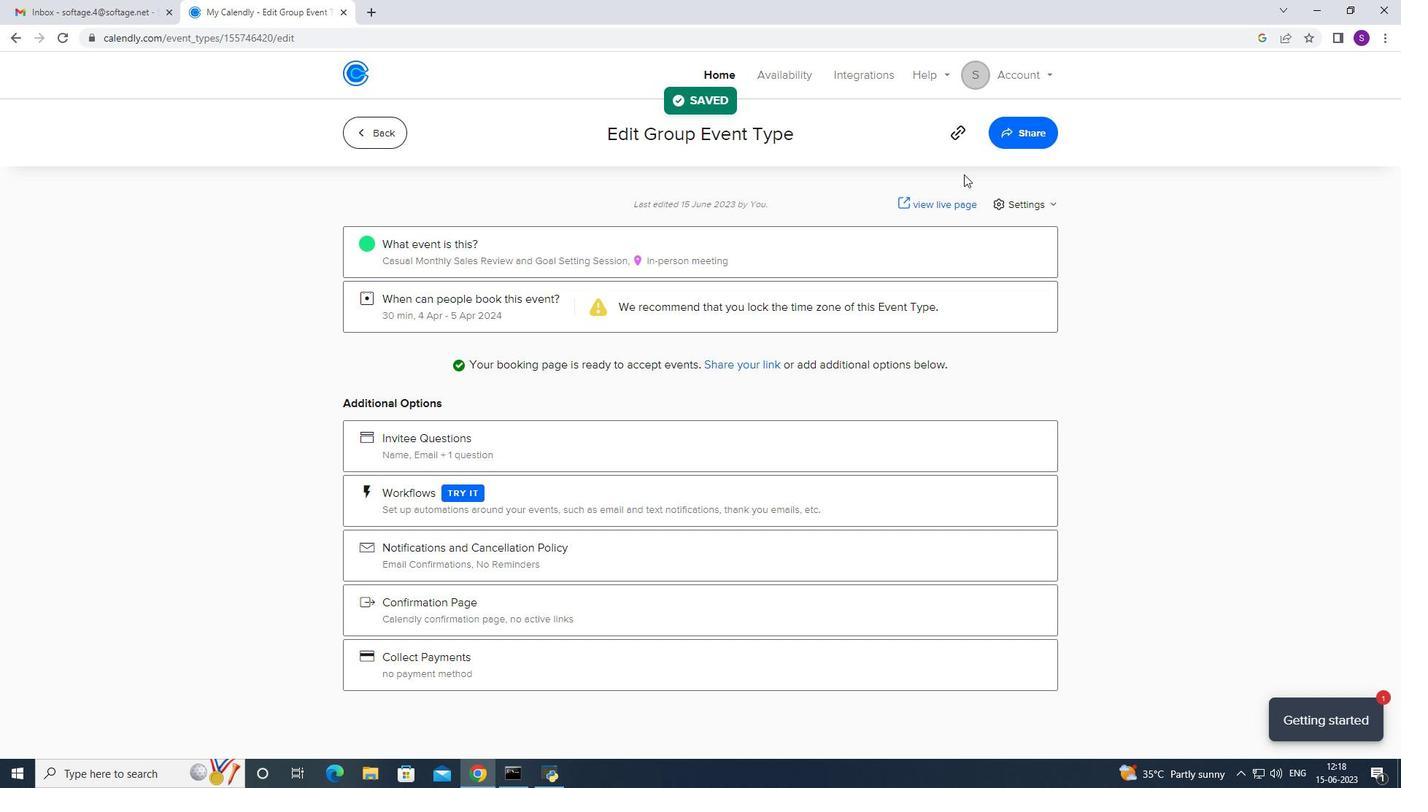 
Action: Mouse pressed left at (1006, 145)
Screenshot: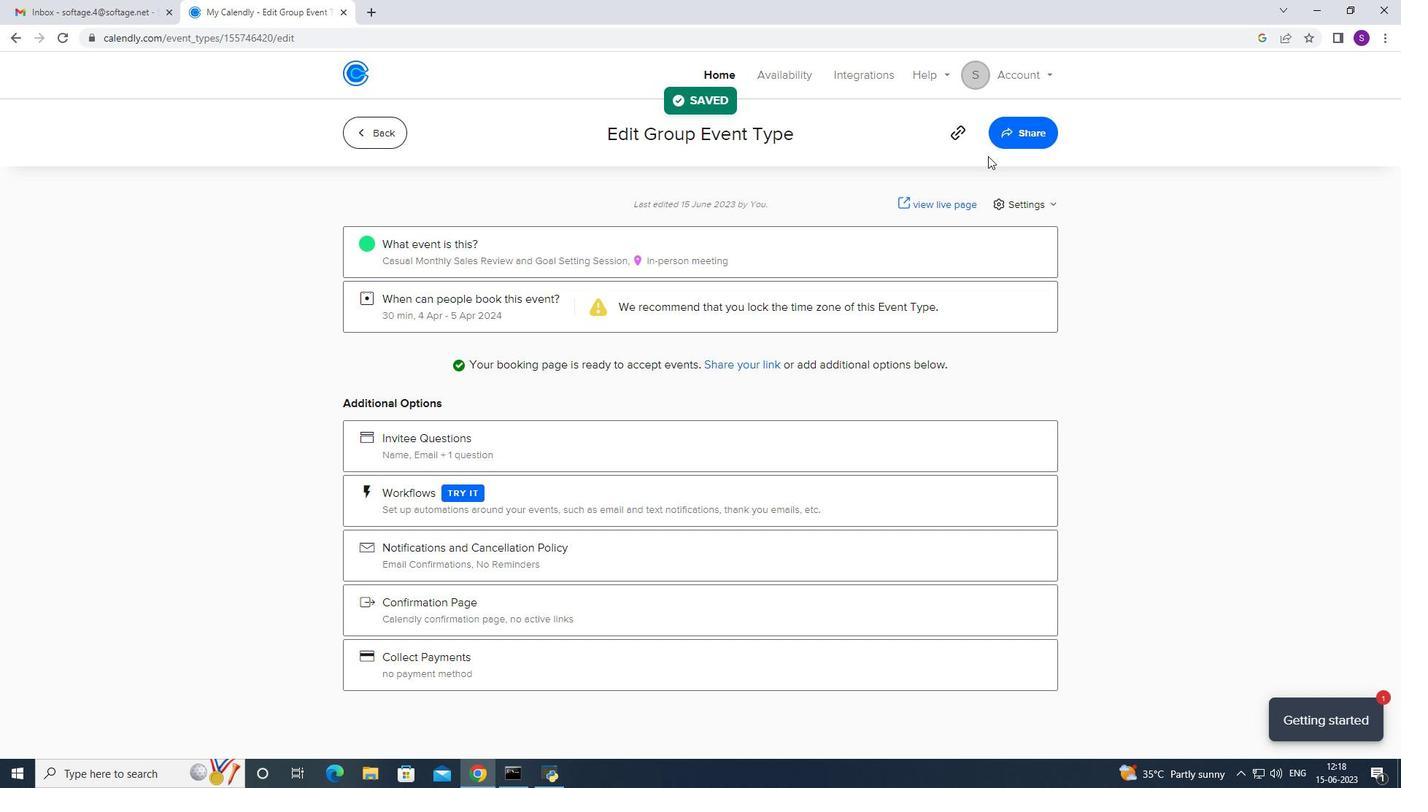 
Action: Mouse moved to (871, 259)
Screenshot: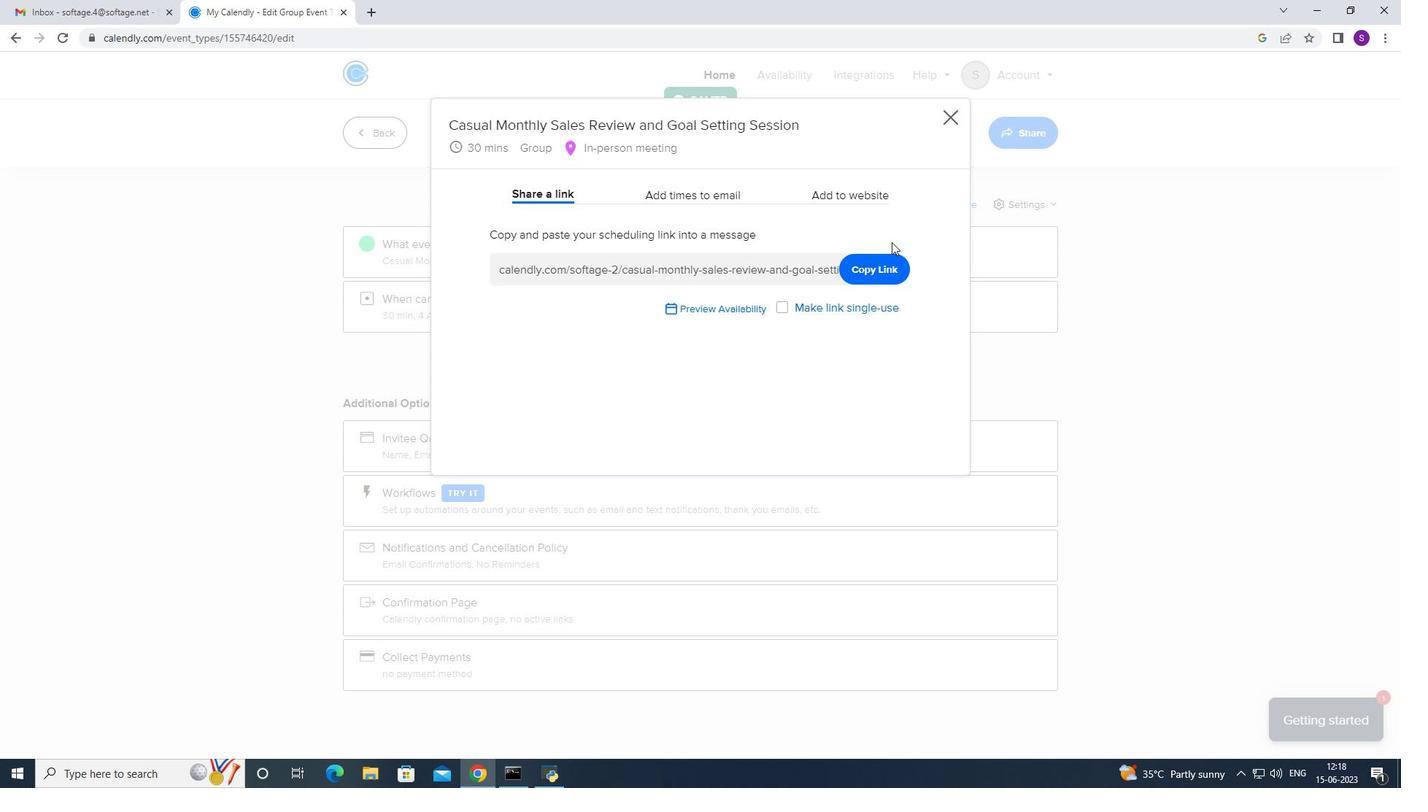 
Action: Mouse pressed left at (871, 259)
Screenshot: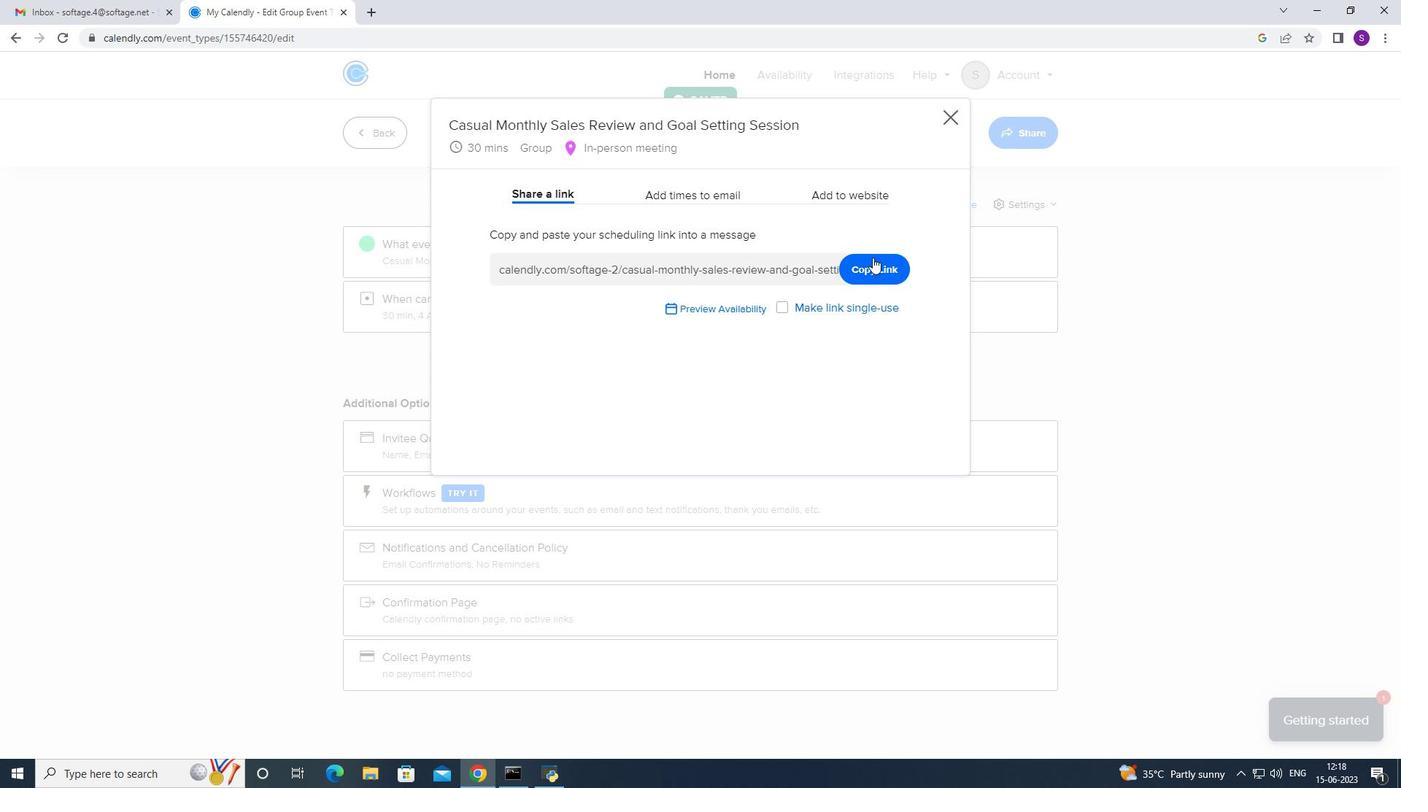 
Action: Mouse moved to (16, 0)
Screenshot: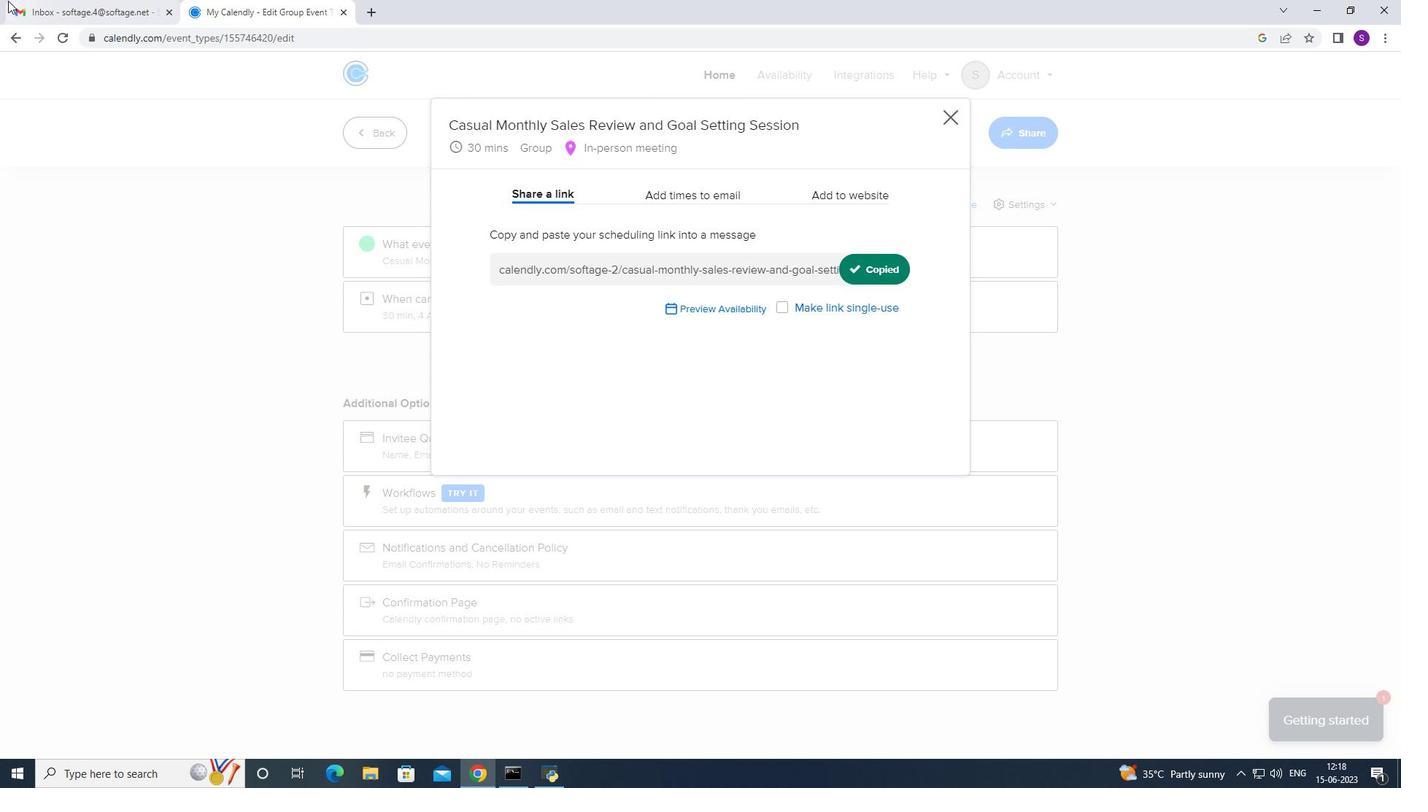 
Action: Mouse pressed left at (16, 0)
Screenshot: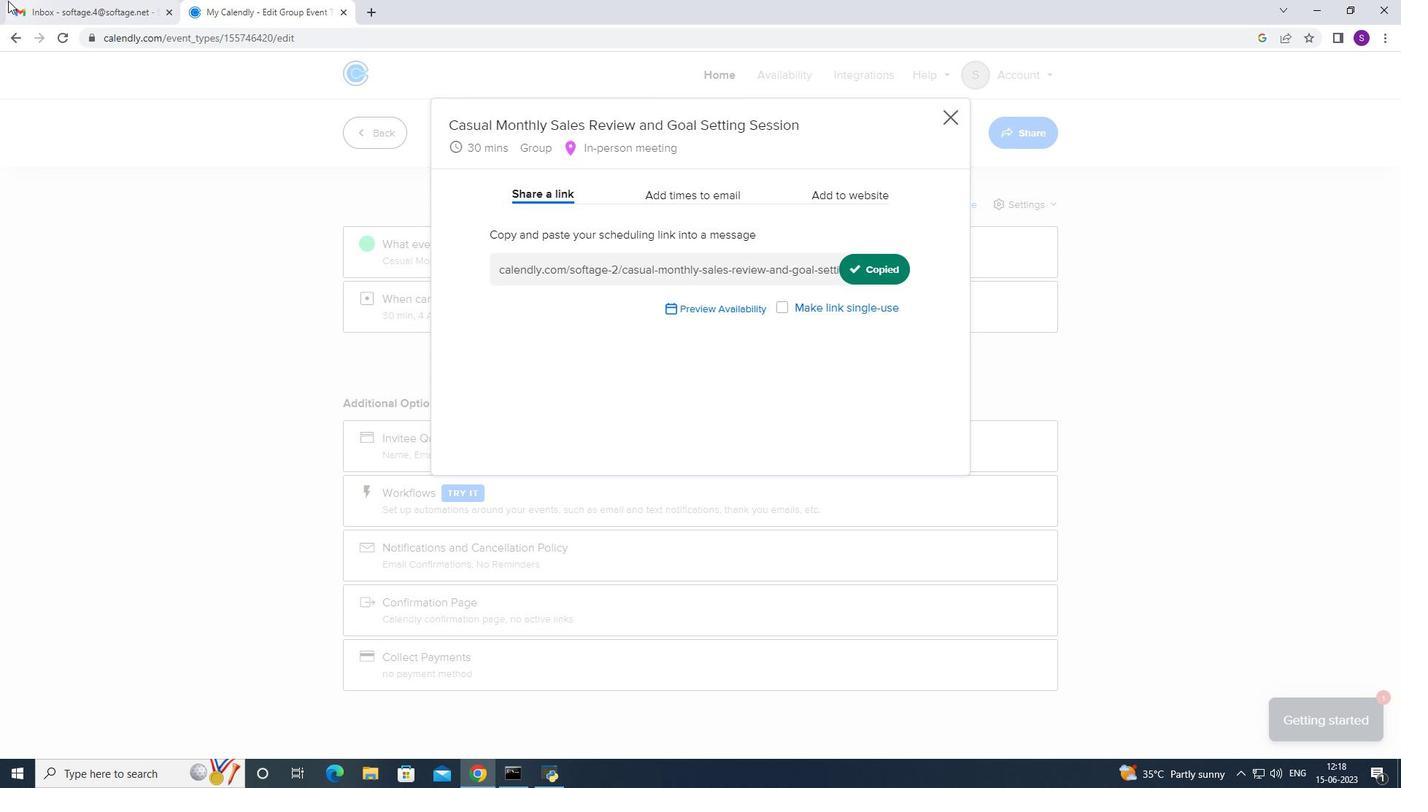 
Action: Mouse moved to (957, 457)
Screenshot: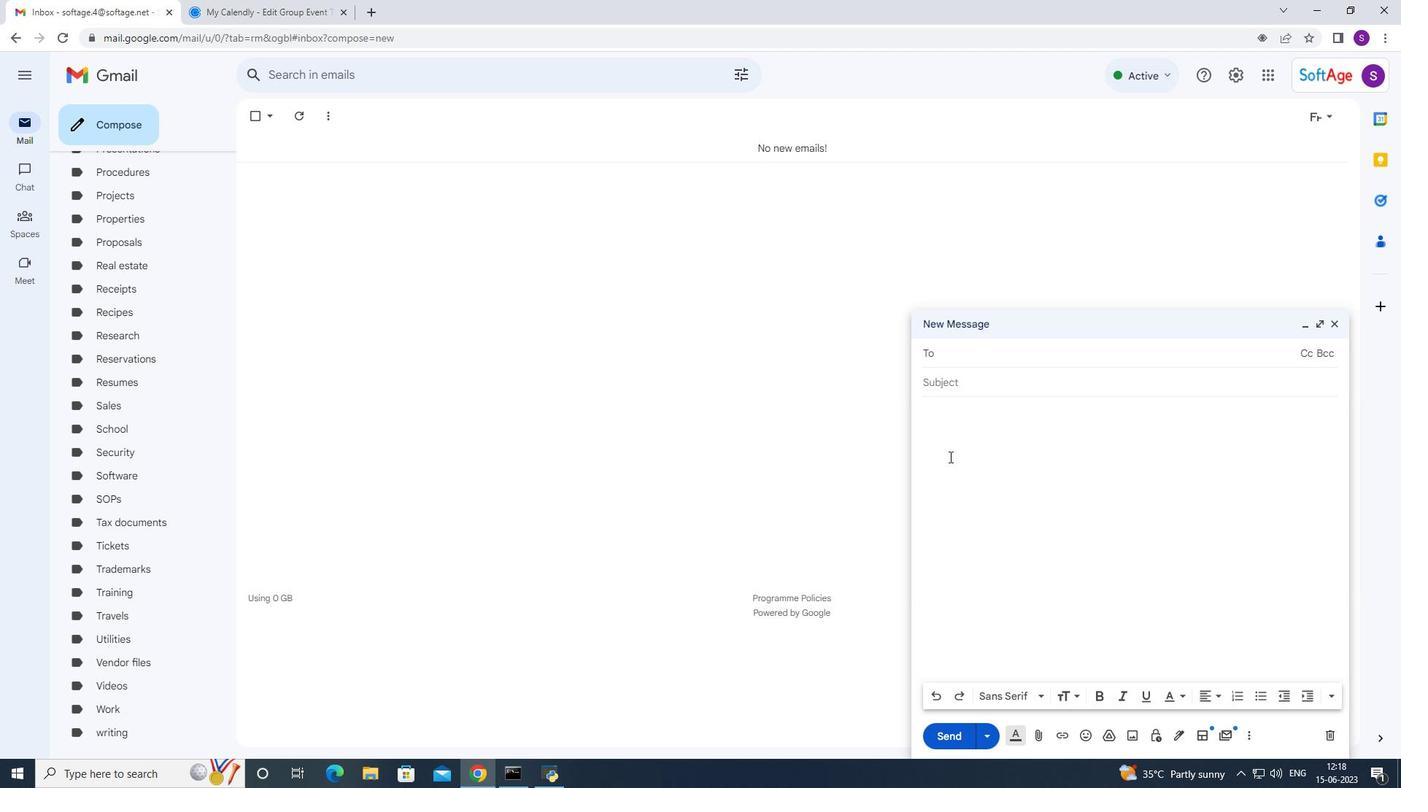 
Action: Mouse pressed right at (957, 457)
Screenshot: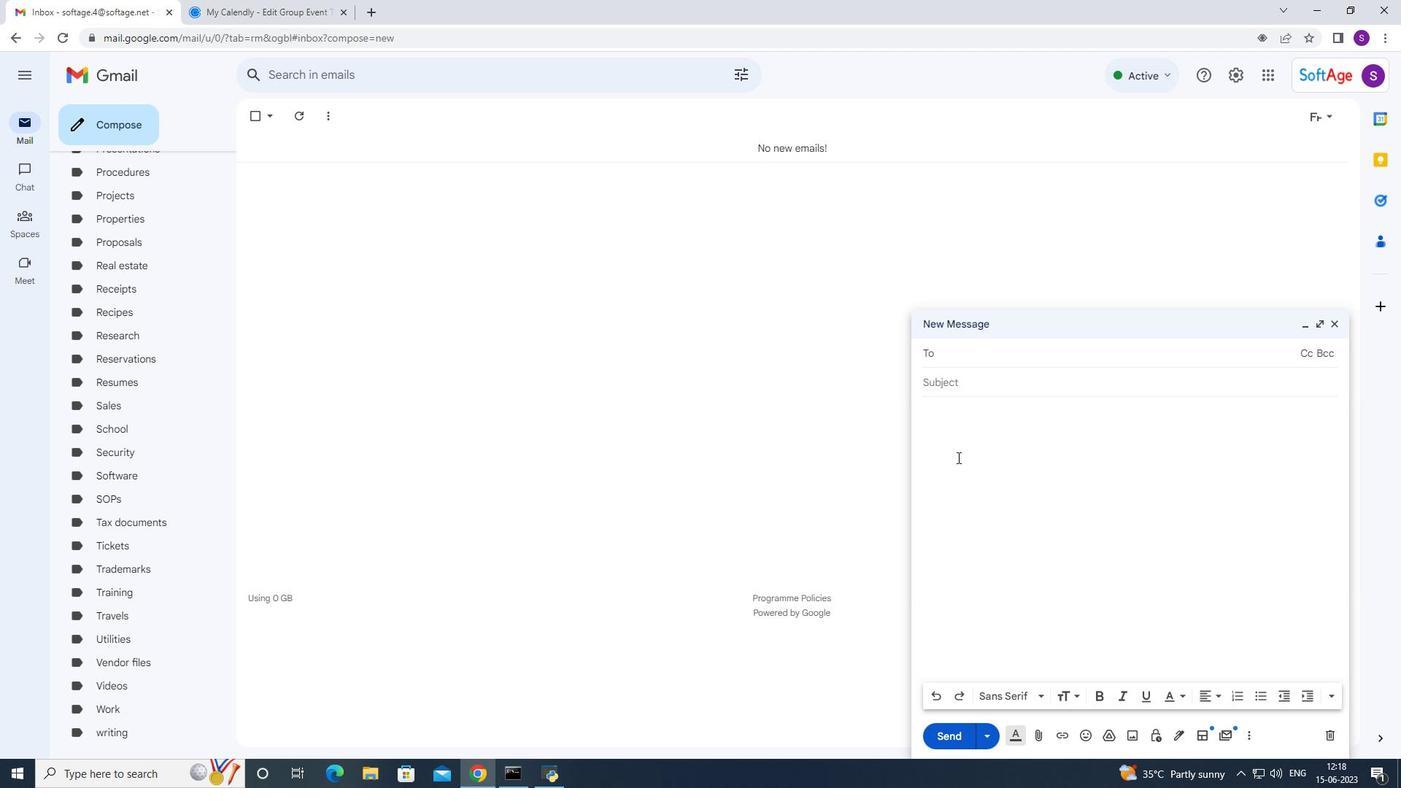 
Action: Mouse moved to (987, 573)
Screenshot: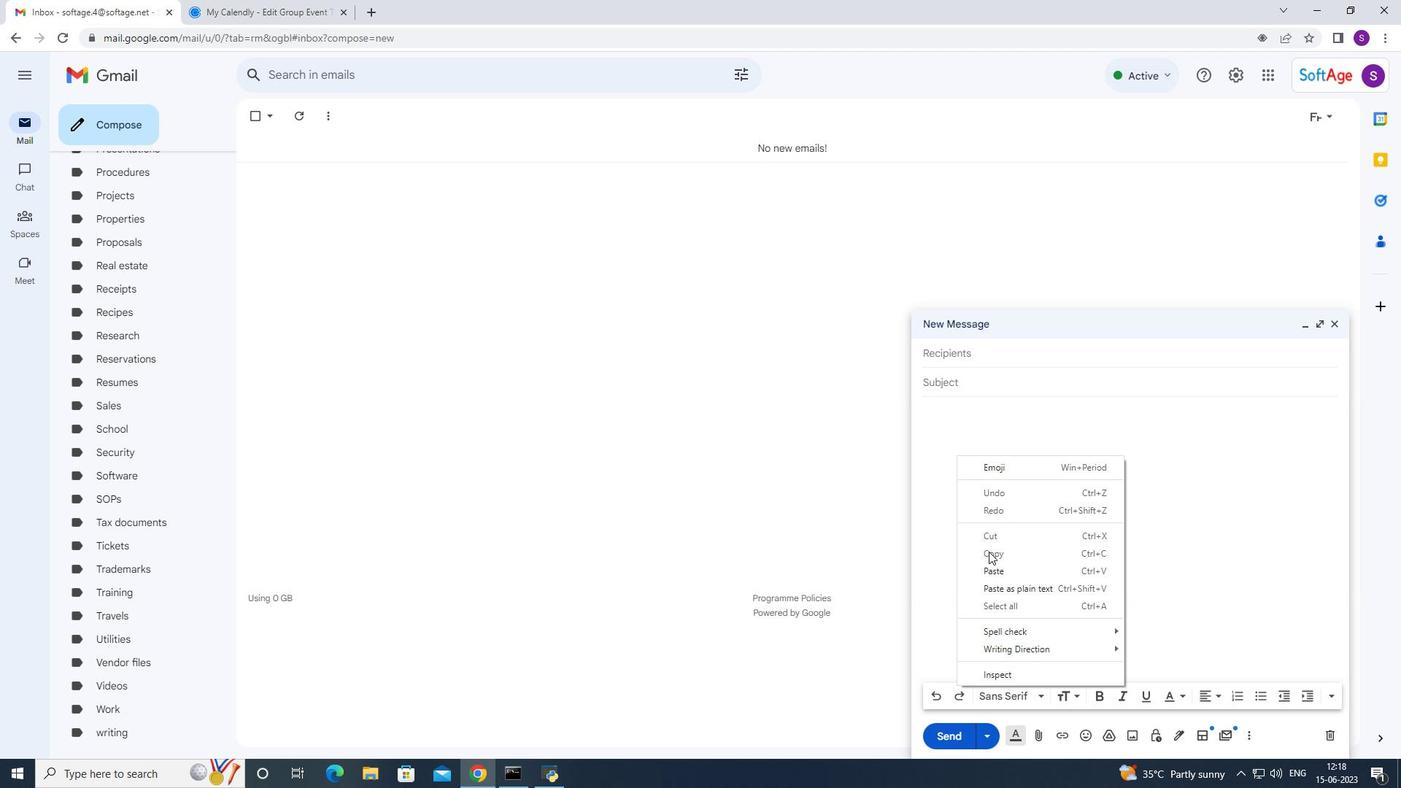 
Action: Mouse pressed left at (987, 573)
Screenshot: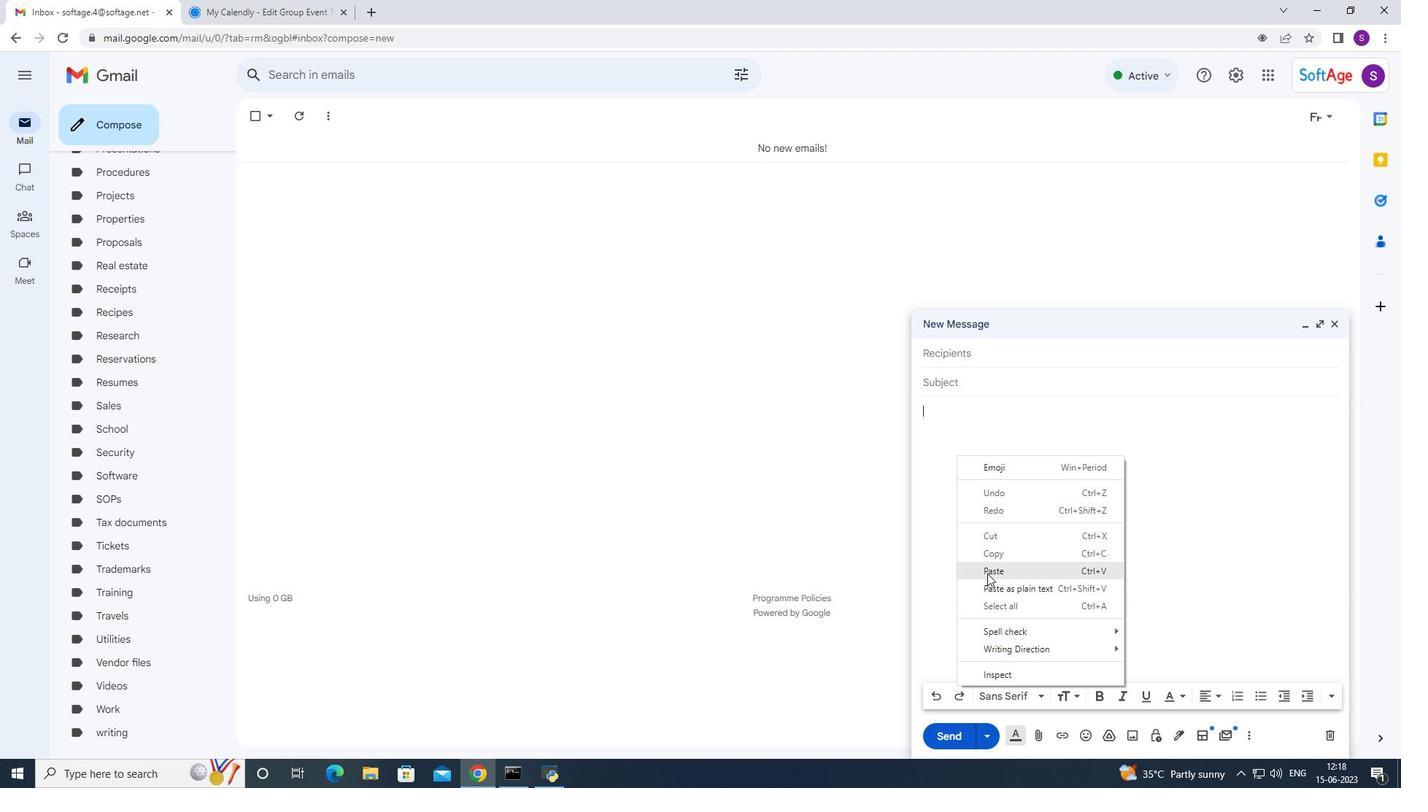 
Action: Mouse moved to (993, 351)
Screenshot: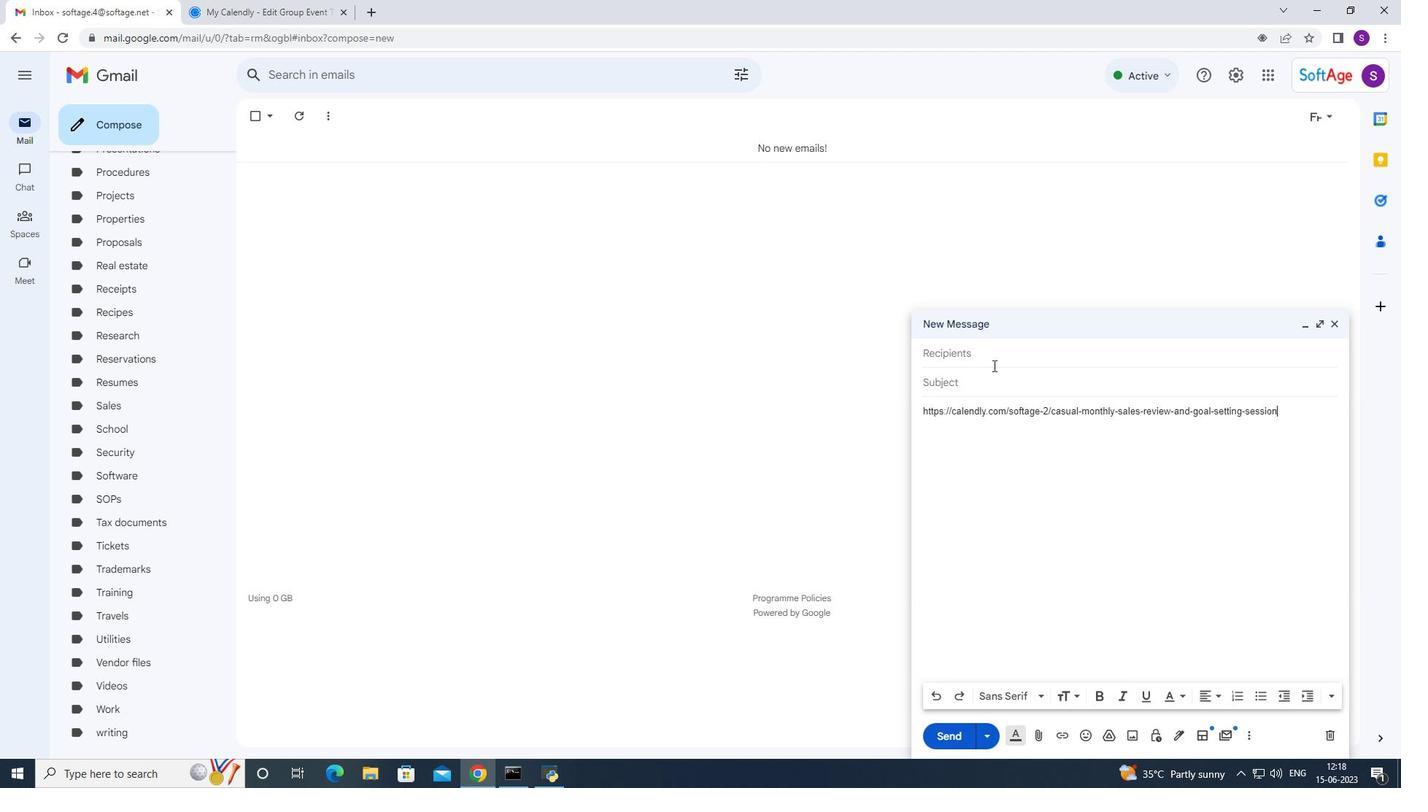 
Action: Mouse pressed left at (993, 351)
Screenshot: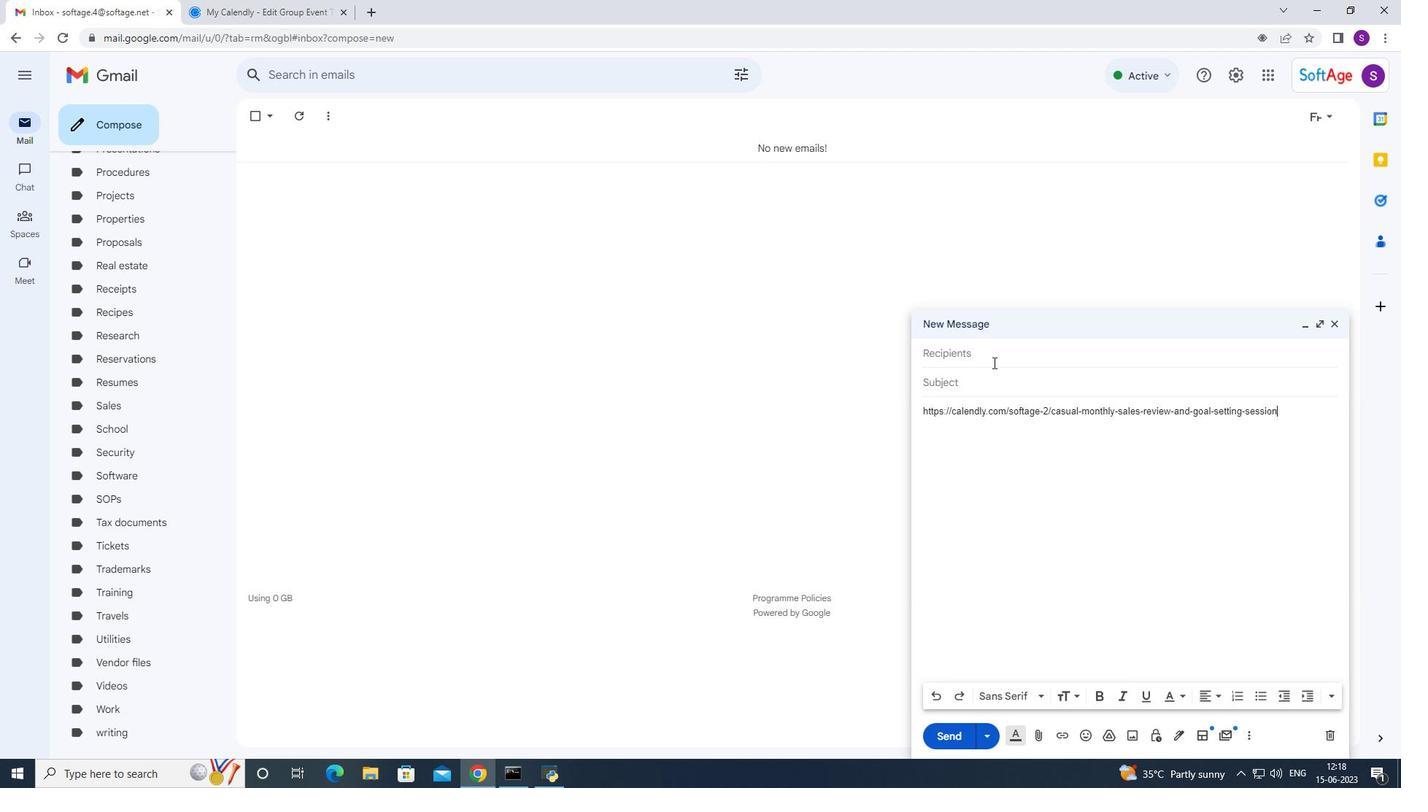 
Action: Mouse moved to (934, 368)
Screenshot: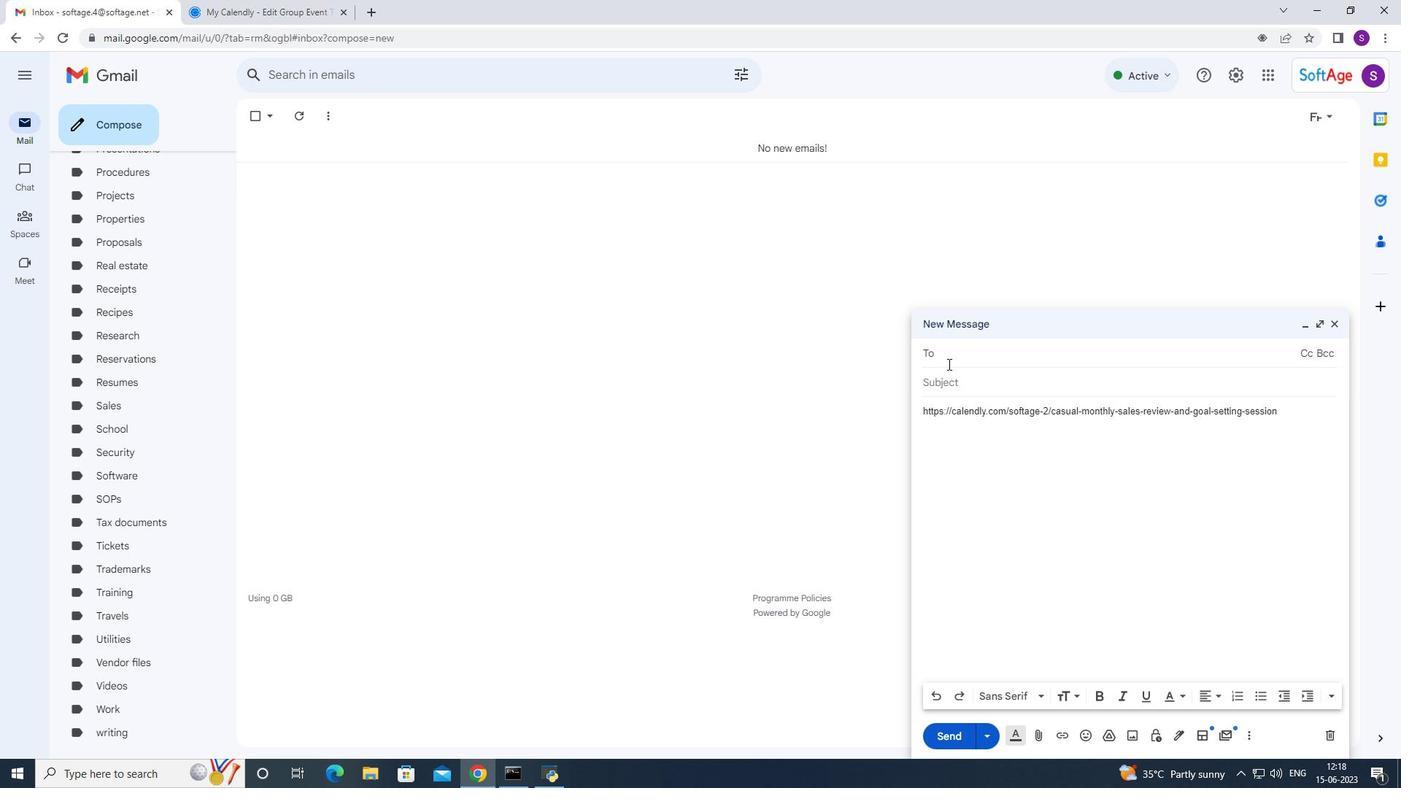 
Action: Key pressed sofa<Key.backspace>tage
Screenshot: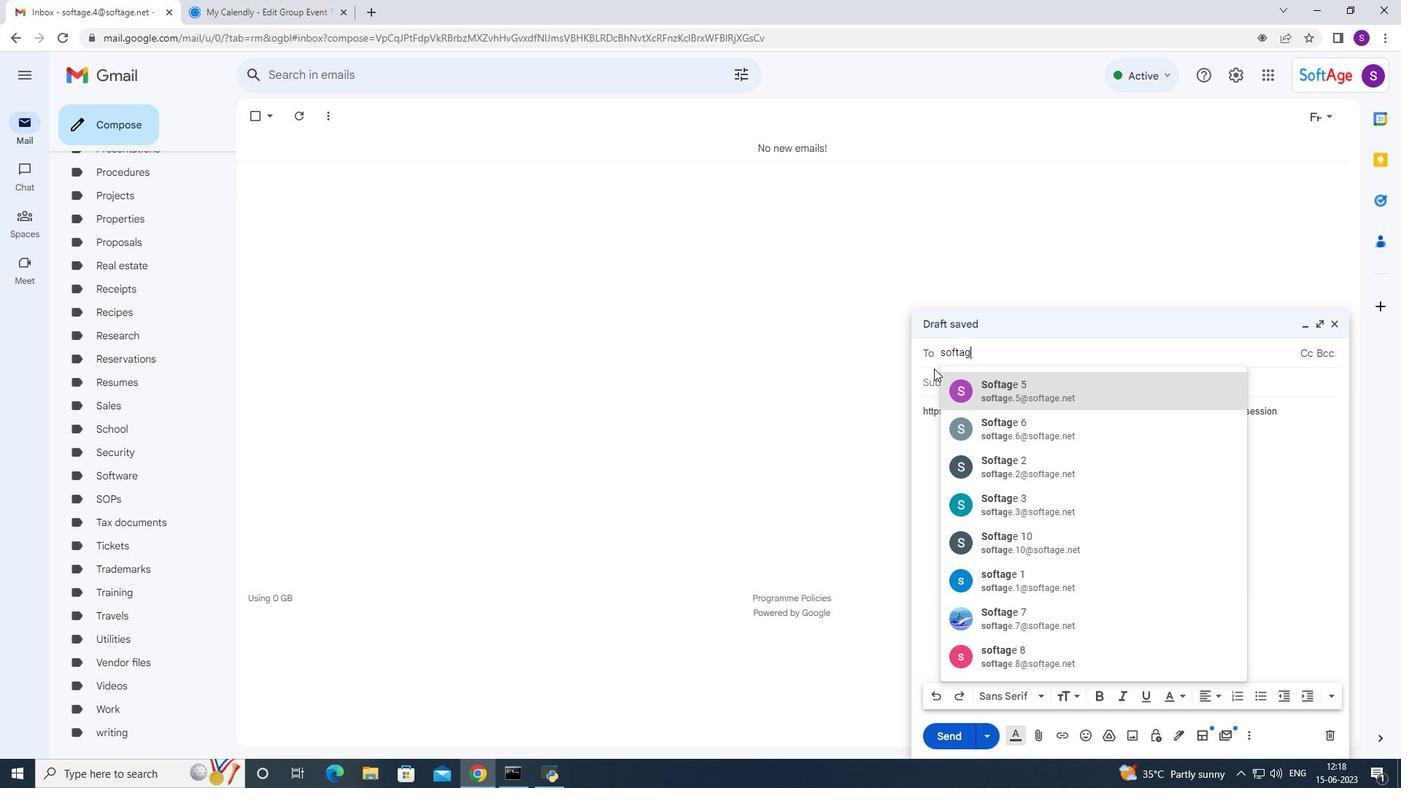 
Action: Mouse moved to (1018, 543)
Screenshot: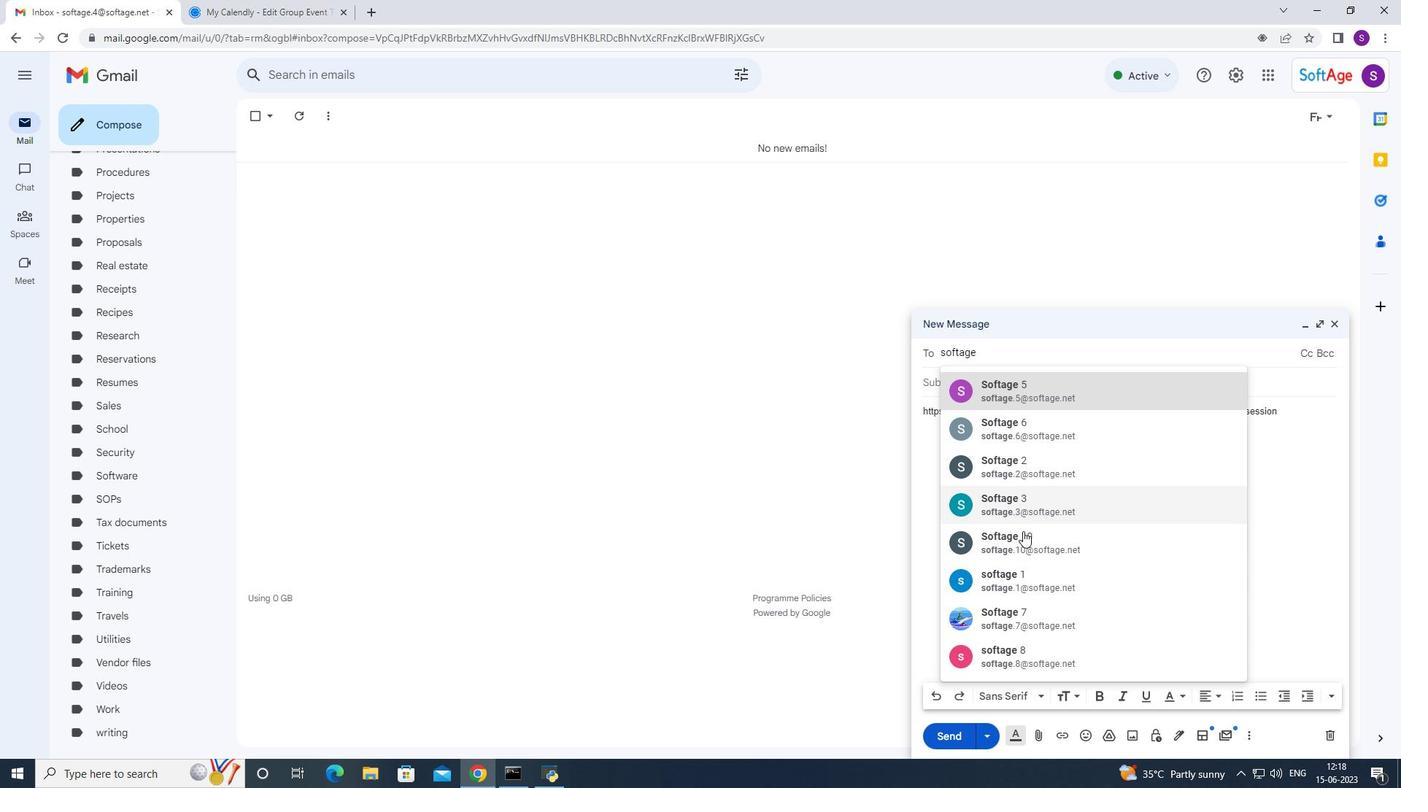 
Action: Mouse pressed left at (1018, 543)
Screenshot: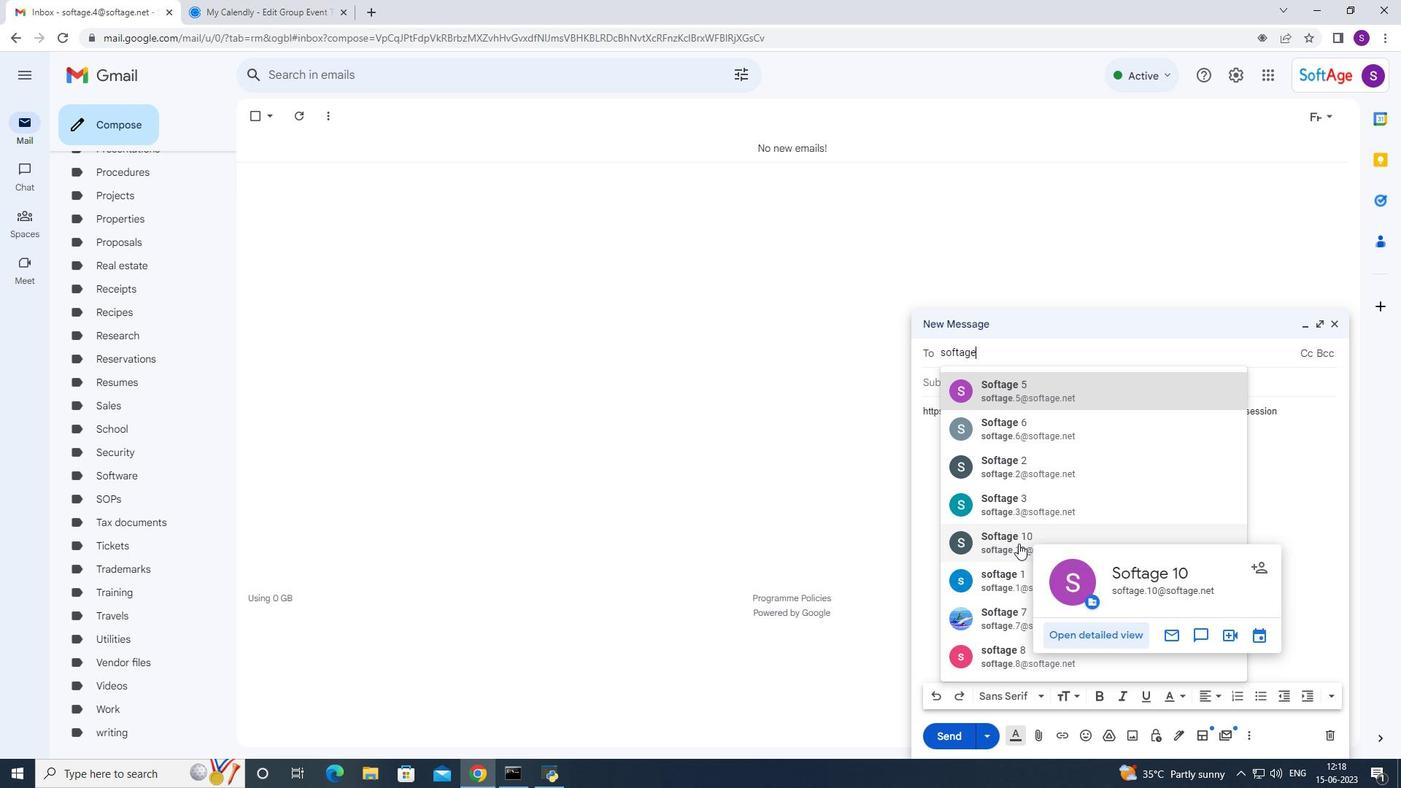 
Action: Mouse moved to (1080, 355)
Screenshot: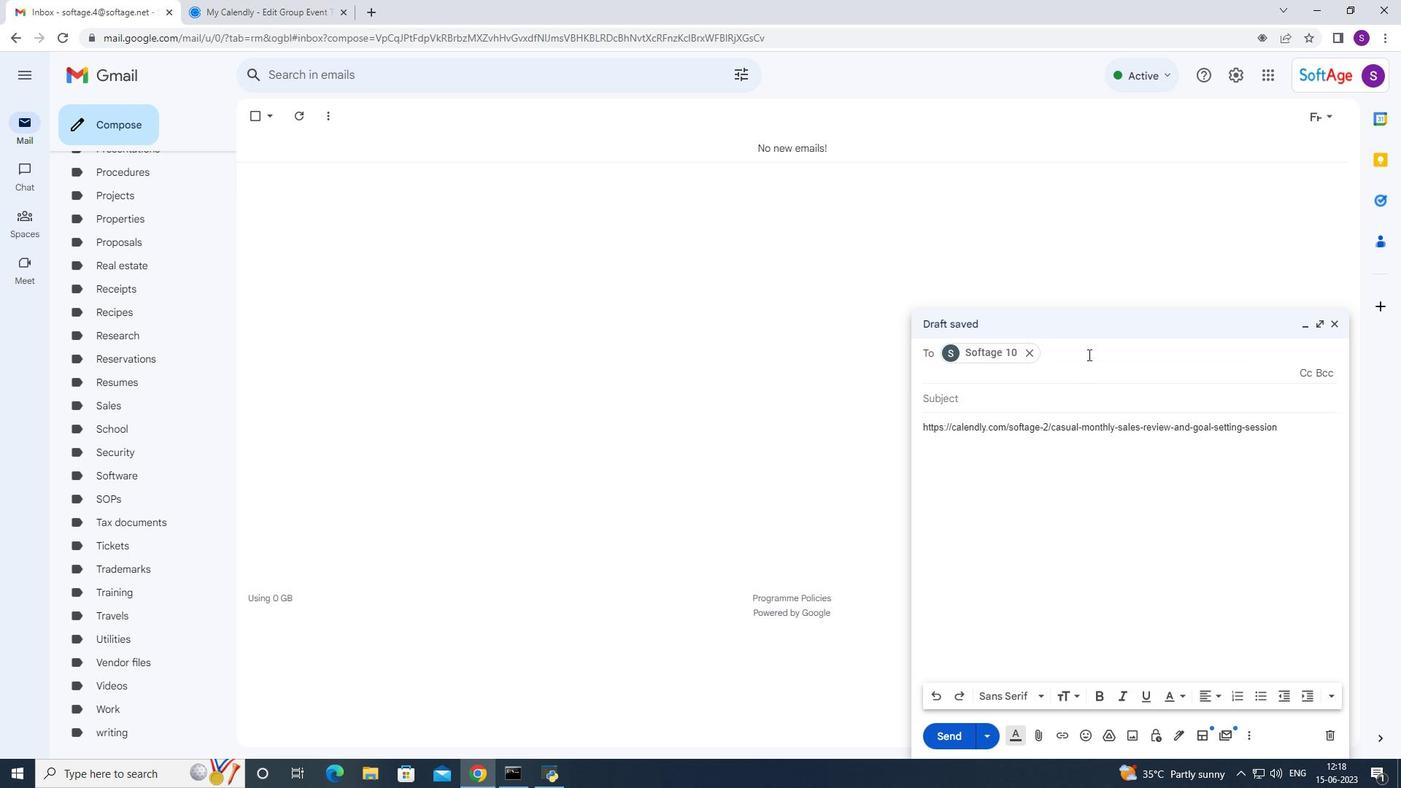 
Action: Key pressed s
Screenshot: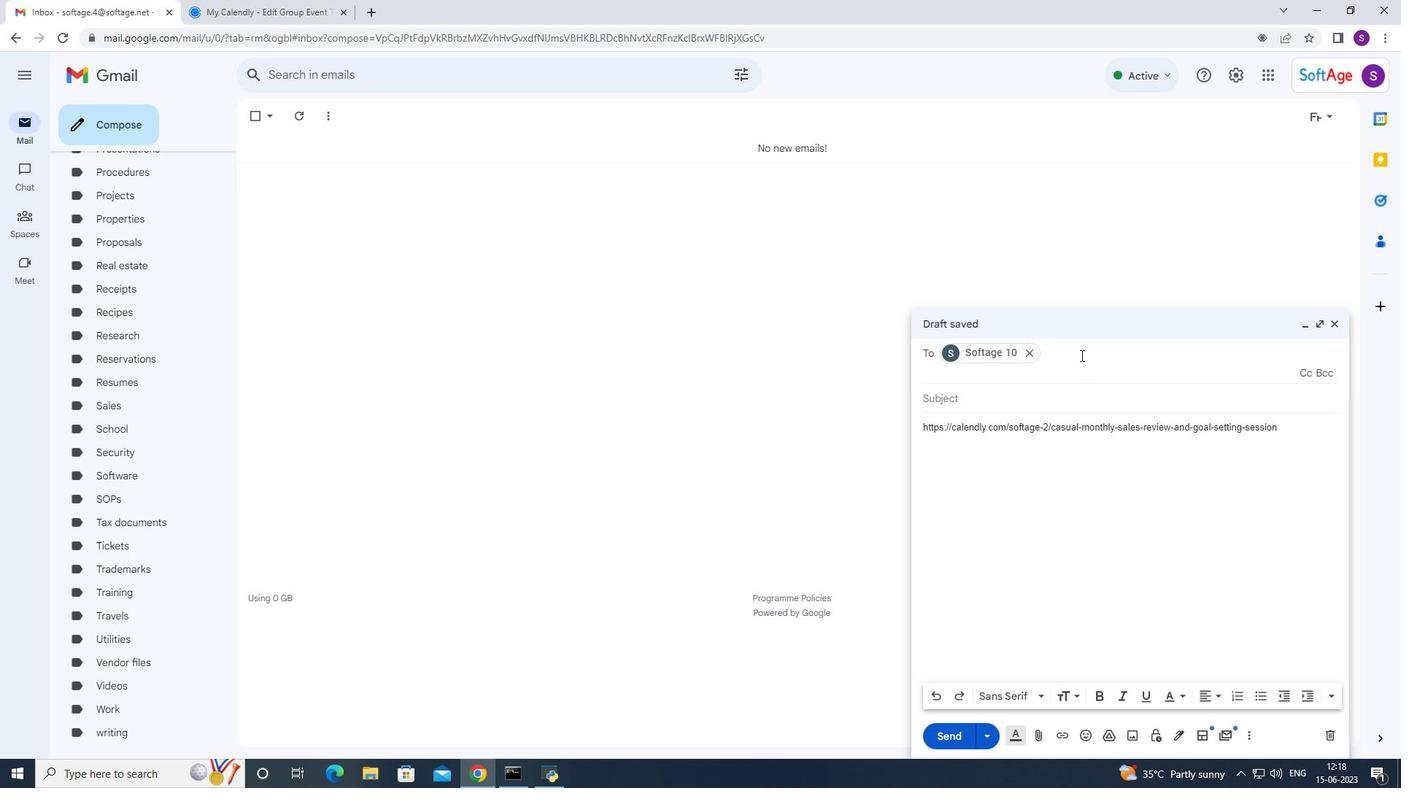 
Action: Mouse moved to (1078, 356)
Screenshot: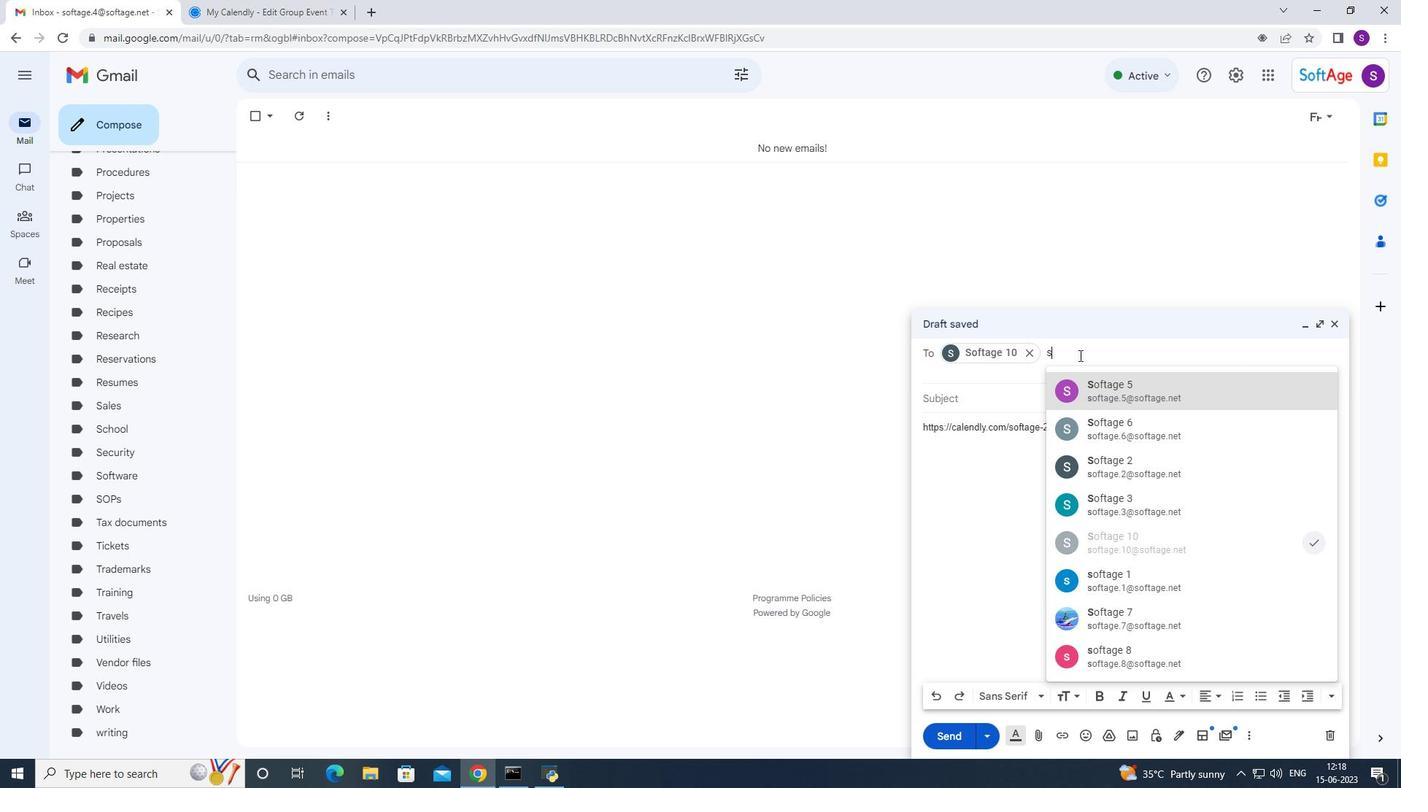 
Action: Key pressed oftage.9
Screenshot: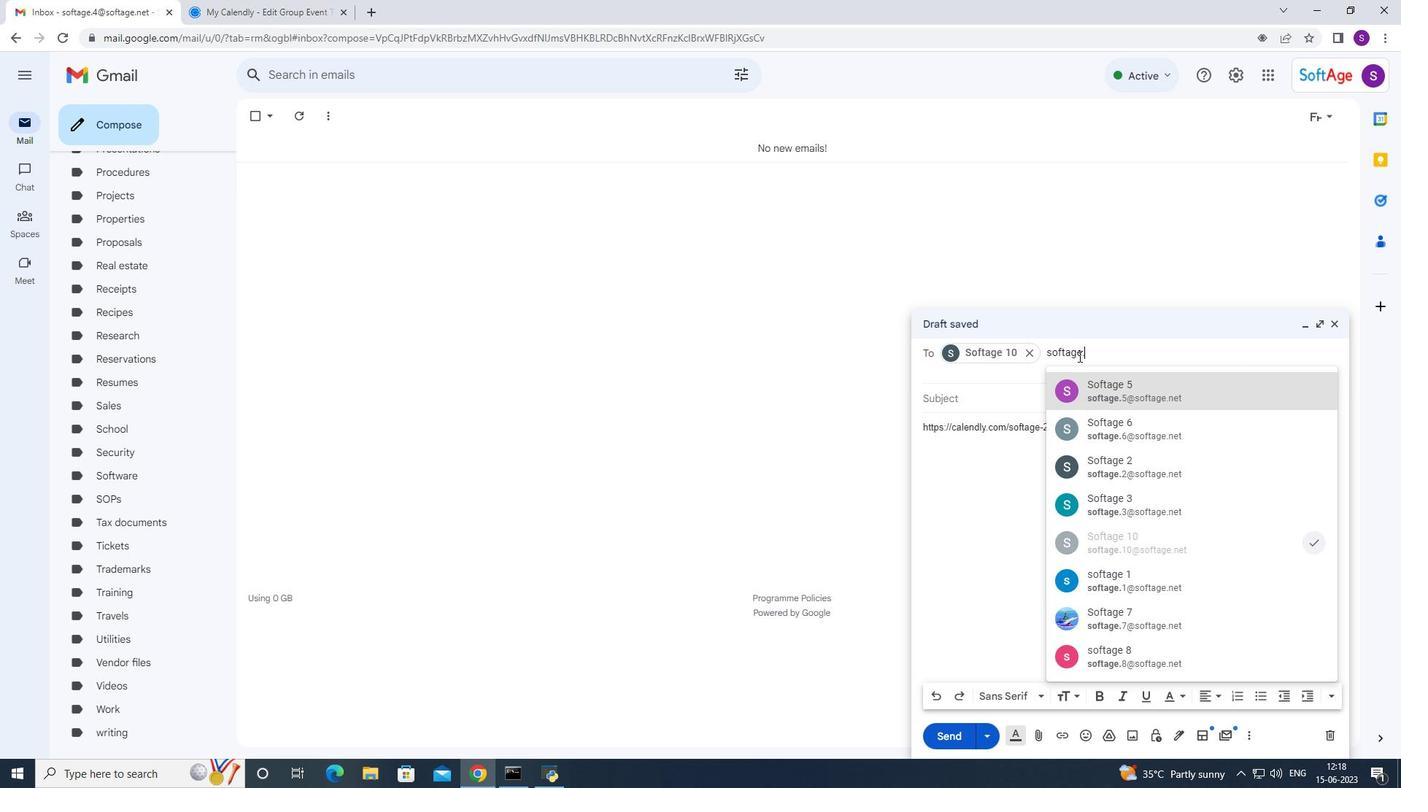
Action: Mouse moved to (1142, 373)
Screenshot: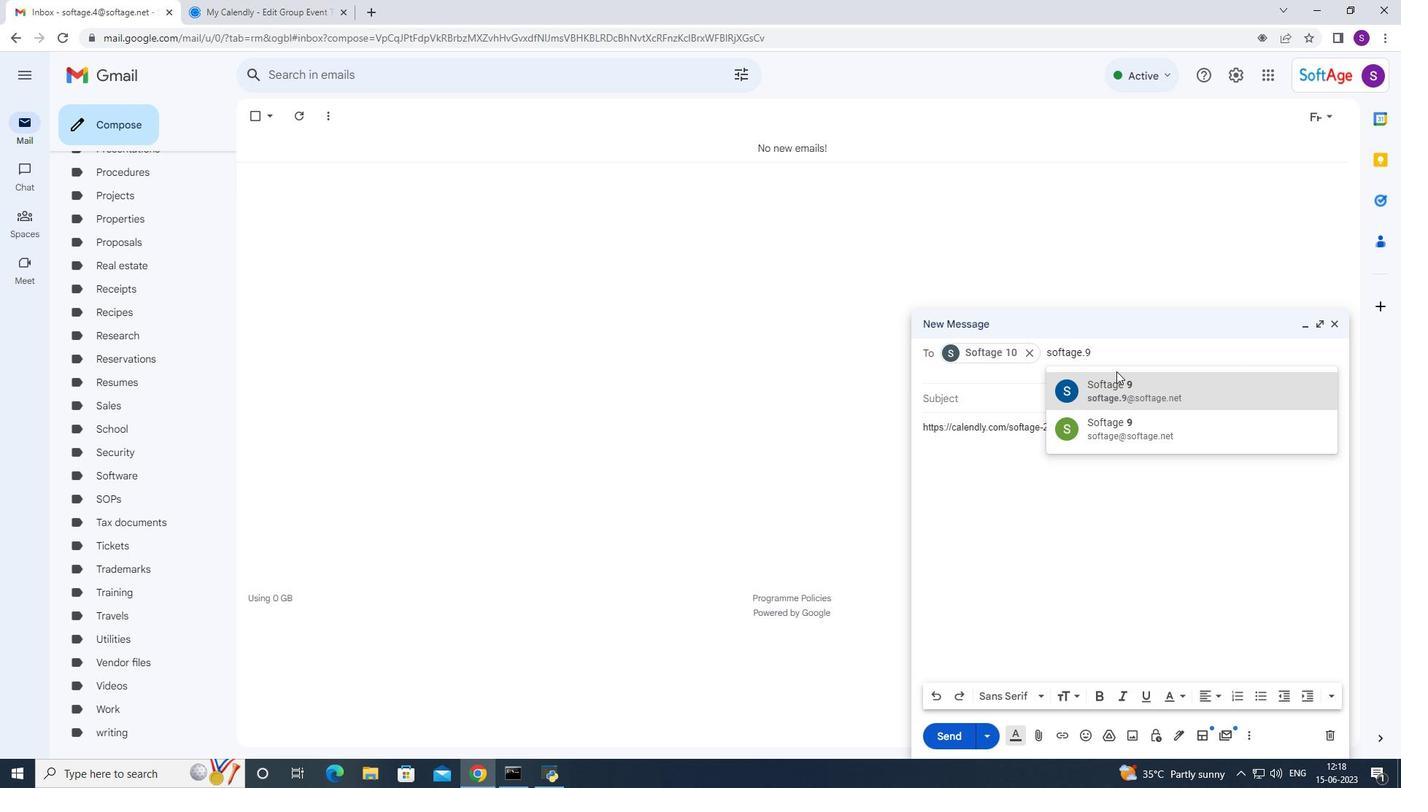 
Action: Mouse pressed left at (1142, 373)
Screenshot: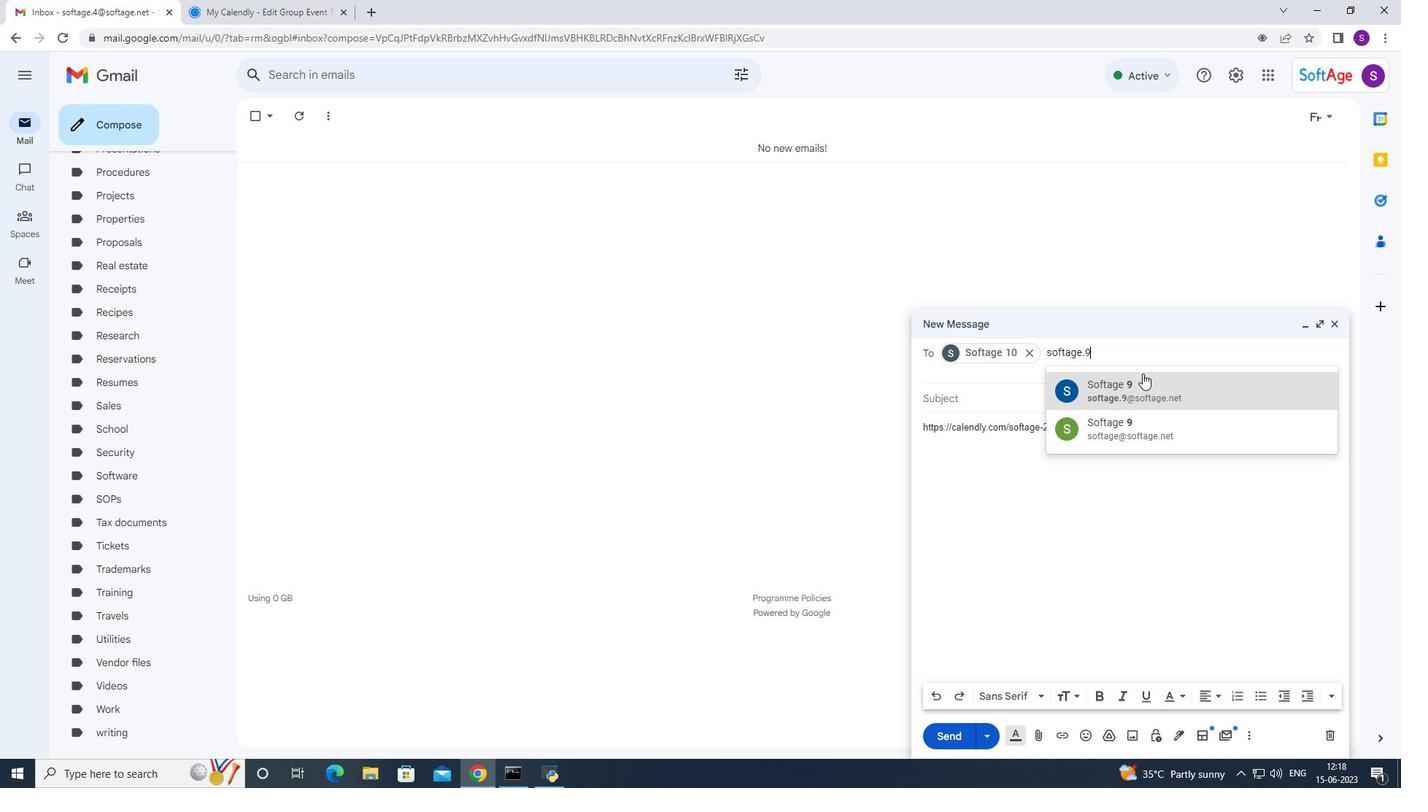 
Action: Mouse moved to (1010, 513)
Screenshot: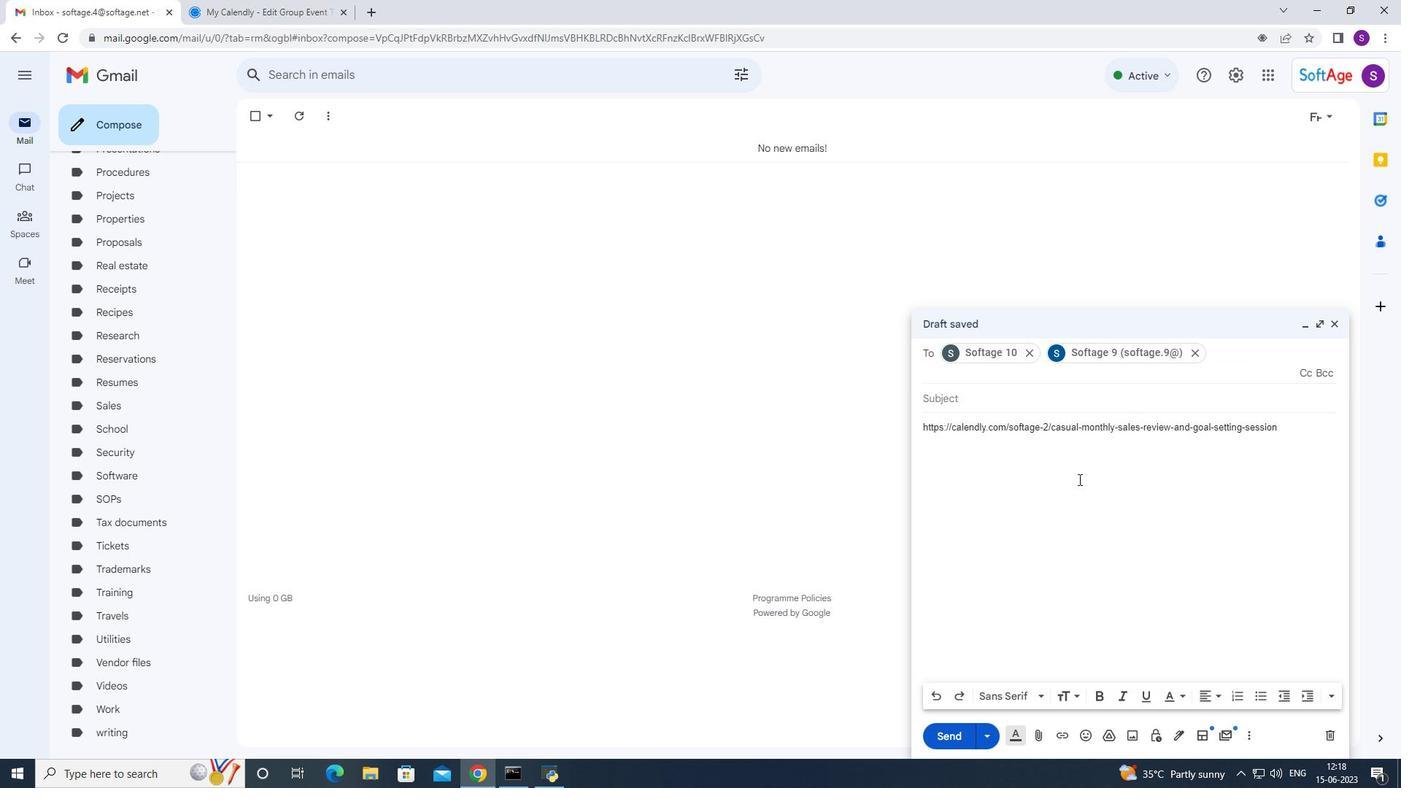 
Action: Mouse pressed left at (1010, 513)
Screenshot: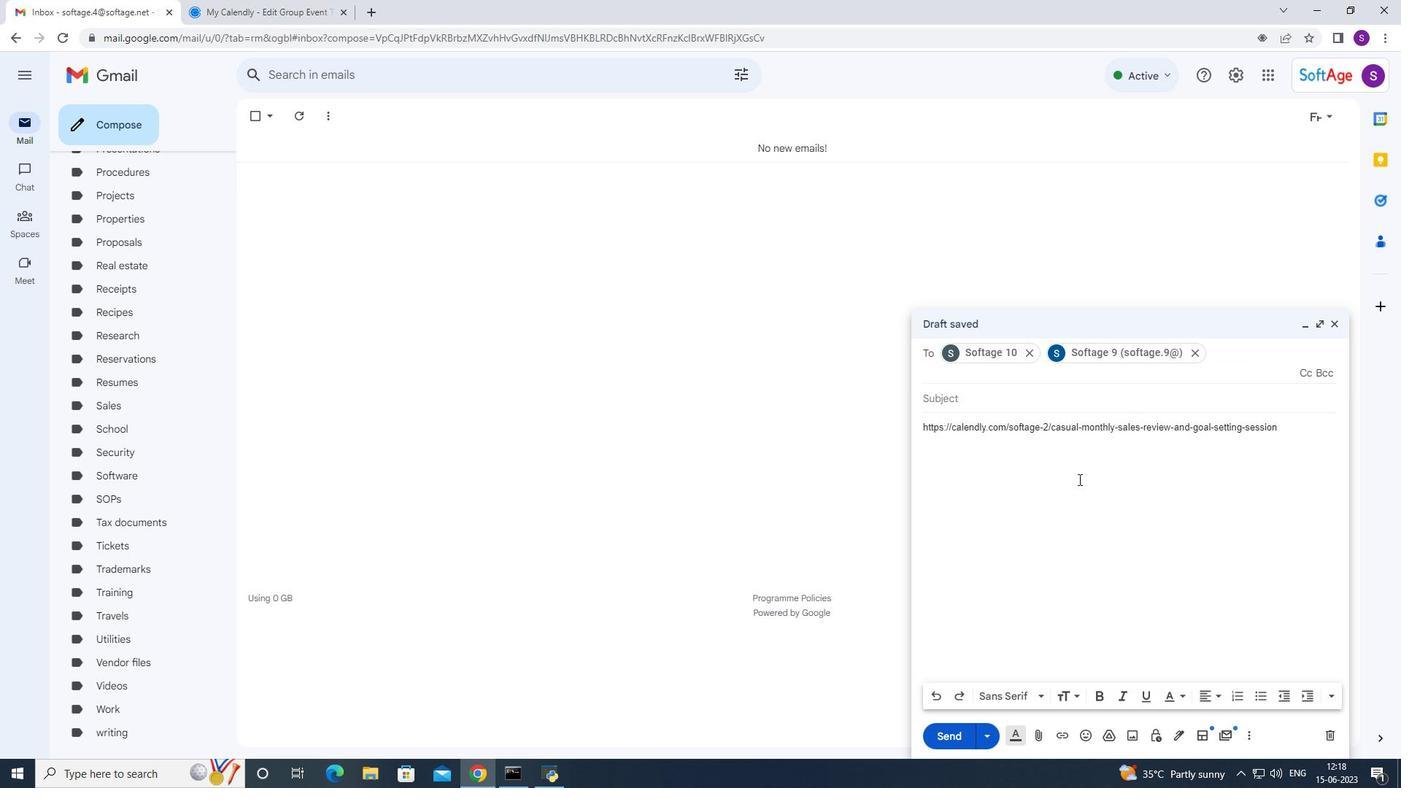 
Action: Mouse moved to (958, 730)
Screenshot: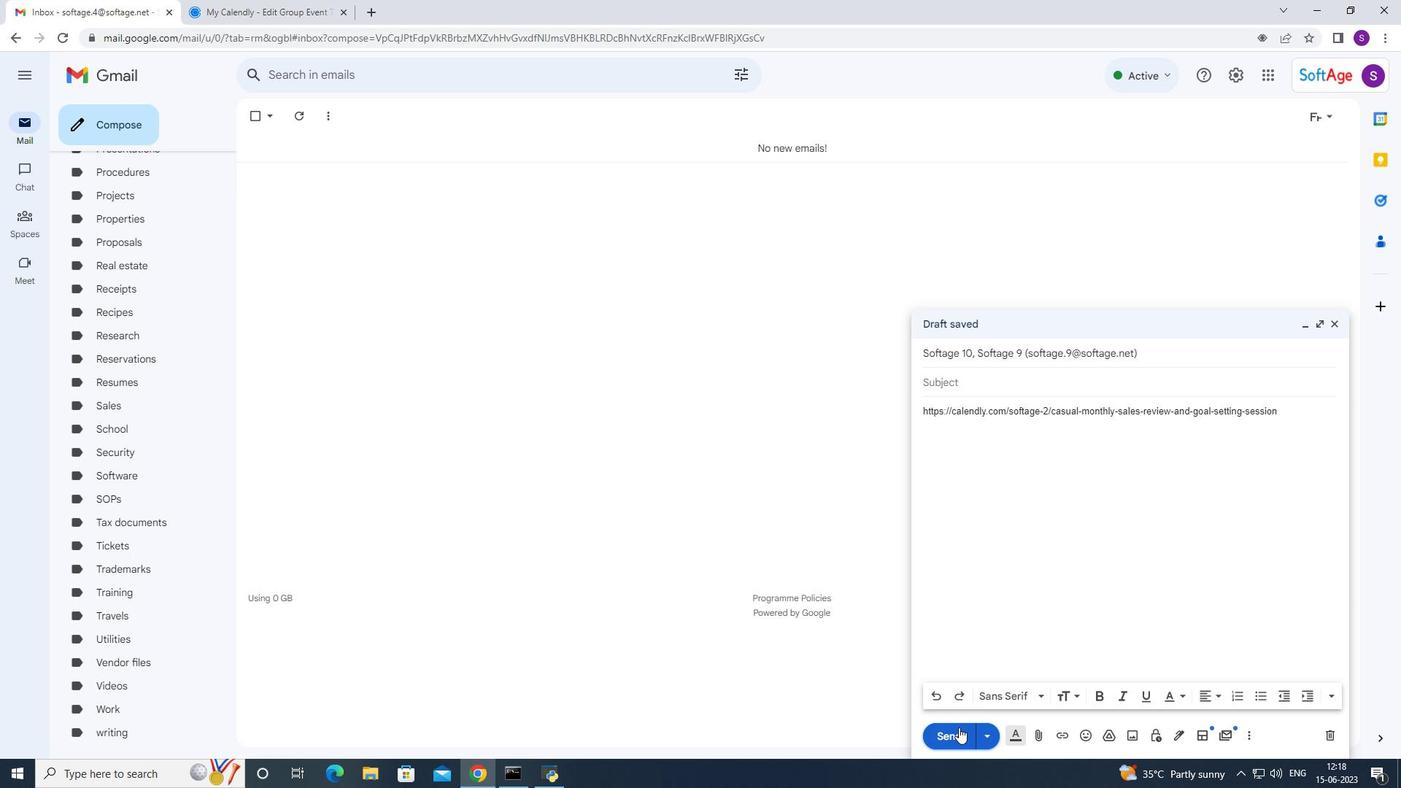 
Action: Mouse pressed left at (958, 730)
Screenshot: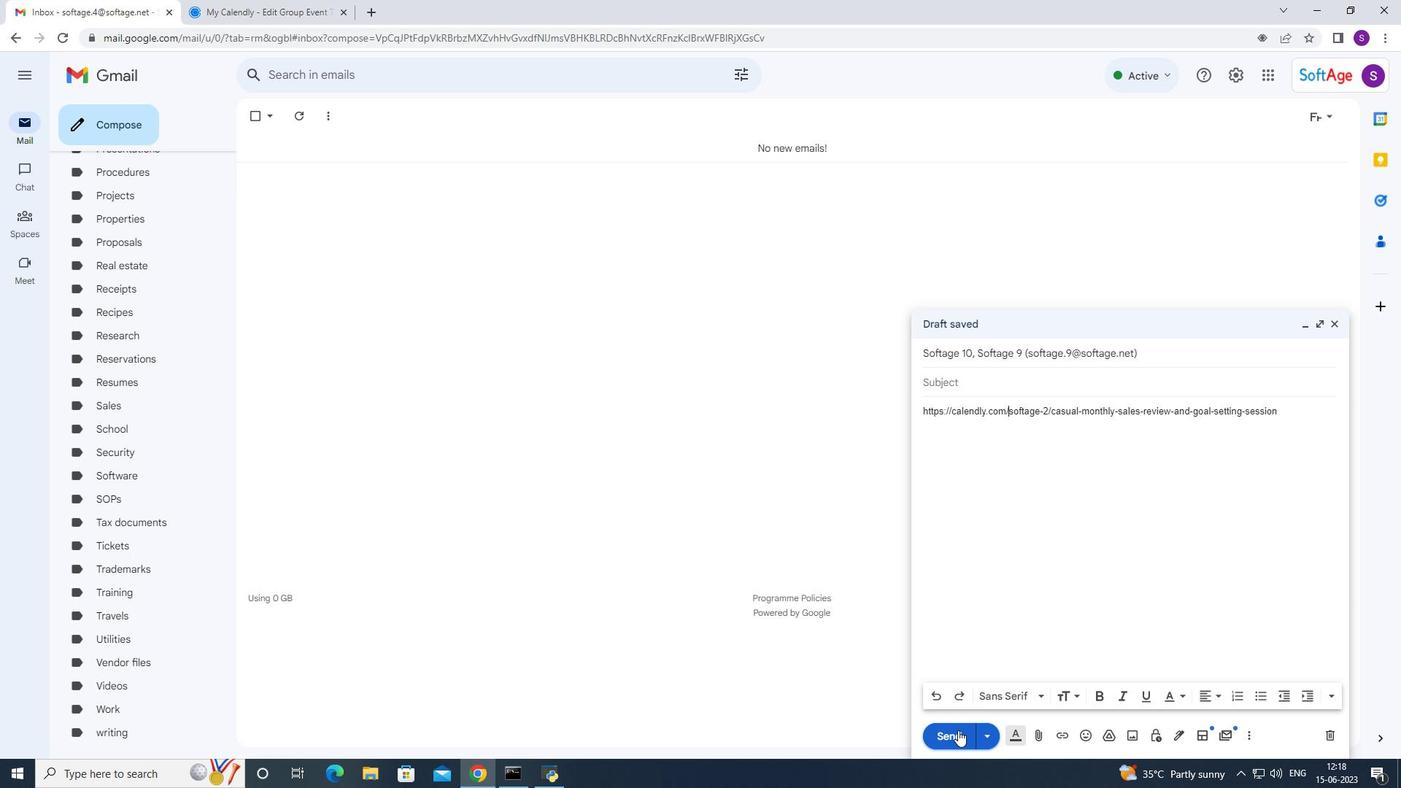
